 Task: Shop for home appliances on Flipkart, add them to your cart, and proceed to checkout.
Action: Mouse moved to (447, 70)
Screenshot: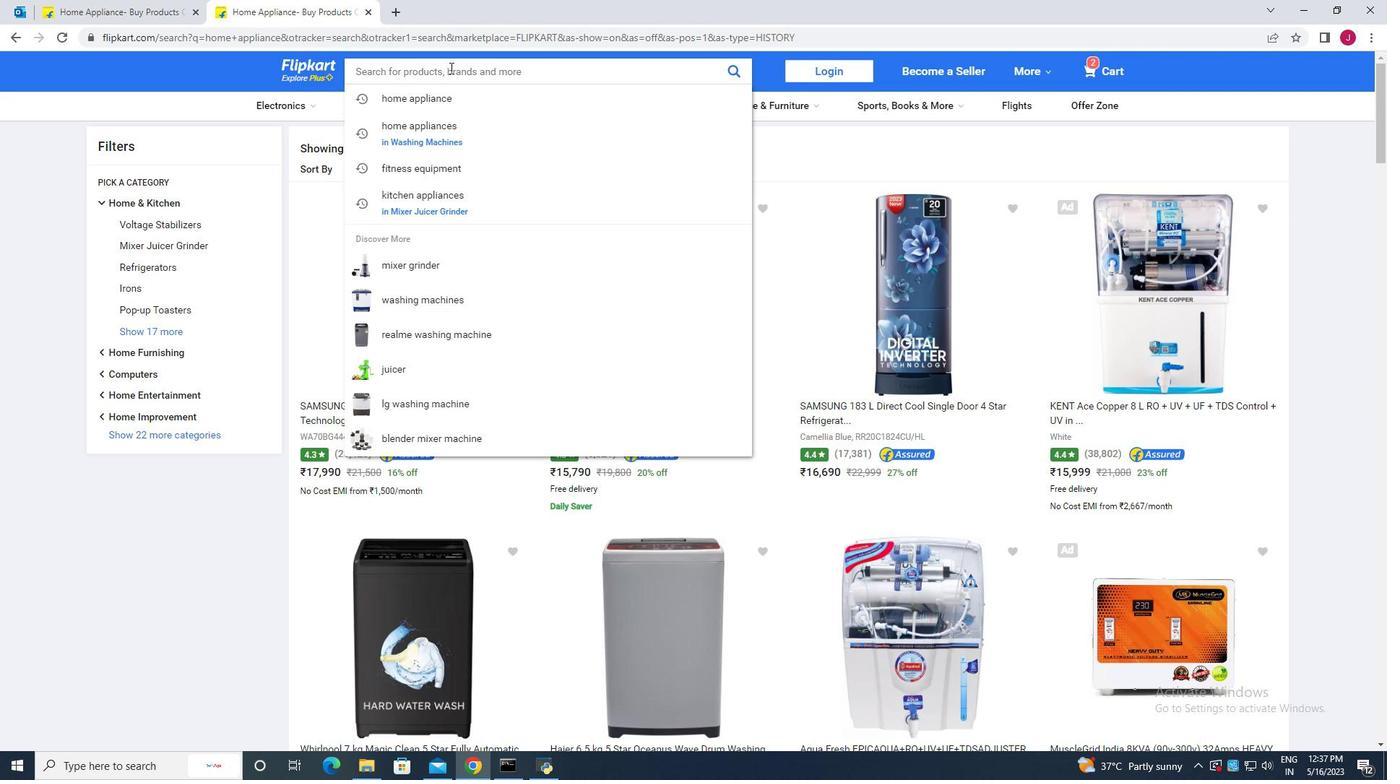 
Action: Key pressed ho
Screenshot: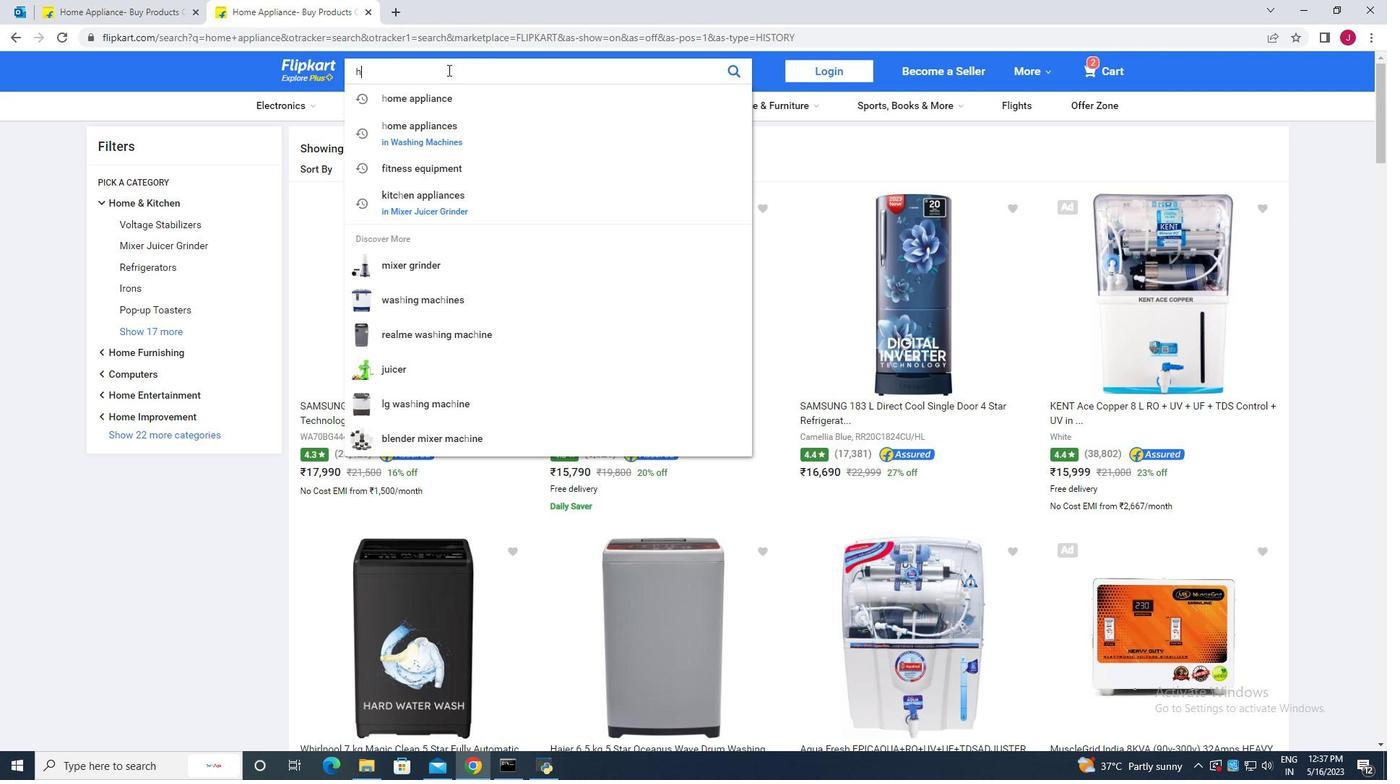 
Action: Mouse moved to (447, 70)
Screenshot: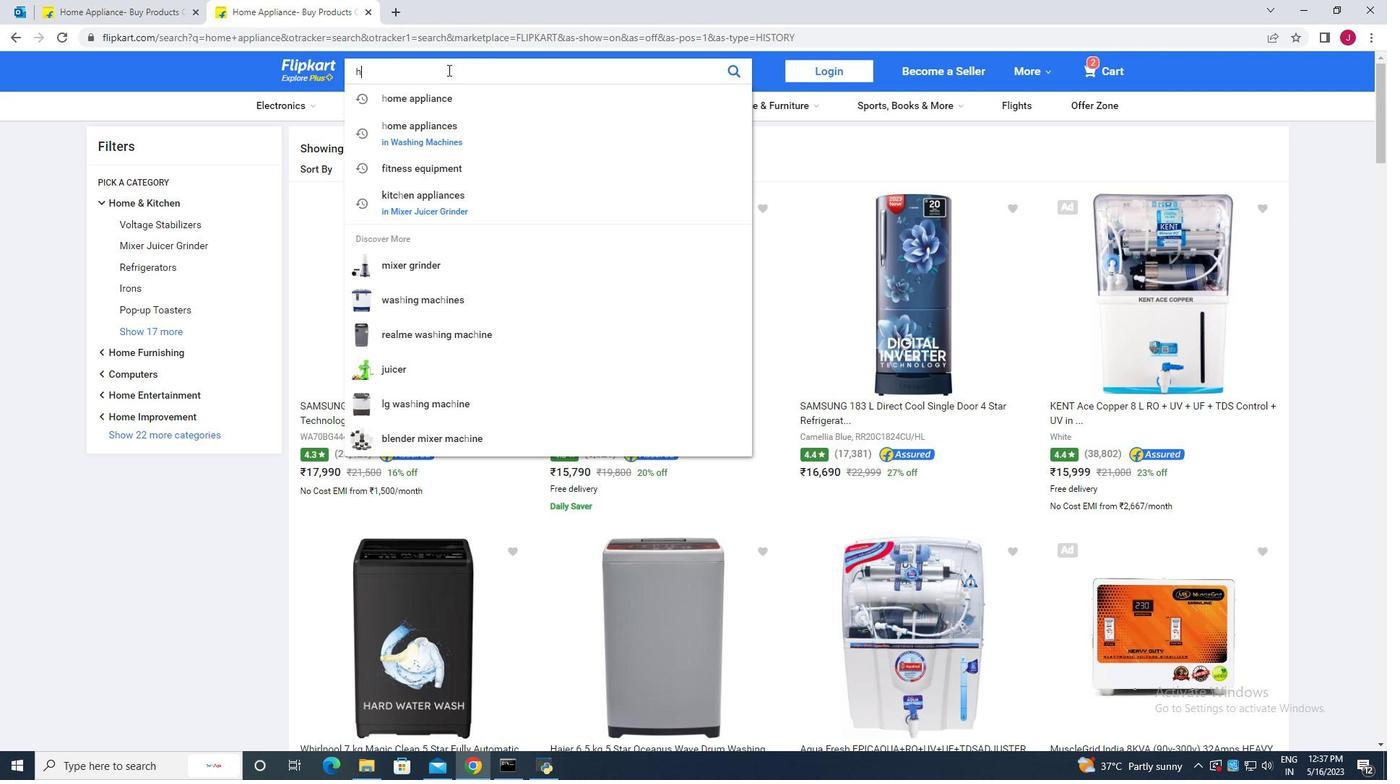 
Action: Key pressed me<Key.space>
Screenshot: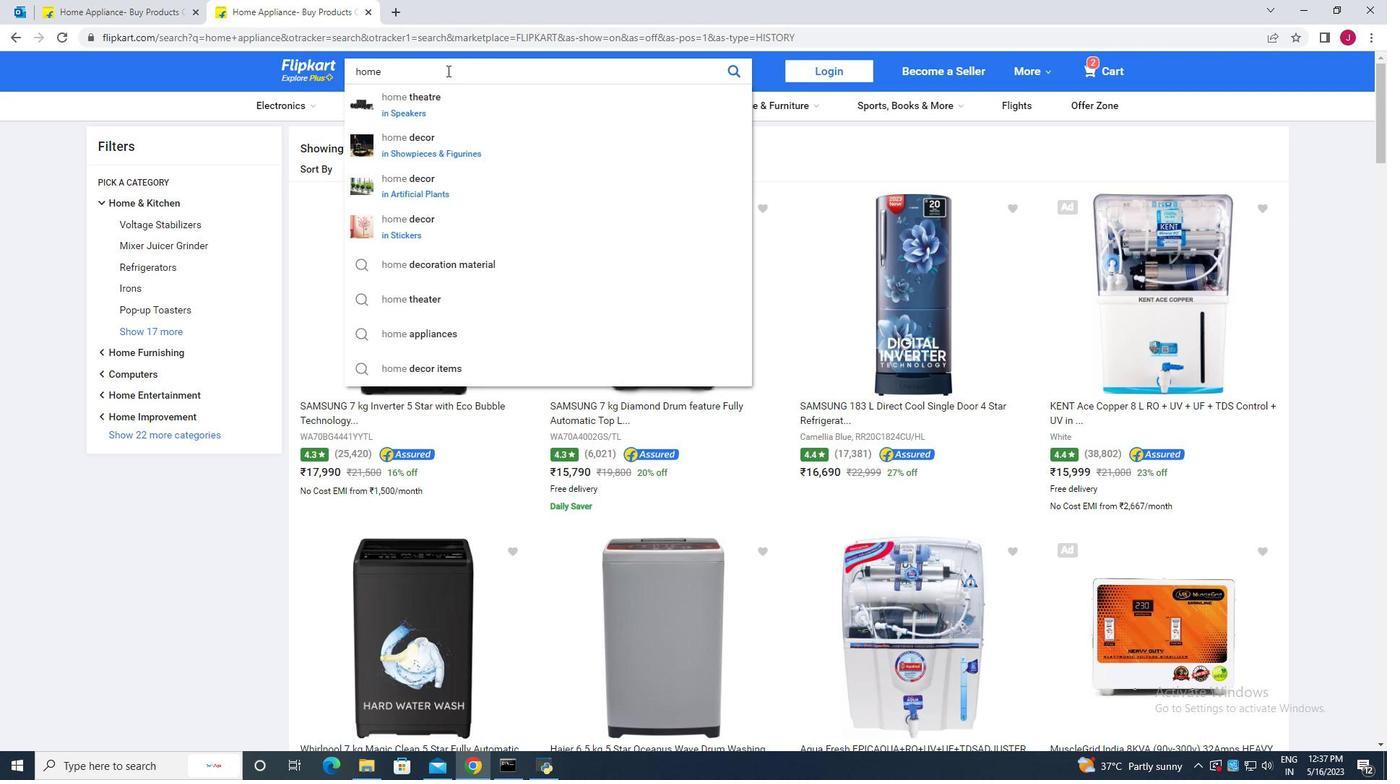 
Action: Mouse moved to (445, 73)
Screenshot: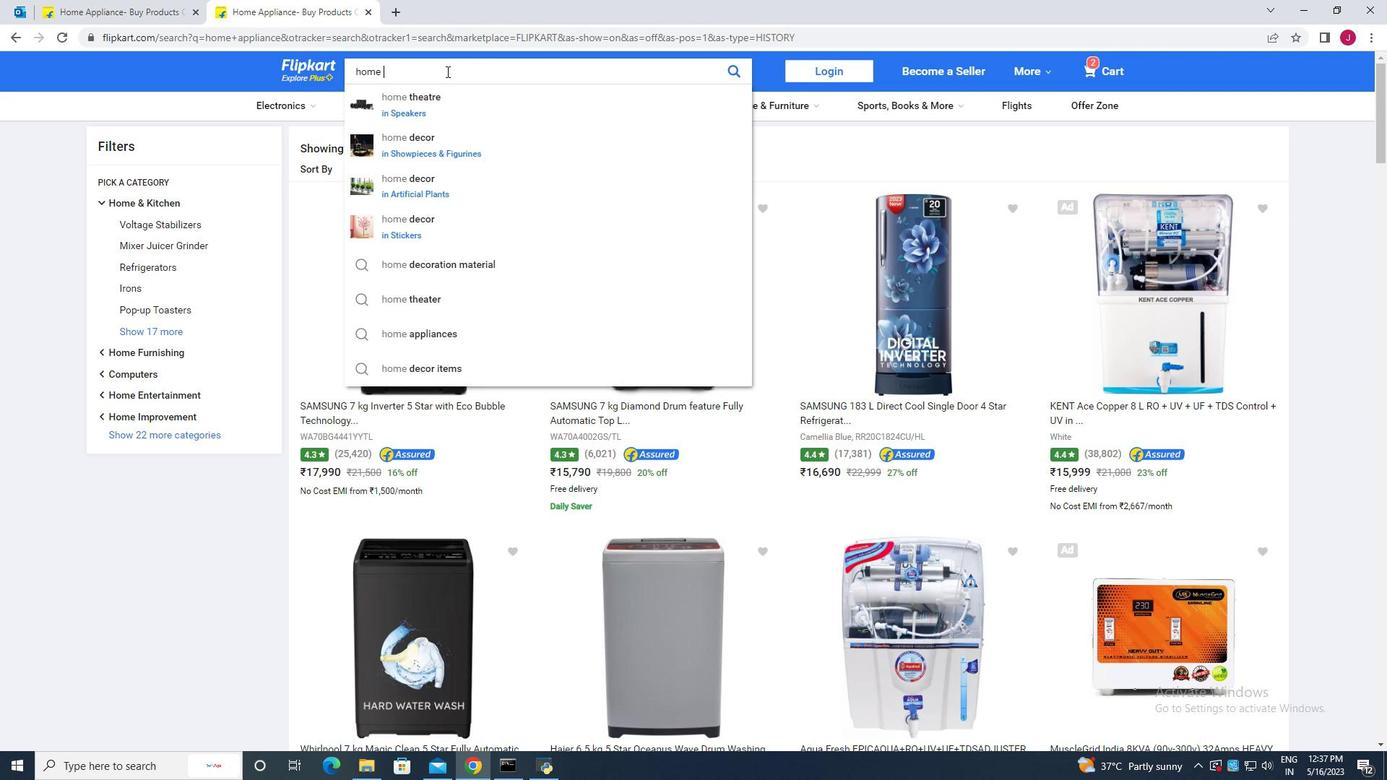 
Action: Key pressed app
Screenshot: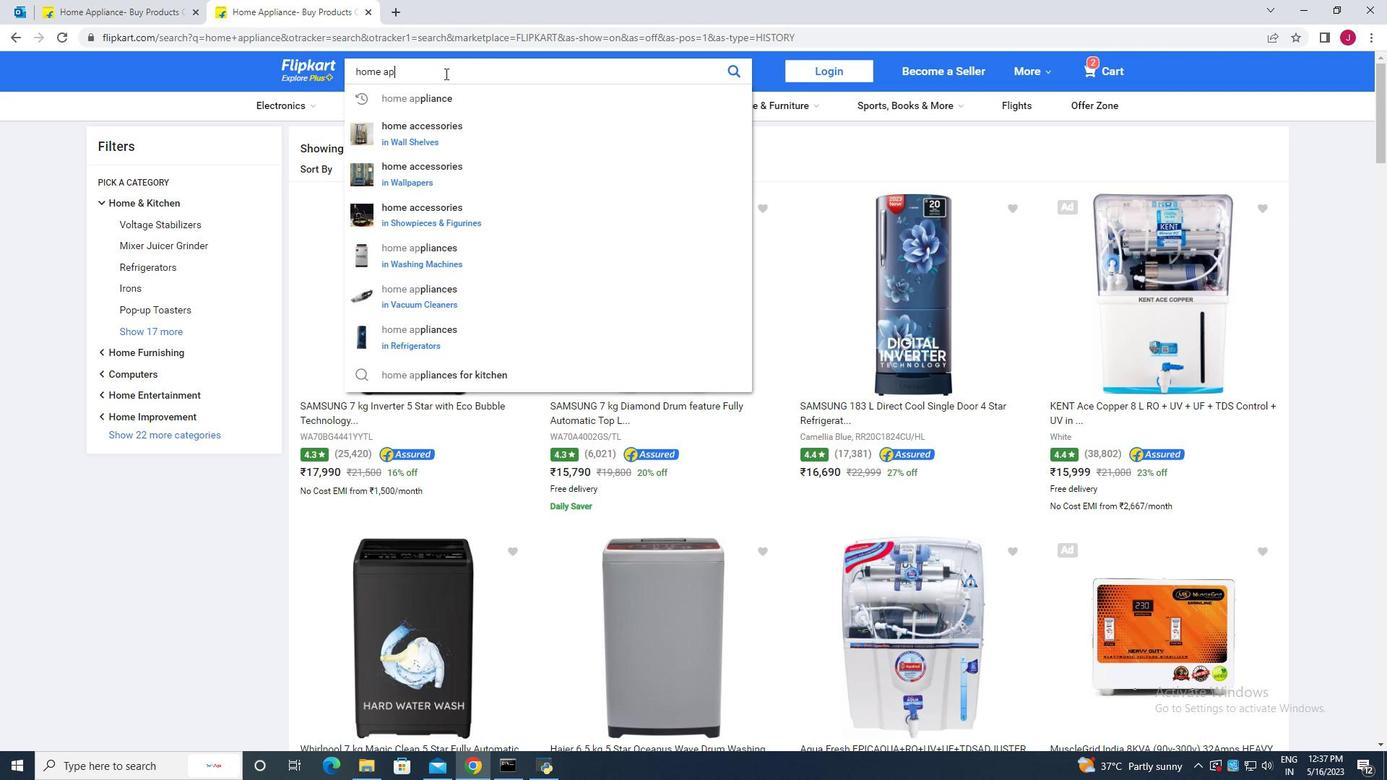 
Action: Mouse moved to (454, 102)
Screenshot: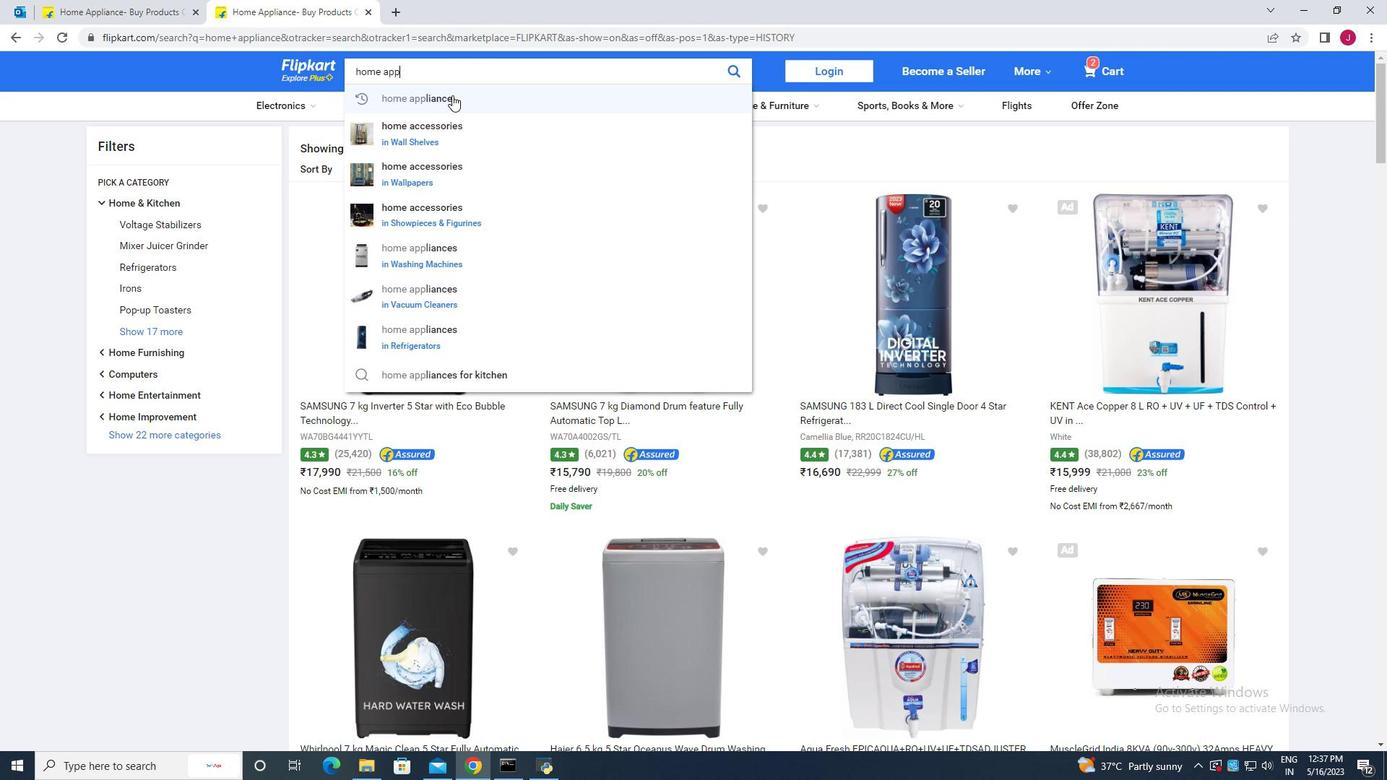 
Action: Mouse pressed left at (454, 102)
Screenshot: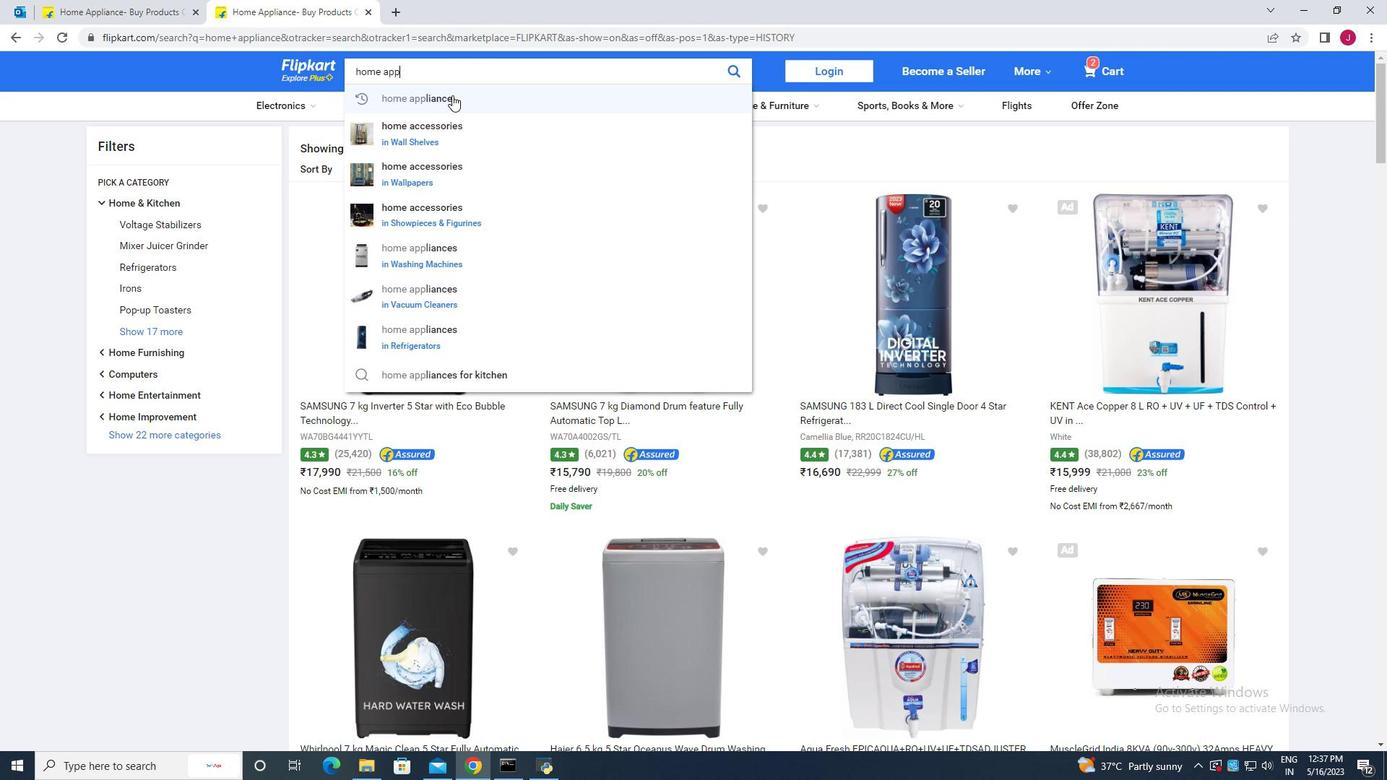 
Action: Mouse moved to (436, 316)
Screenshot: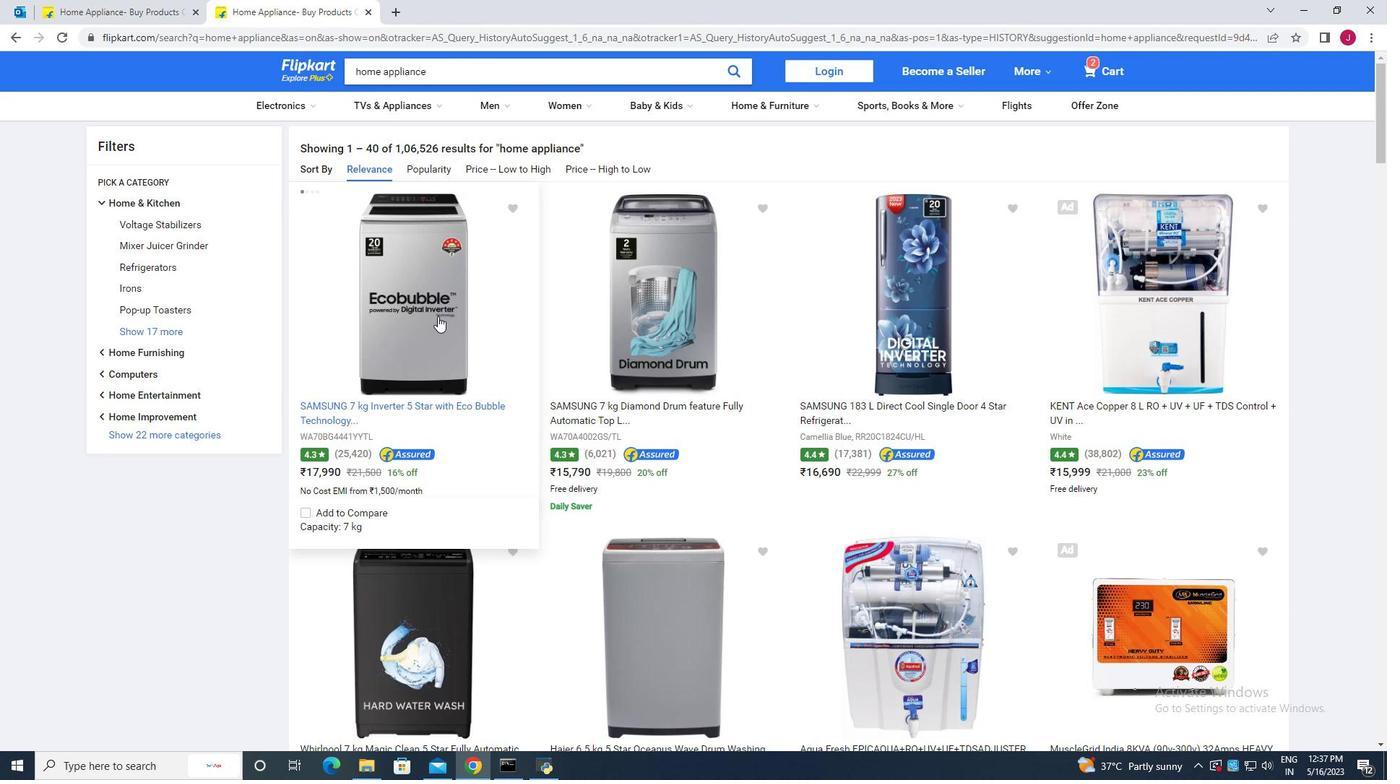 
Action: Mouse pressed left at (436, 316)
Screenshot: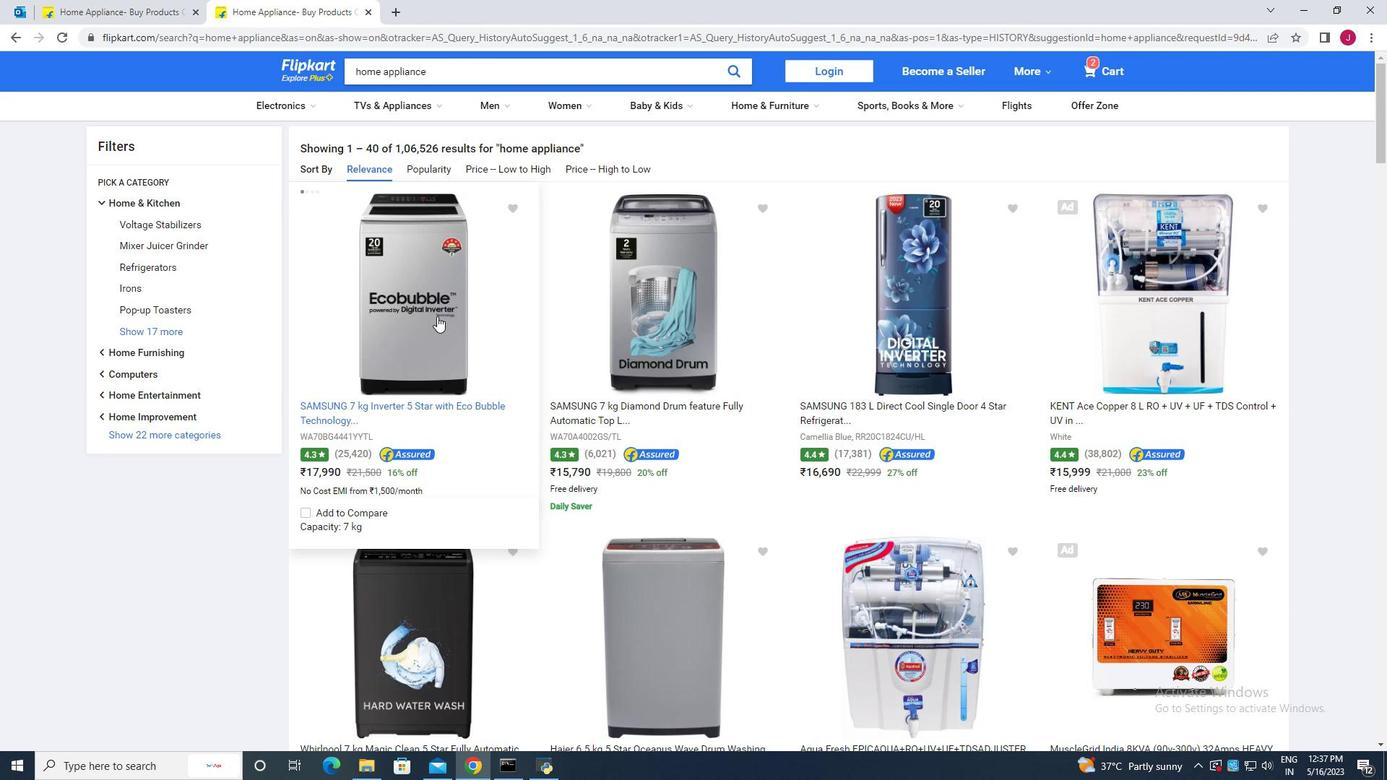 
Action: Mouse moved to (351, 487)
Screenshot: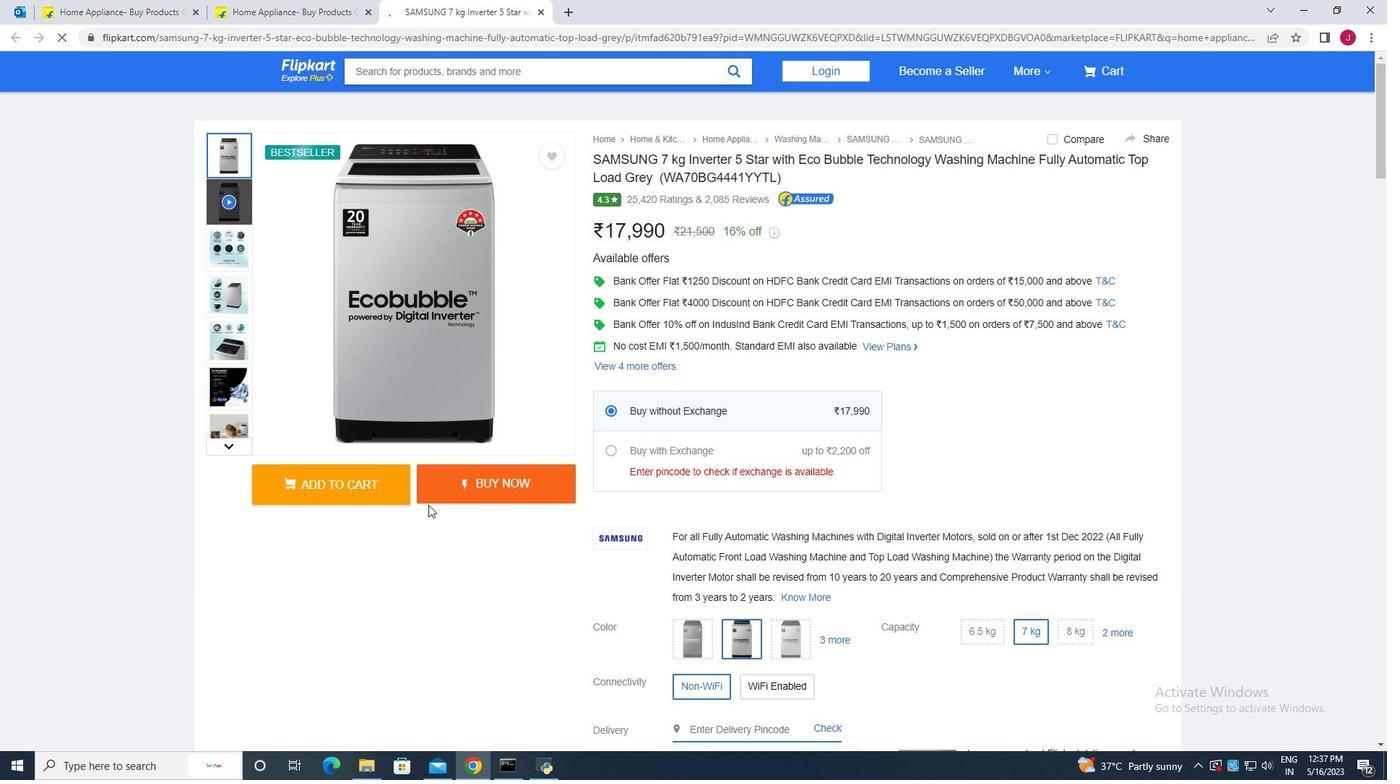 
Action: Mouse pressed left at (351, 487)
Screenshot: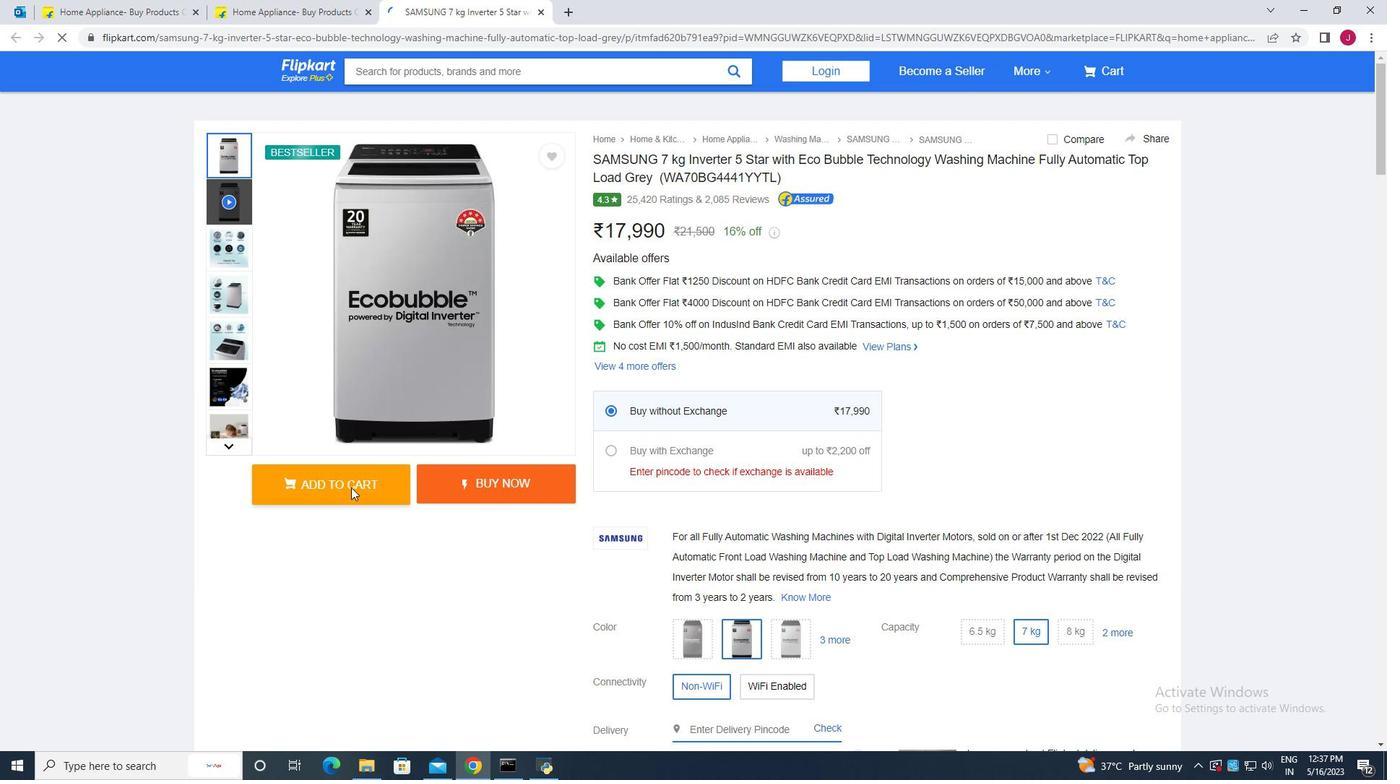 
Action: Mouse moved to (571, 463)
Screenshot: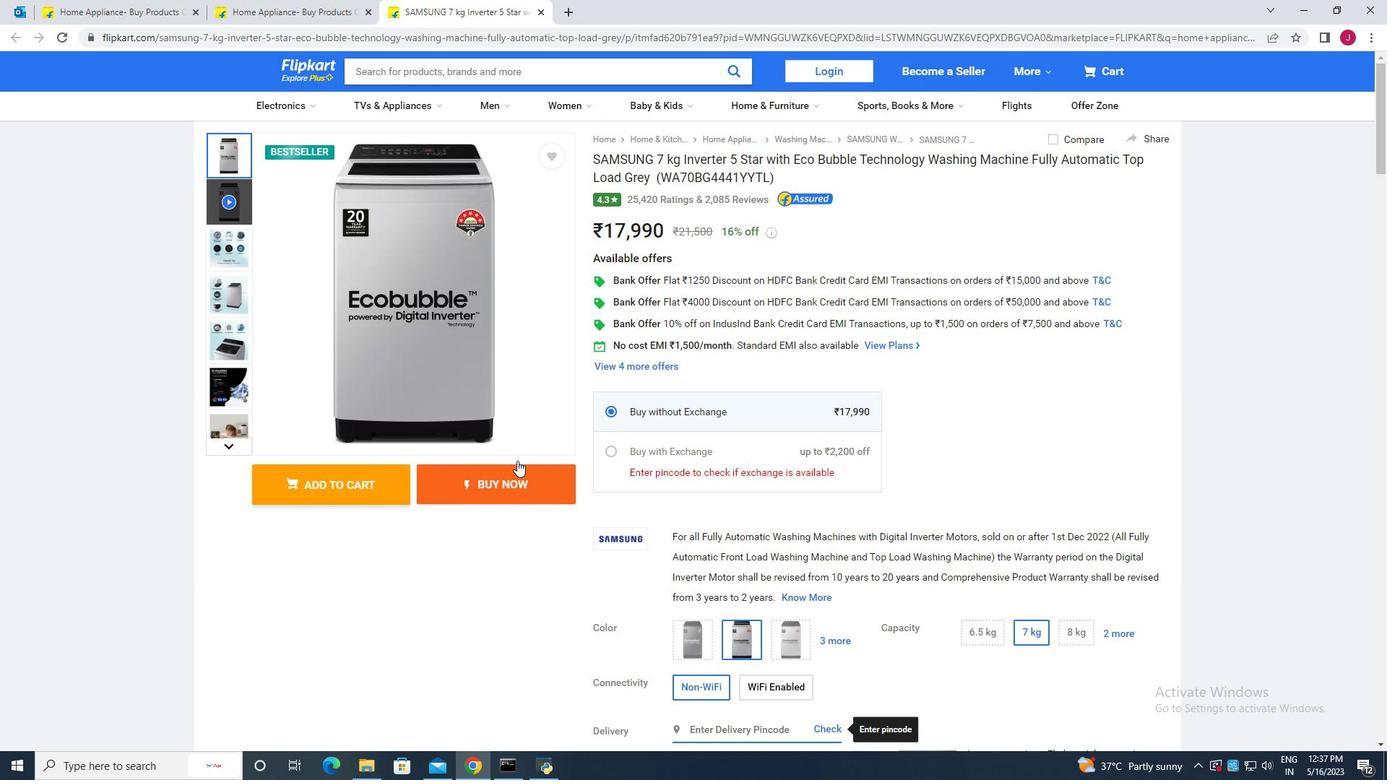 
Action: Mouse scrolled (571, 462) with delta (0, 0)
Screenshot: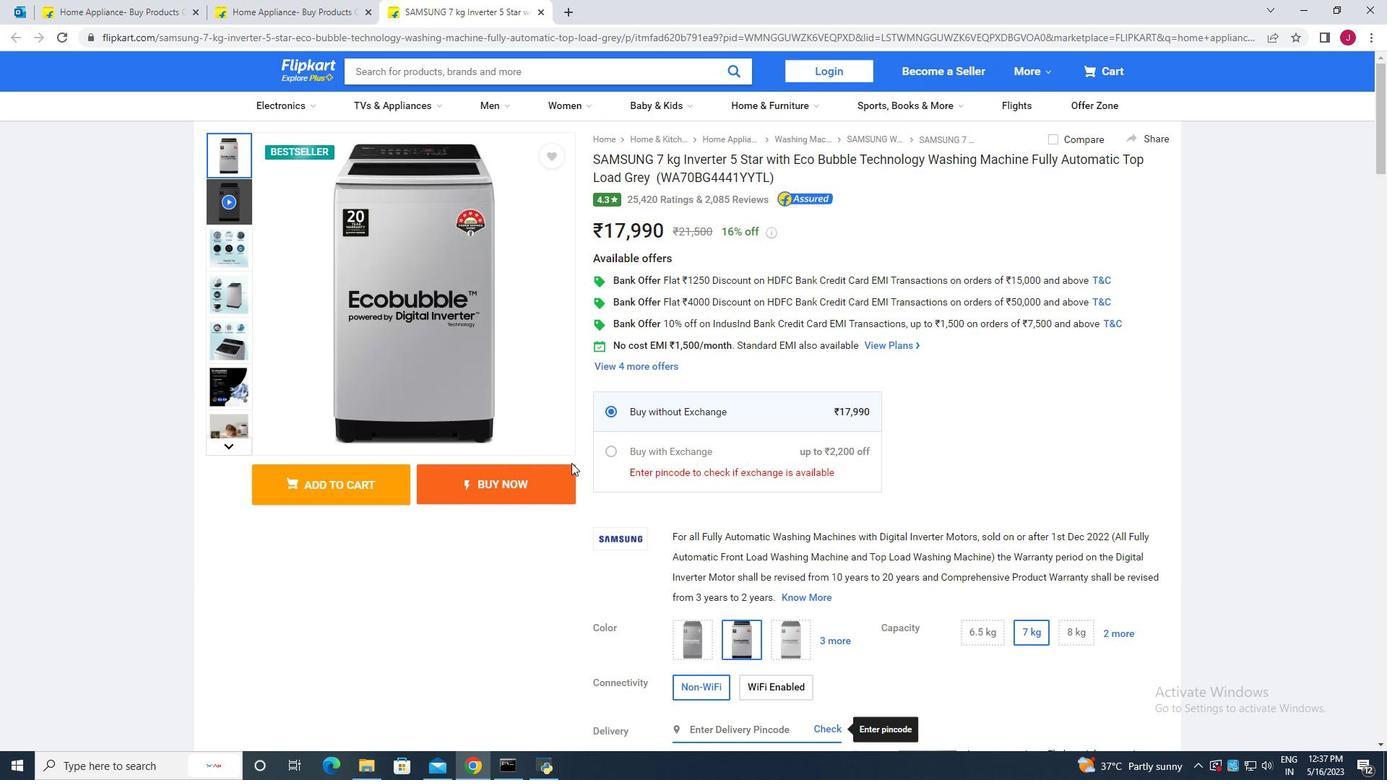 
Action: Mouse scrolled (571, 462) with delta (0, 0)
Screenshot: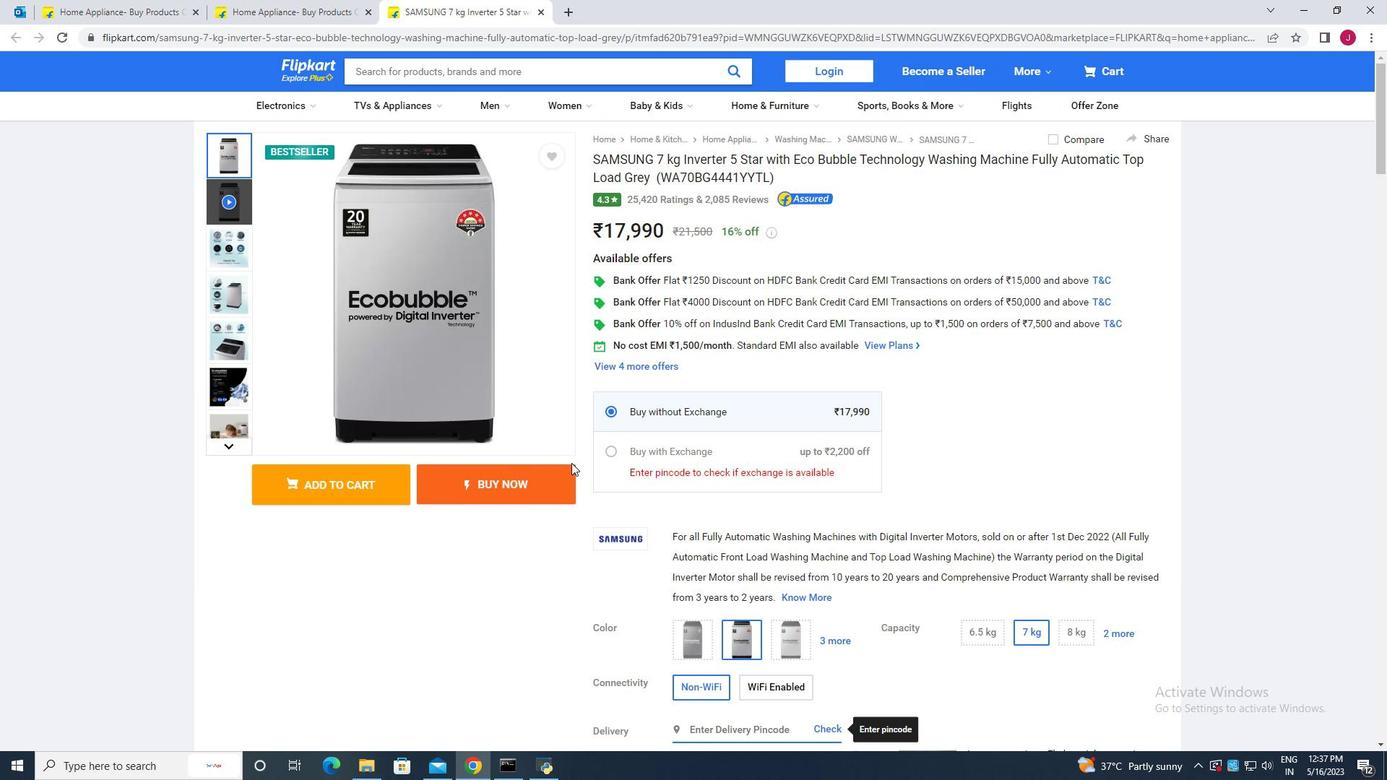 
Action: Mouse scrolled (571, 462) with delta (0, 0)
Screenshot: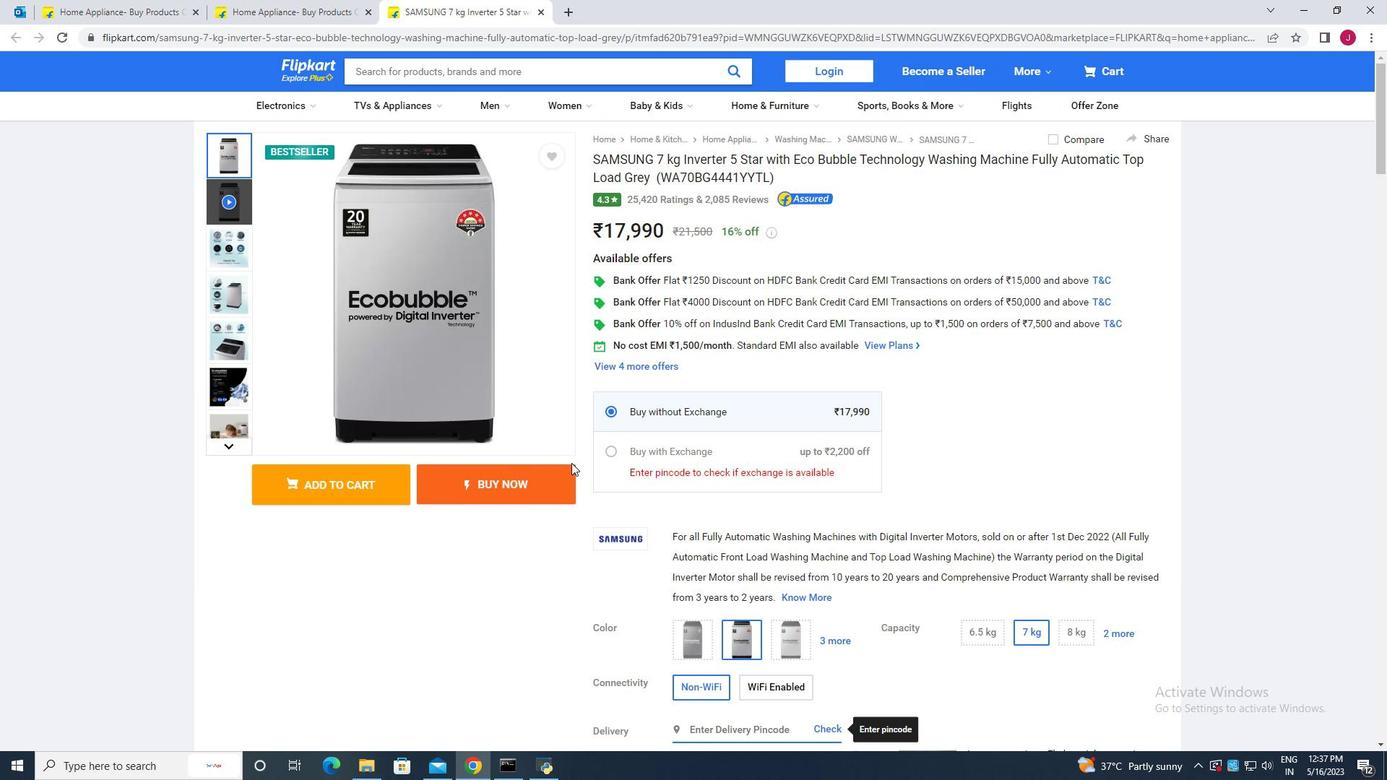 
Action: Mouse scrolled (571, 462) with delta (0, 0)
Screenshot: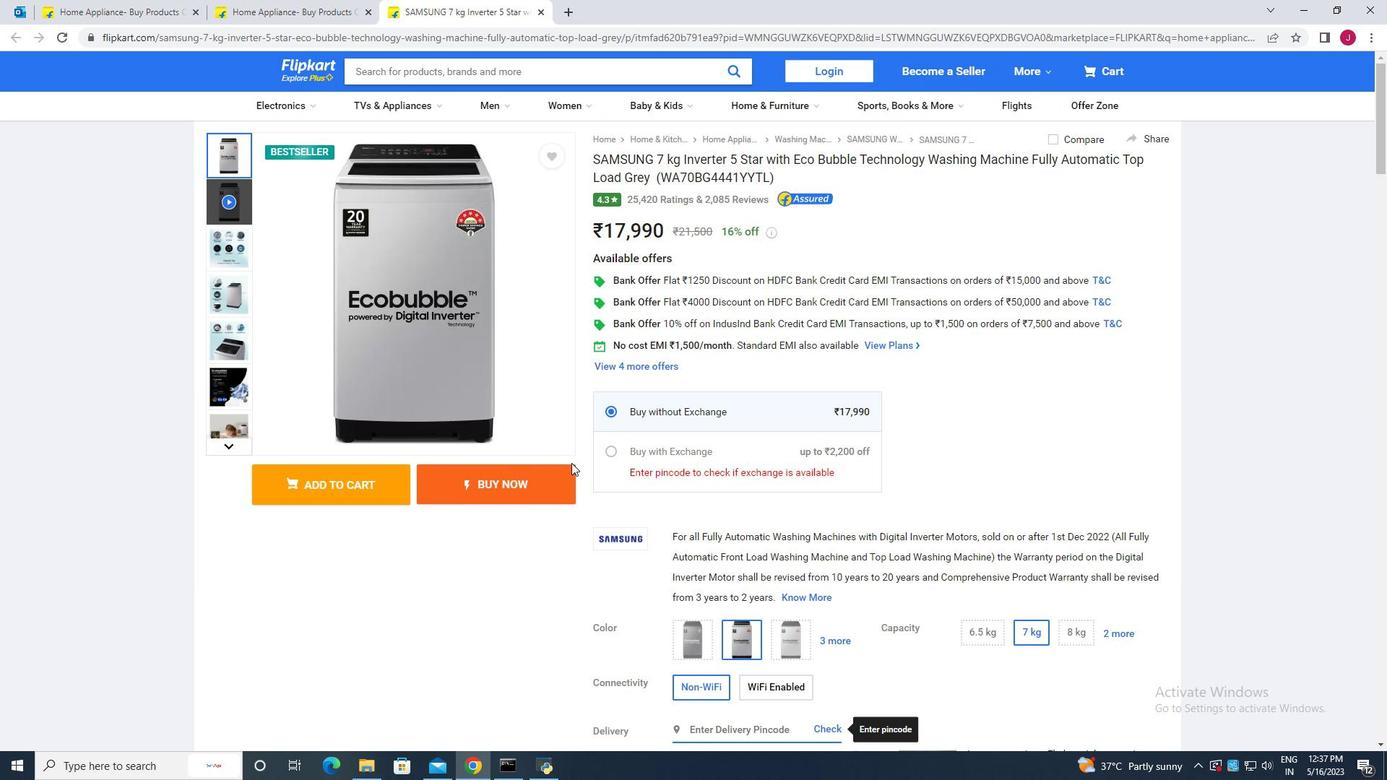 
Action: Mouse scrolled (571, 462) with delta (0, 0)
Screenshot: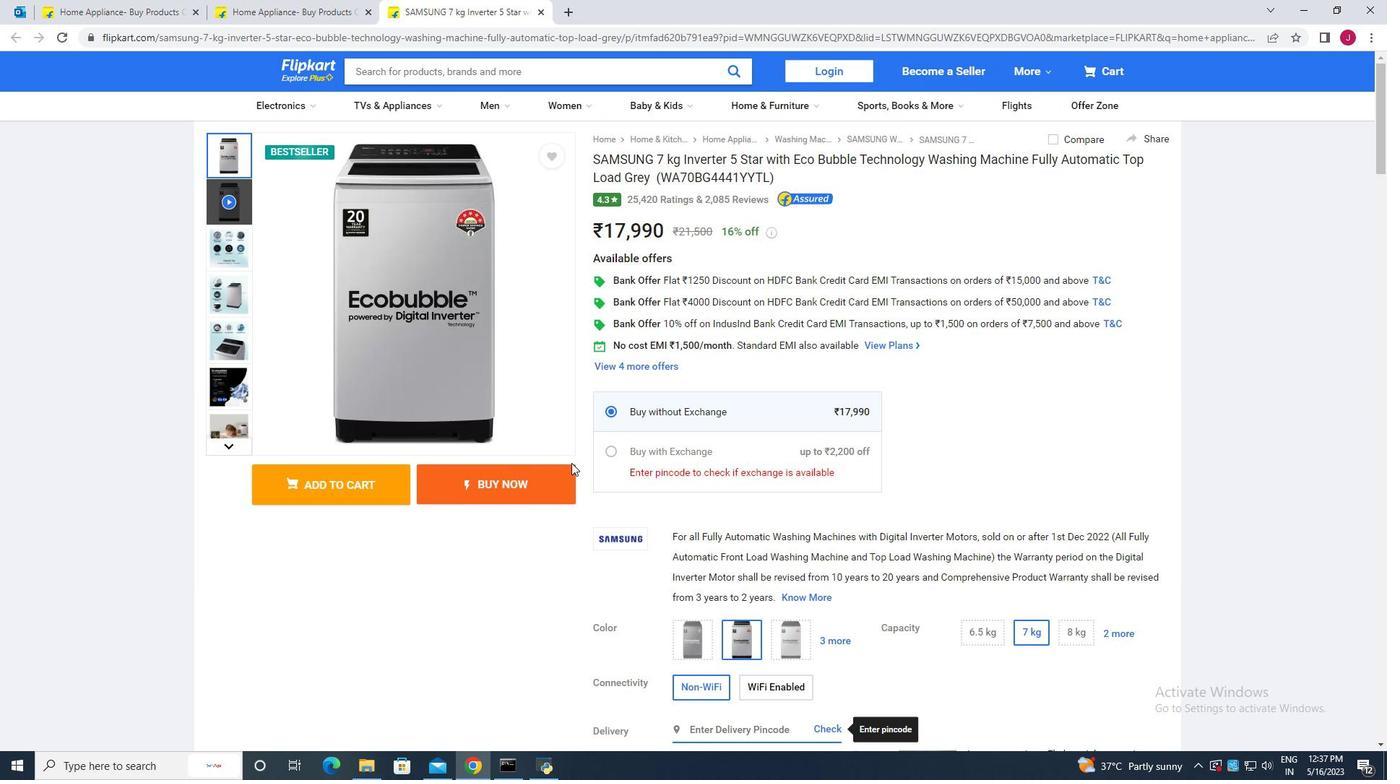 
Action: Mouse scrolled (571, 462) with delta (0, 0)
Screenshot: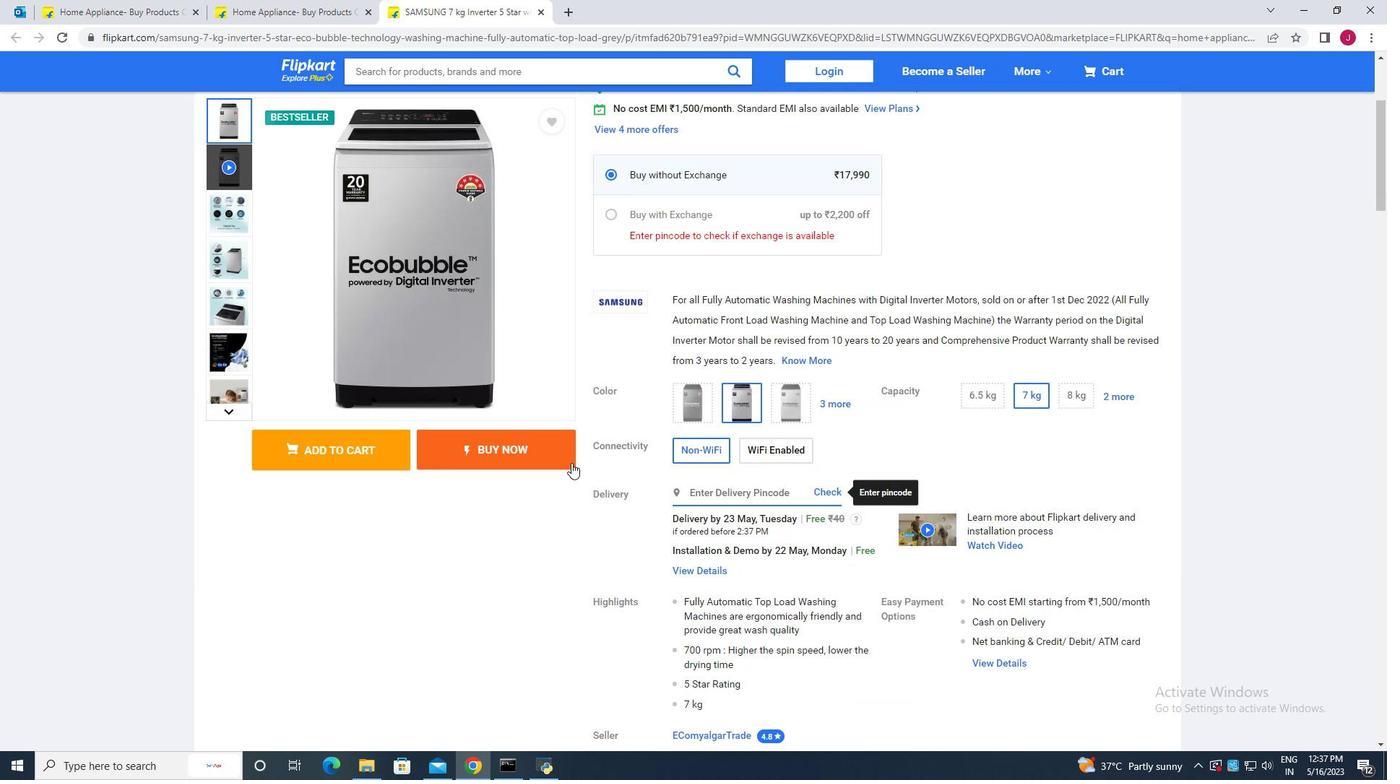 
Action: Mouse scrolled (571, 462) with delta (0, 0)
Screenshot: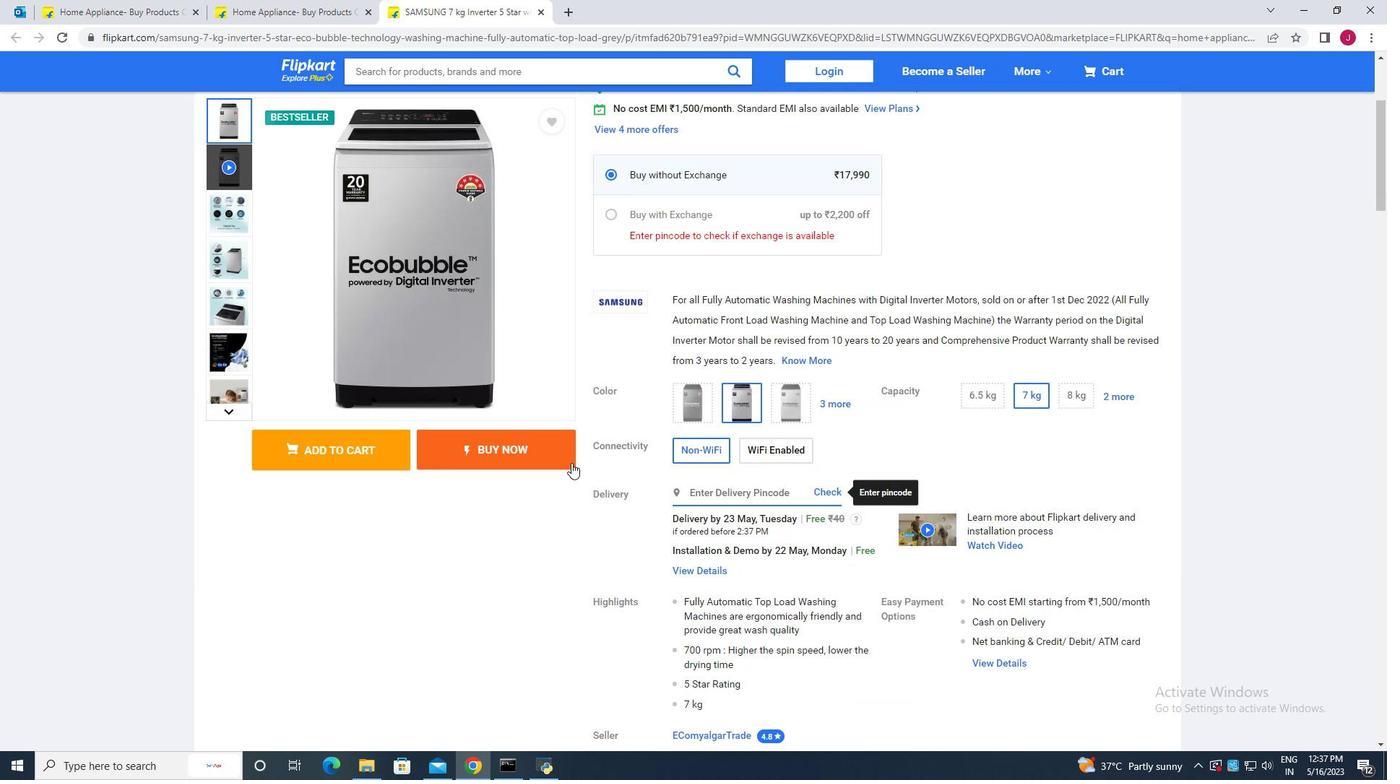 
Action: Mouse scrolled (571, 462) with delta (0, 0)
Screenshot: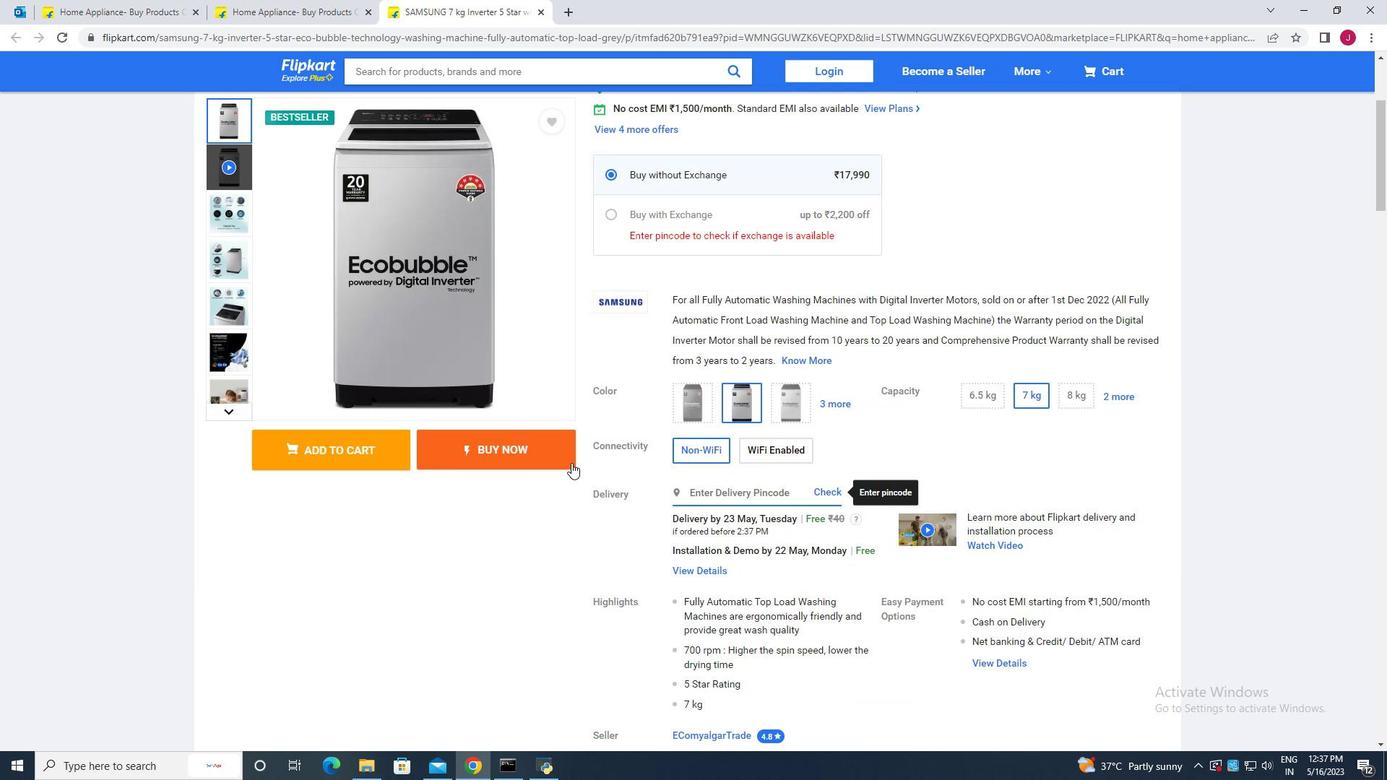
Action: Mouse scrolled (571, 462) with delta (0, 0)
Screenshot: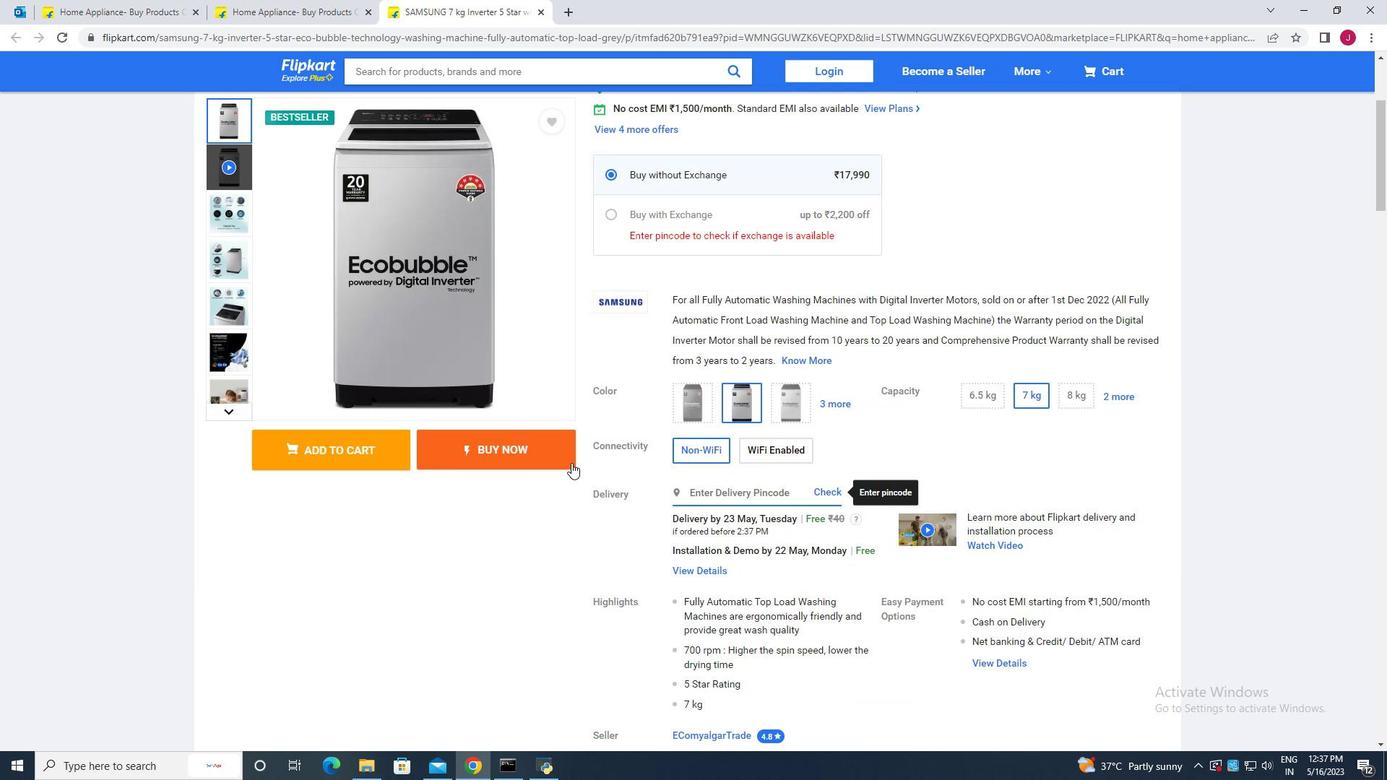 
Action: Mouse scrolled (571, 462) with delta (0, 0)
Screenshot: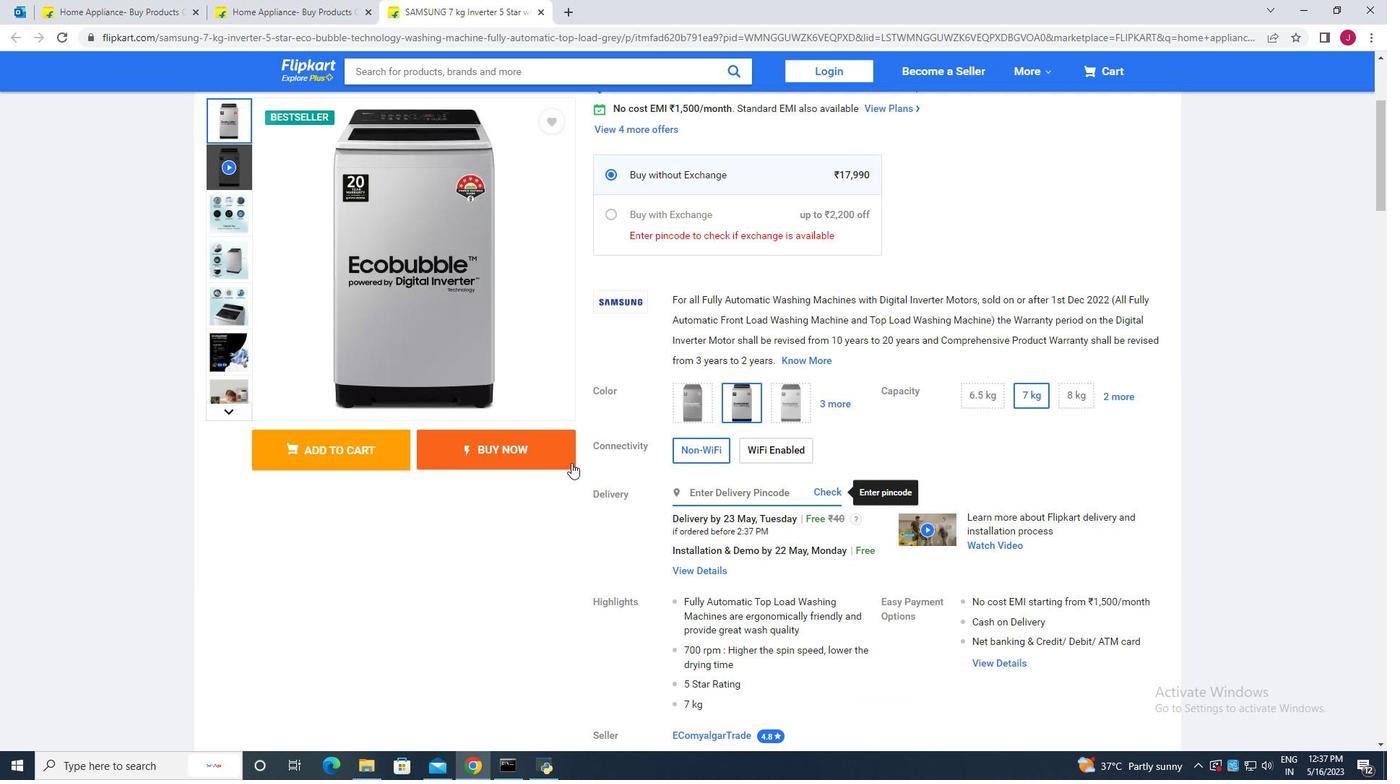 
Action: Mouse scrolled (571, 462) with delta (0, 0)
Screenshot: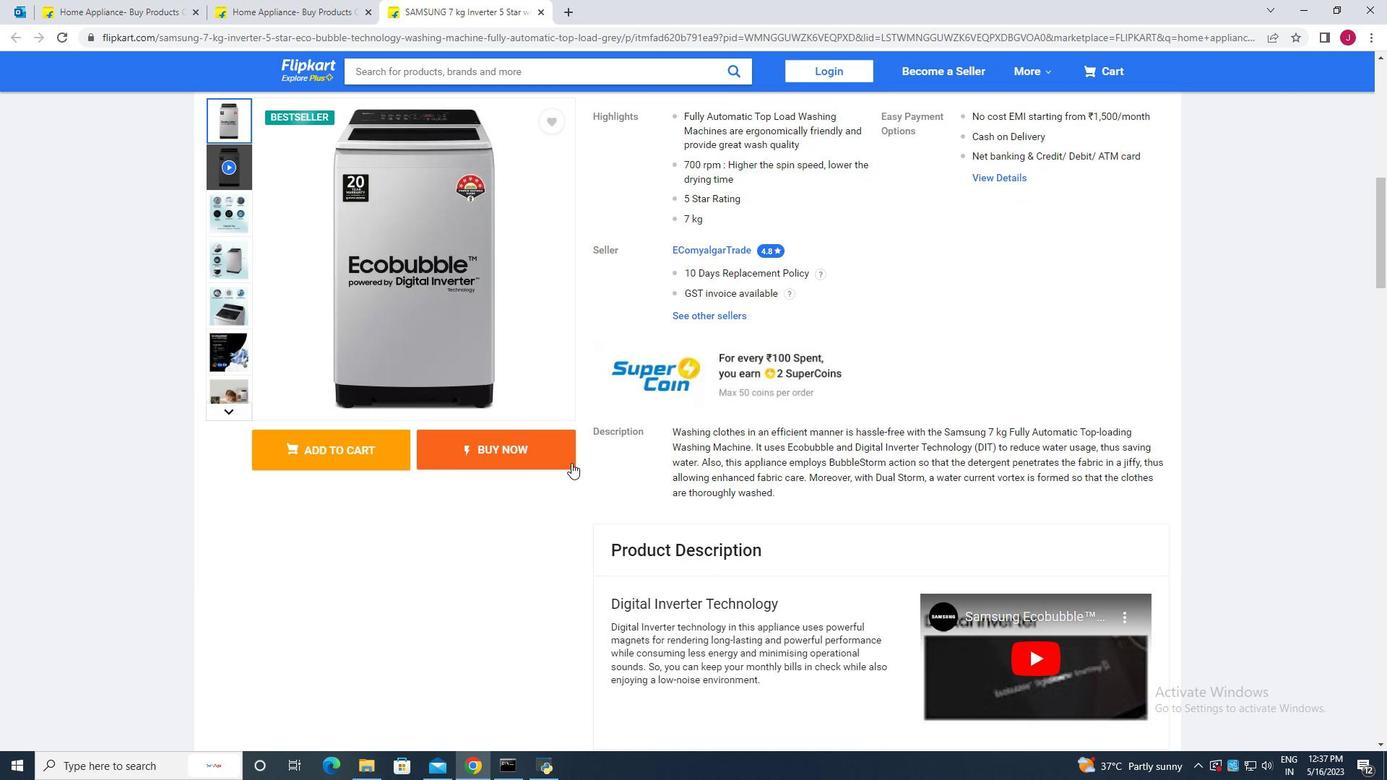 
Action: Mouse moved to (336, 452)
Screenshot: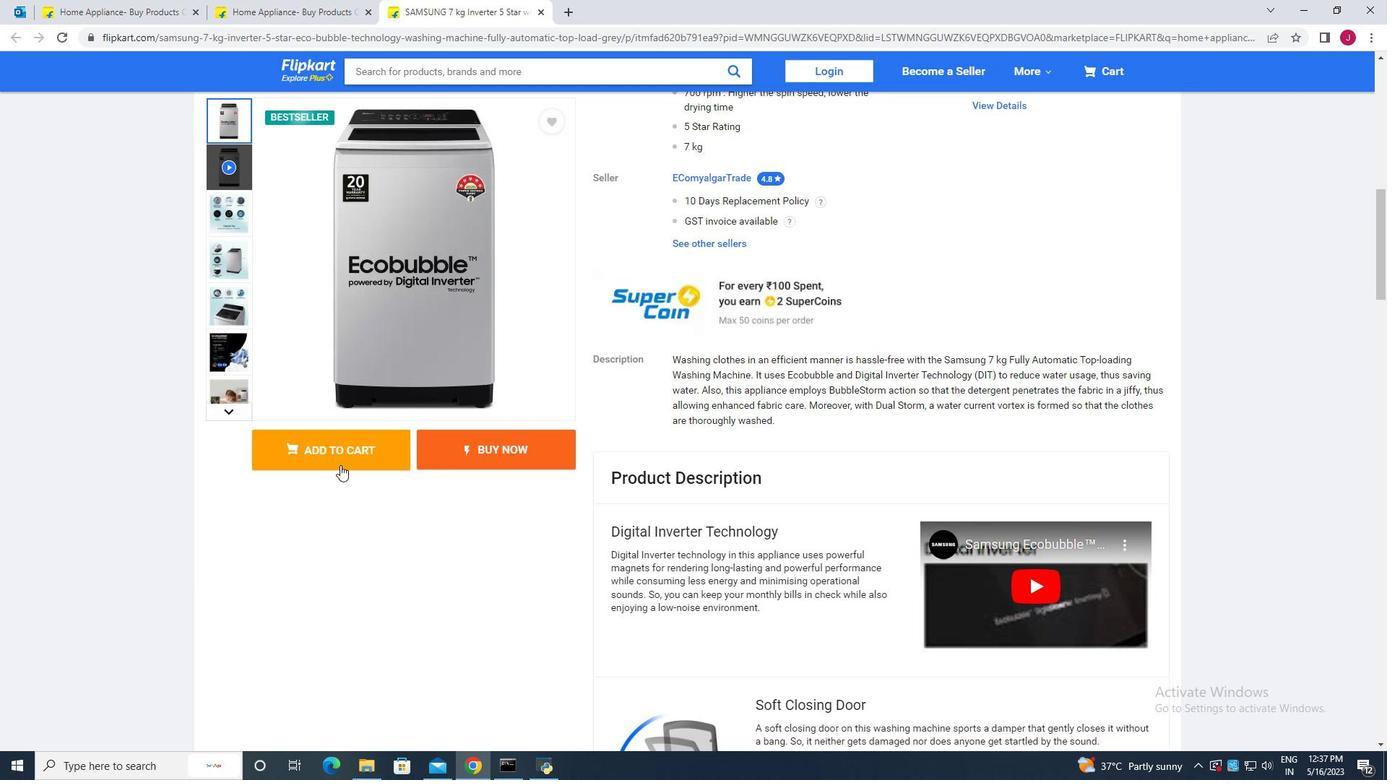 
Action: Mouse pressed left at (336, 452)
Screenshot: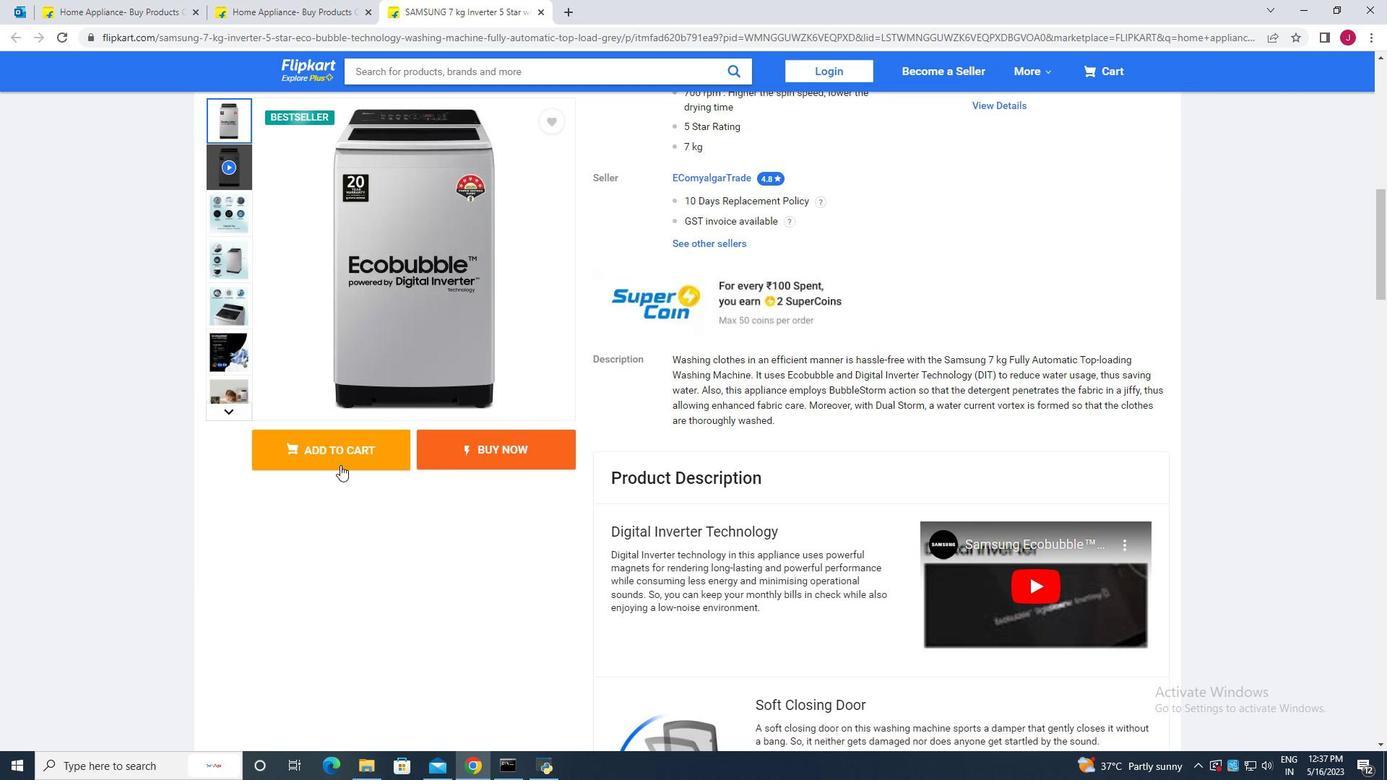 
Action: Mouse moved to (624, 462)
Screenshot: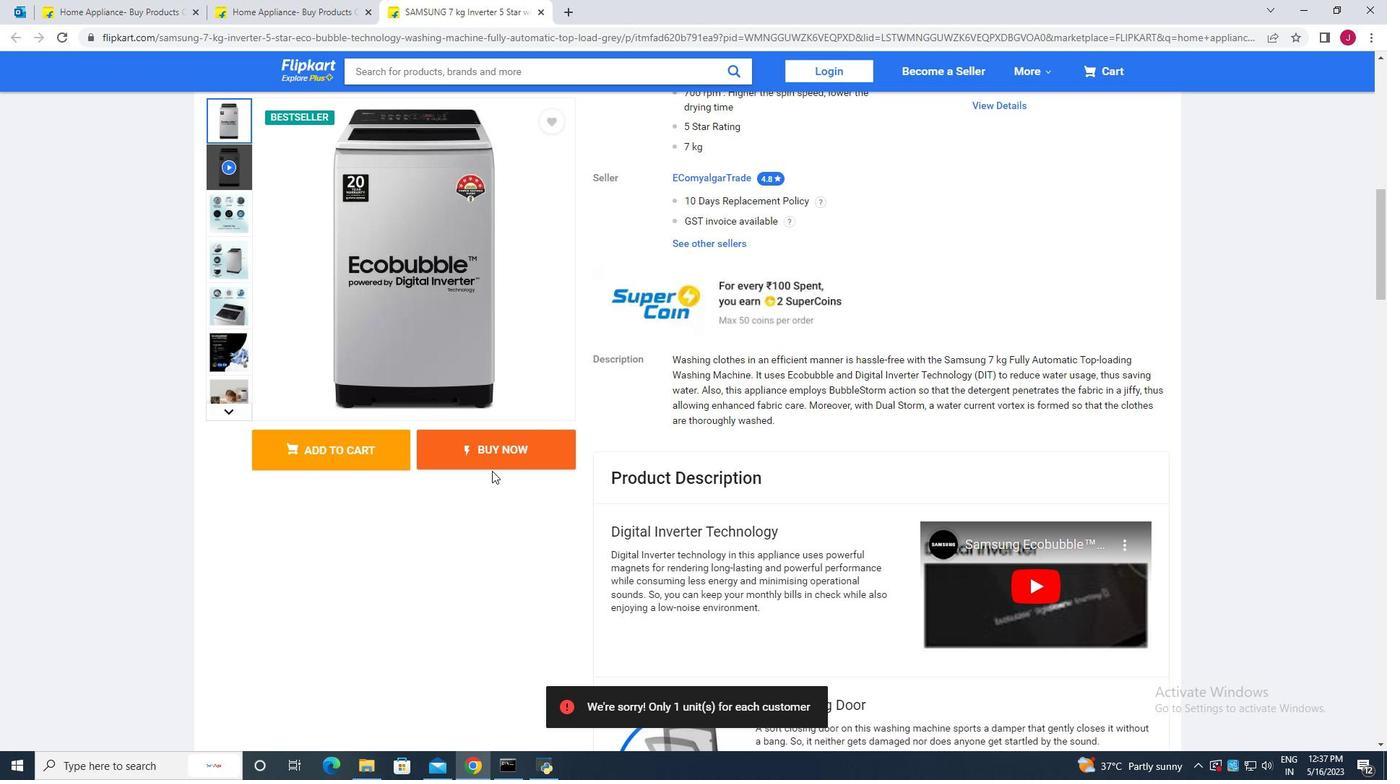 
Action: Mouse scrolled (624, 461) with delta (0, 0)
Screenshot: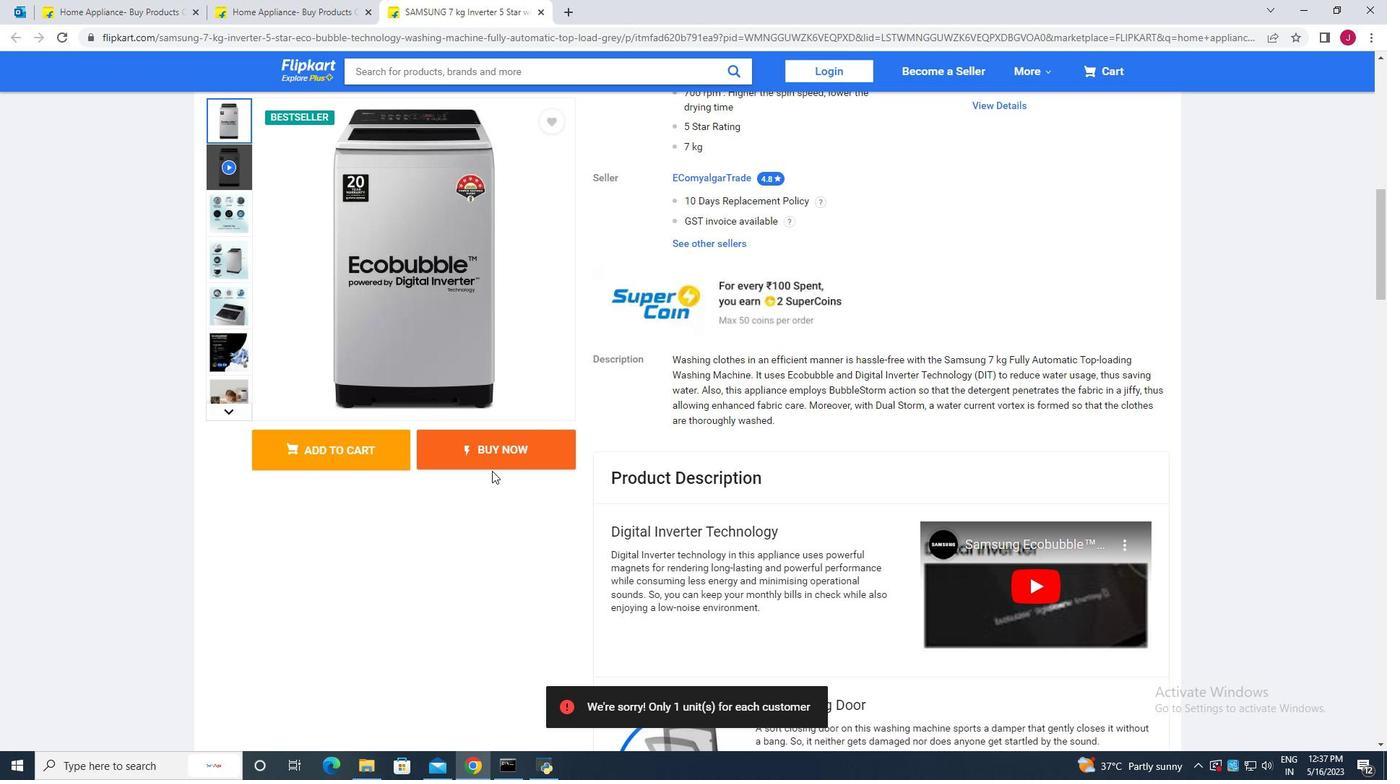
Action: Mouse moved to (638, 462)
Screenshot: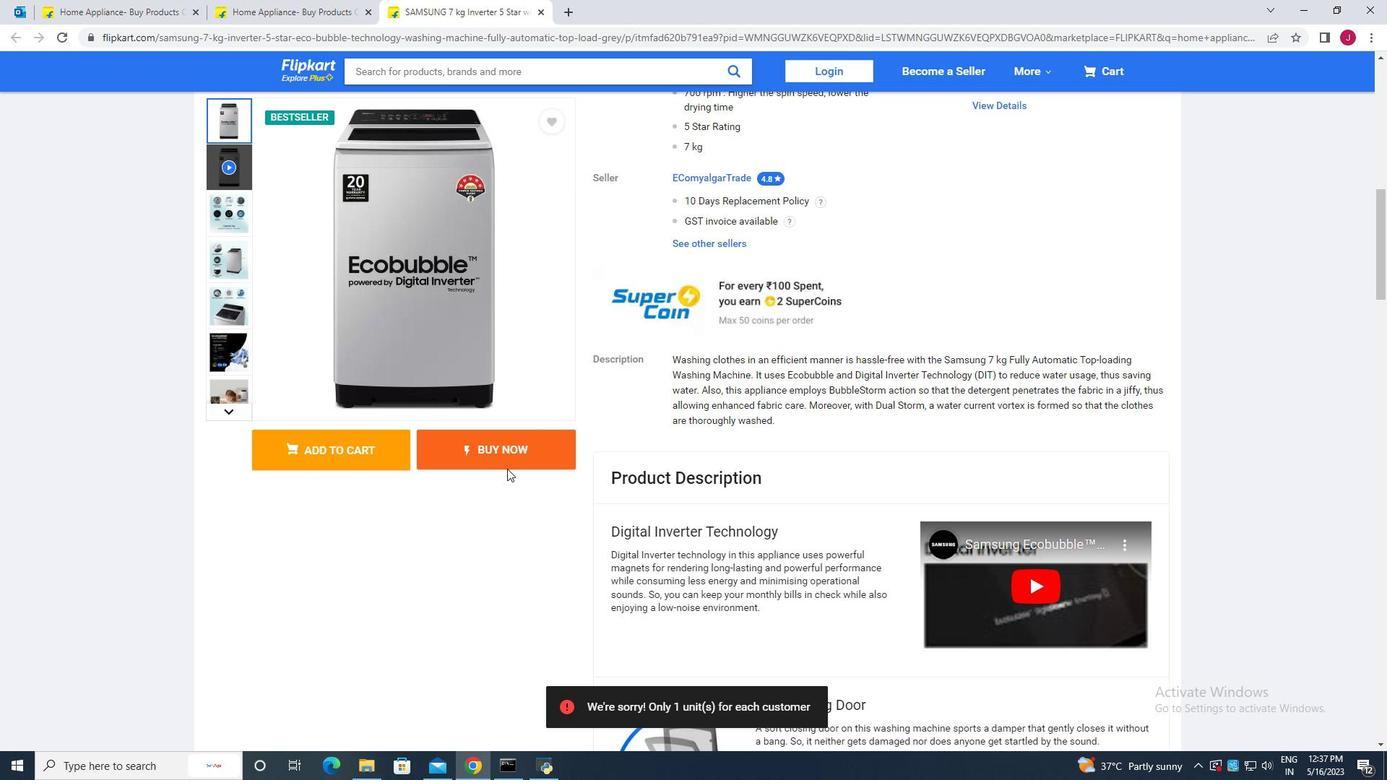 
Action: Mouse scrolled (638, 461) with delta (0, 0)
Screenshot: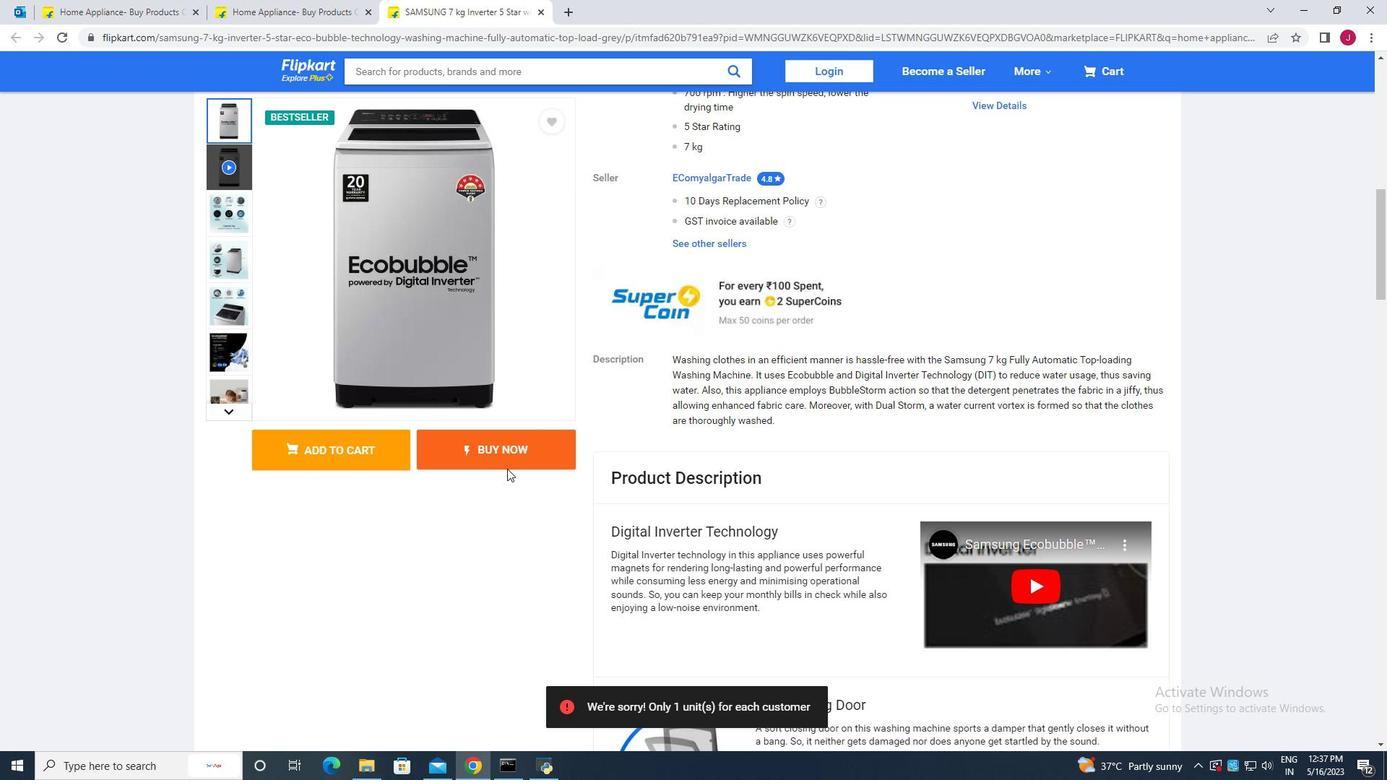 
Action: Mouse scrolled (638, 461) with delta (0, 0)
Screenshot: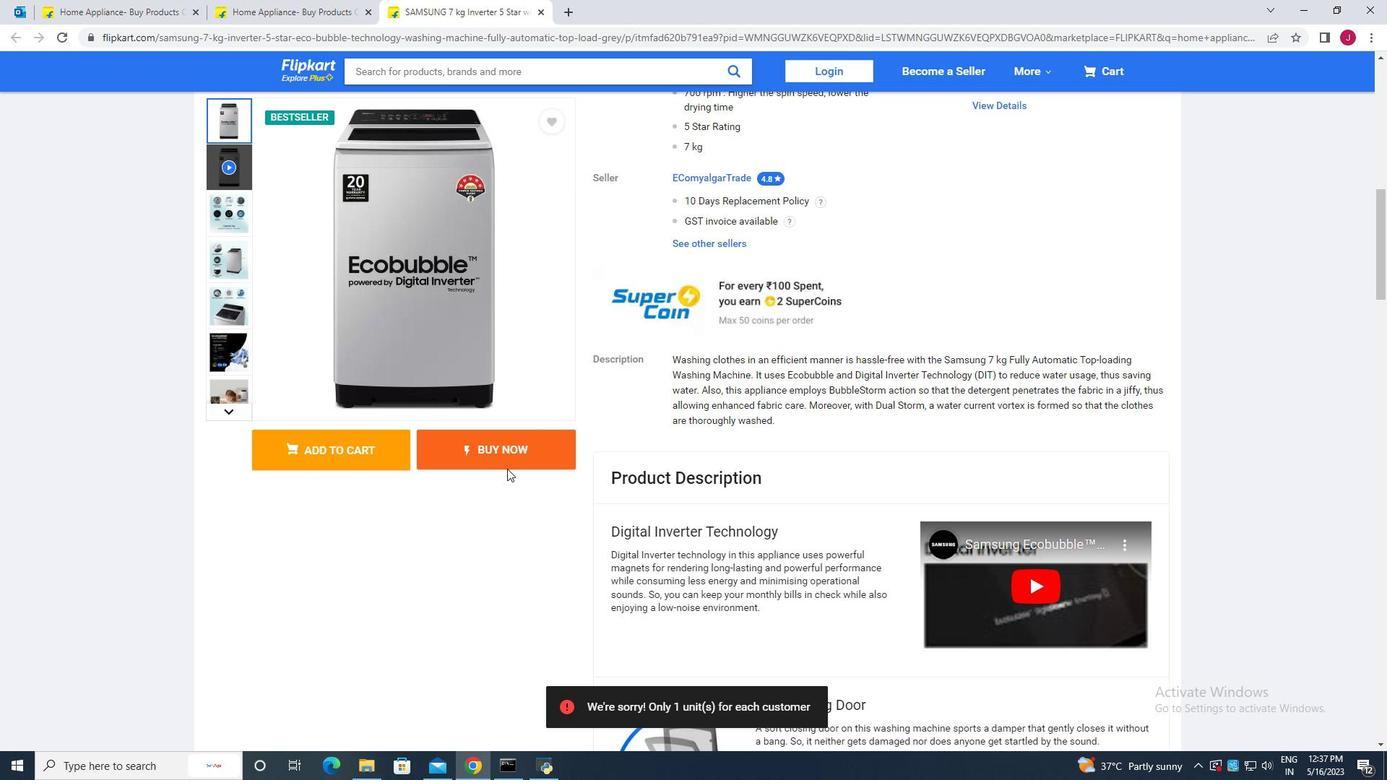 
Action: Mouse moved to (638, 463)
Screenshot: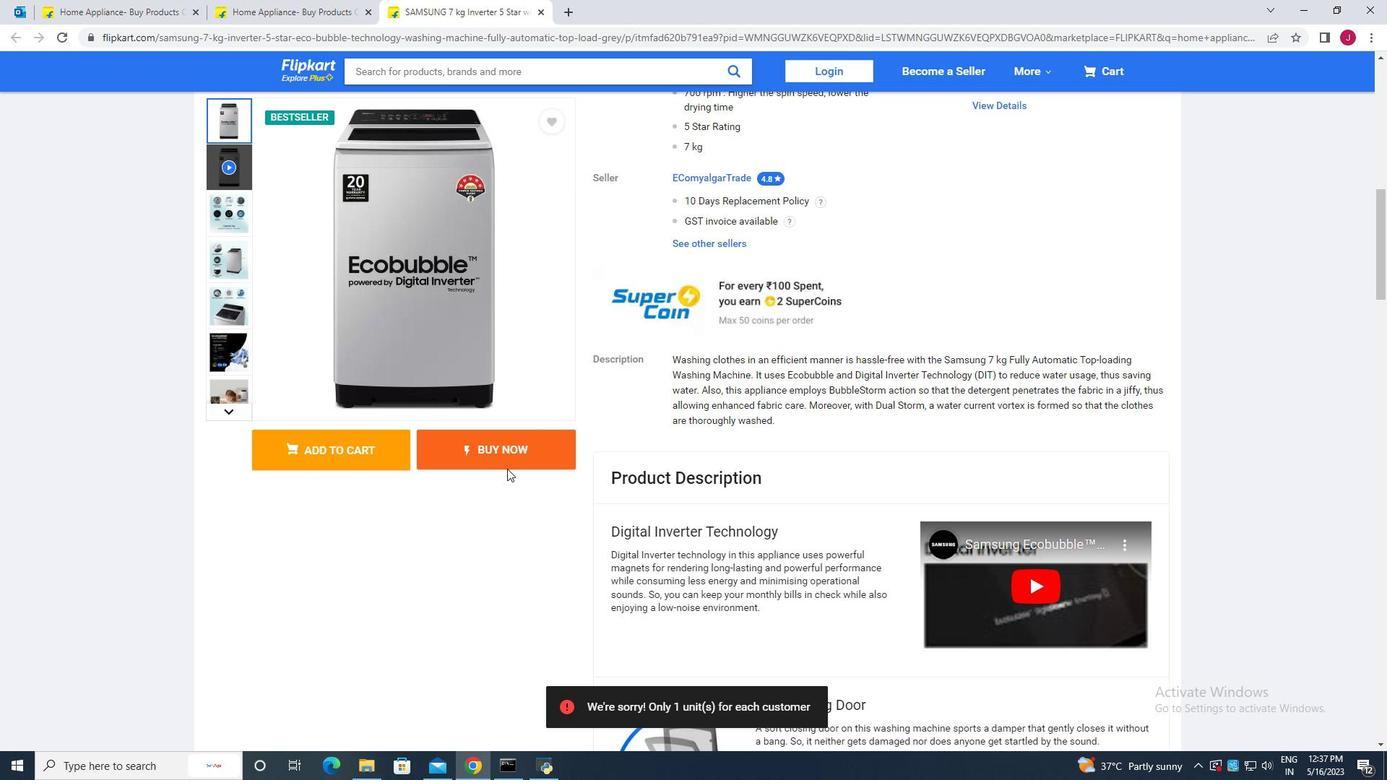 
Action: Mouse scrolled (638, 462) with delta (0, 0)
Screenshot: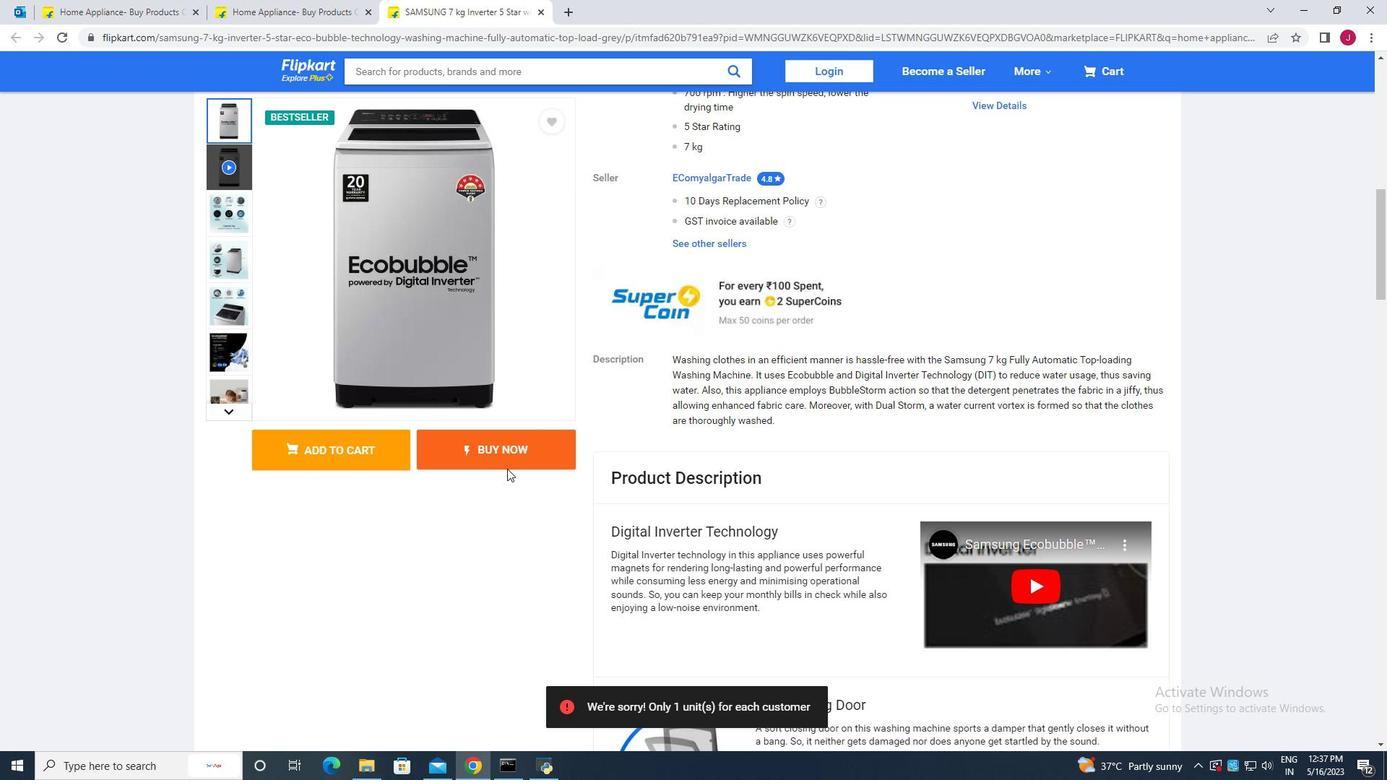 
Action: Mouse scrolled (638, 462) with delta (0, 0)
Screenshot: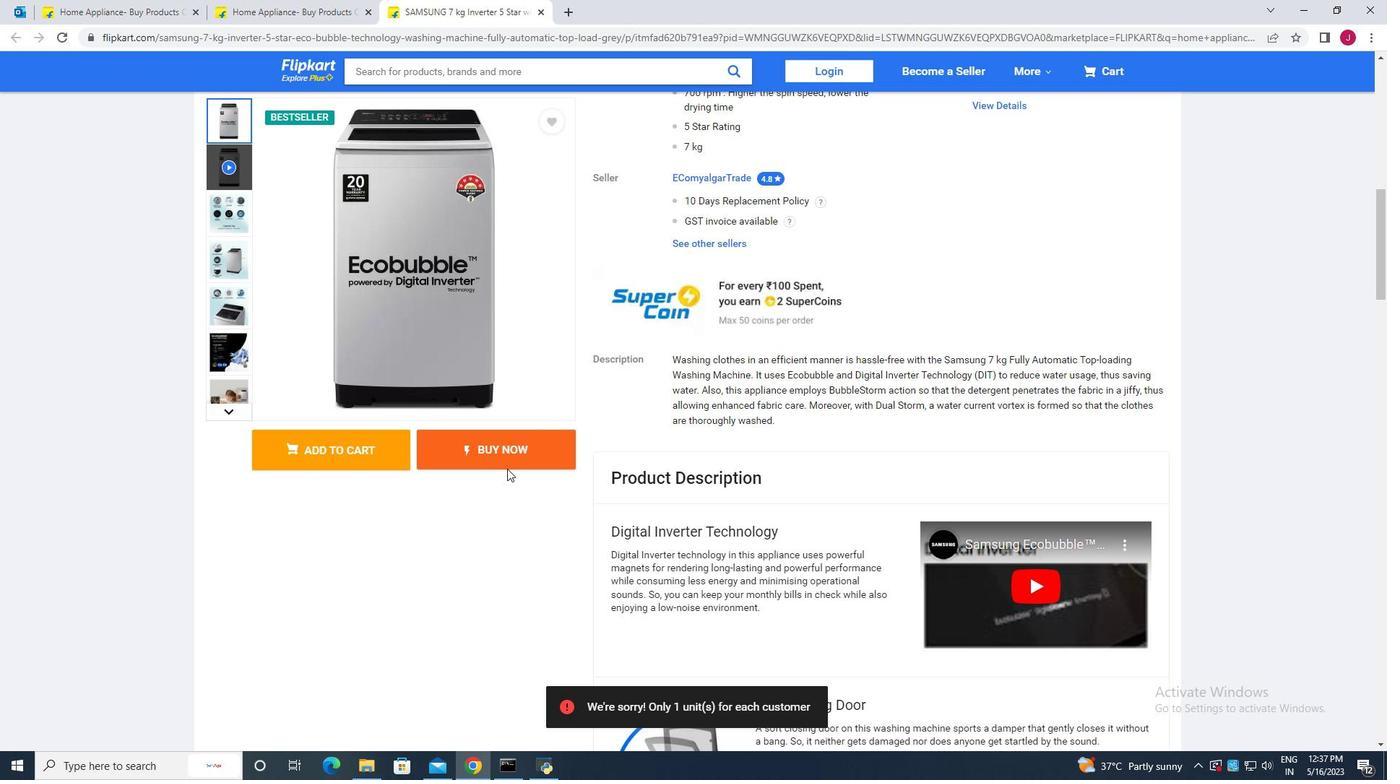 
Action: Mouse moved to (643, 463)
Screenshot: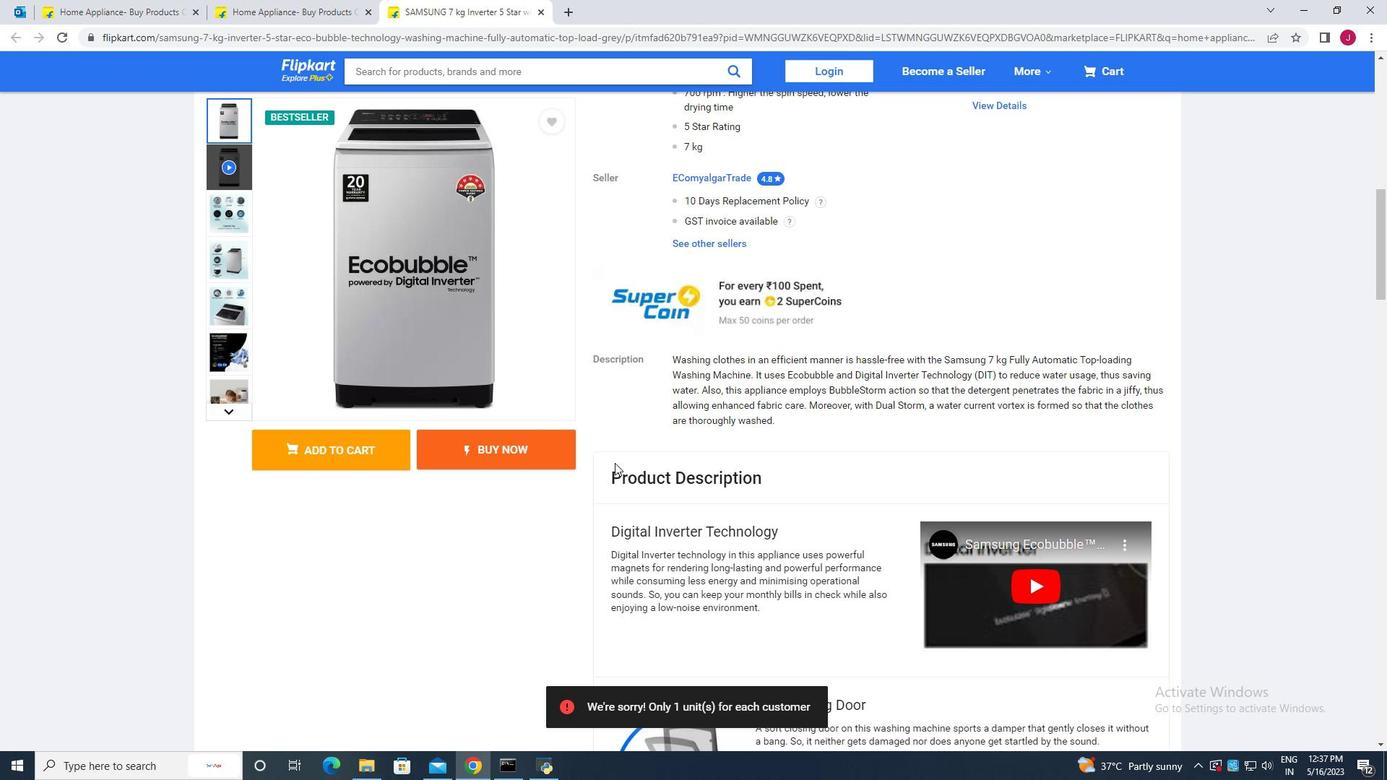 
Action: Mouse scrolled (643, 462) with delta (0, 0)
Screenshot: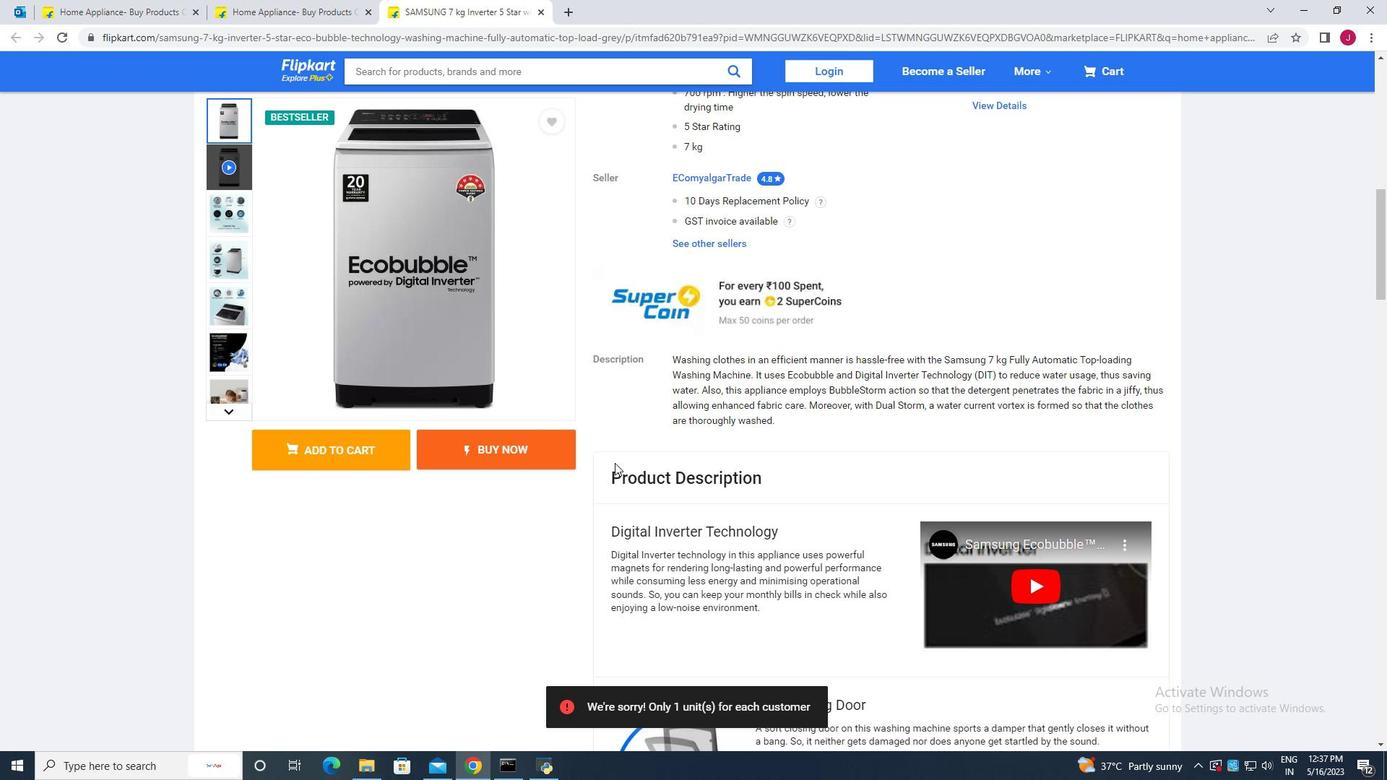 
Action: Mouse moved to (666, 461)
Screenshot: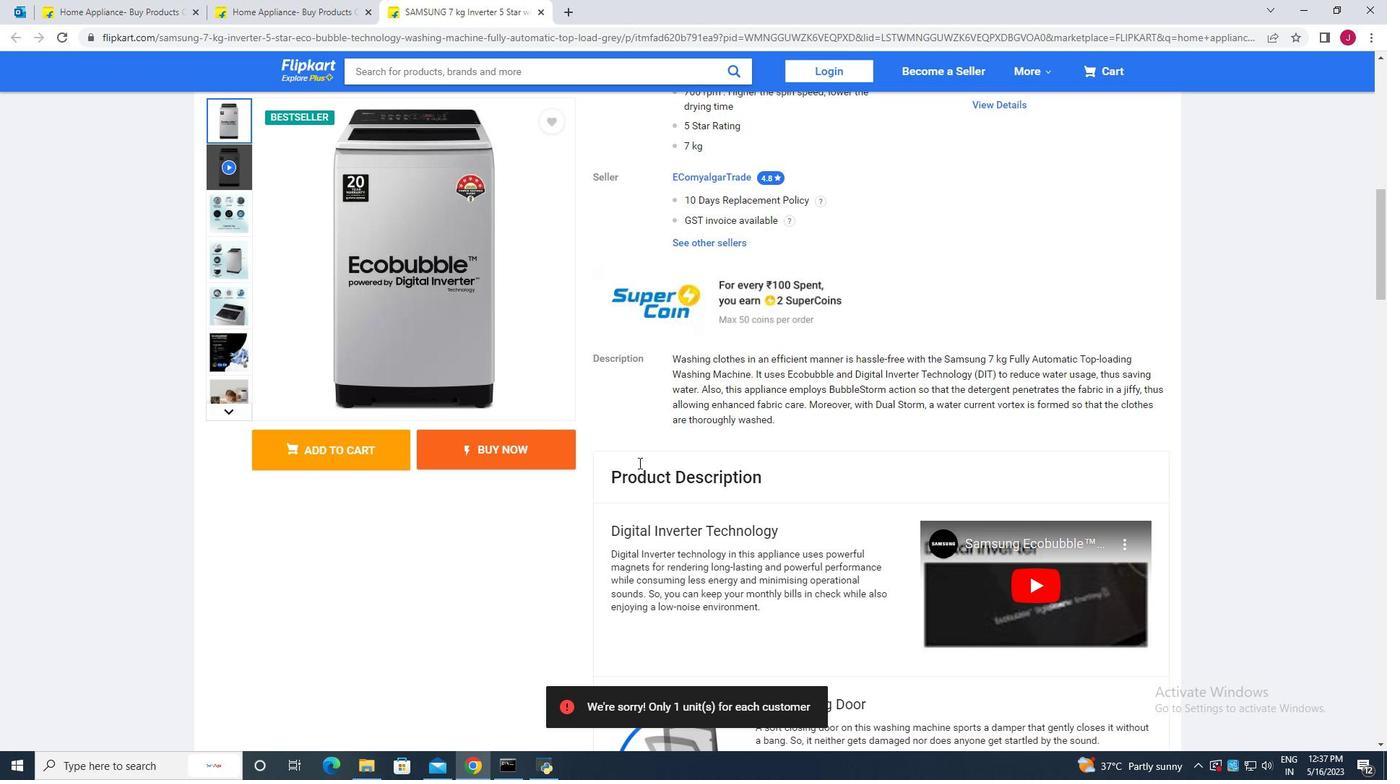 
Action: Mouse scrolled (666, 460) with delta (0, 0)
Screenshot: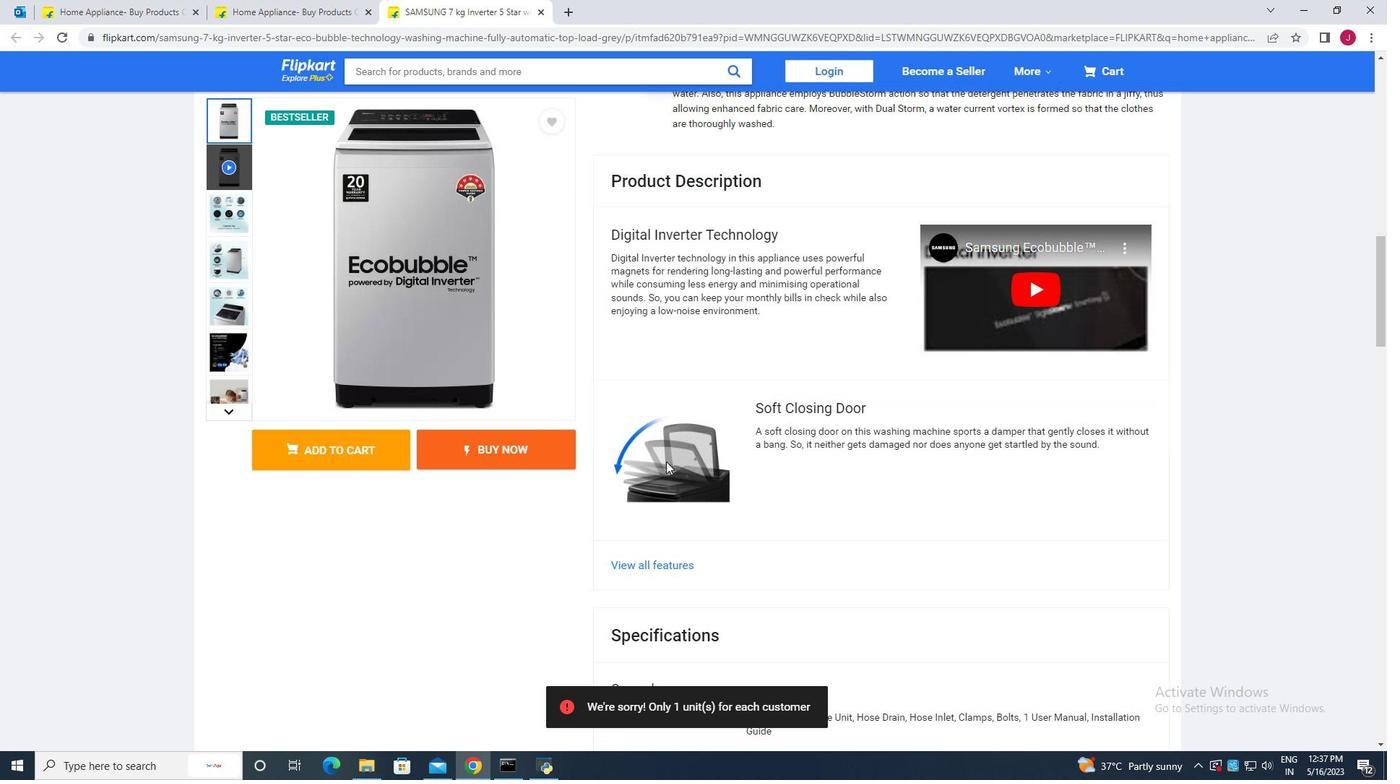 
Action: Mouse scrolled (666, 460) with delta (0, 0)
Screenshot: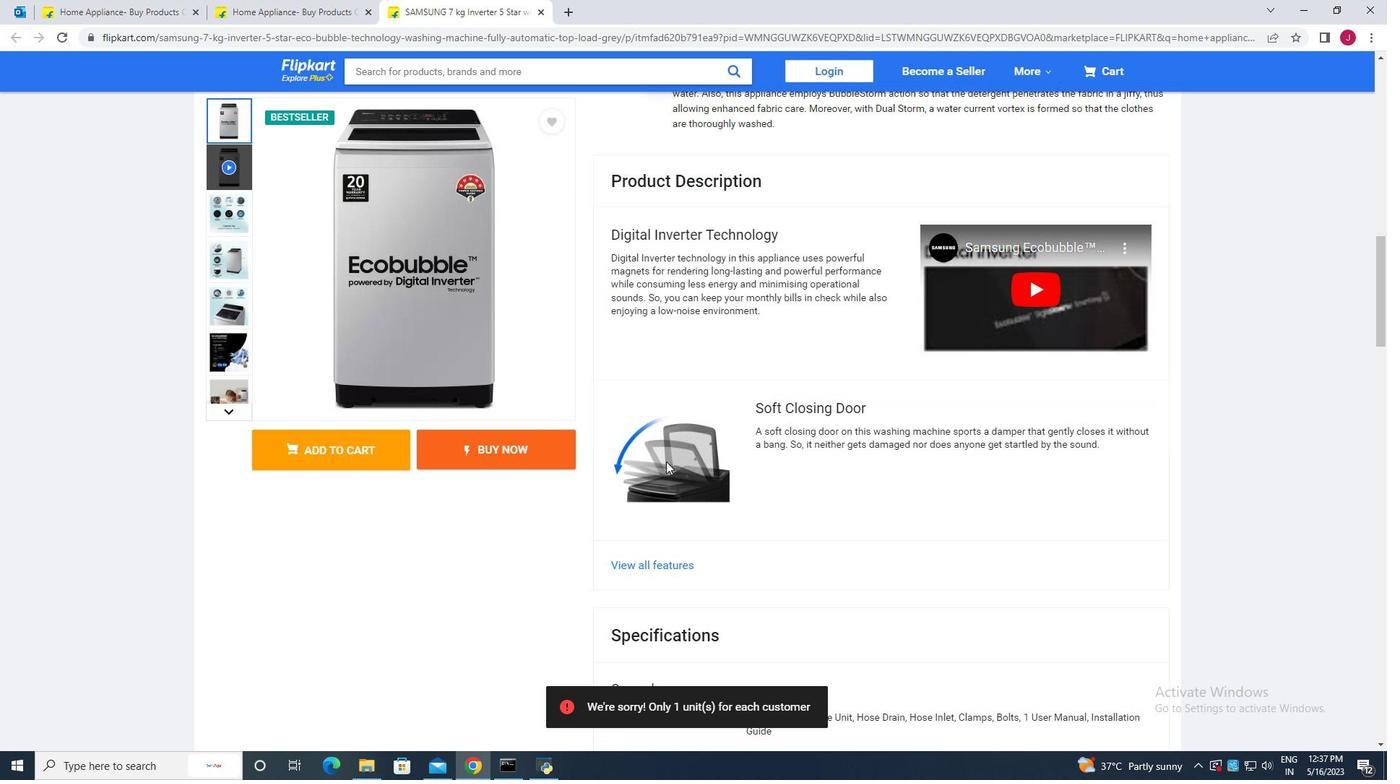 
Action: Mouse scrolled (666, 460) with delta (0, 0)
Screenshot: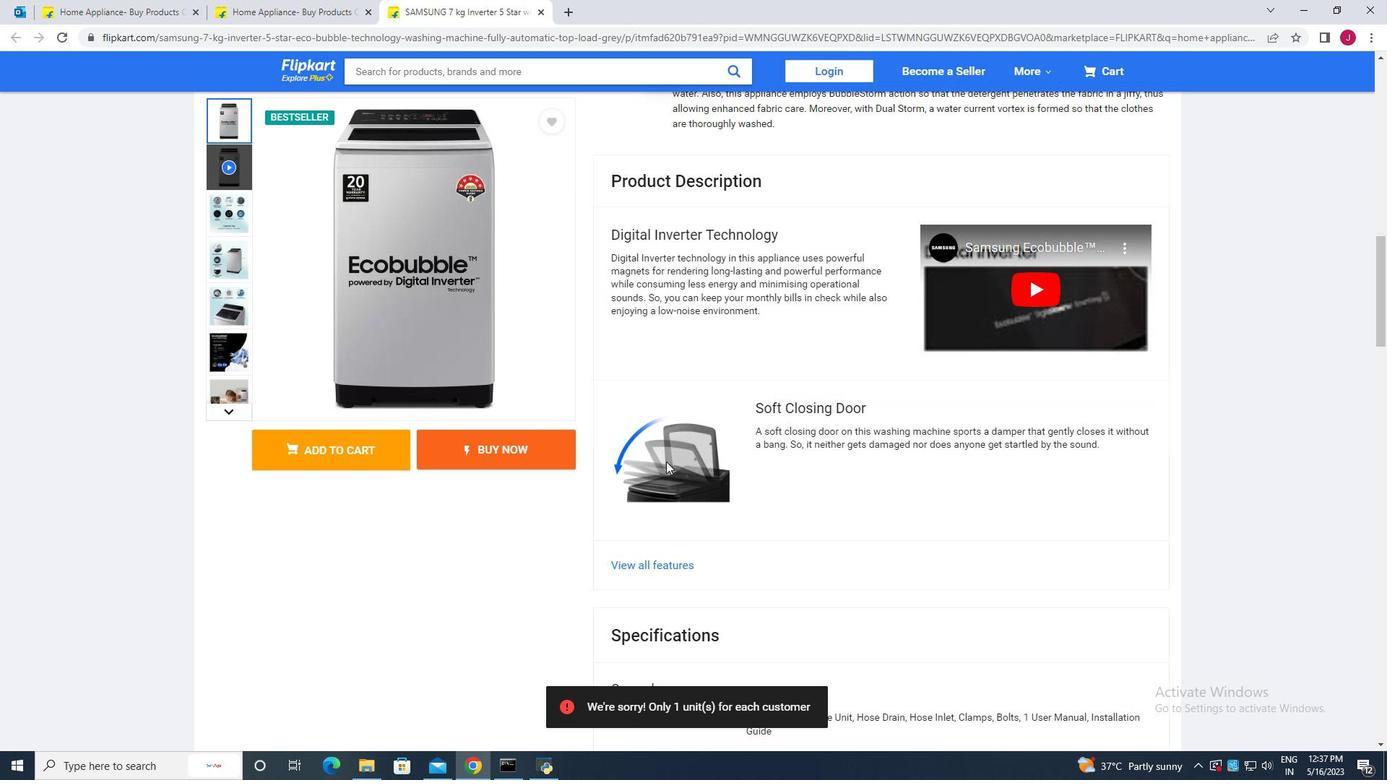 
Action: Mouse scrolled (666, 460) with delta (0, 0)
Screenshot: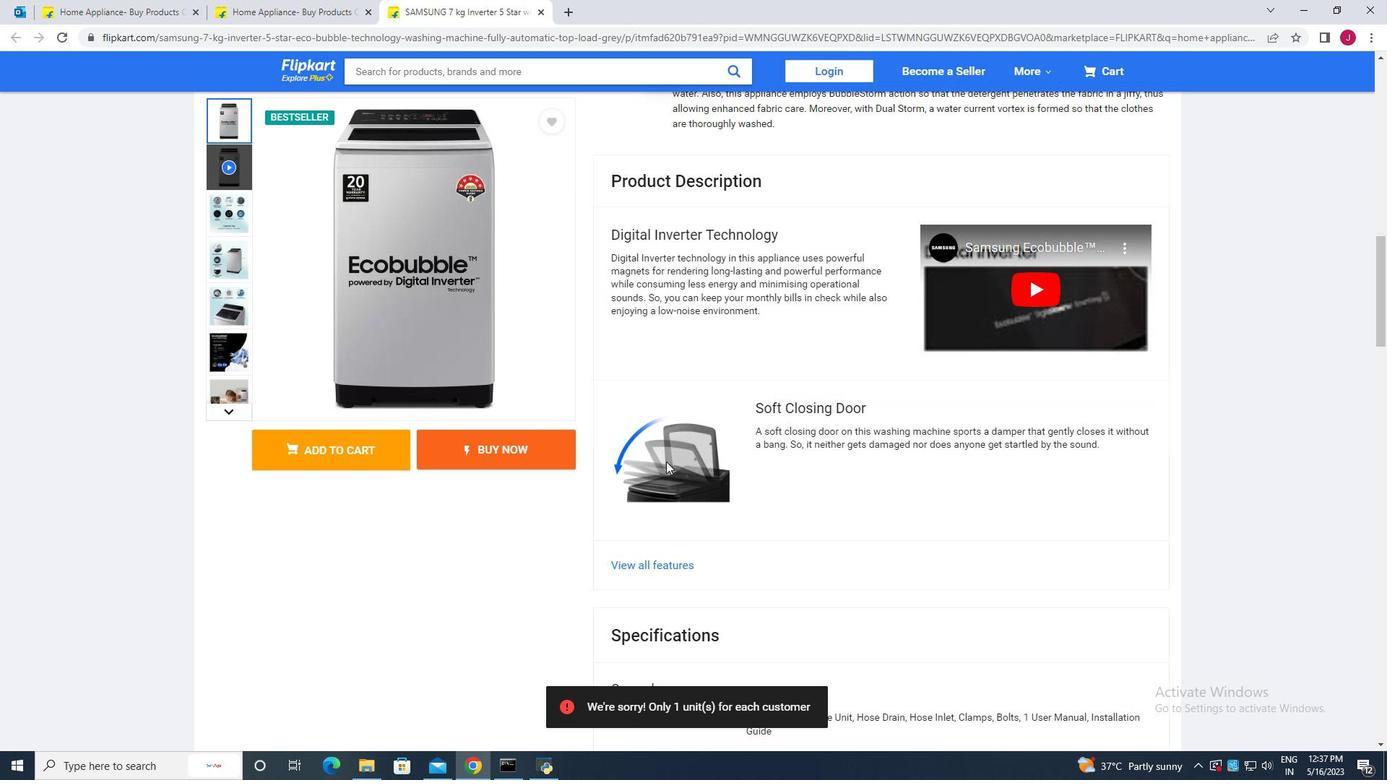 
Action: Mouse scrolled (666, 460) with delta (0, 0)
Screenshot: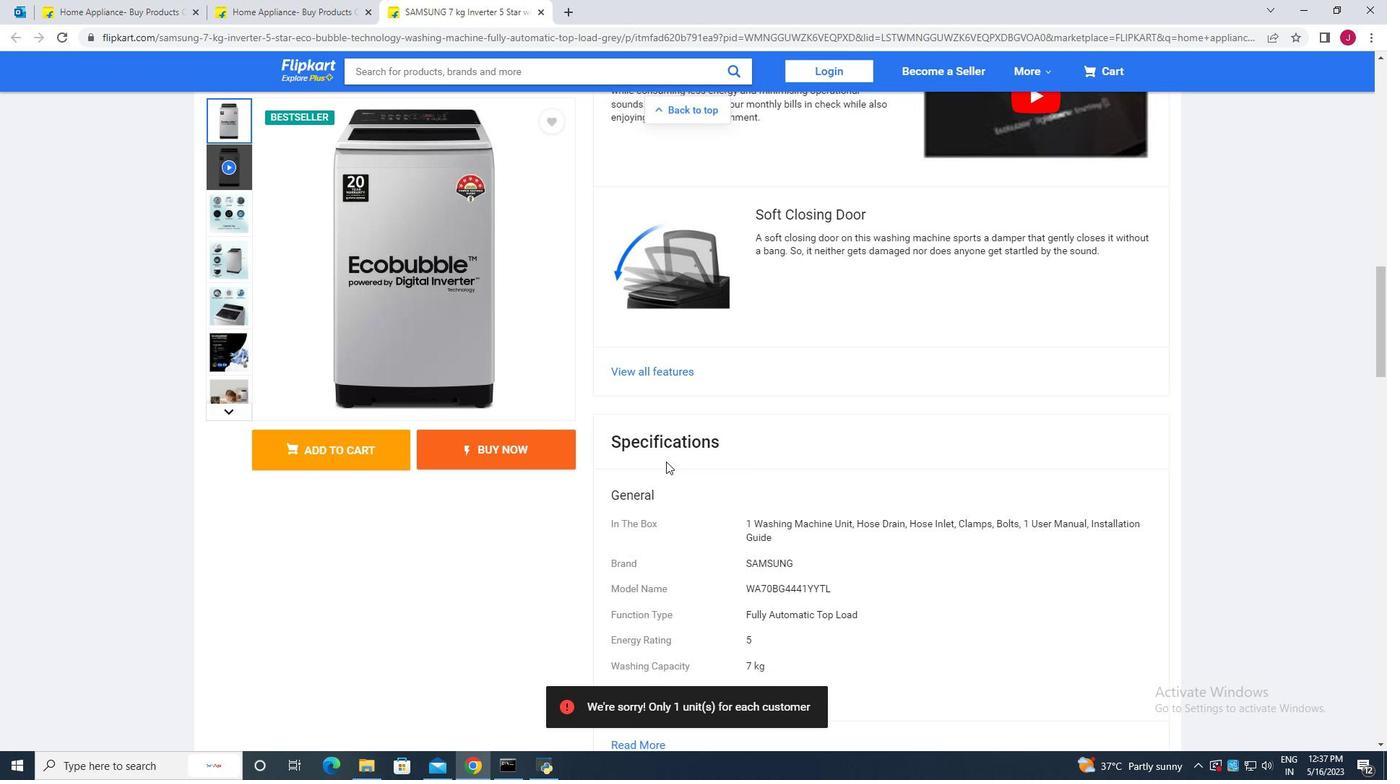 
Action: Mouse scrolled (666, 460) with delta (0, 0)
Screenshot: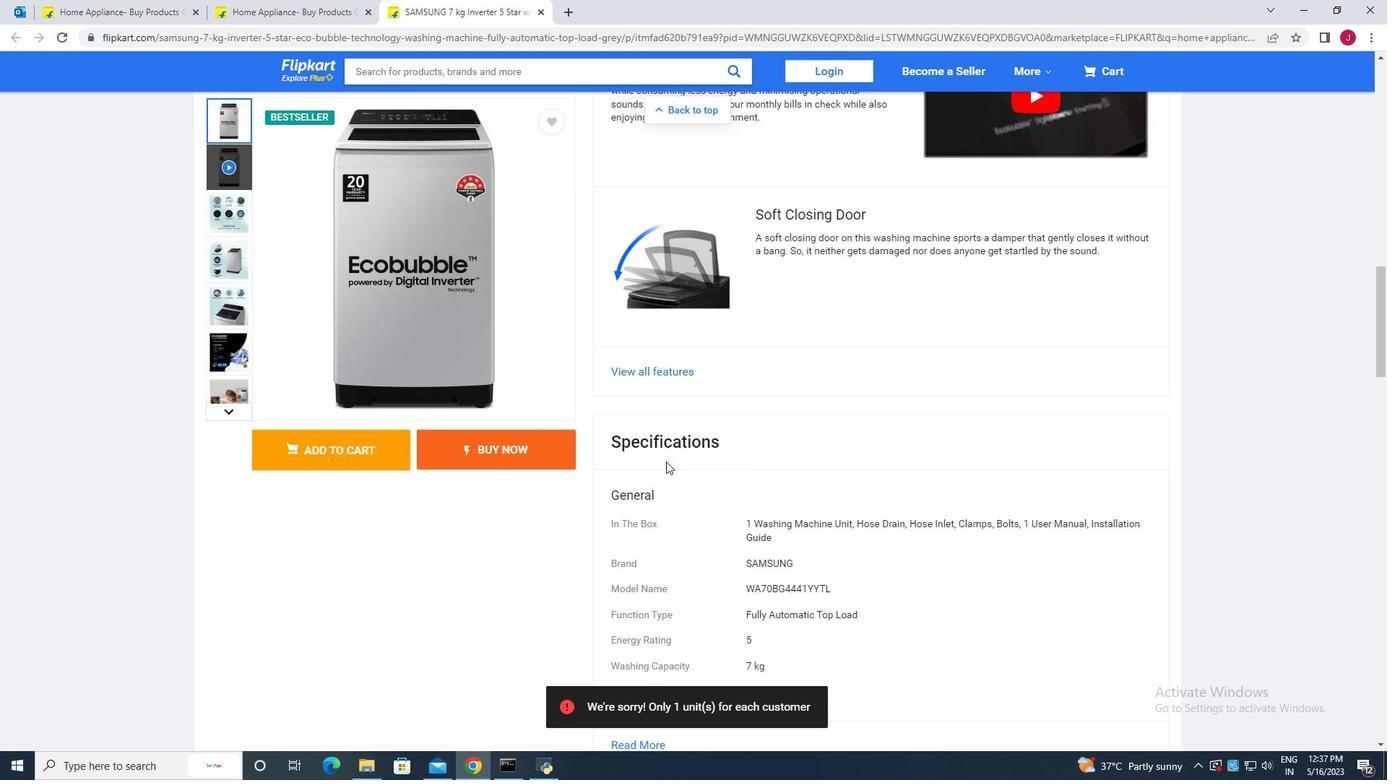 
Action: Mouse scrolled (666, 460) with delta (0, 0)
Screenshot: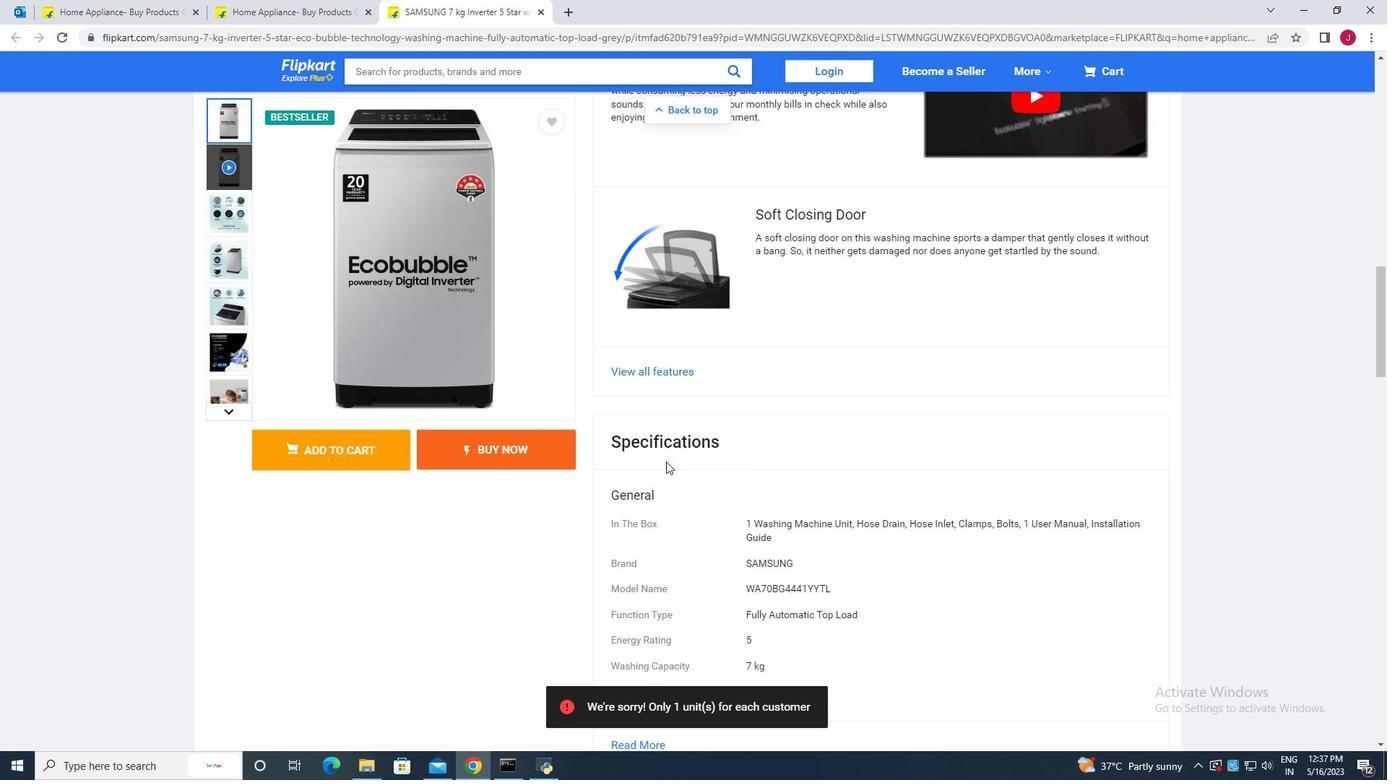 
Action: Mouse scrolled (666, 460) with delta (0, 0)
Screenshot: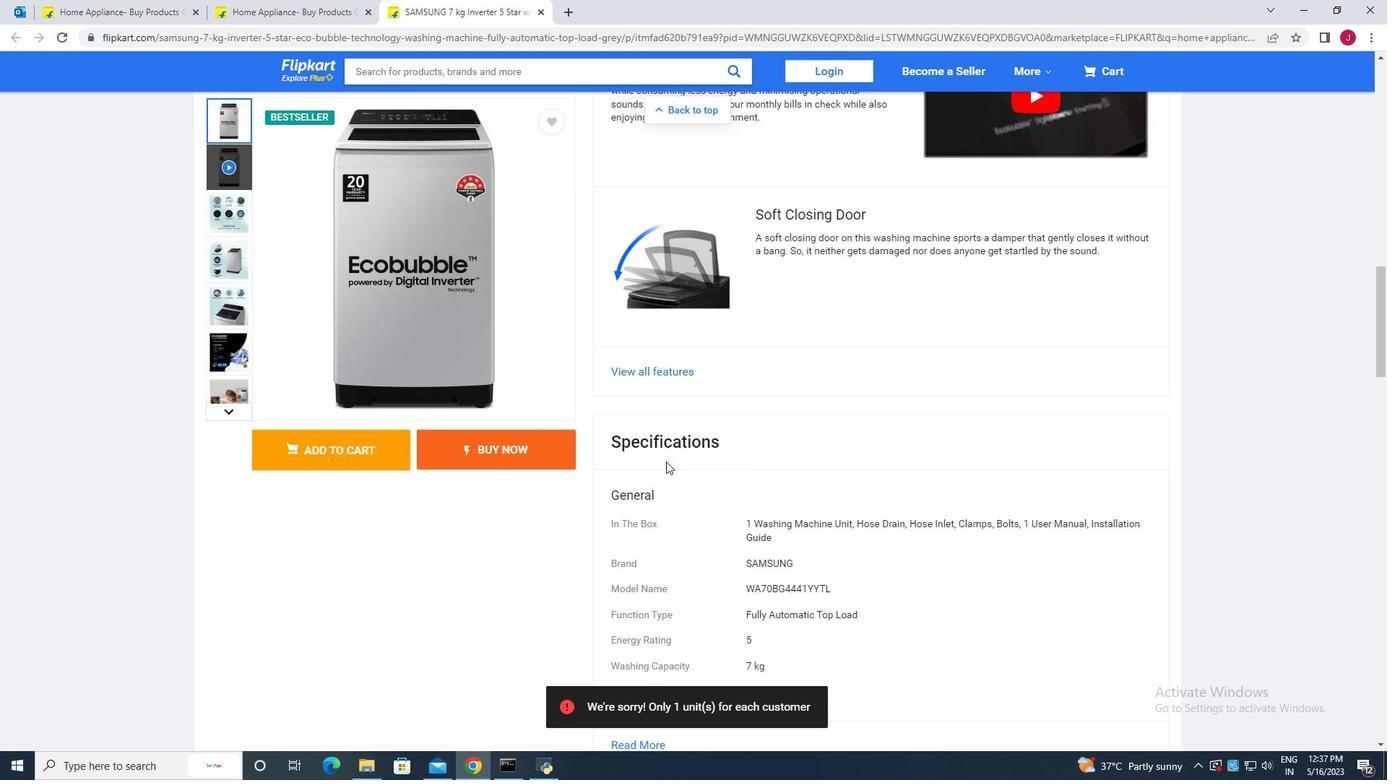 
Action: Mouse scrolled (666, 460) with delta (0, 0)
Screenshot: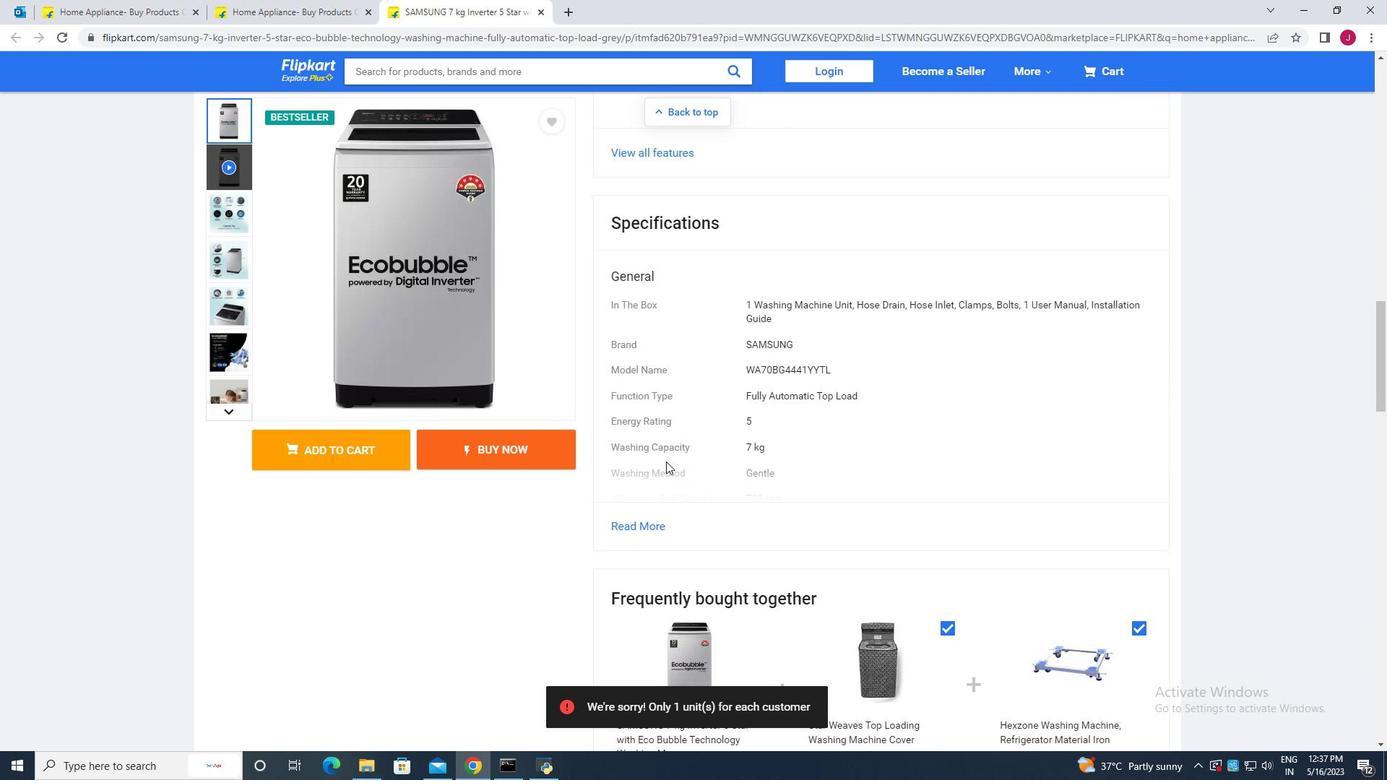 
Action: Mouse scrolled (666, 460) with delta (0, 0)
Screenshot: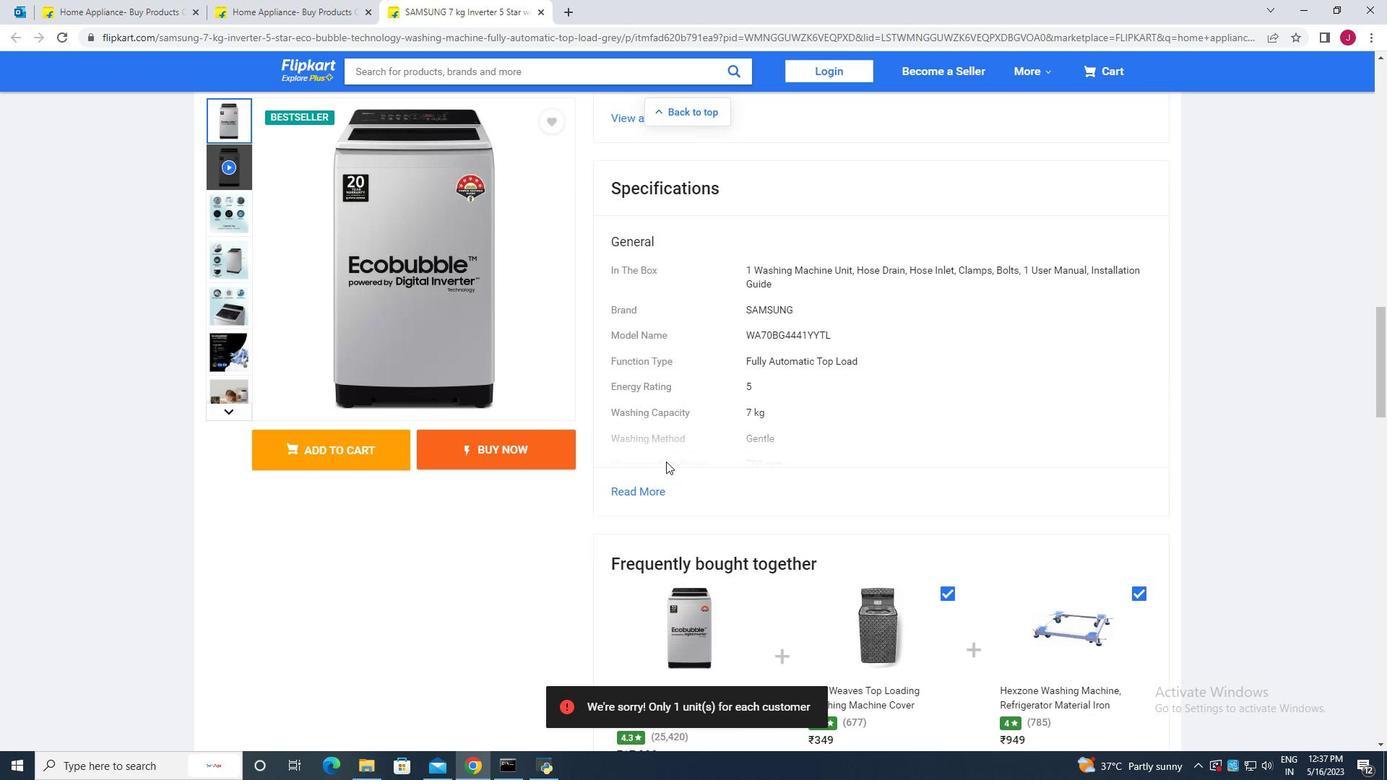 
Action: Mouse scrolled (666, 460) with delta (0, 0)
Screenshot: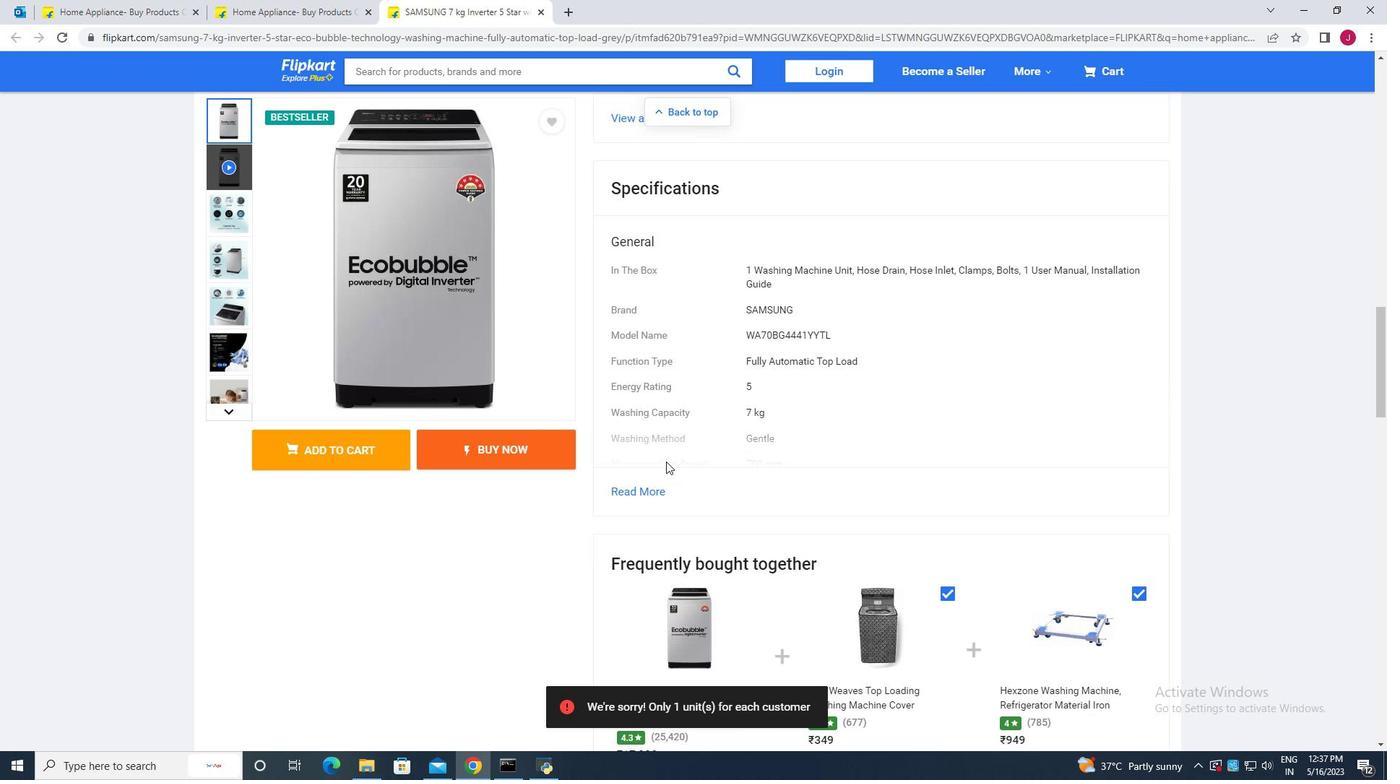 
Action: Mouse scrolled (666, 460) with delta (0, 0)
Screenshot: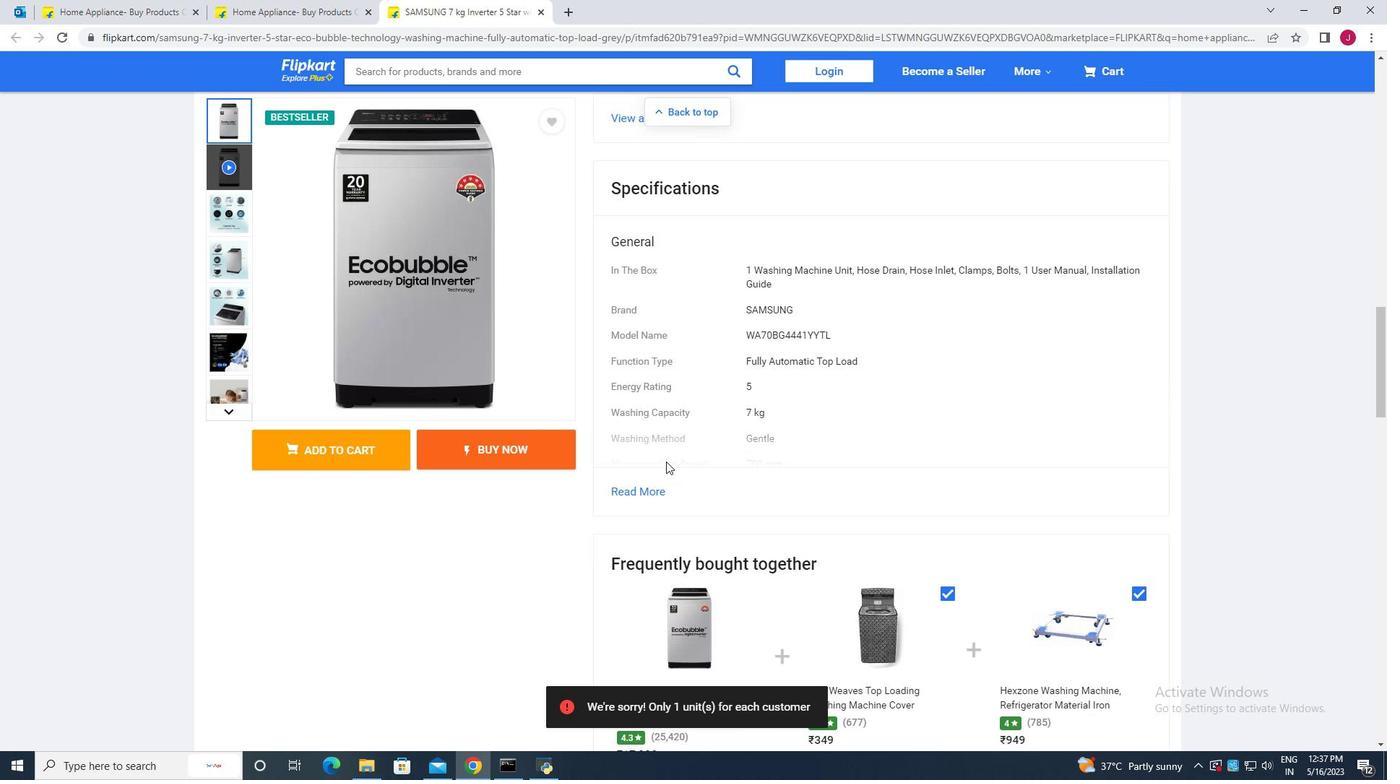 
Action: Mouse scrolled (666, 460) with delta (0, 0)
Screenshot: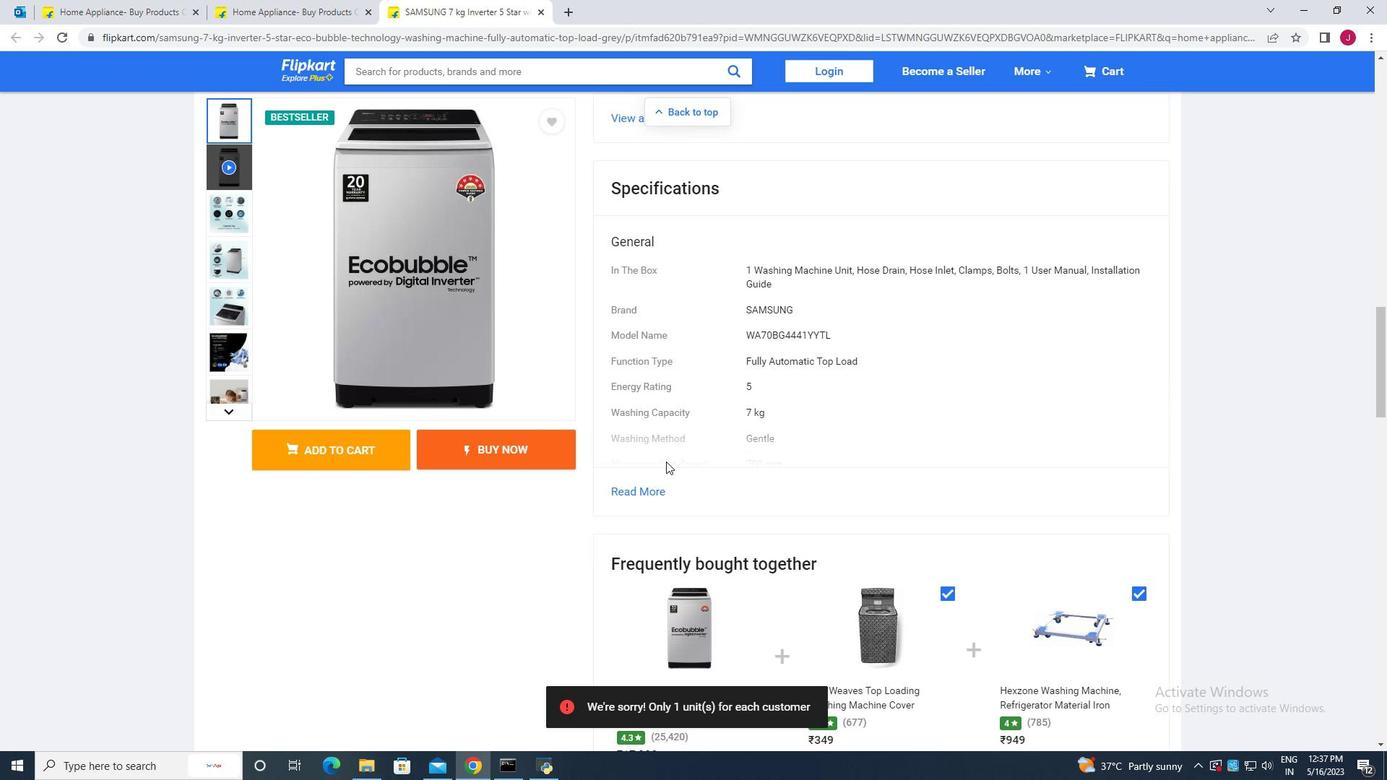 
Action: Mouse scrolled (666, 460) with delta (0, 0)
Screenshot: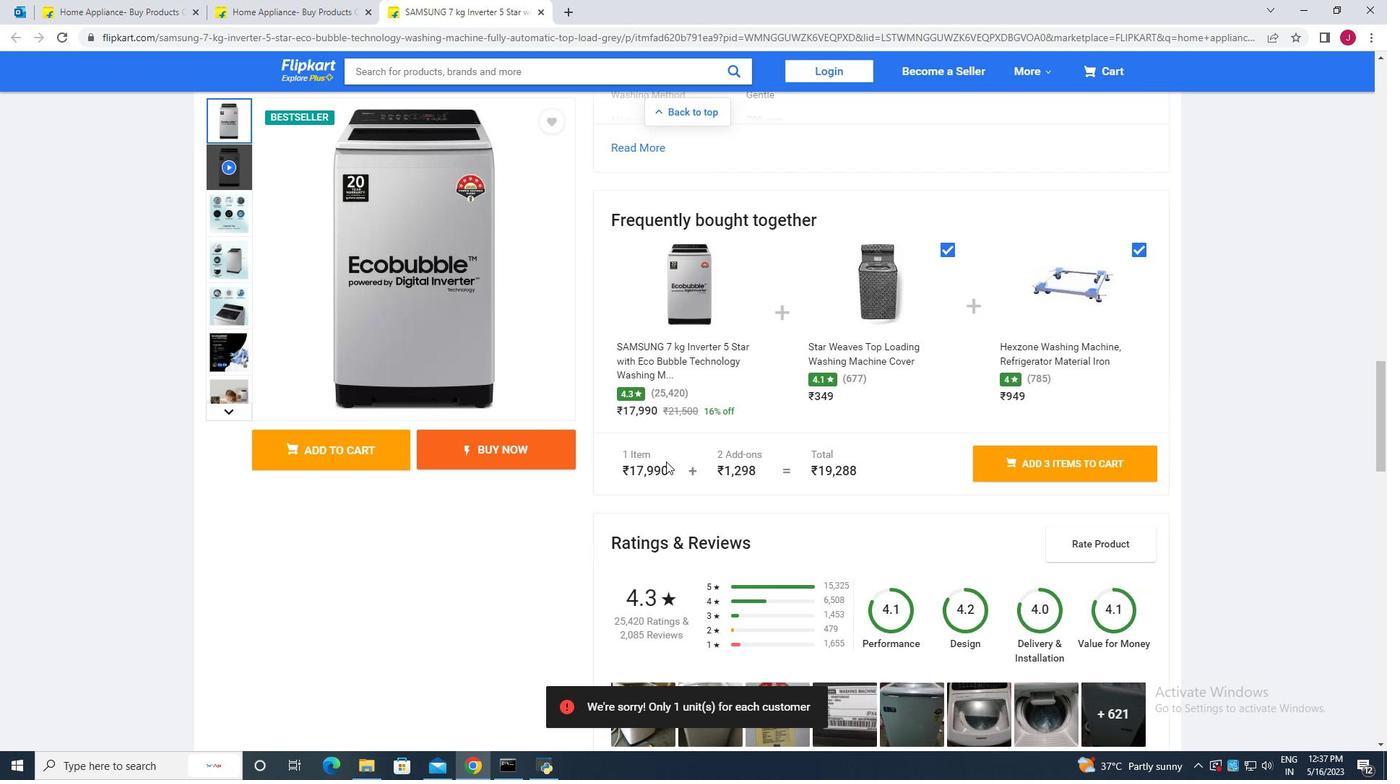 
Action: Mouse scrolled (666, 460) with delta (0, 0)
Screenshot: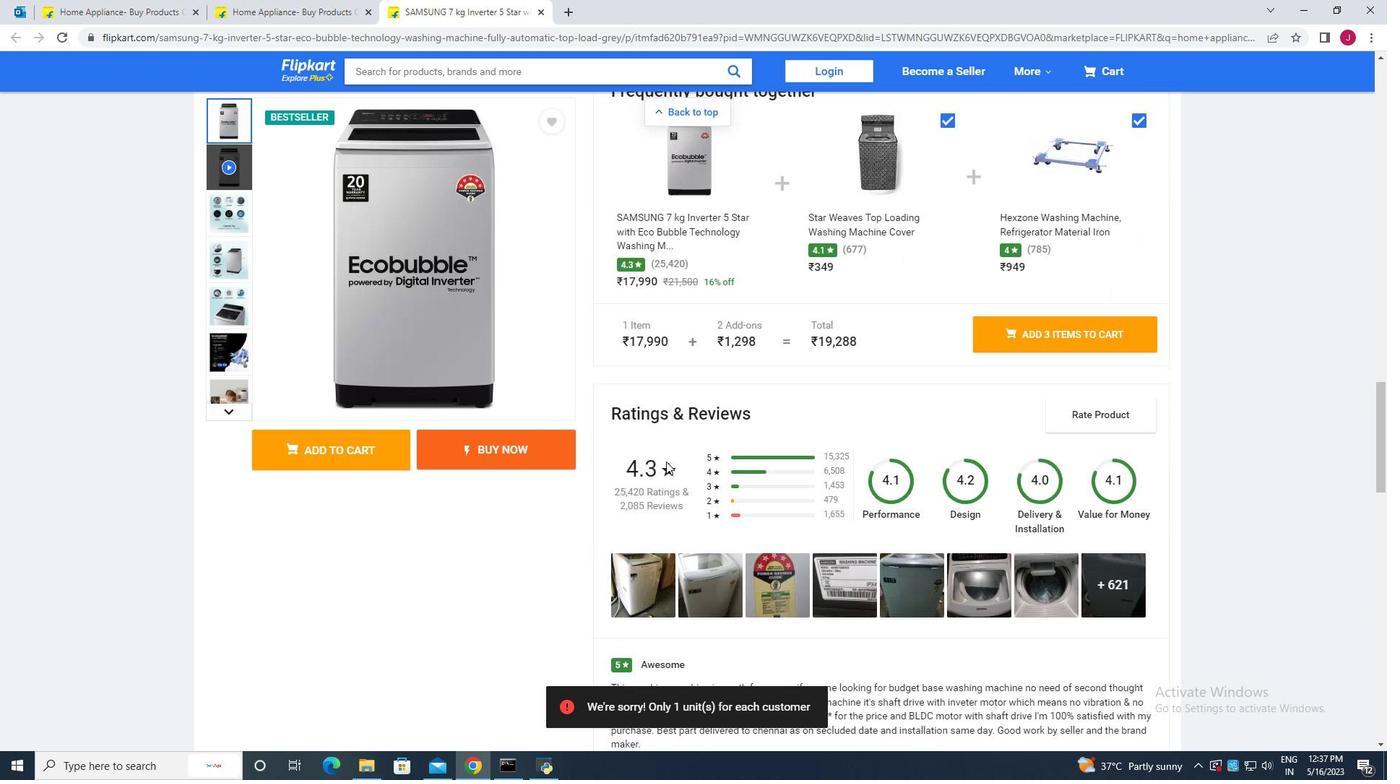 
Action: Mouse scrolled (666, 460) with delta (0, 0)
Screenshot: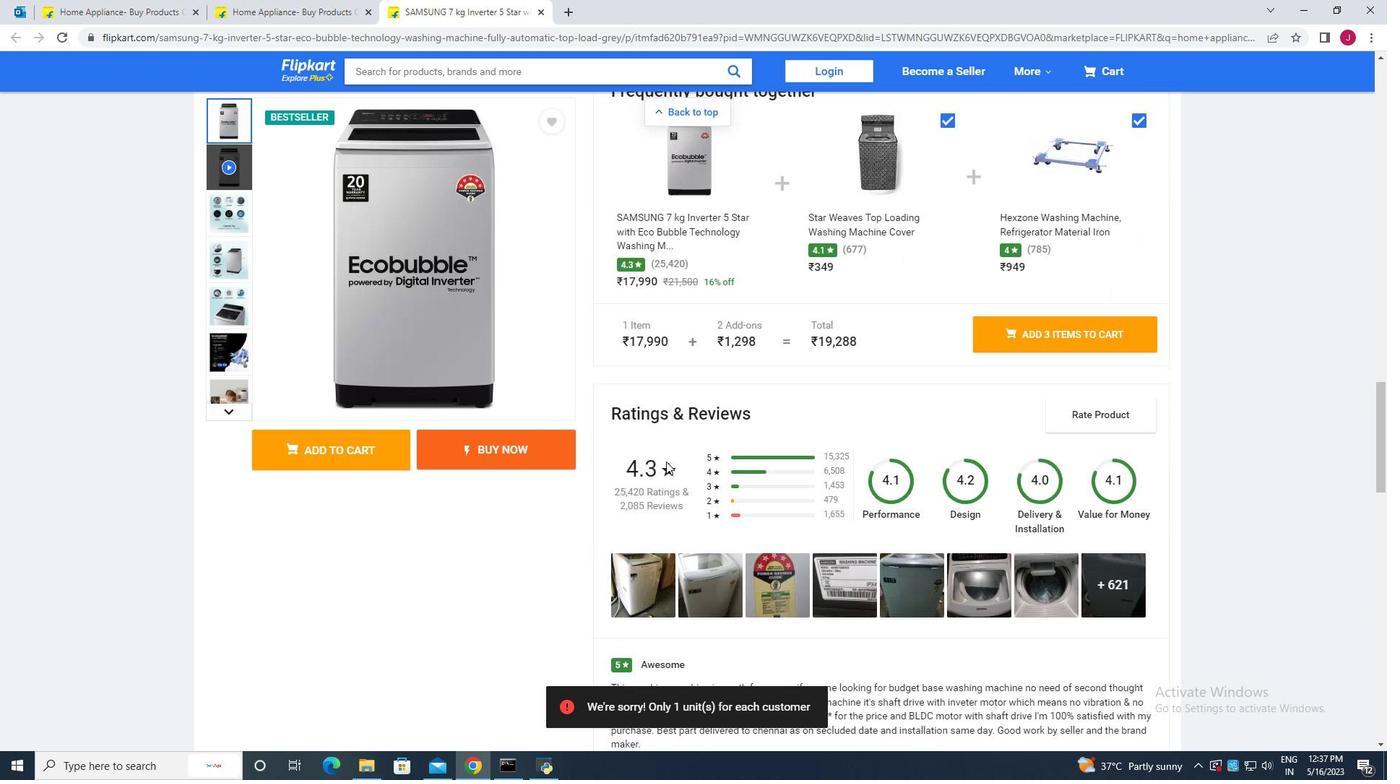 
Action: Mouse scrolled (666, 460) with delta (0, 0)
Screenshot: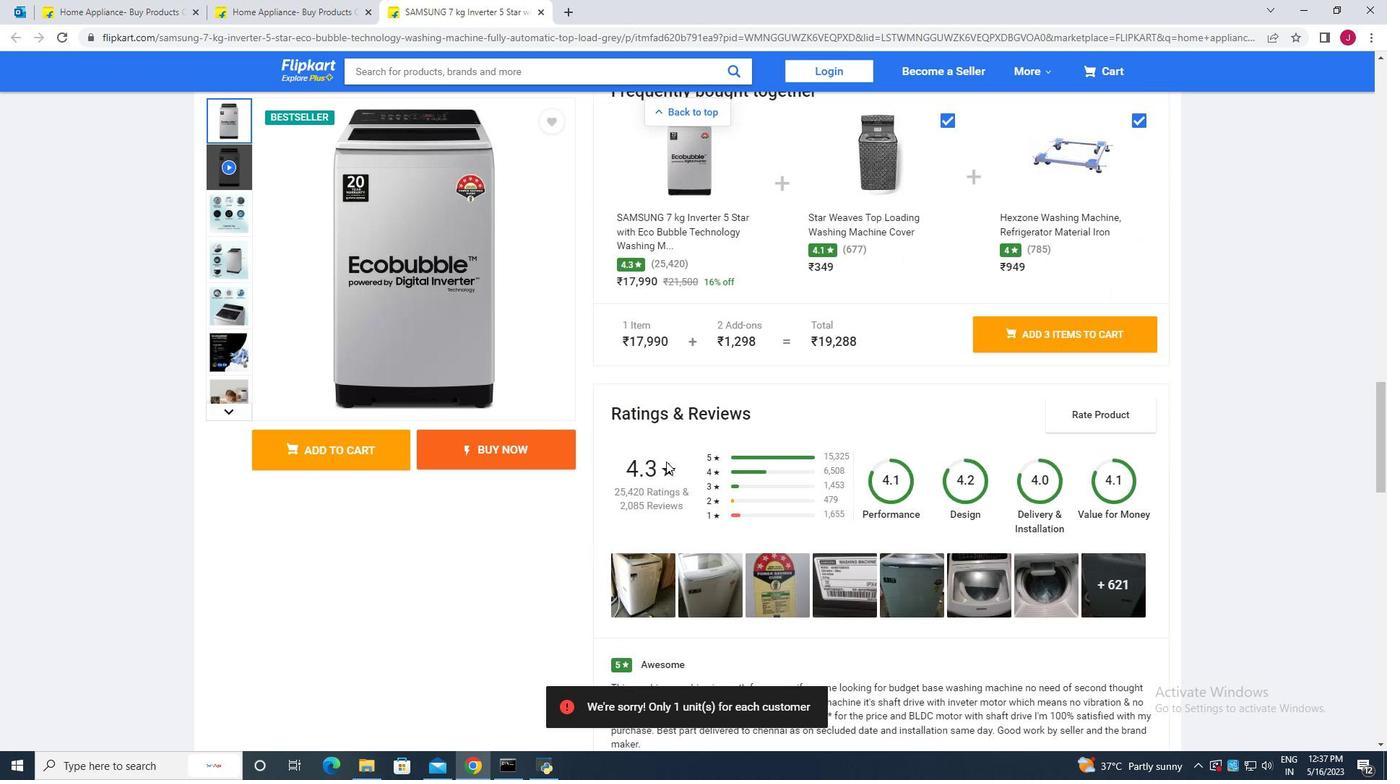 
Action: Mouse scrolled (666, 460) with delta (0, 0)
Screenshot: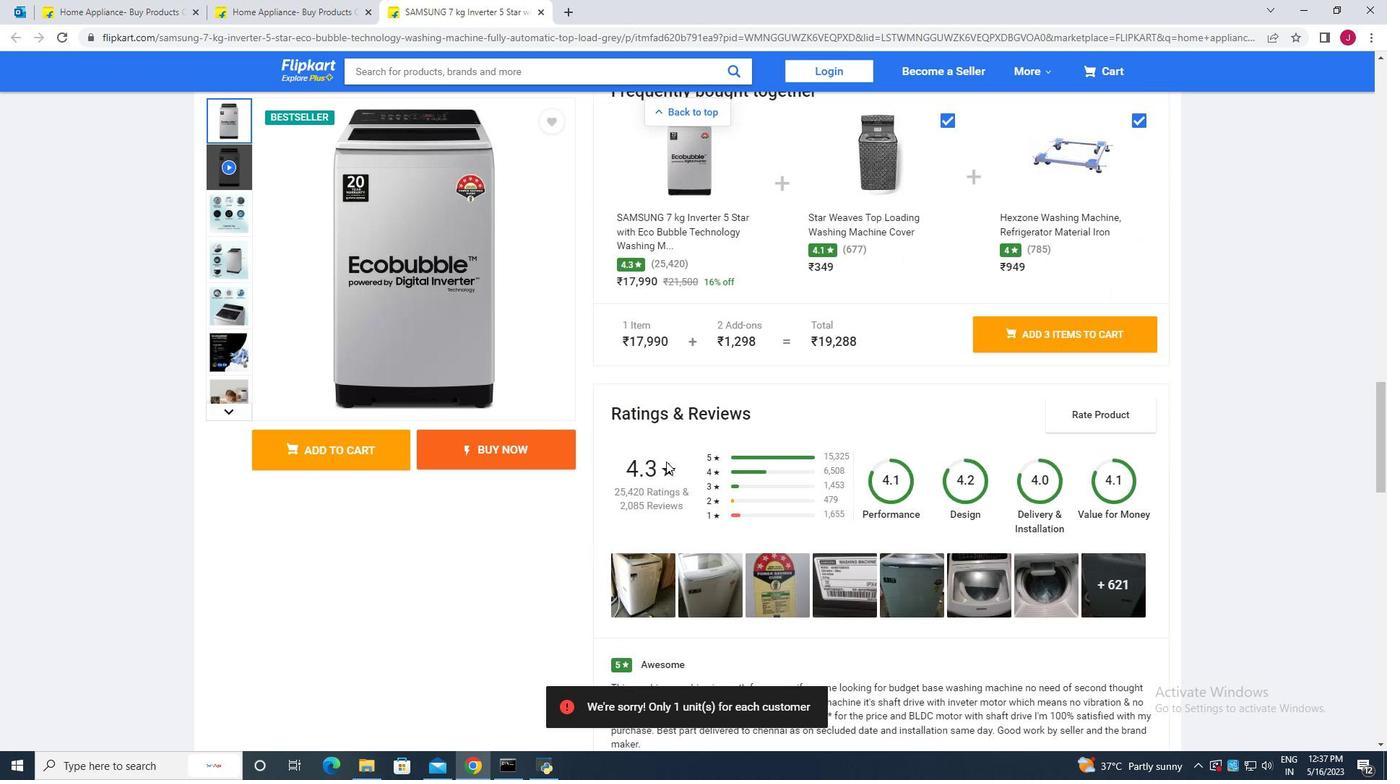 
Action: Mouse scrolled (666, 460) with delta (0, 0)
Screenshot: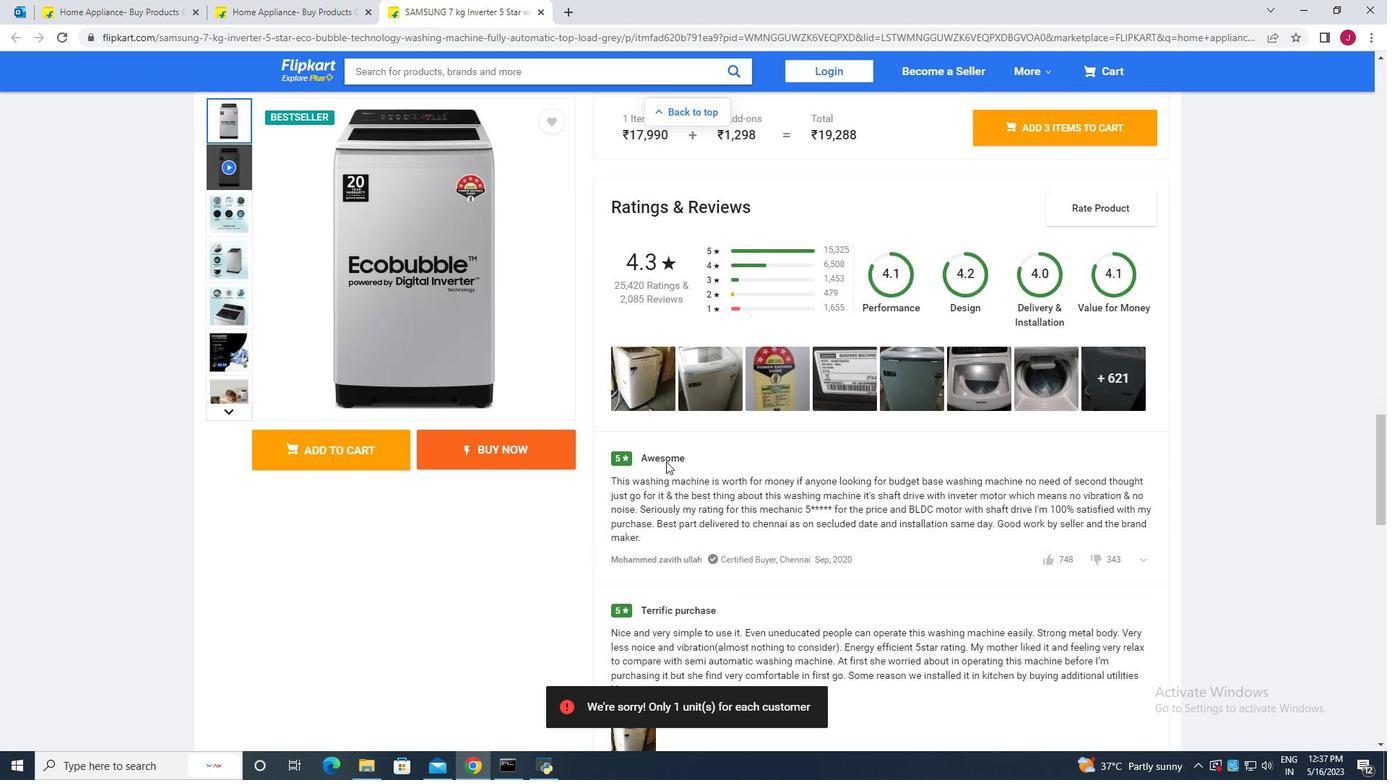 
Action: Mouse scrolled (666, 460) with delta (0, 0)
Screenshot: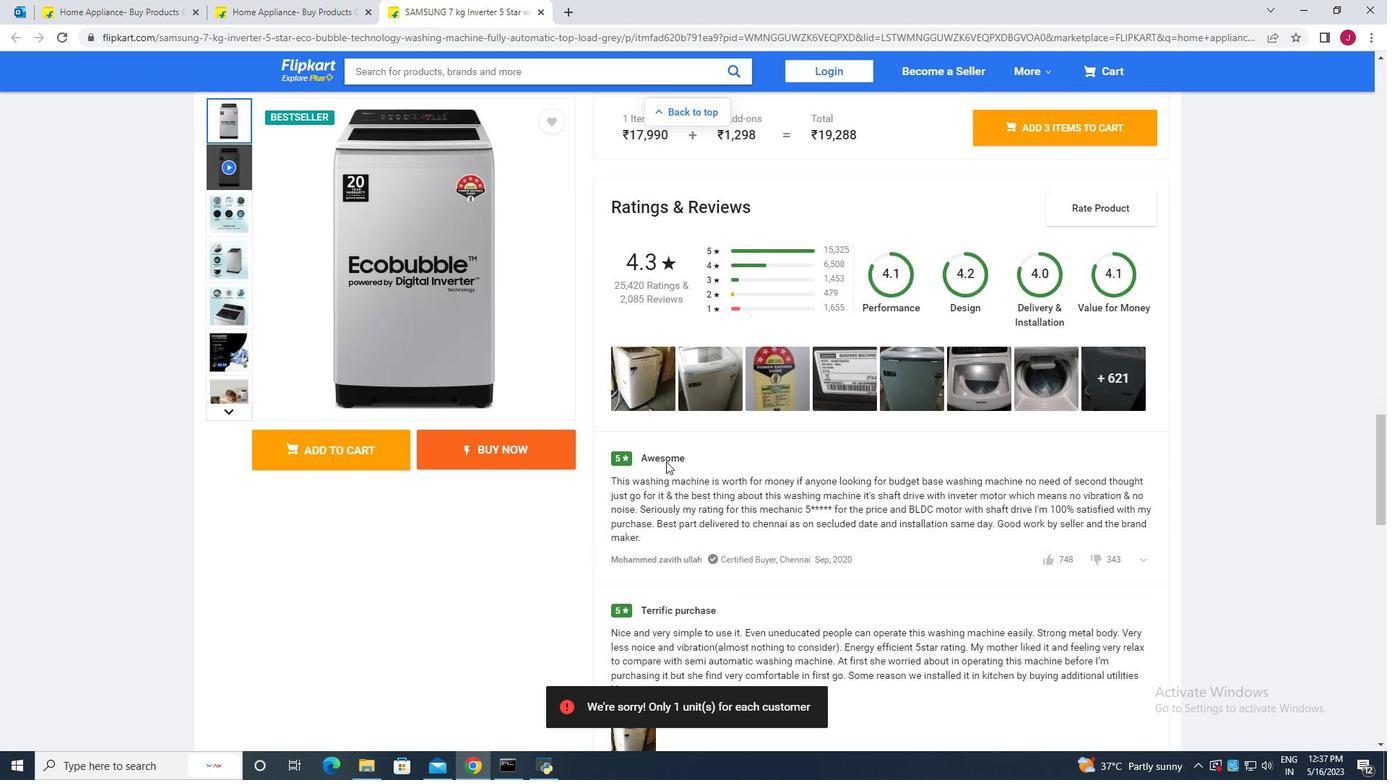
Action: Mouse scrolled (666, 460) with delta (0, 0)
Screenshot: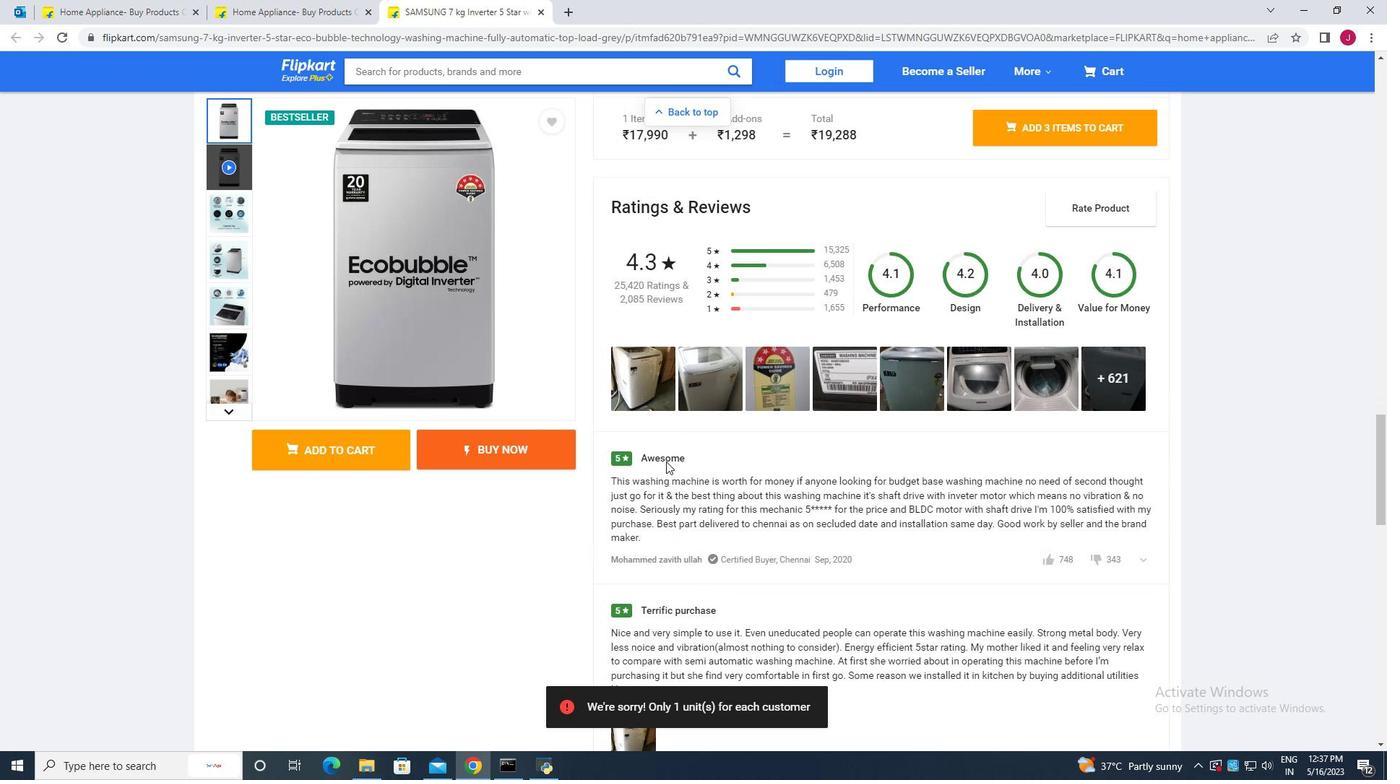 
Action: Mouse scrolled (666, 460) with delta (0, 0)
Screenshot: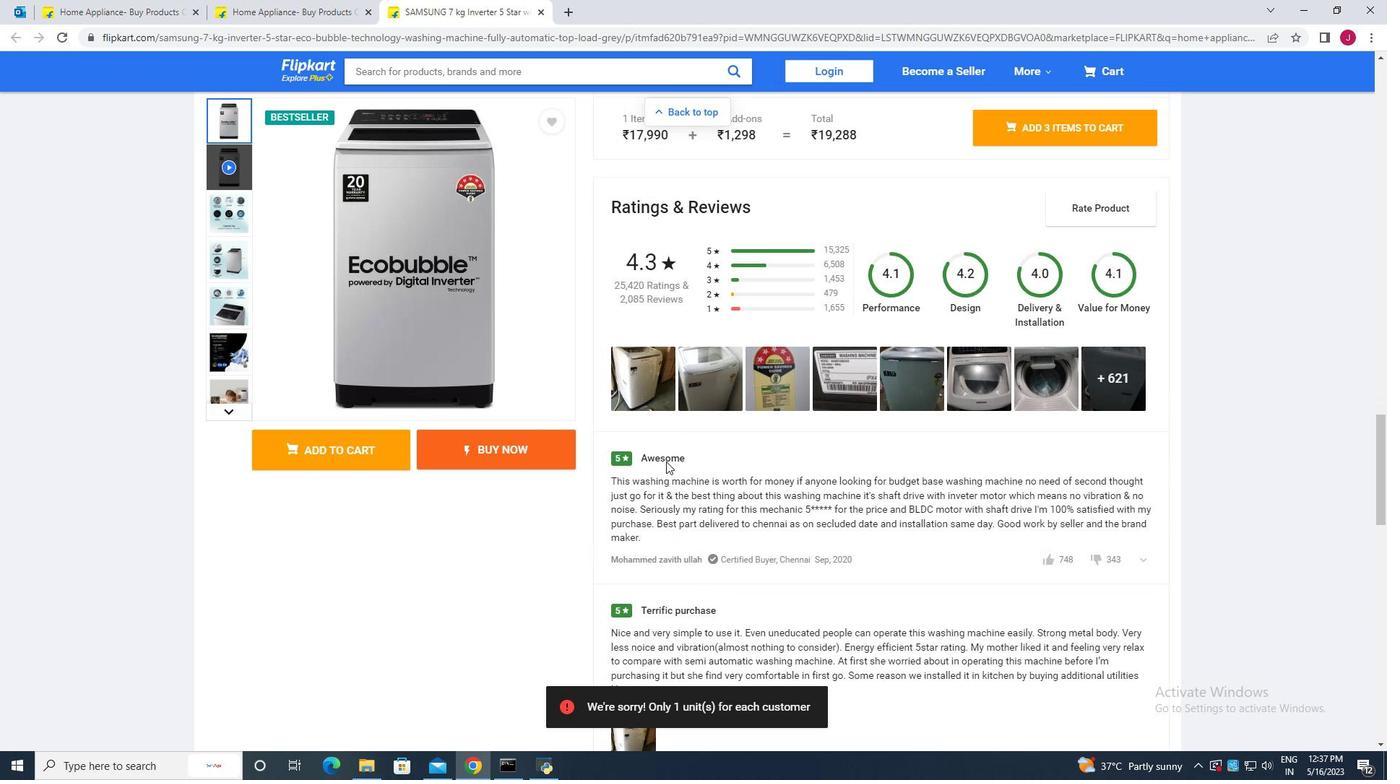 
Action: Mouse scrolled (666, 460) with delta (0, 0)
Screenshot: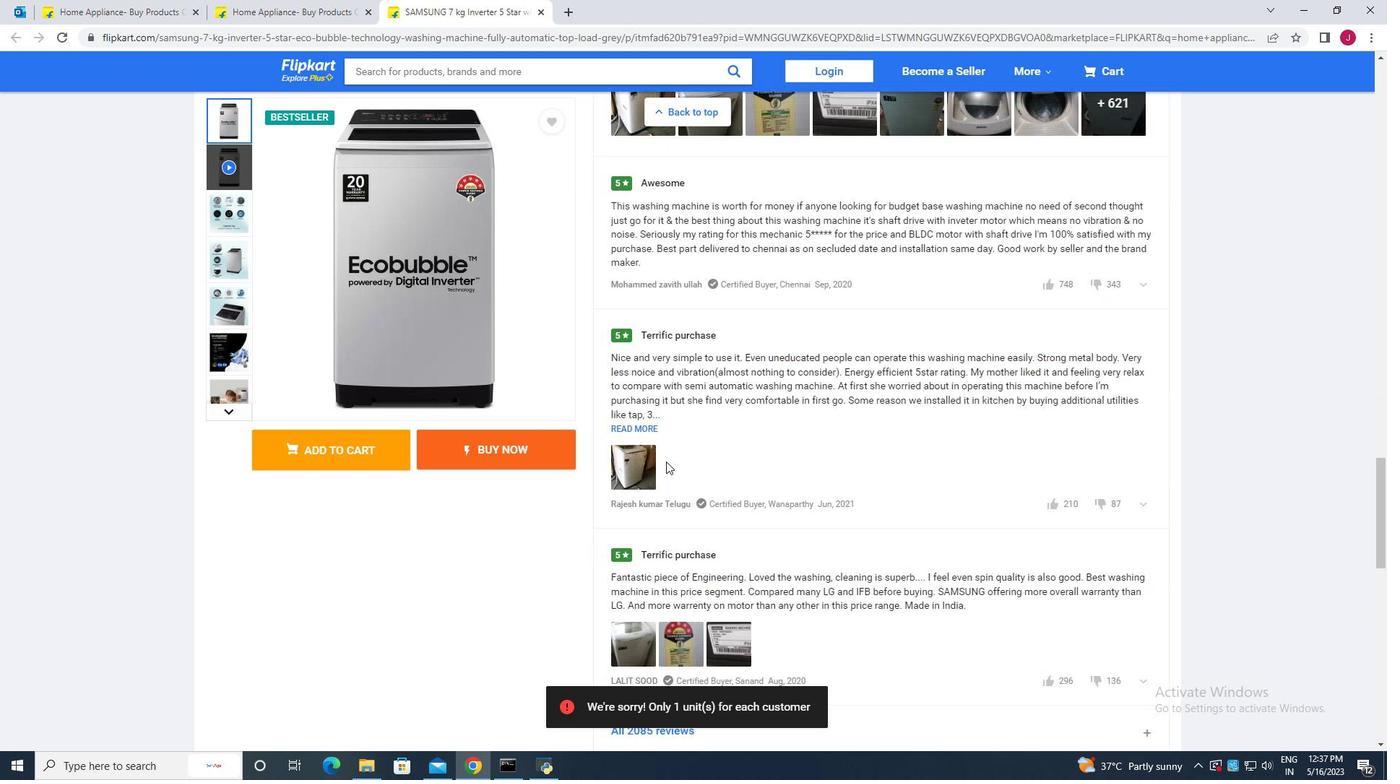 
Action: Mouse scrolled (666, 460) with delta (0, 0)
Screenshot: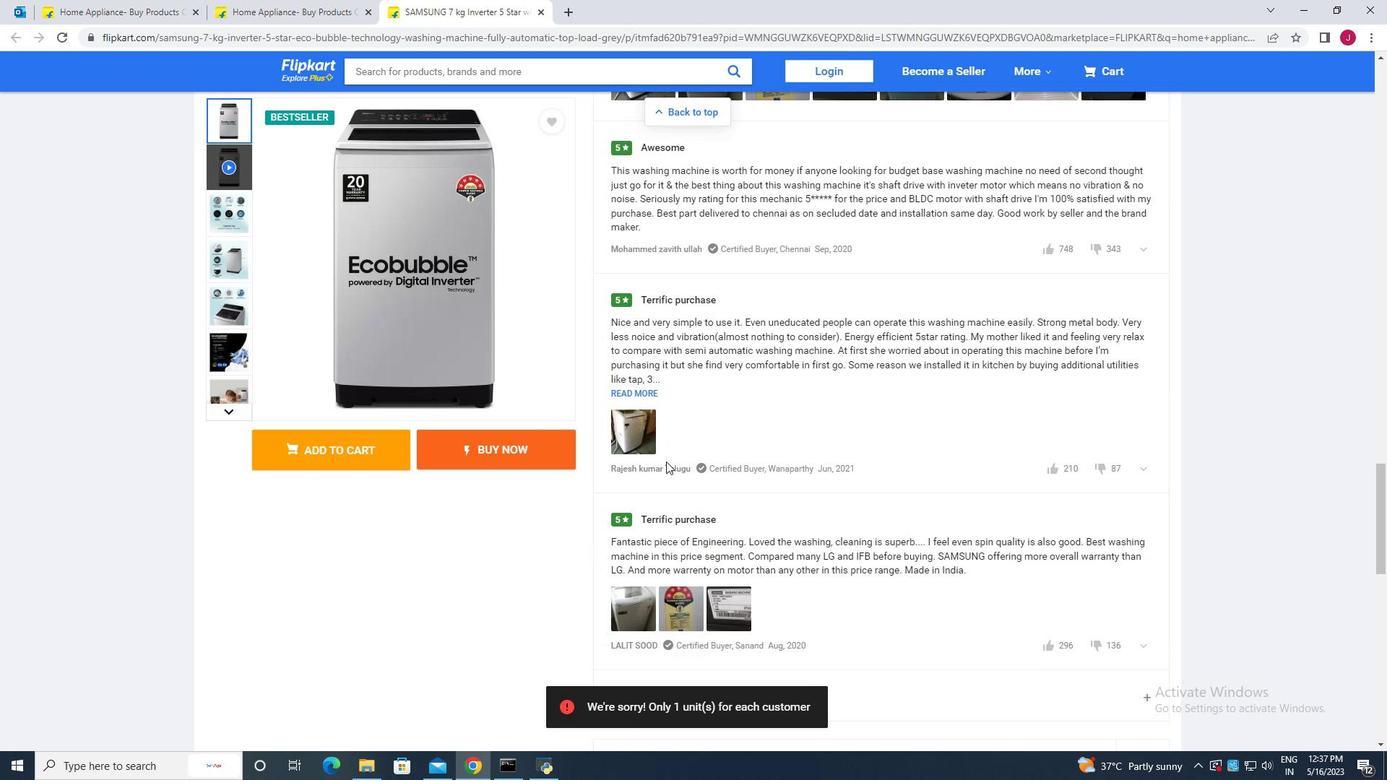 
Action: Mouse scrolled (666, 460) with delta (0, 0)
Screenshot: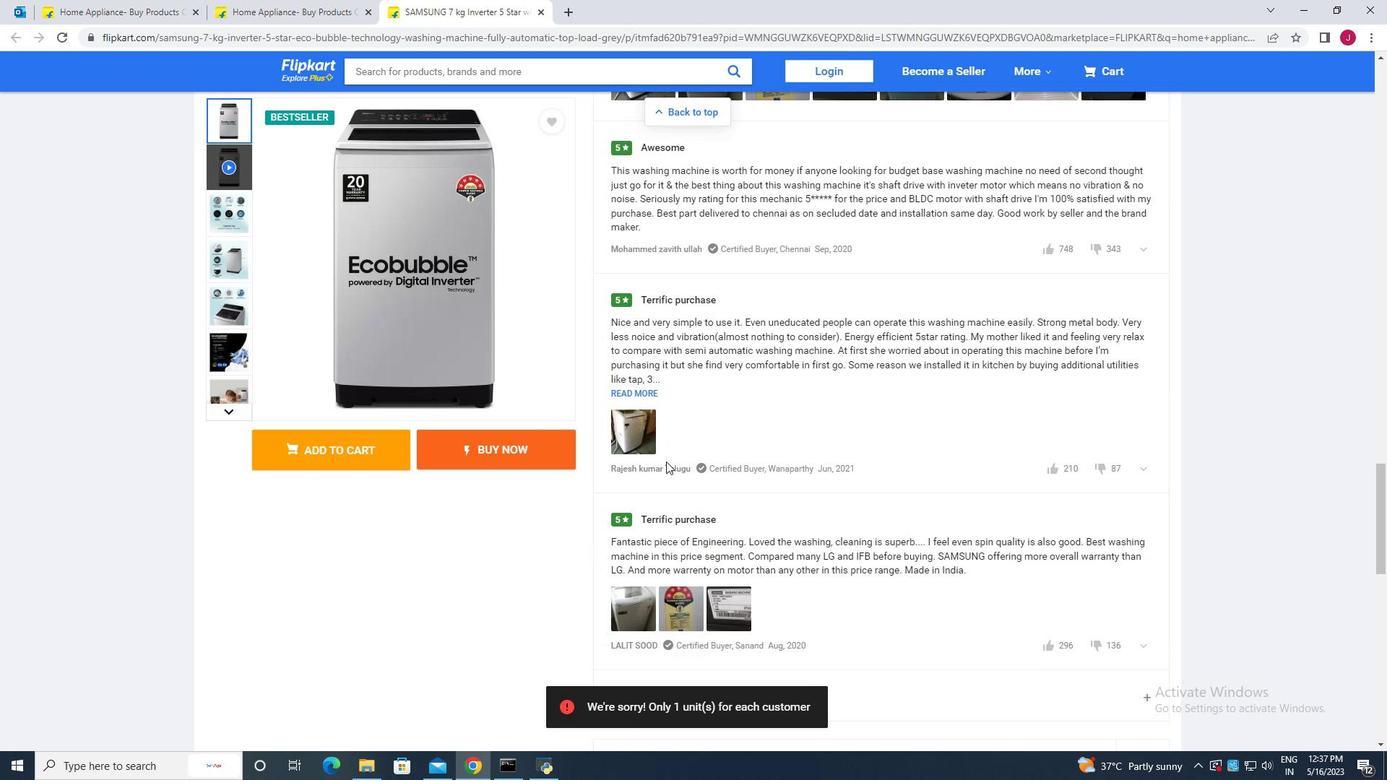 
Action: Mouse scrolled (666, 460) with delta (0, 0)
Screenshot: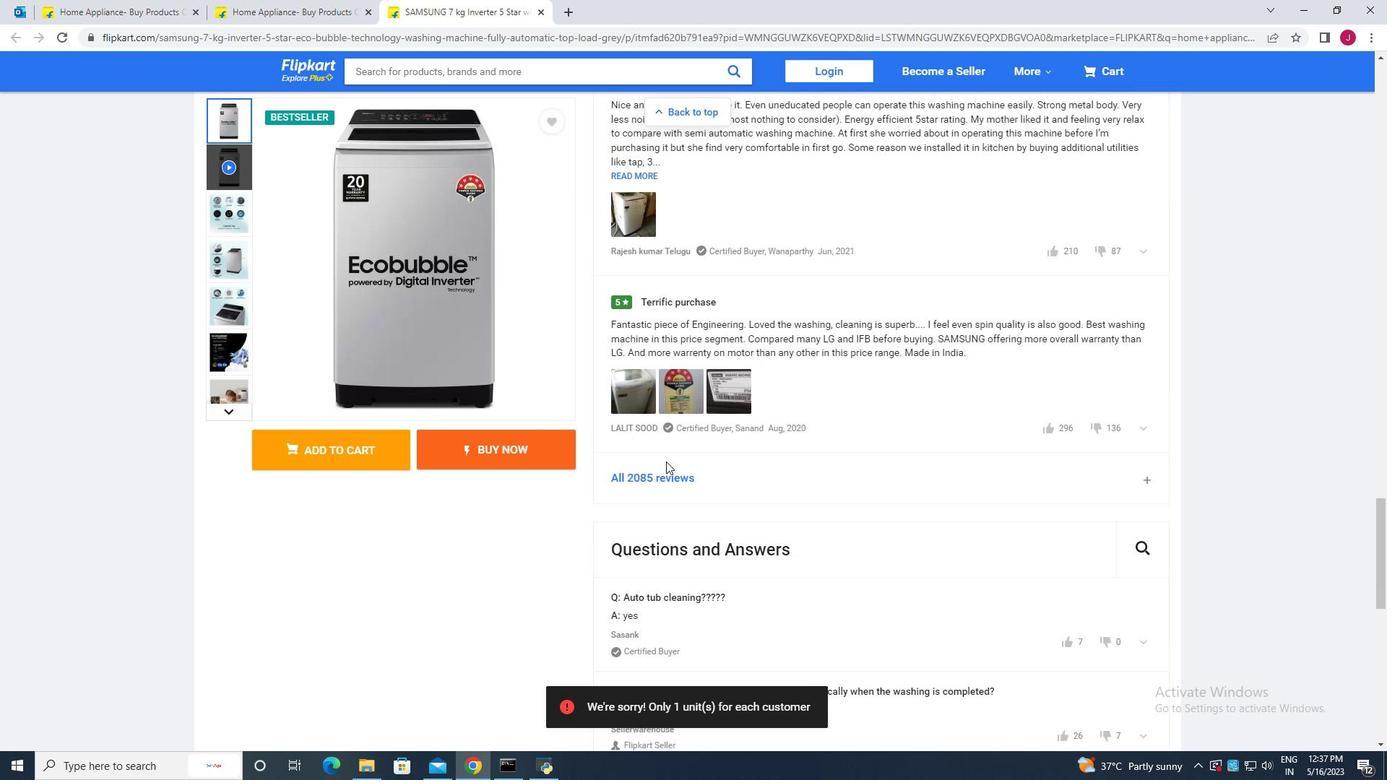 
Action: Mouse scrolled (666, 460) with delta (0, 0)
Screenshot: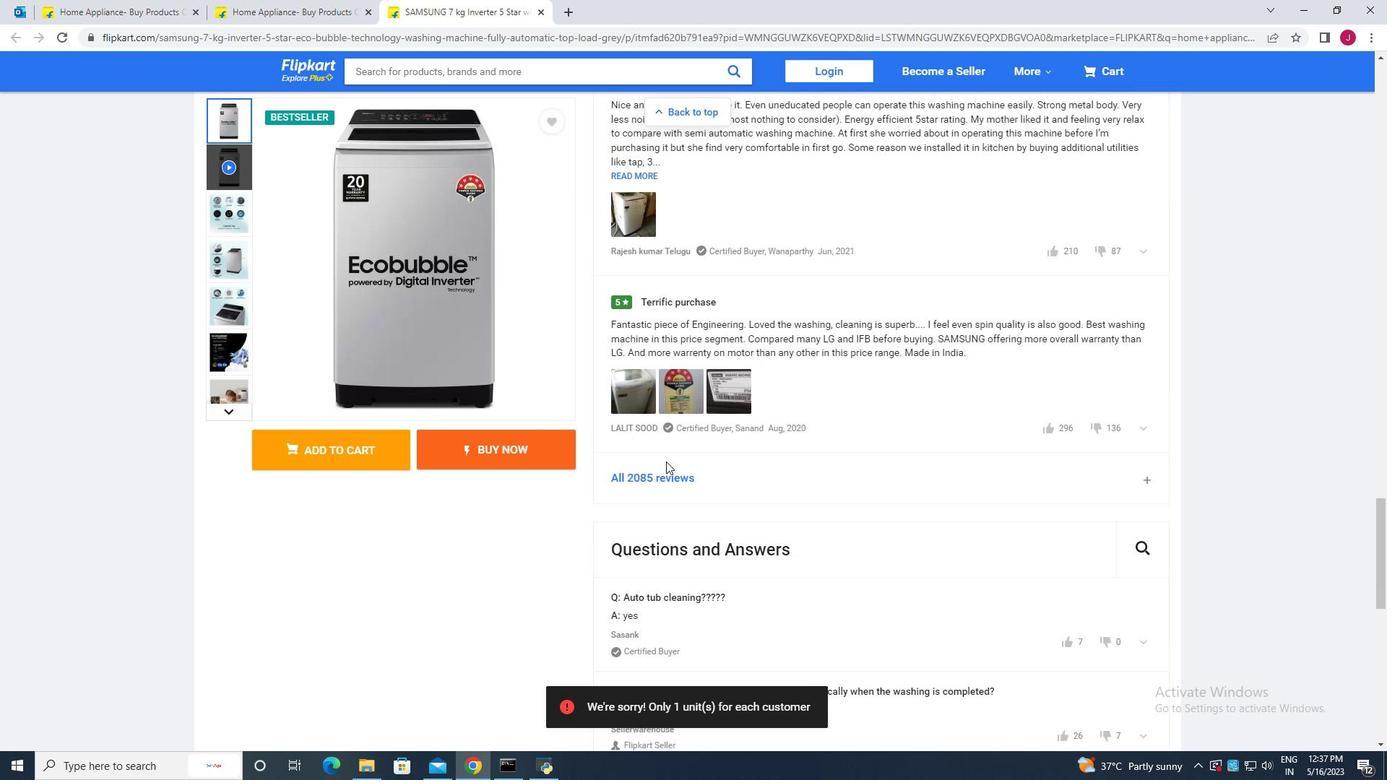 
Action: Mouse moved to (666, 461)
Screenshot: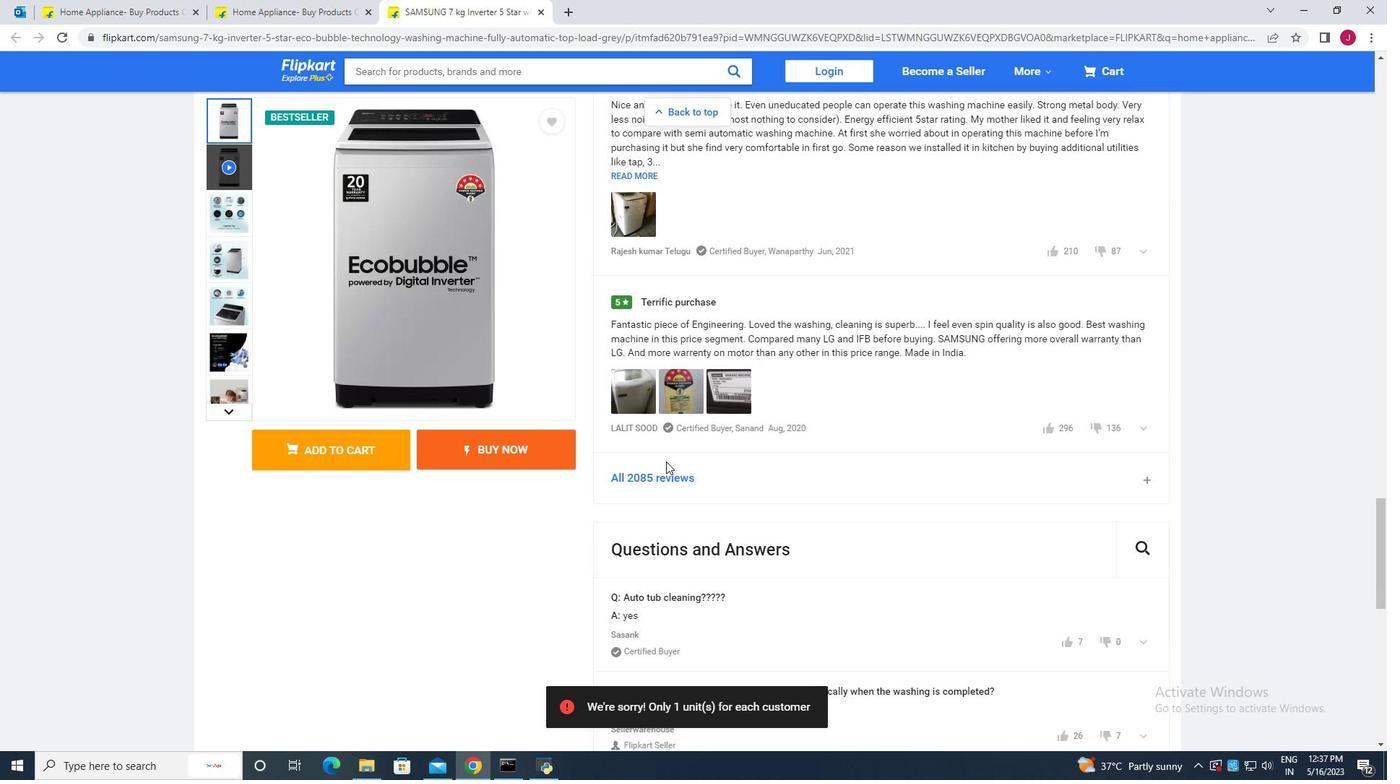 
Action: Mouse scrolled (666, 460) with delta (0, 0)
Screenshot: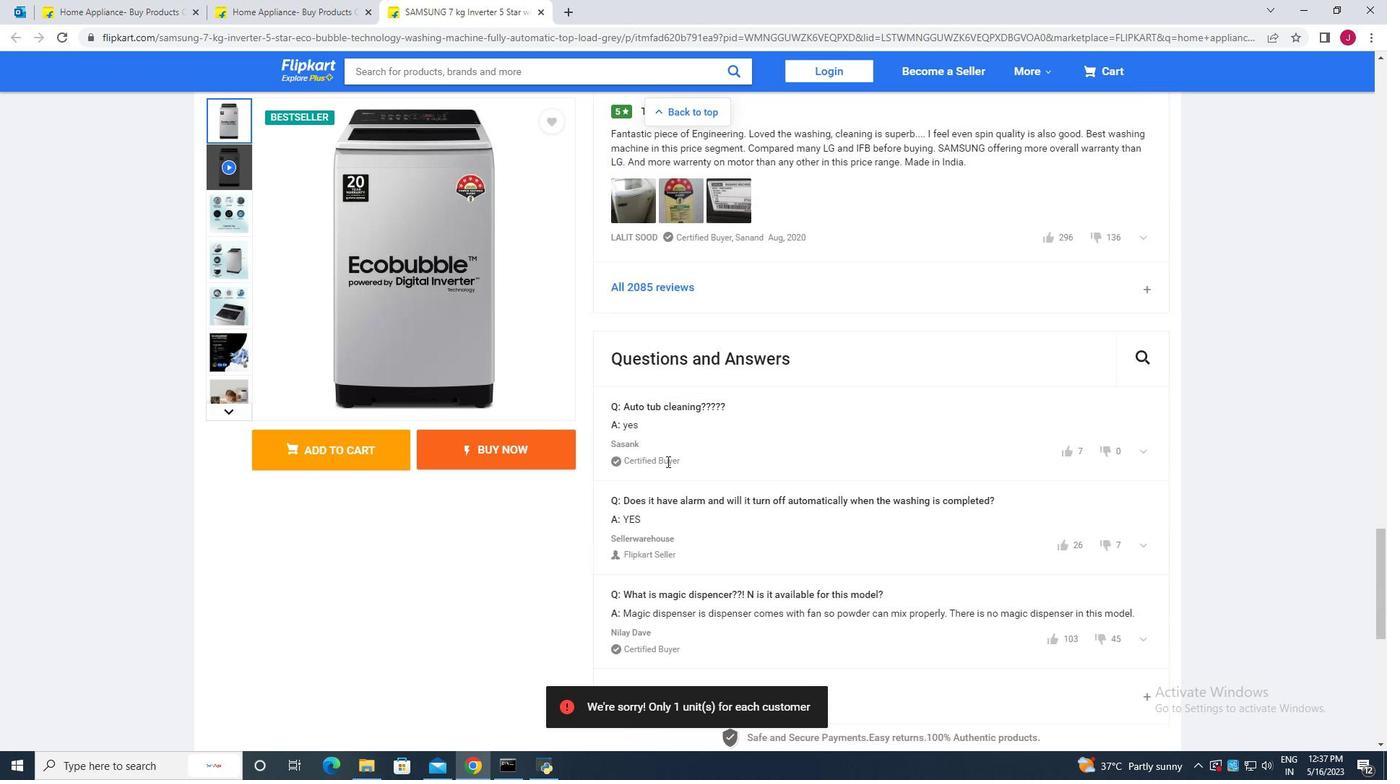 
Action: Mouse scrolled (666, 460) with delta (0, 0)
Screenshot: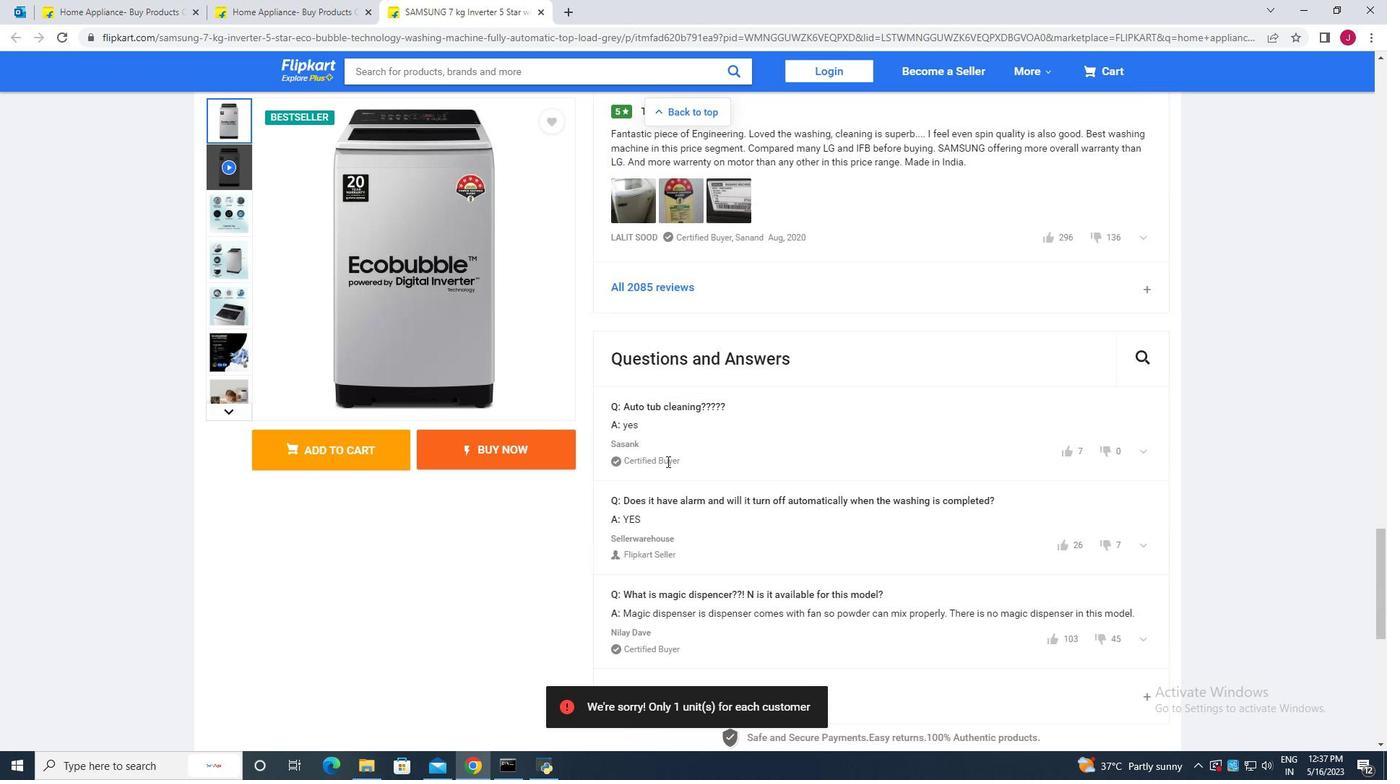 
Action: Mouse scrolled (666, 460) with delta (0, 0)
Screenshot: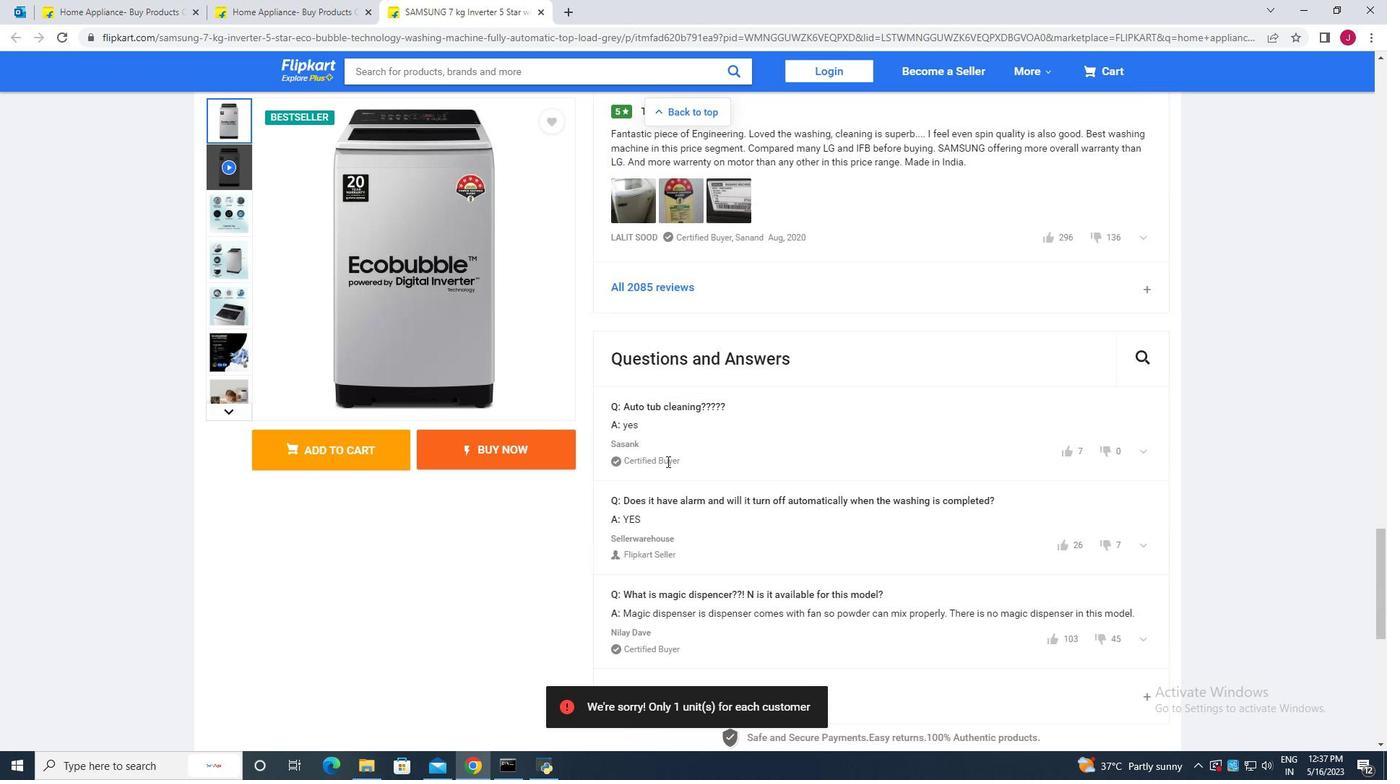 
Action: Mouse scrolled (666, 460) with delta (0, 0)
Screenshot: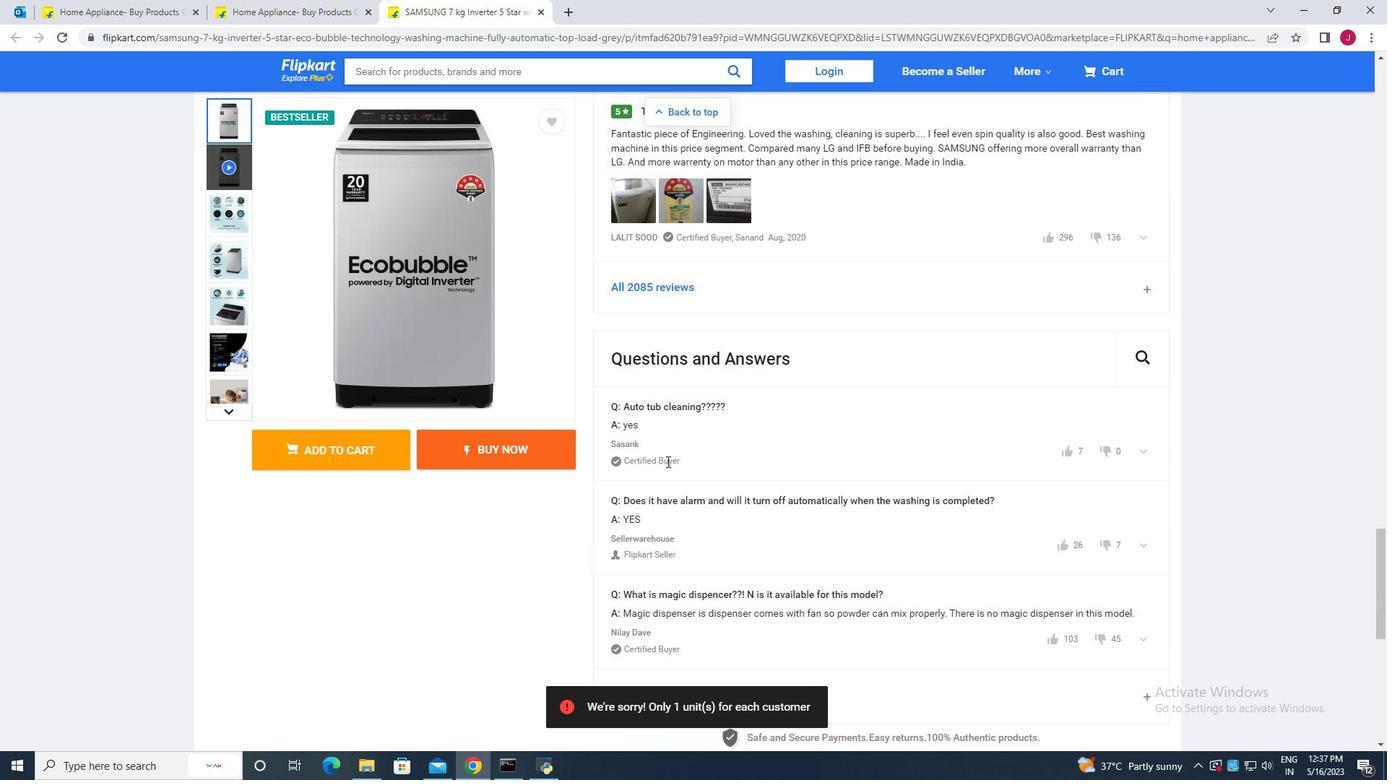 
Action: Mouse scrolled (666, 460) with delta (0, 0)
Screenshot: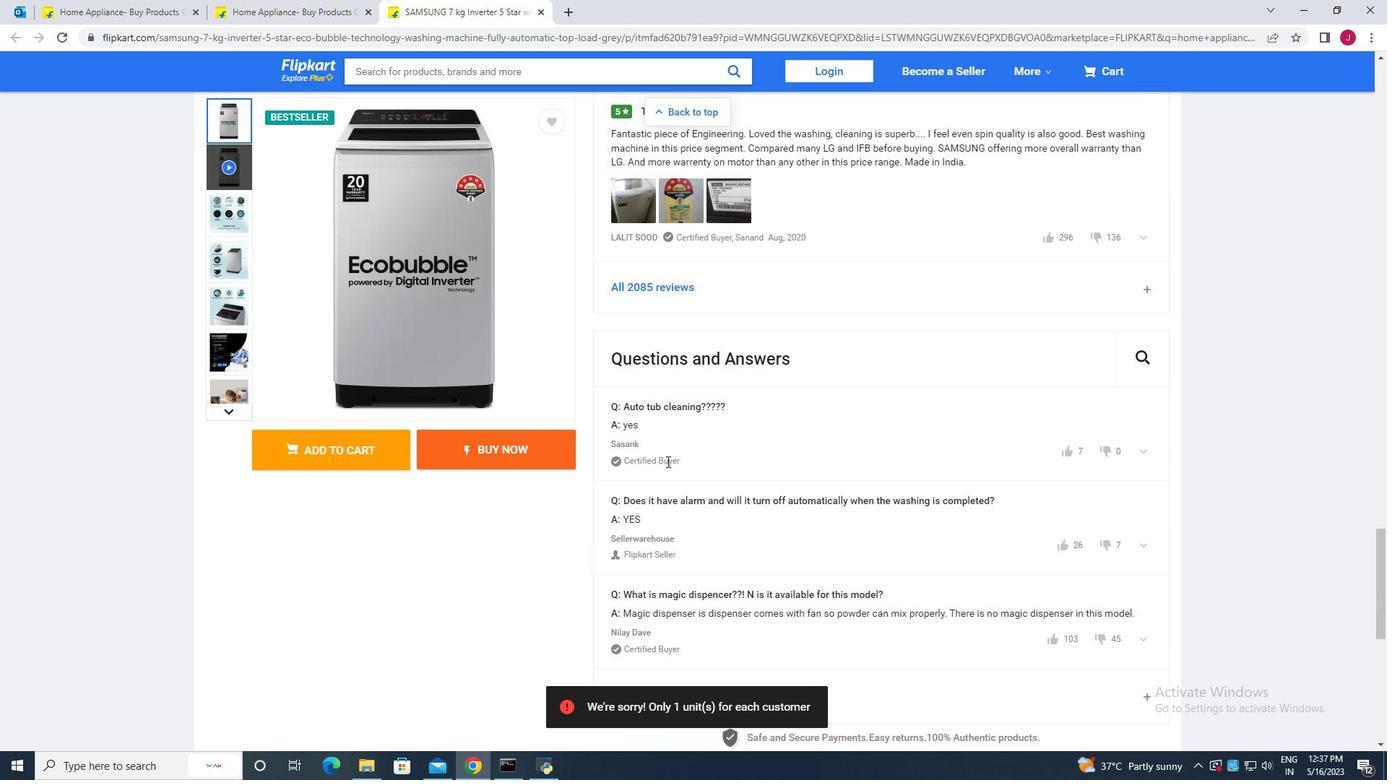 
Action: Mouse moved to (428, 505)
Screenshot: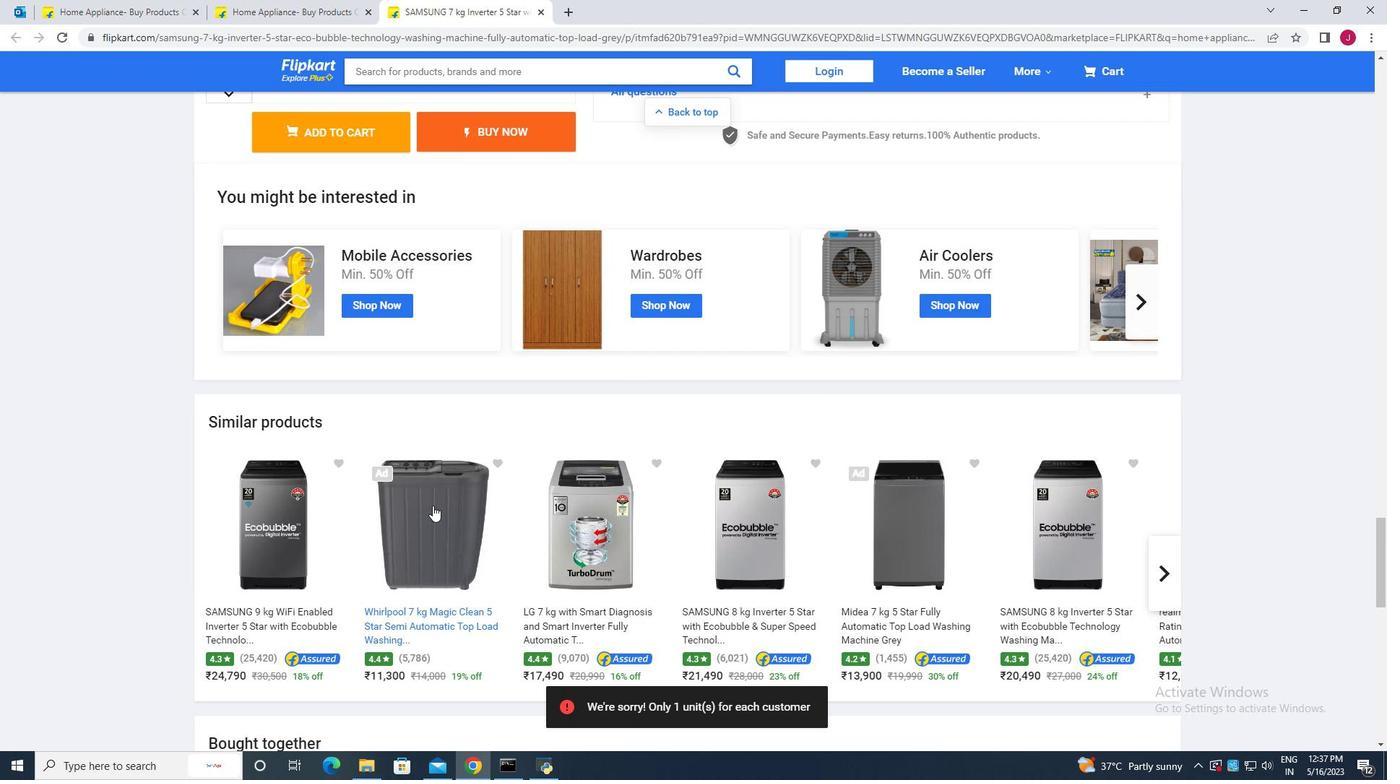 
Action: Mouse scrolled (428, 505) with delta (0, 0)
Screenshot: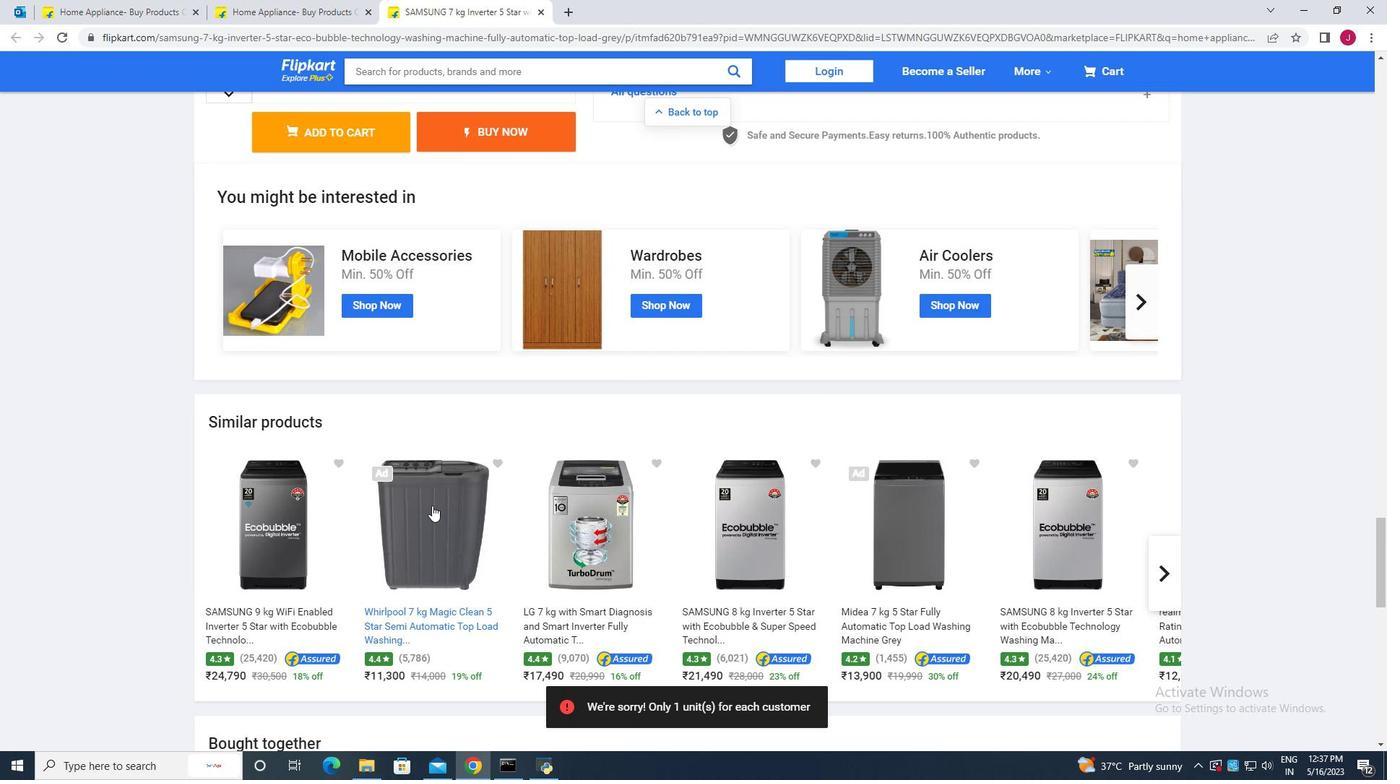 
Action: Mouse moved to (908, 192)
Screenshot: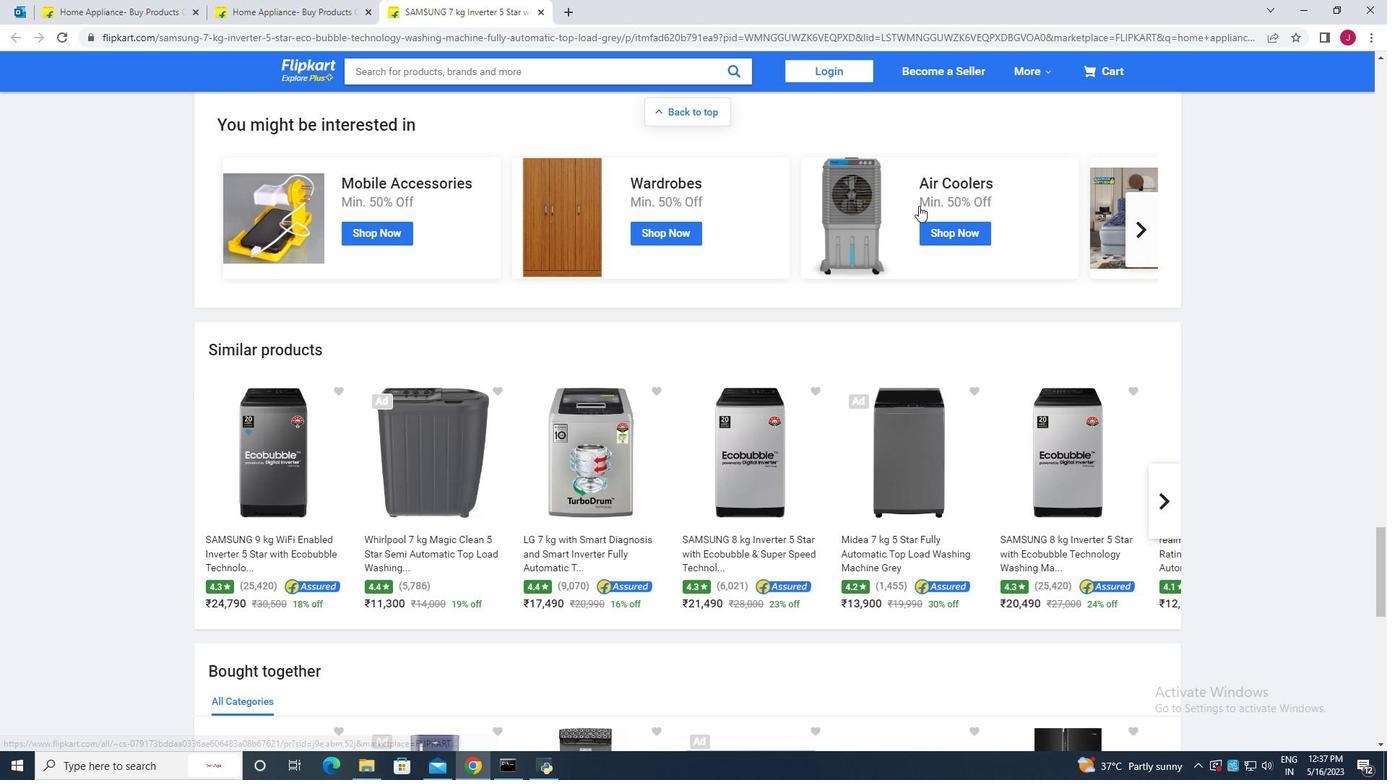 
Action: Mouse pressed left at (908, 192)
Screenshot: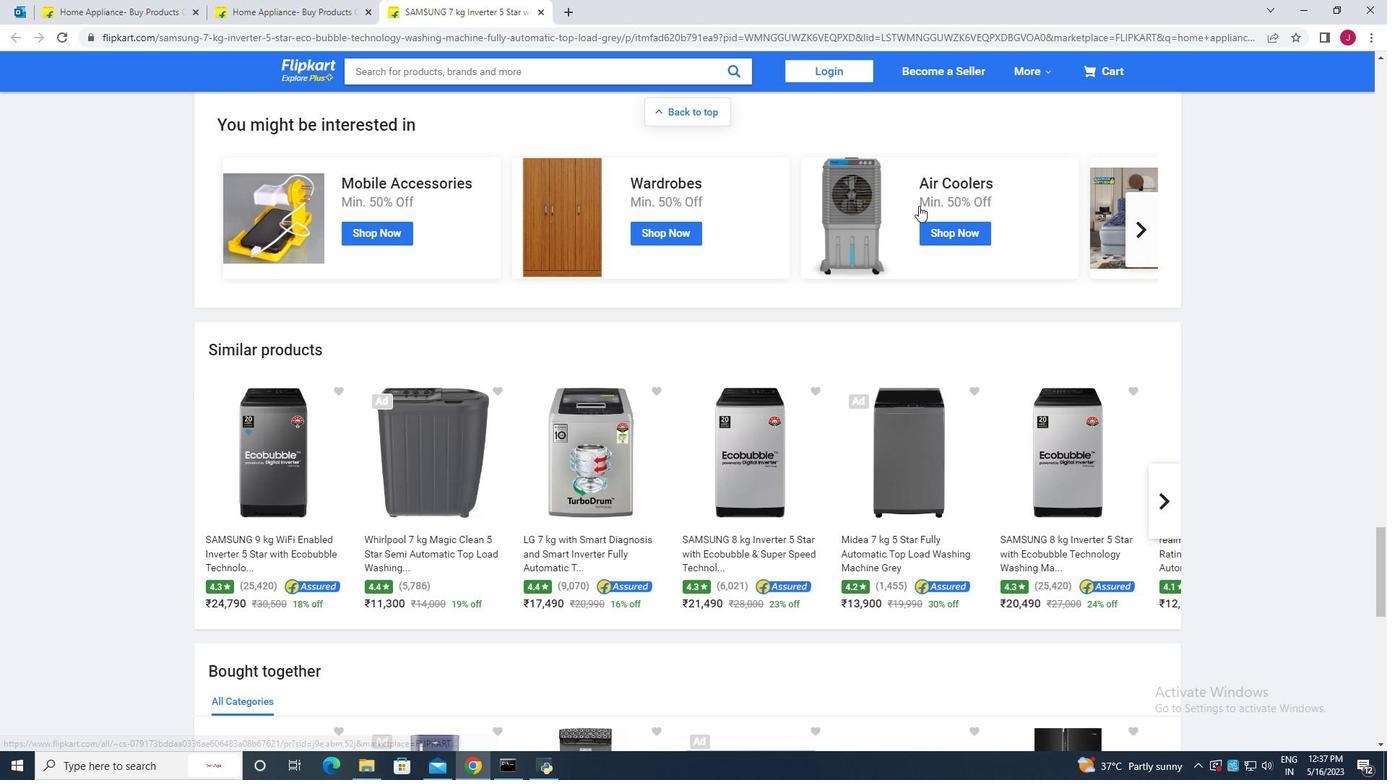 
Action: Mouse moved to (451, 377)
Screenshot: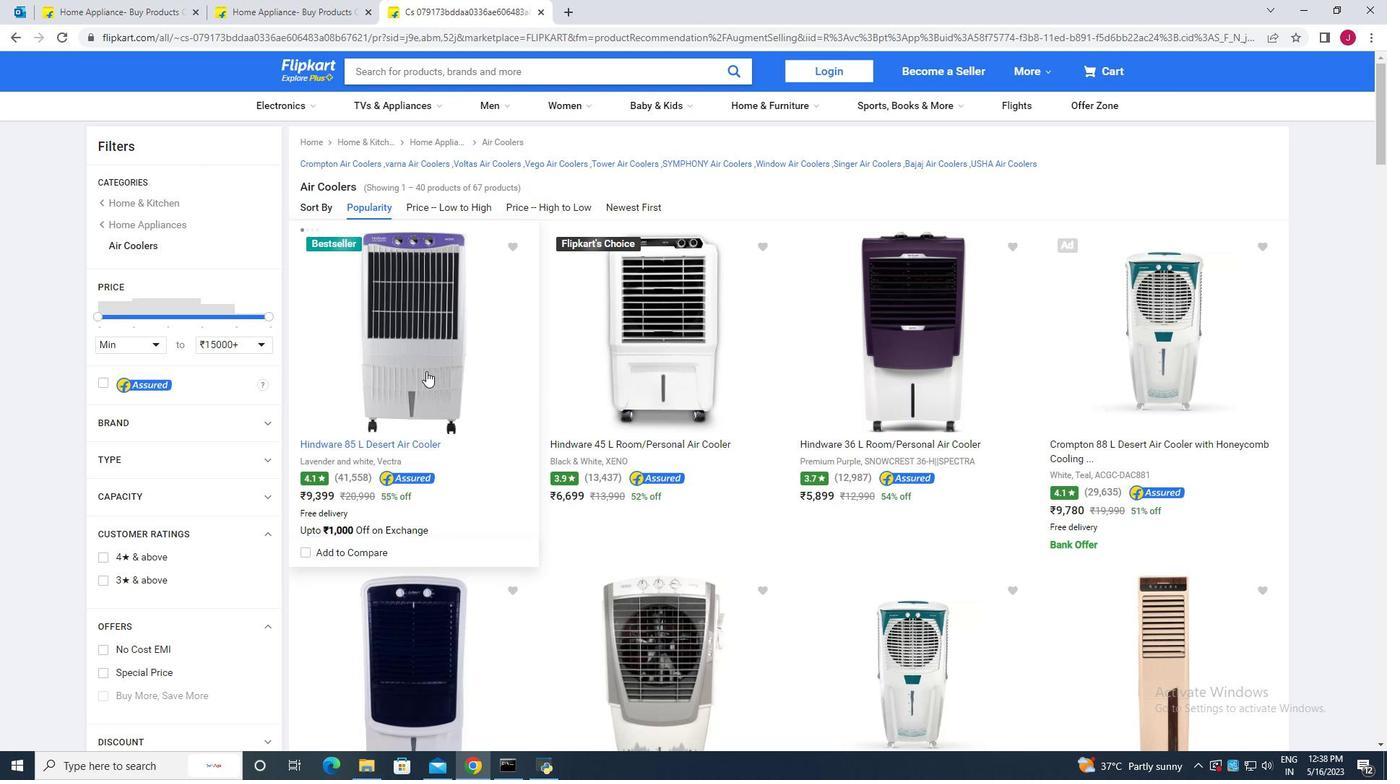 
Action: Mouse scrolled (451, 377) with delta (0, 0)
Screenshot: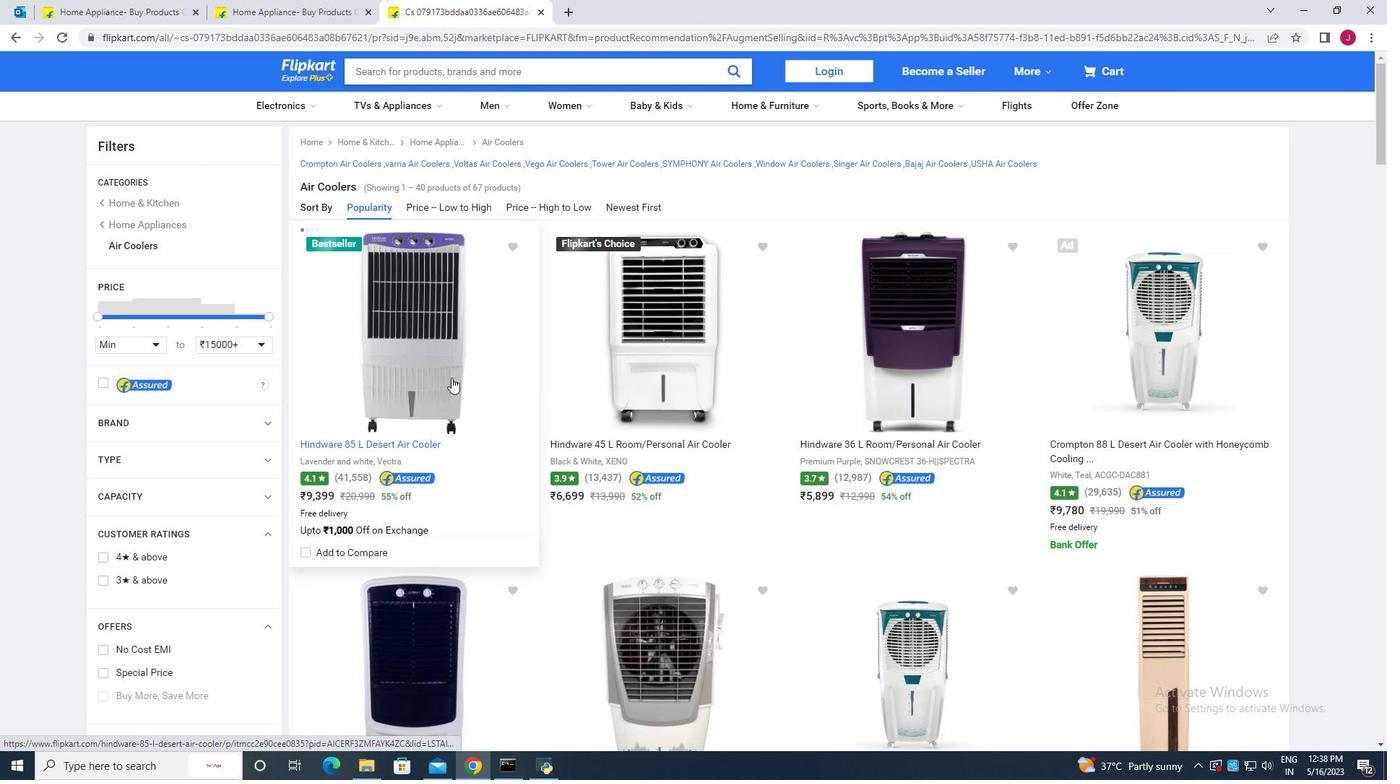 
Action: Mouse scrolled (451, 377) with delta (0, 0)
Screenshot: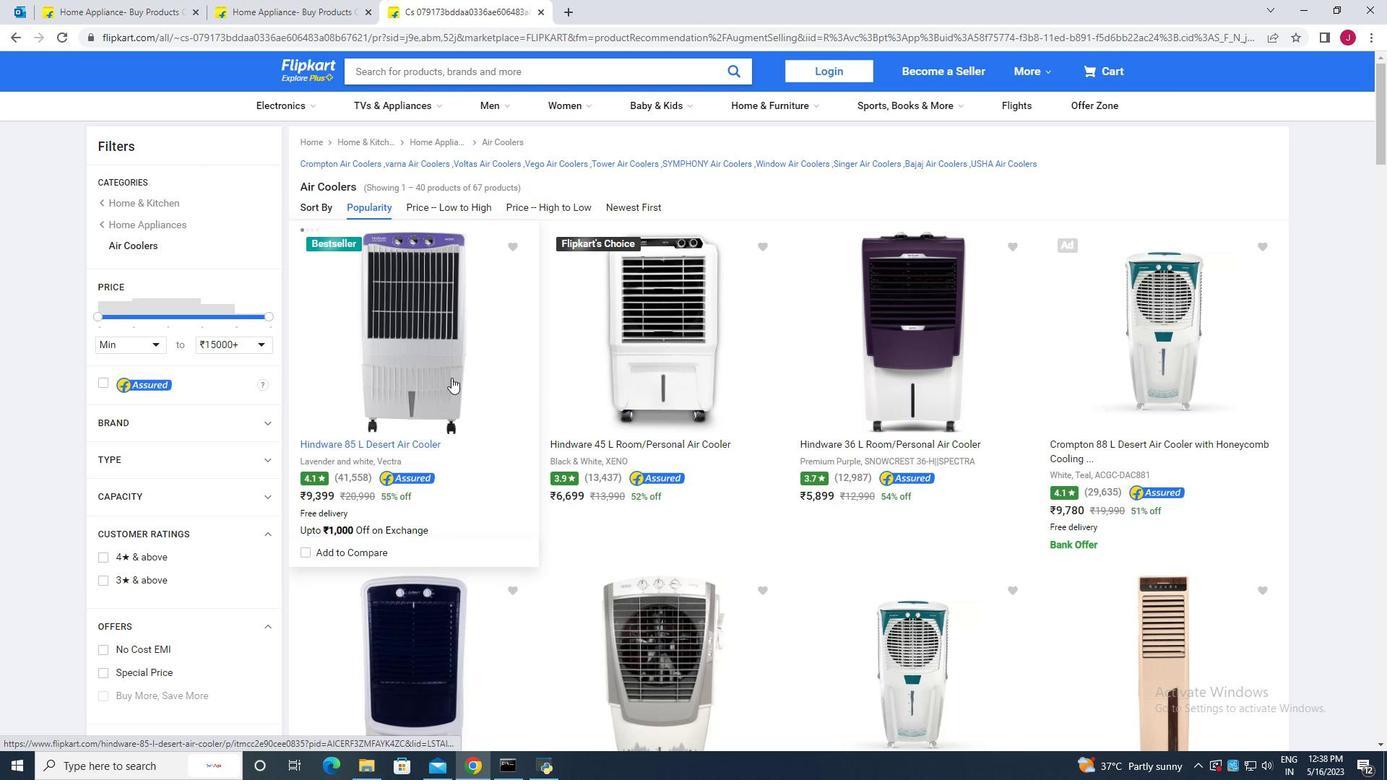
Action: Mouse moved to (401, 224)
Screenshot: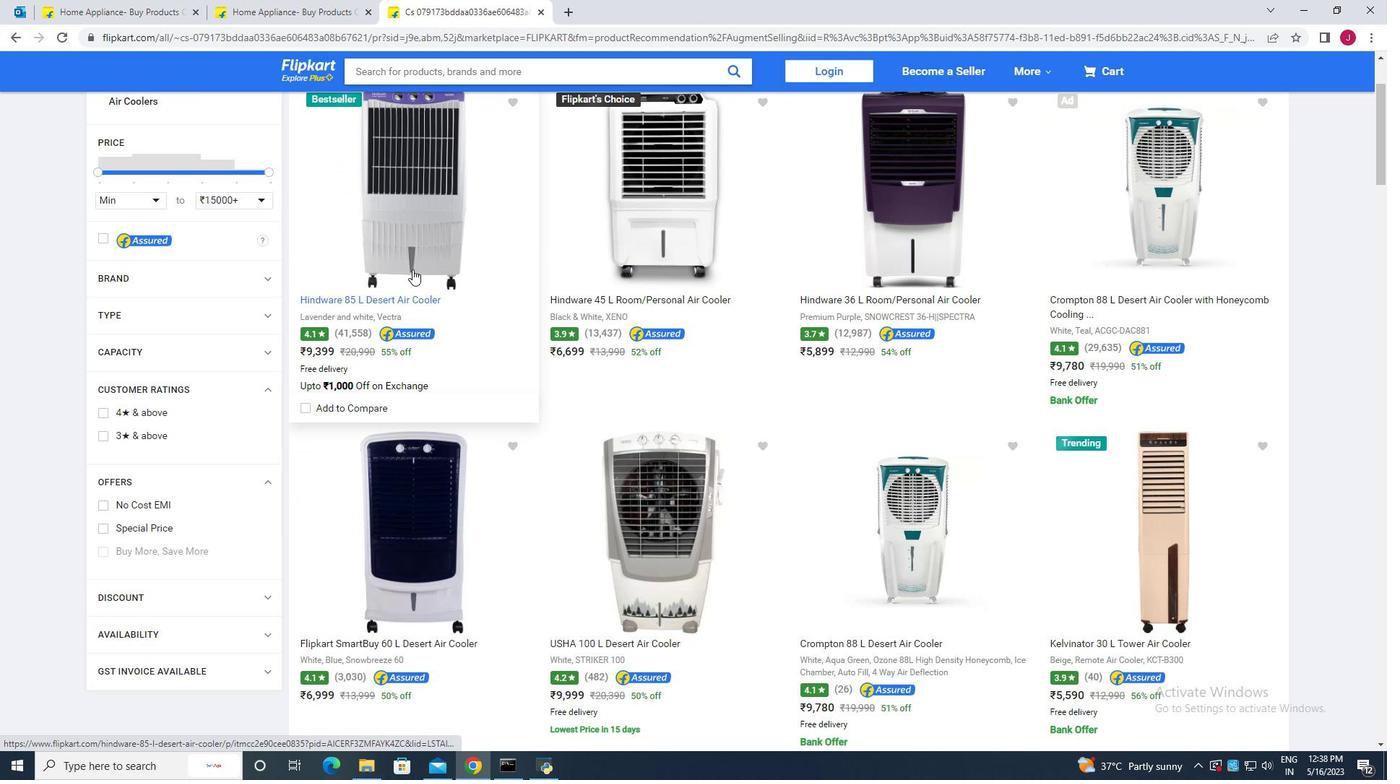 
Action: Mouse pressed left at (401, 224)
Screenshot: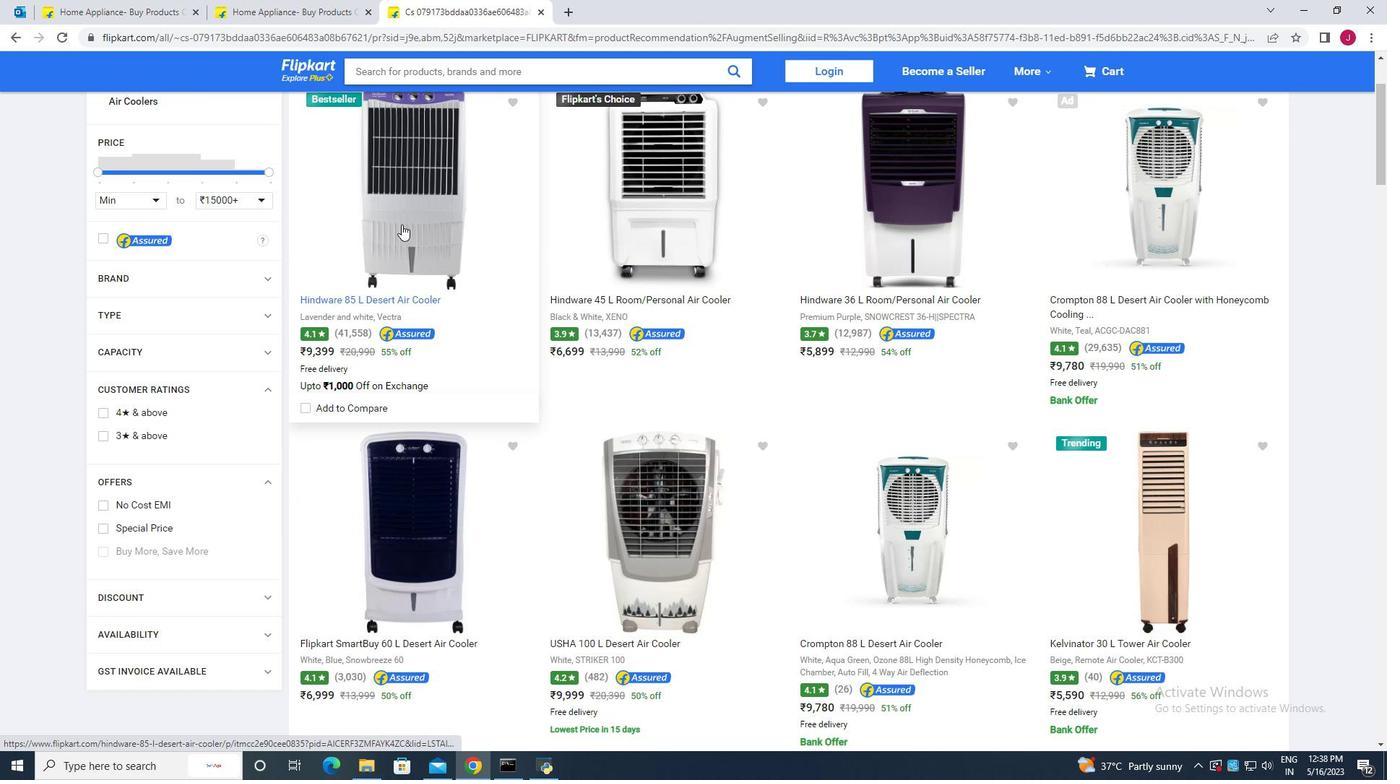 
Action: Mouse moved to (368, 492)
Screenshot: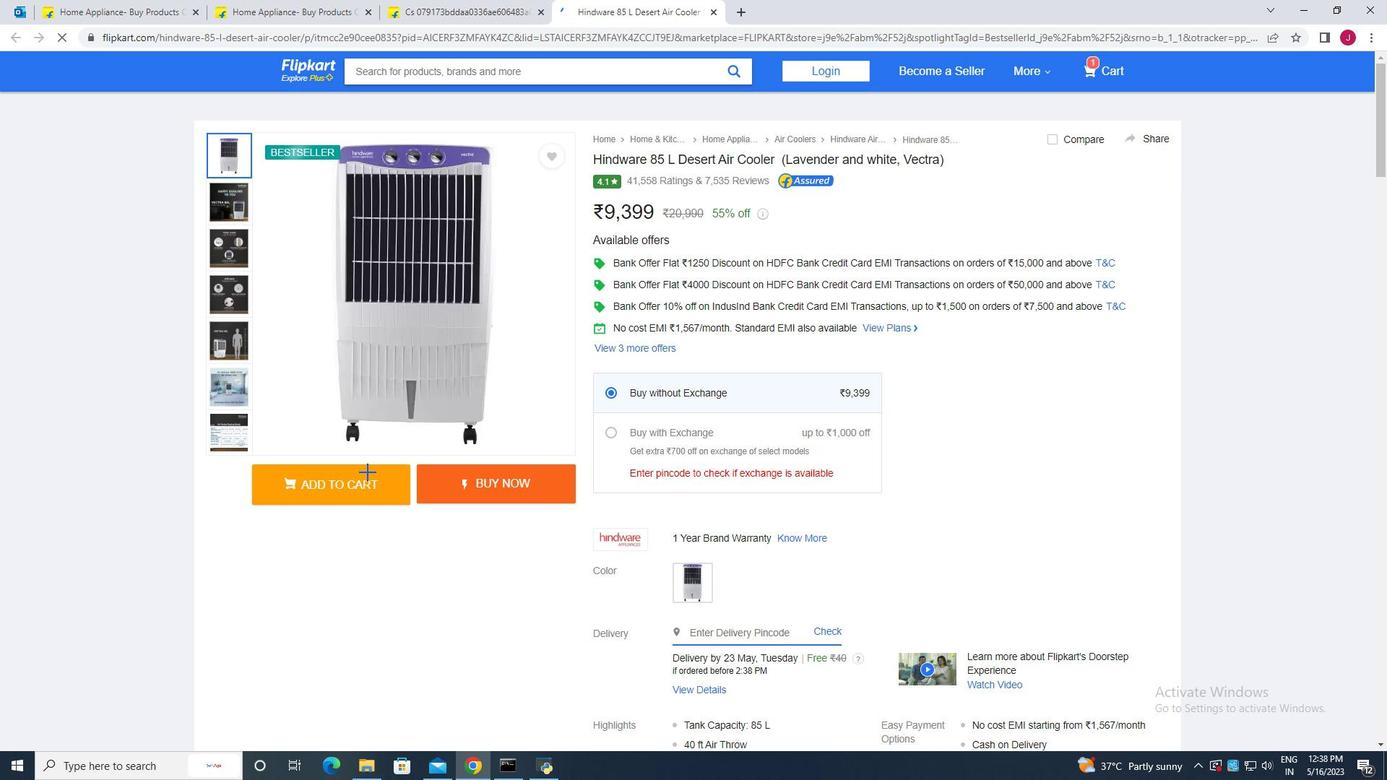 
Action: Mouse pressed left at (368, 492)
Screenshot: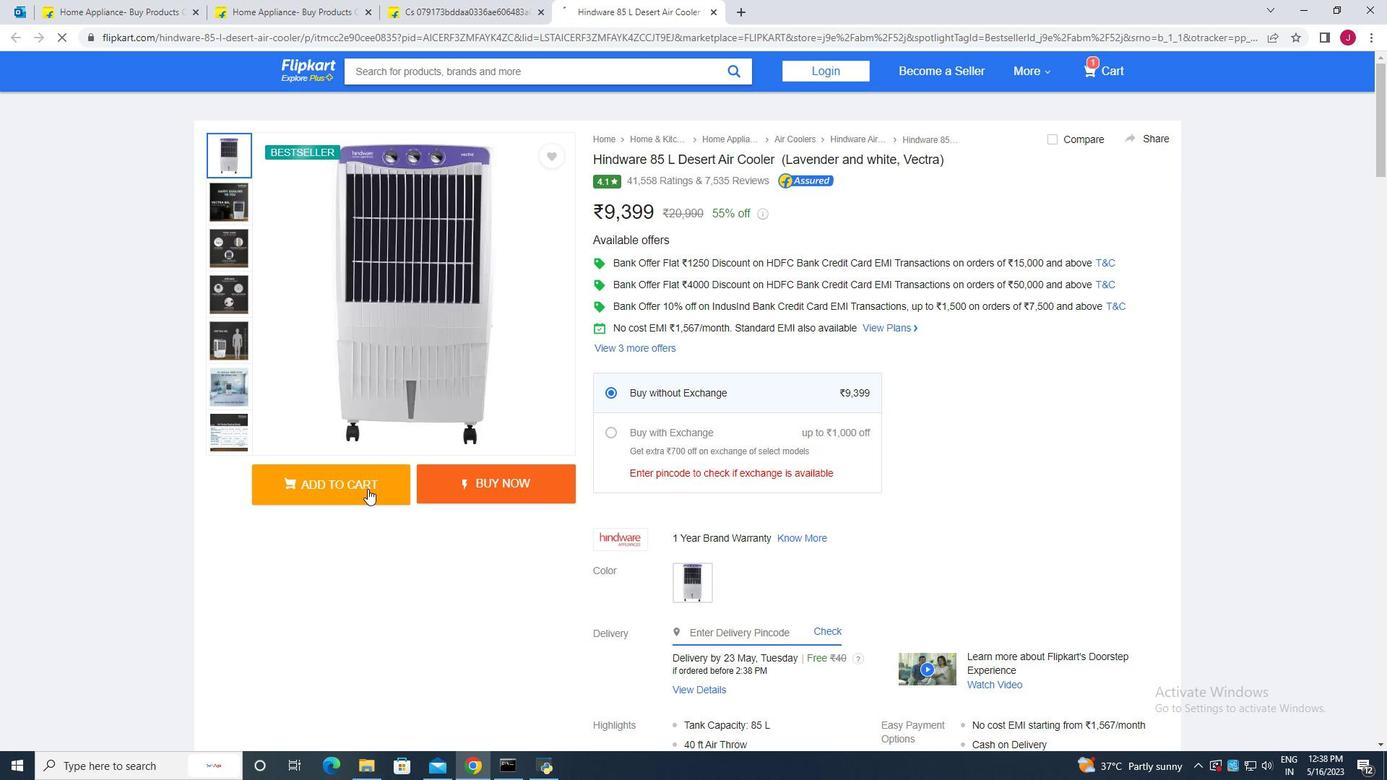 
Action: Mouse moved to (343, 484)
Screenshot: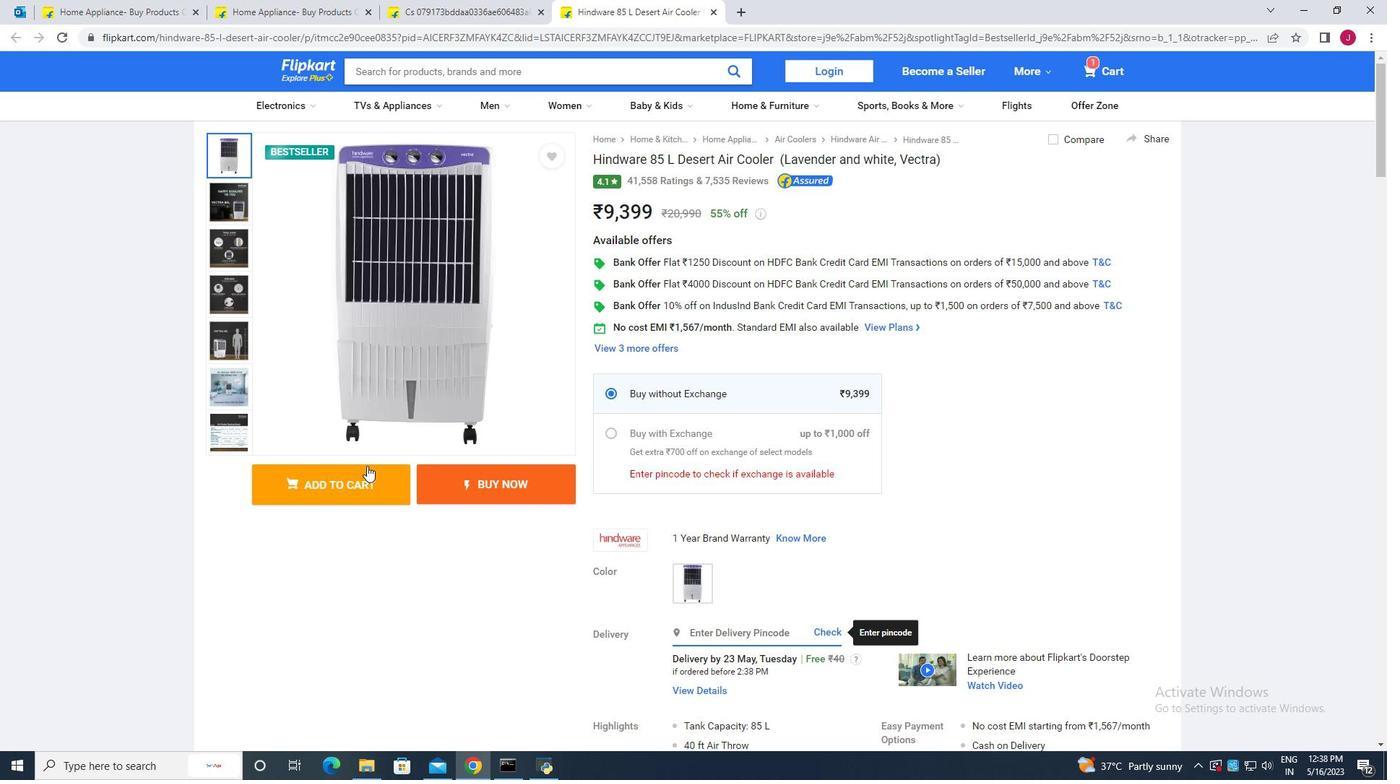 
Action: Mouse pressed left at (343, 484)
Screenshot: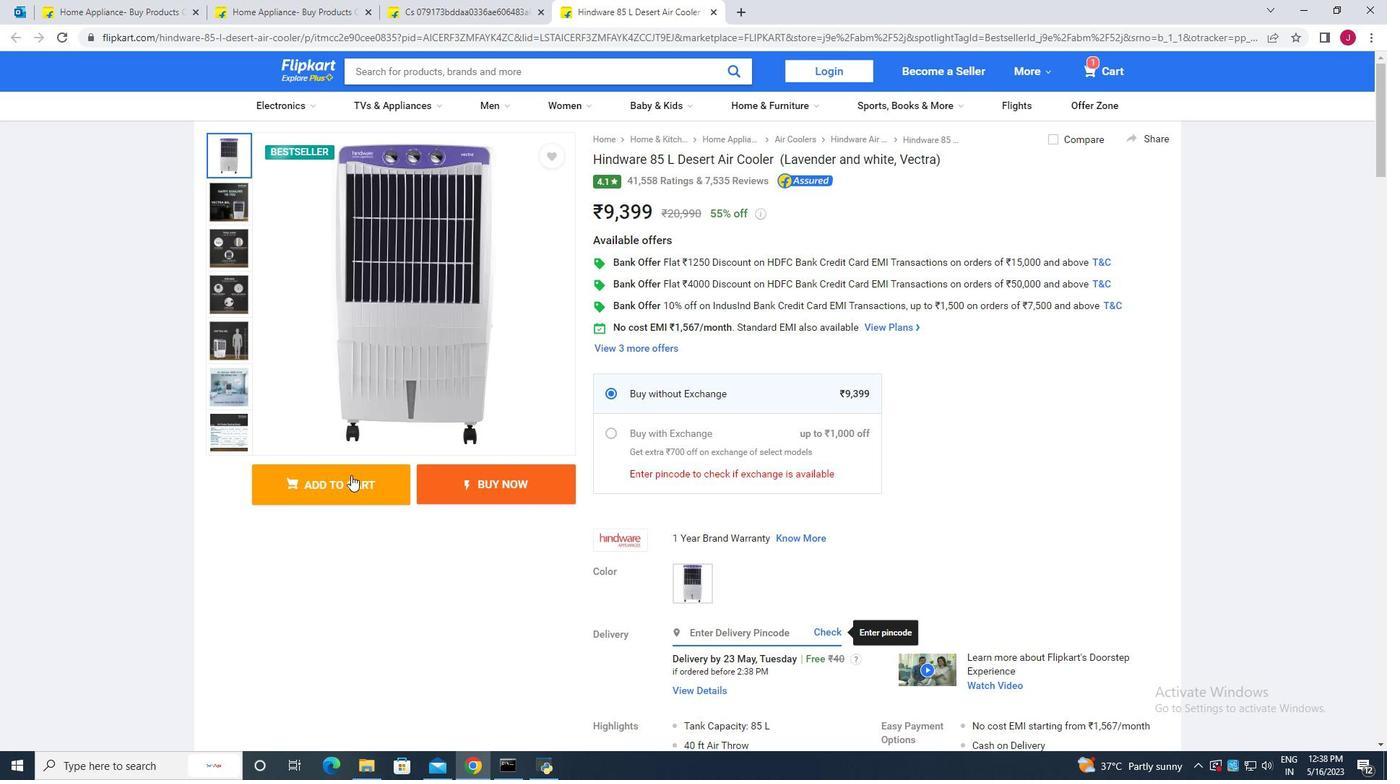 
Action: Mouse moved to (592, 645)
Screenshot: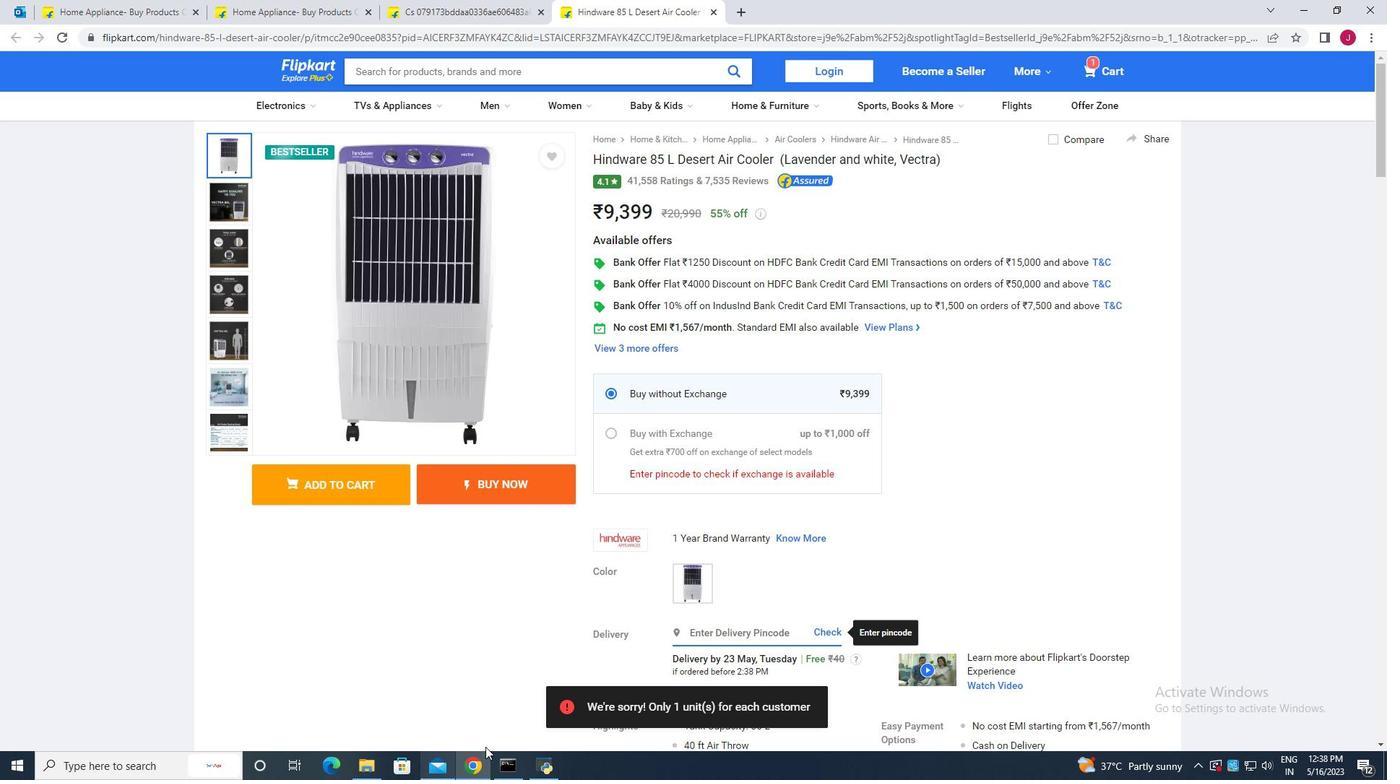 
Action: Mouse scrolled (592, 645) with delta (0, 0)
Screenshot: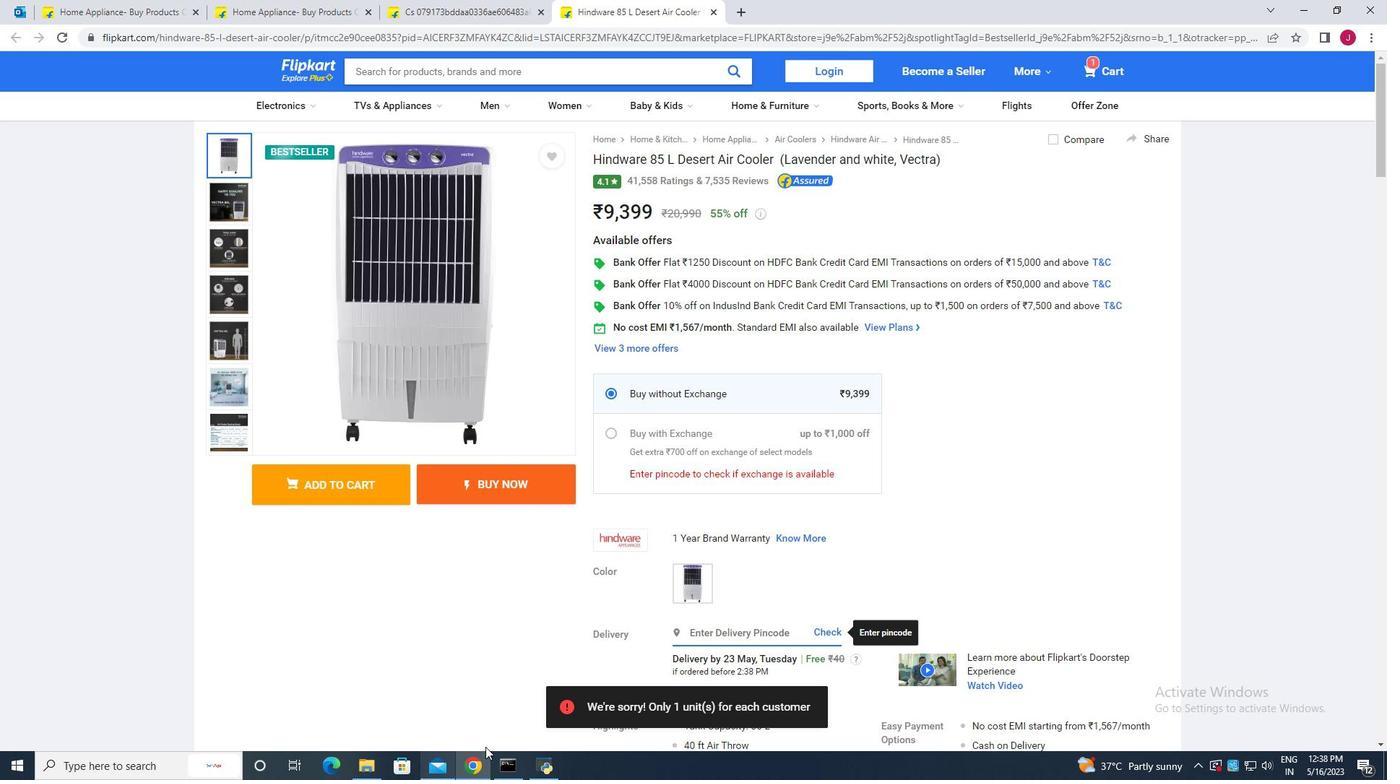 
Action: Mouse scrolled (592, 645) with delta (0, 0)
Screenshot: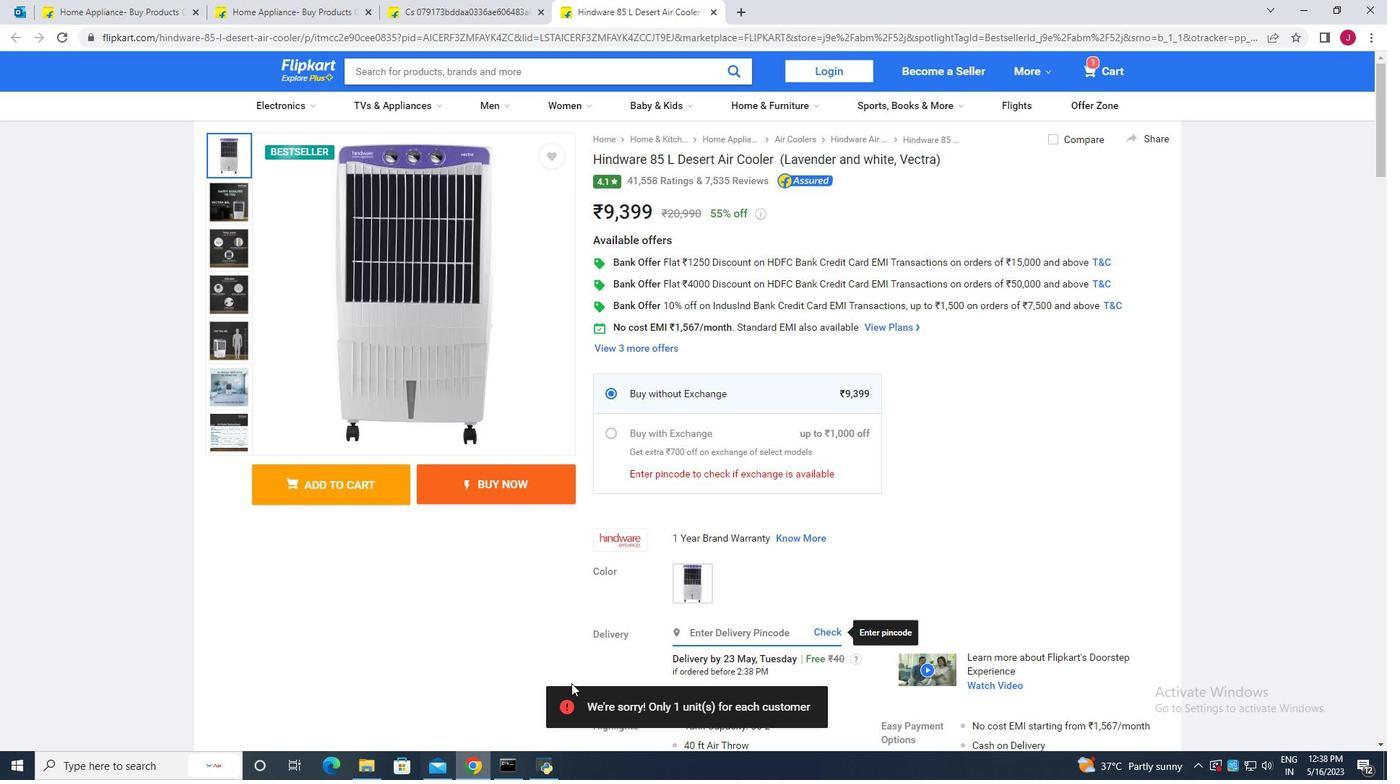 
Action: Mouse moved to (592, 645)
Screenshot: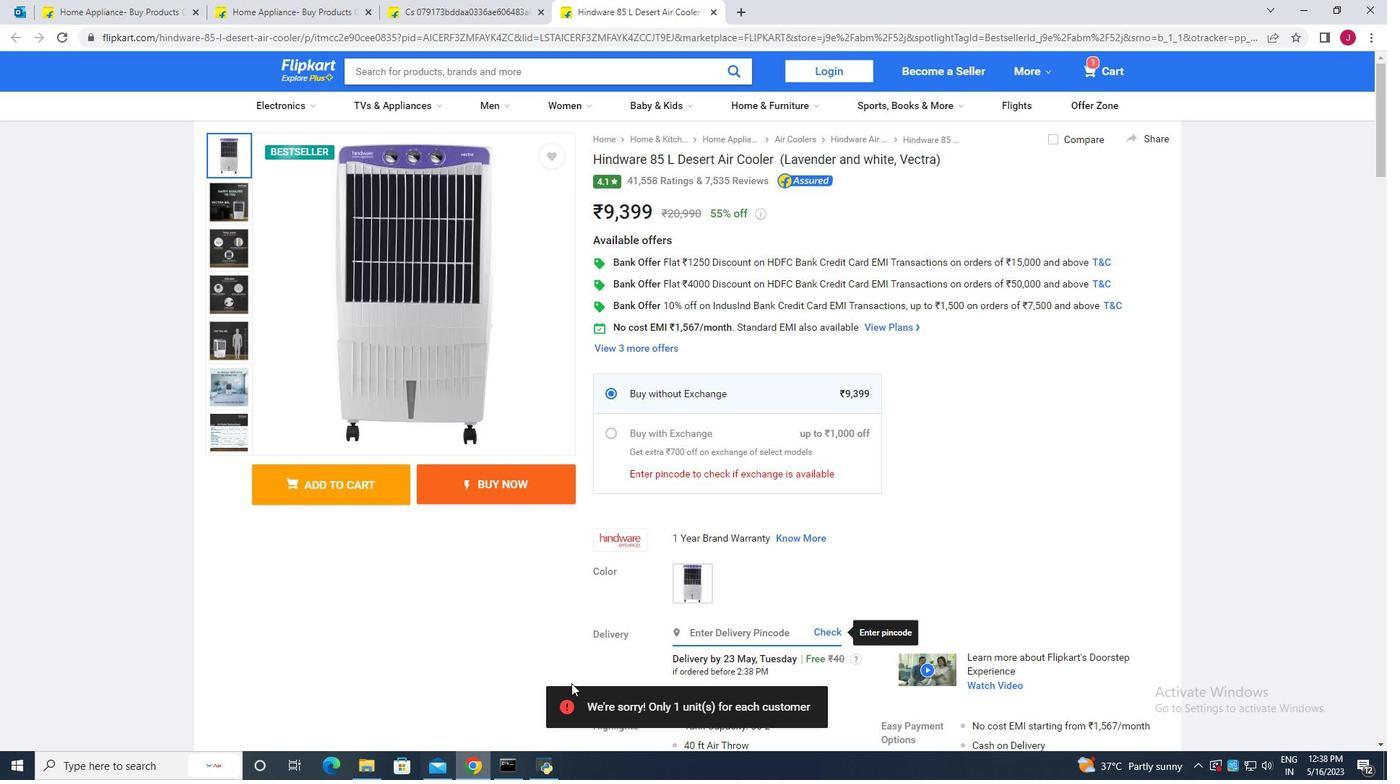 
Action: Mouse scrolled (592, 644) with delta (0, 0)
Screenshot: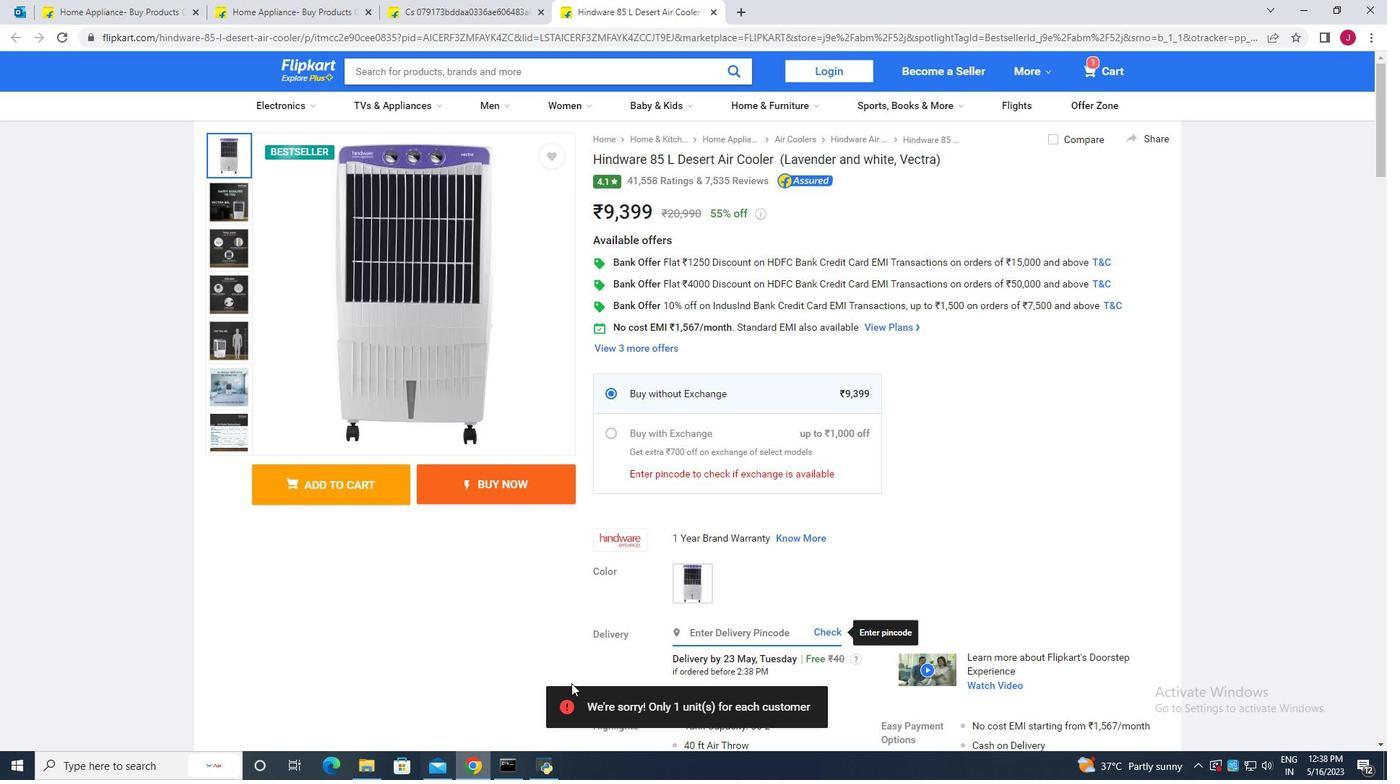 
Action: Mouse moved to (592, 640)
Screenshot: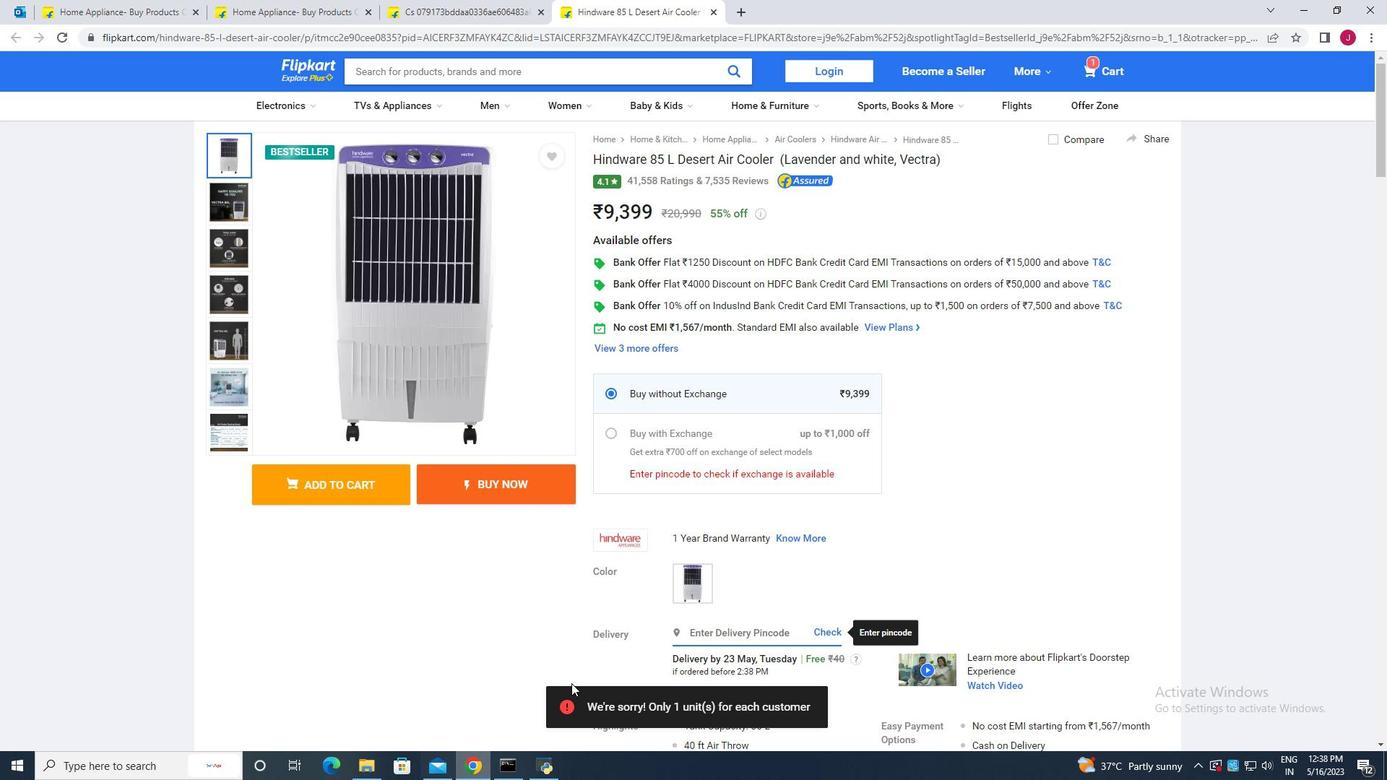 
Action: Mouse scrolled (592, 642) with delta (0, 0)
Screenshot: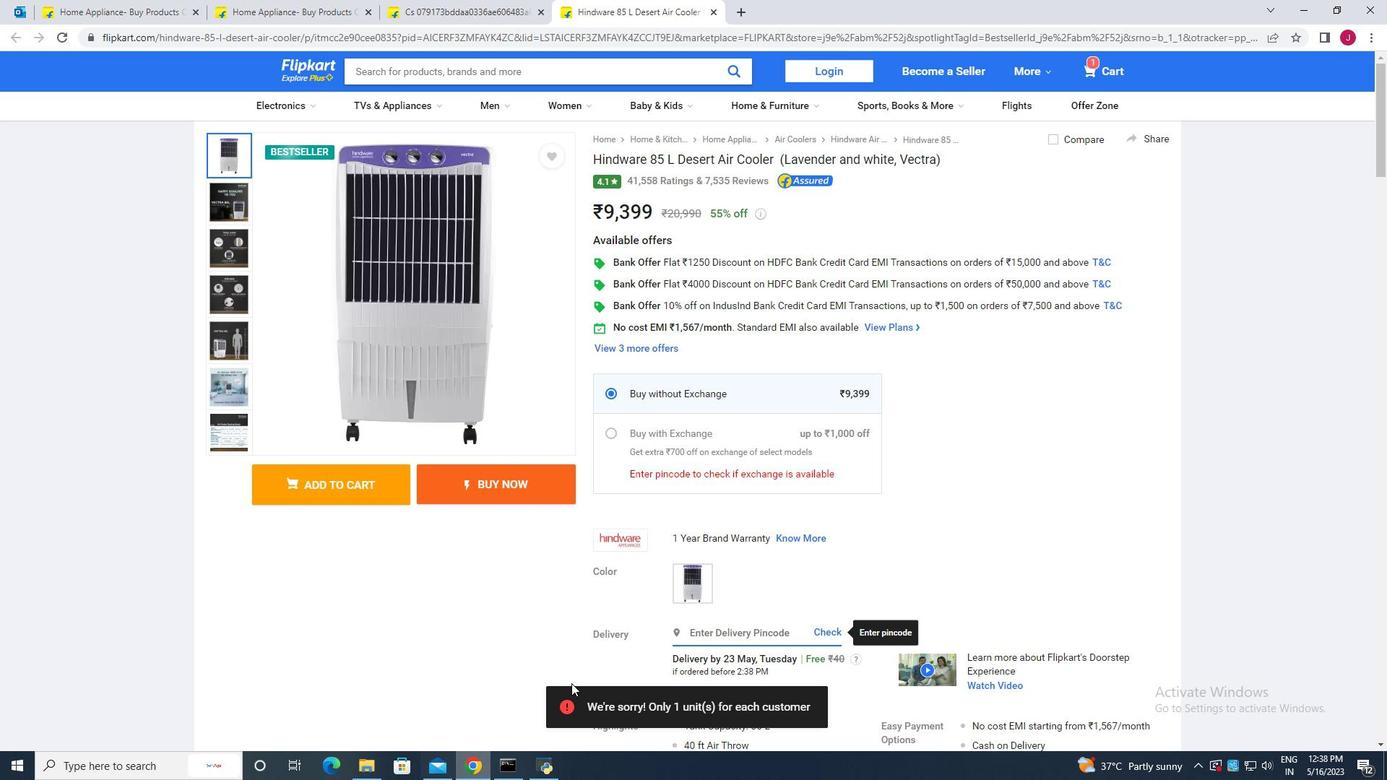 
Action: Mouse moved to (591, 635)
Screenshot: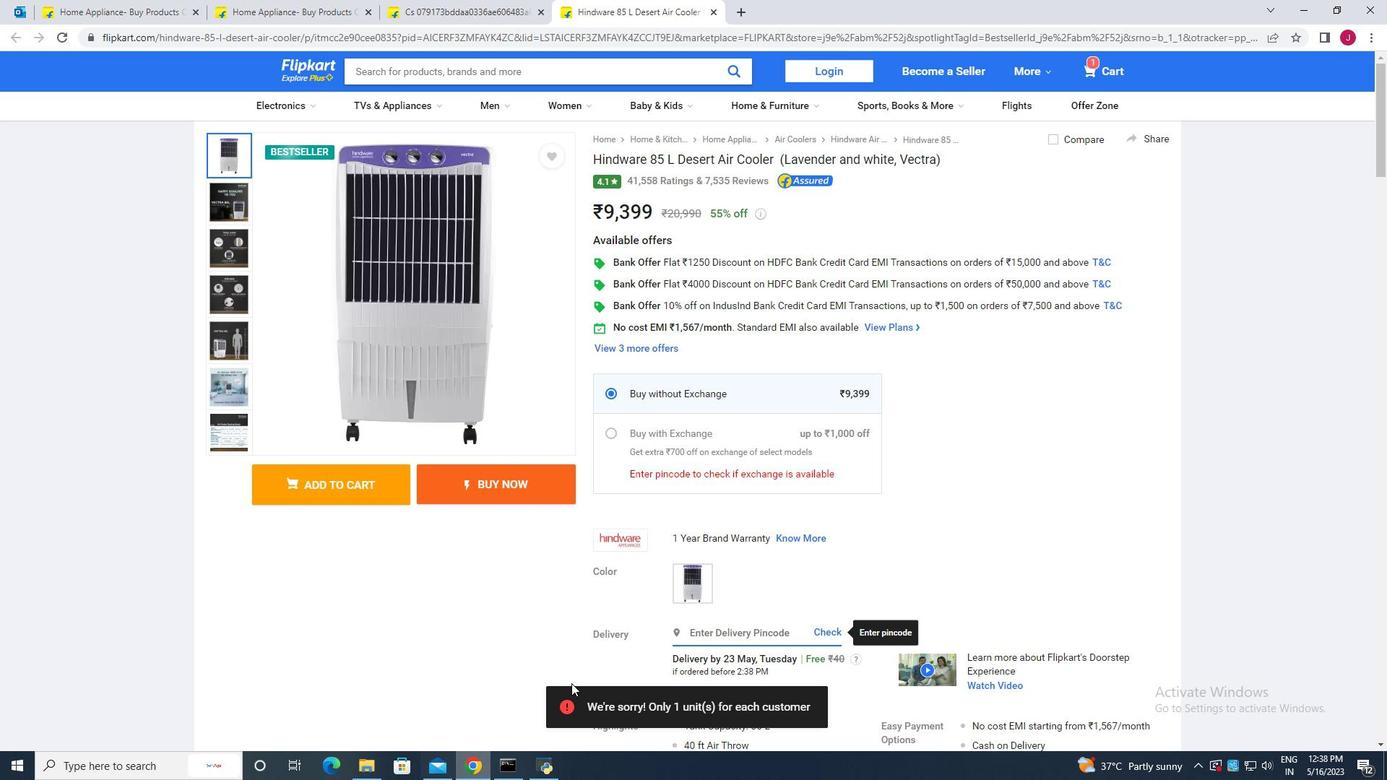 
Action: Mouse scrolled (591, 636) with delta (0, 0)
Screenshot: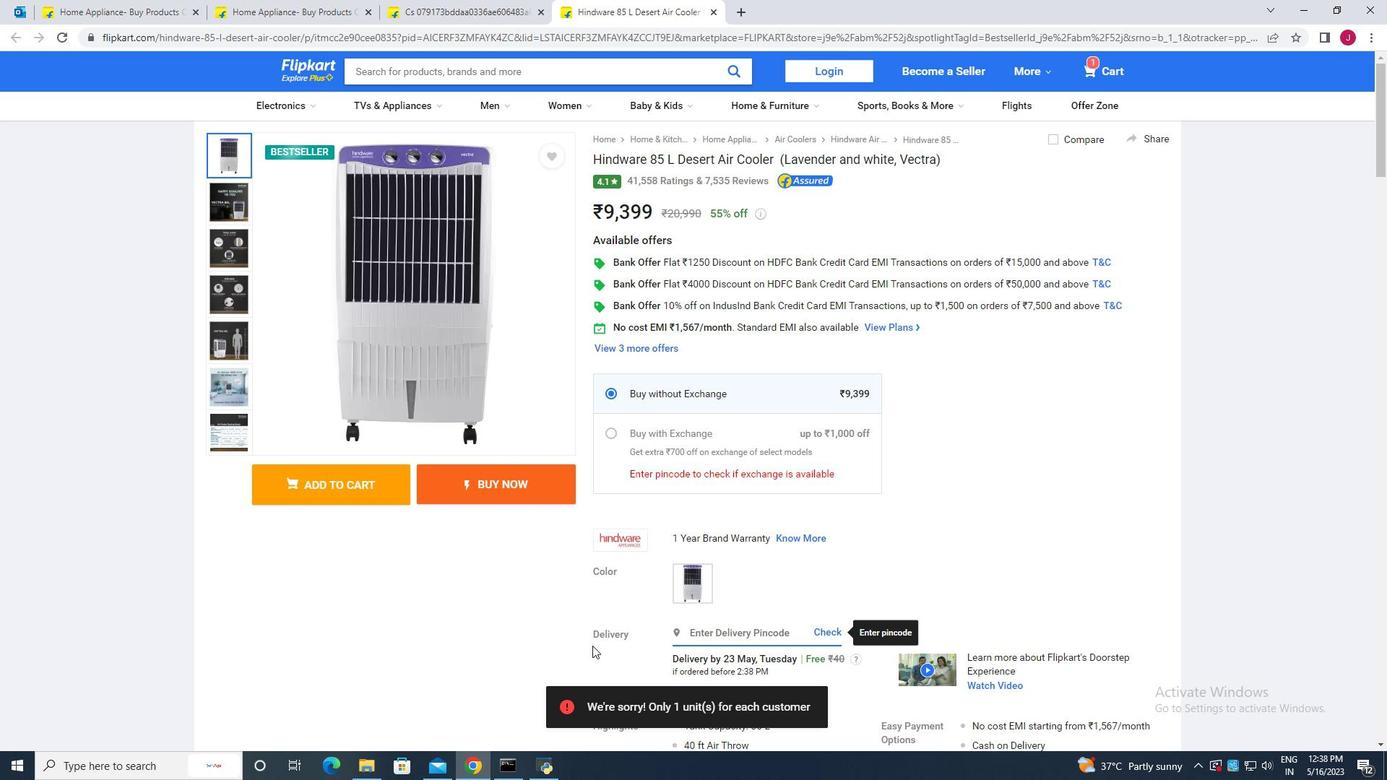 
Action: Mouse moved to (591, 633)
Screenshot: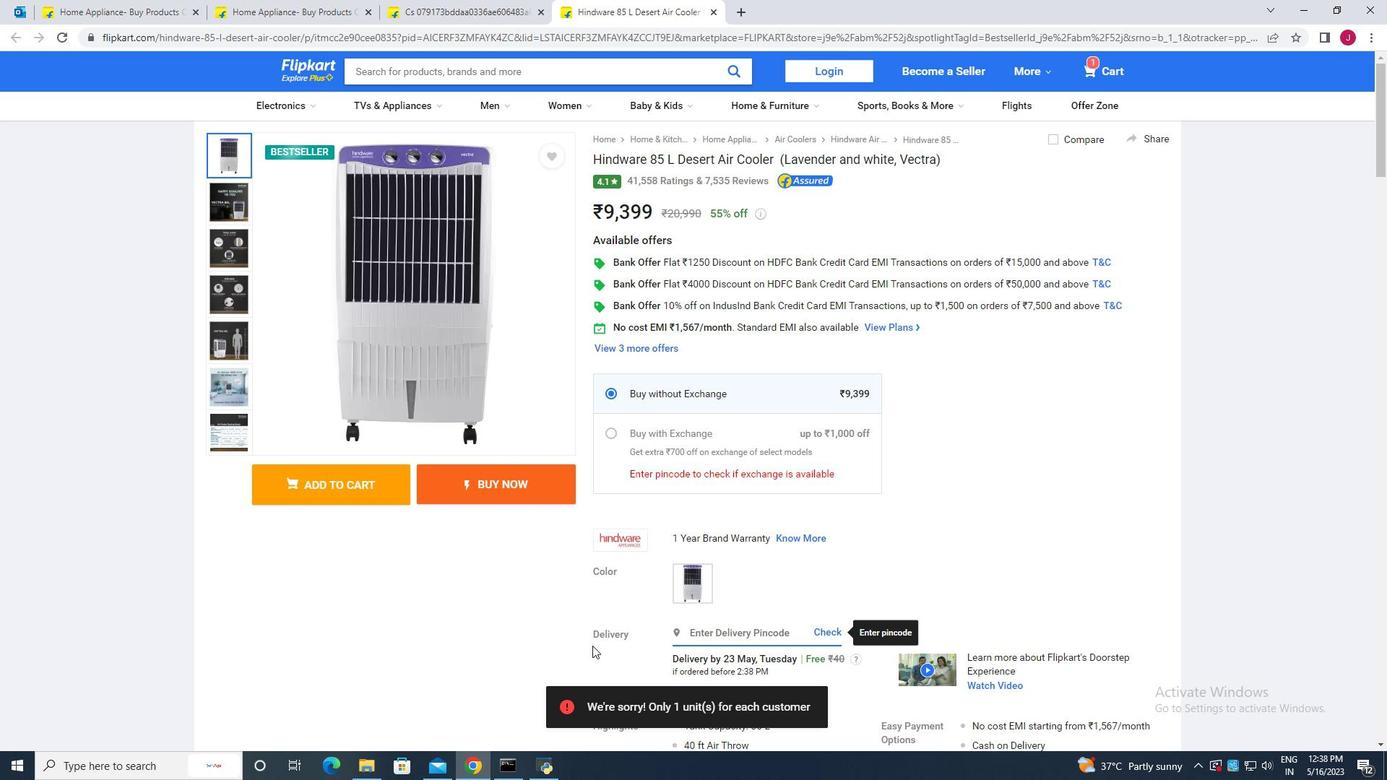 
Action: Mouse scrolled (591, 634) with delta (0, 0)
Screenshot: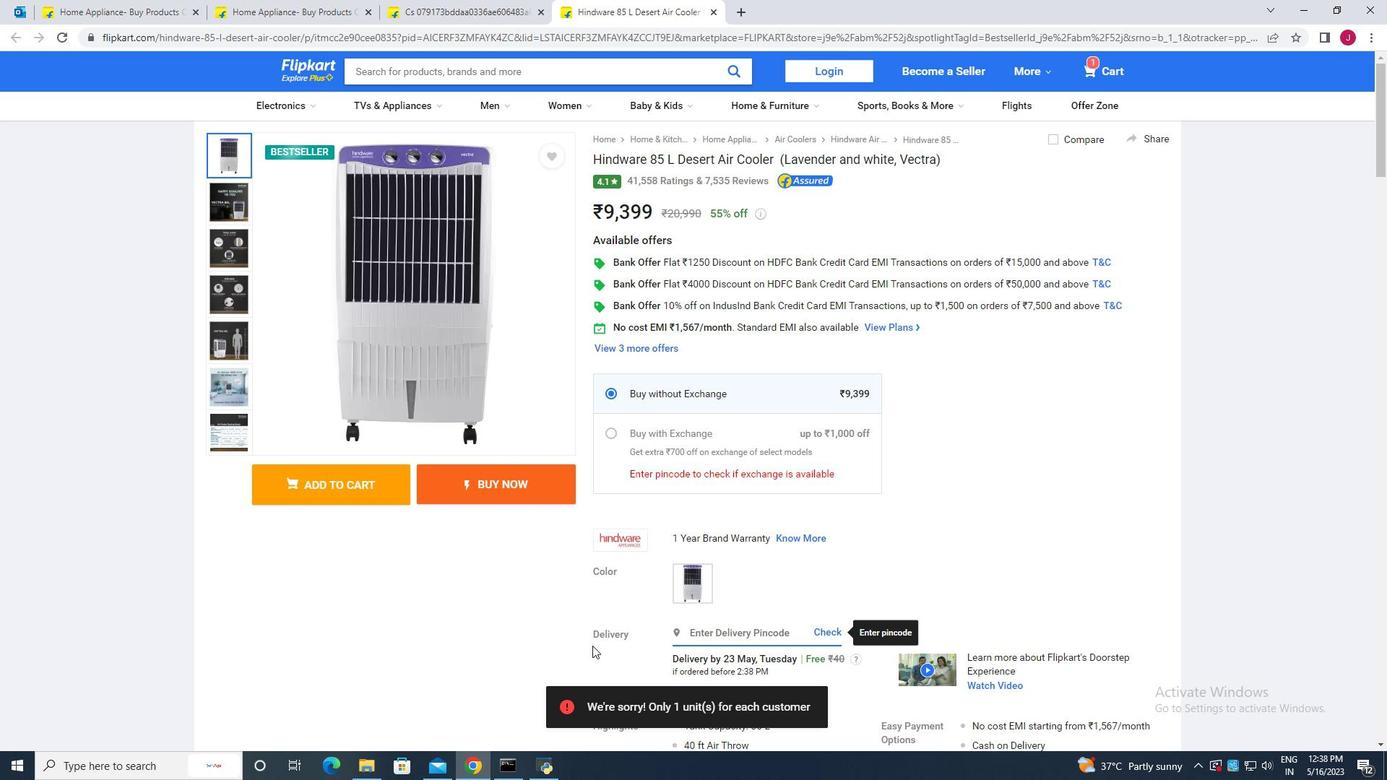 
Action: Mouse moved to (591, 624)
Screenshot: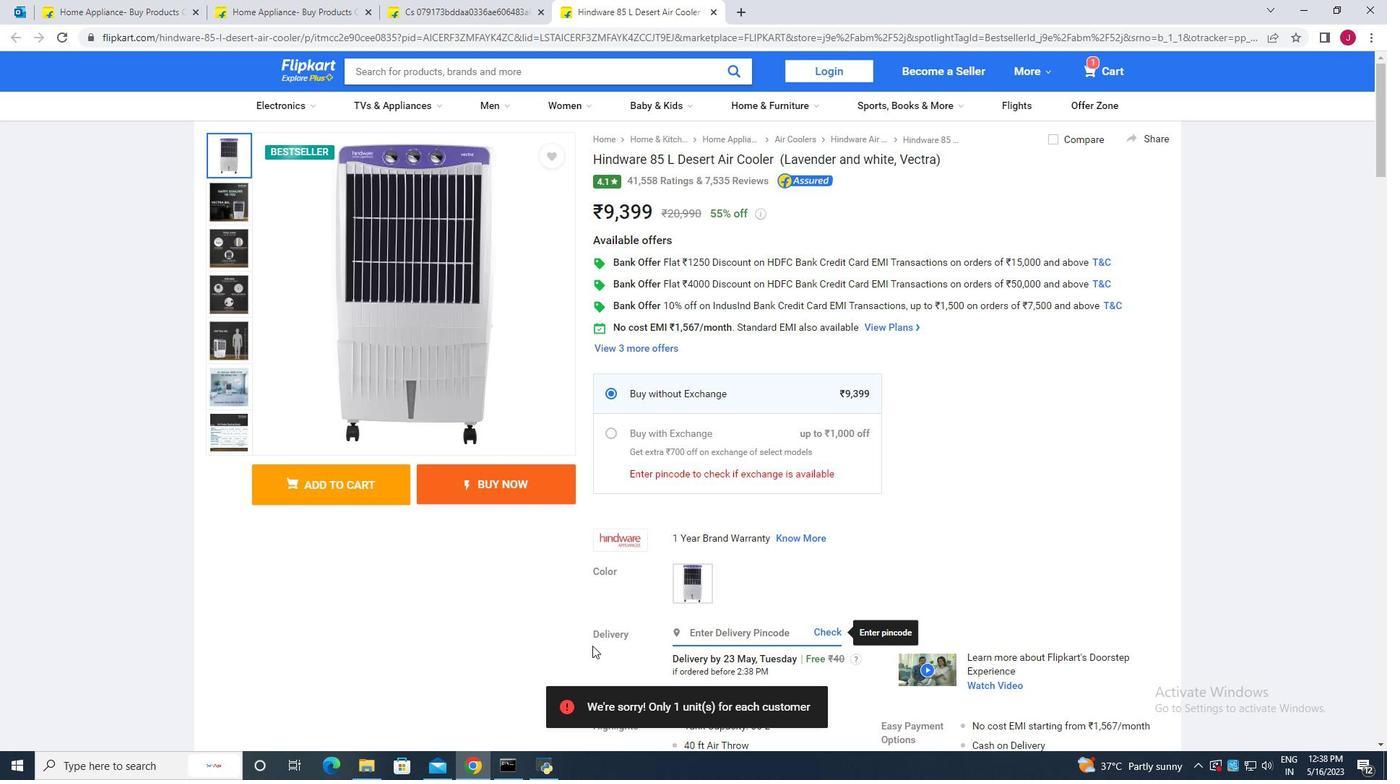 
Action: Mouse scrolled (591, 630) with delta (0, 0)
Screenshot: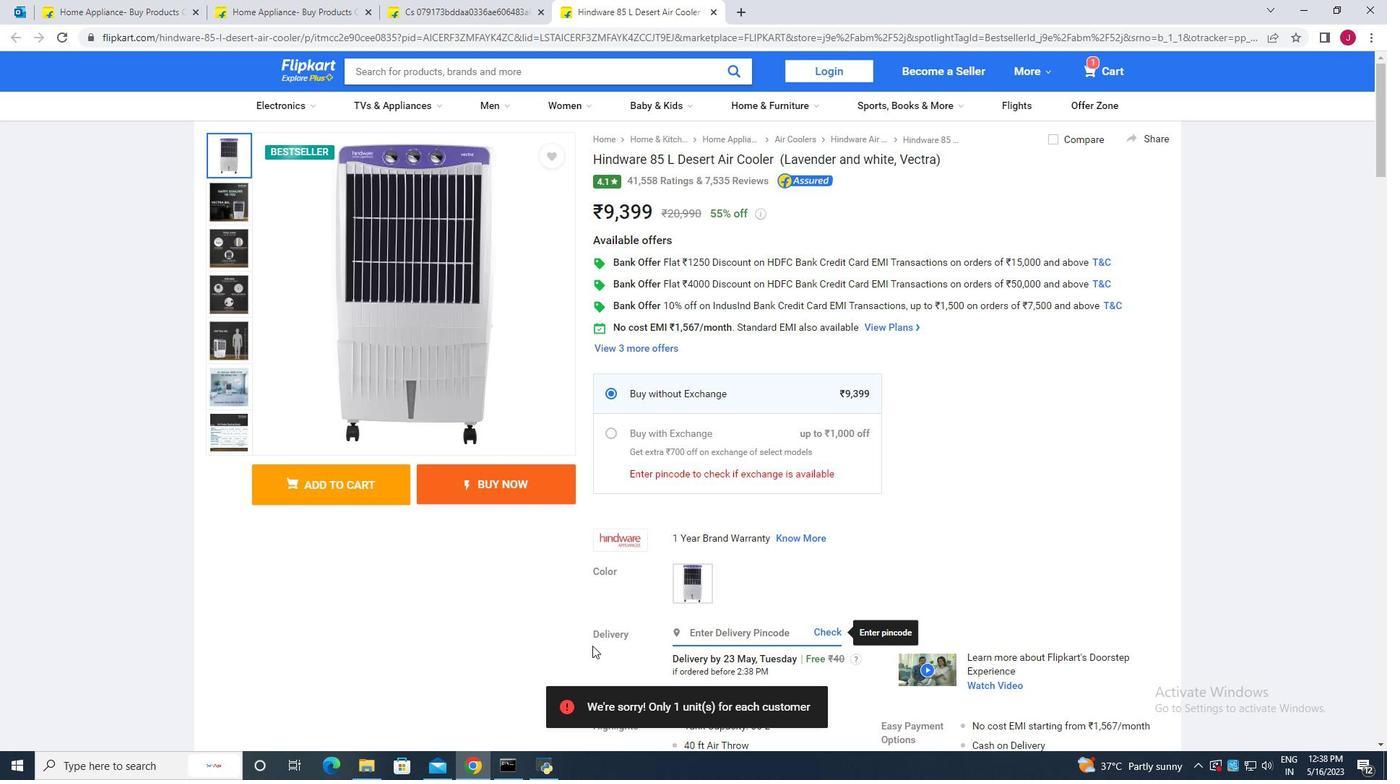 
Action: Mouse moved to (584, 579)
Screenshot: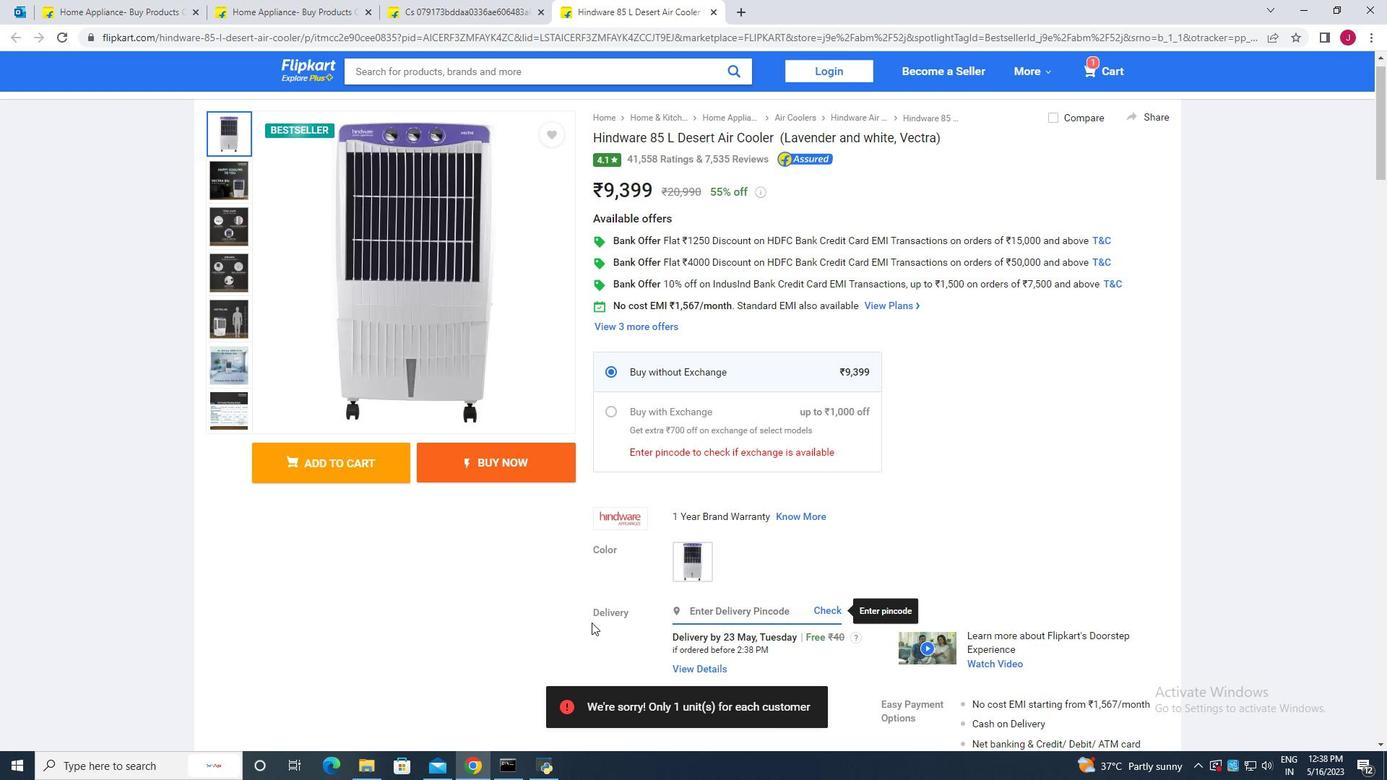 
Action: Mouse scrolled (584, 578) with delta (0, 0)
Screenshot: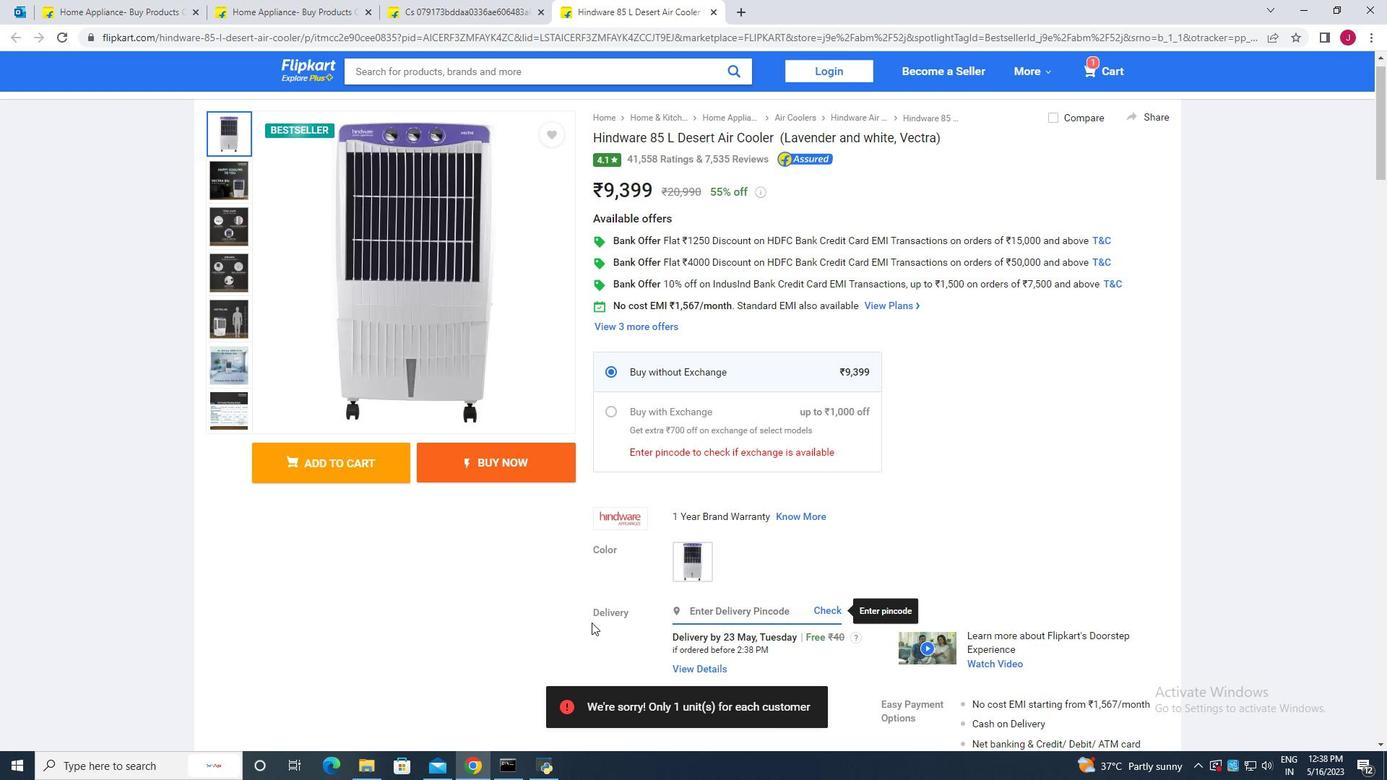 
Action: Mouse moved to (584, 578)
Screenshot: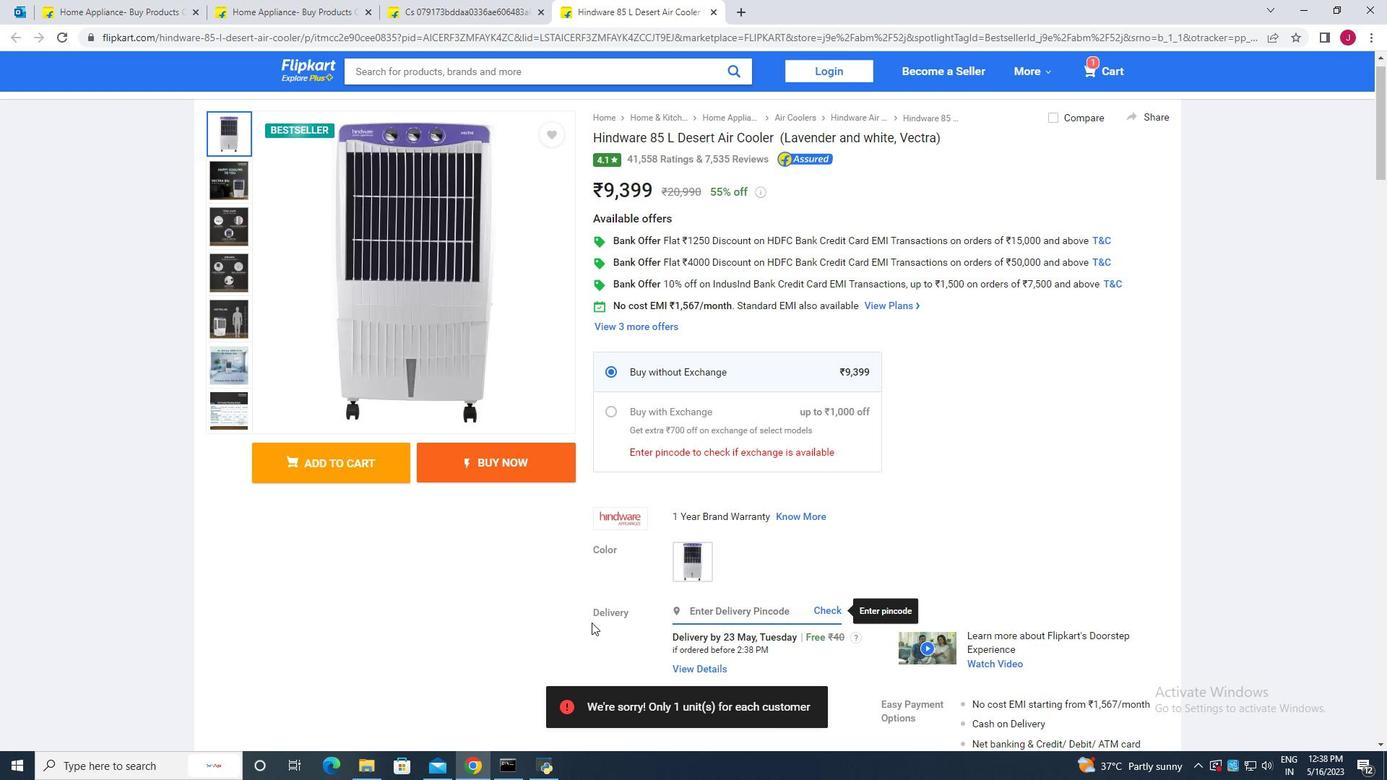 
Action: Mouse scrolled (584, 578) with delta (0, 0)
Screenshot: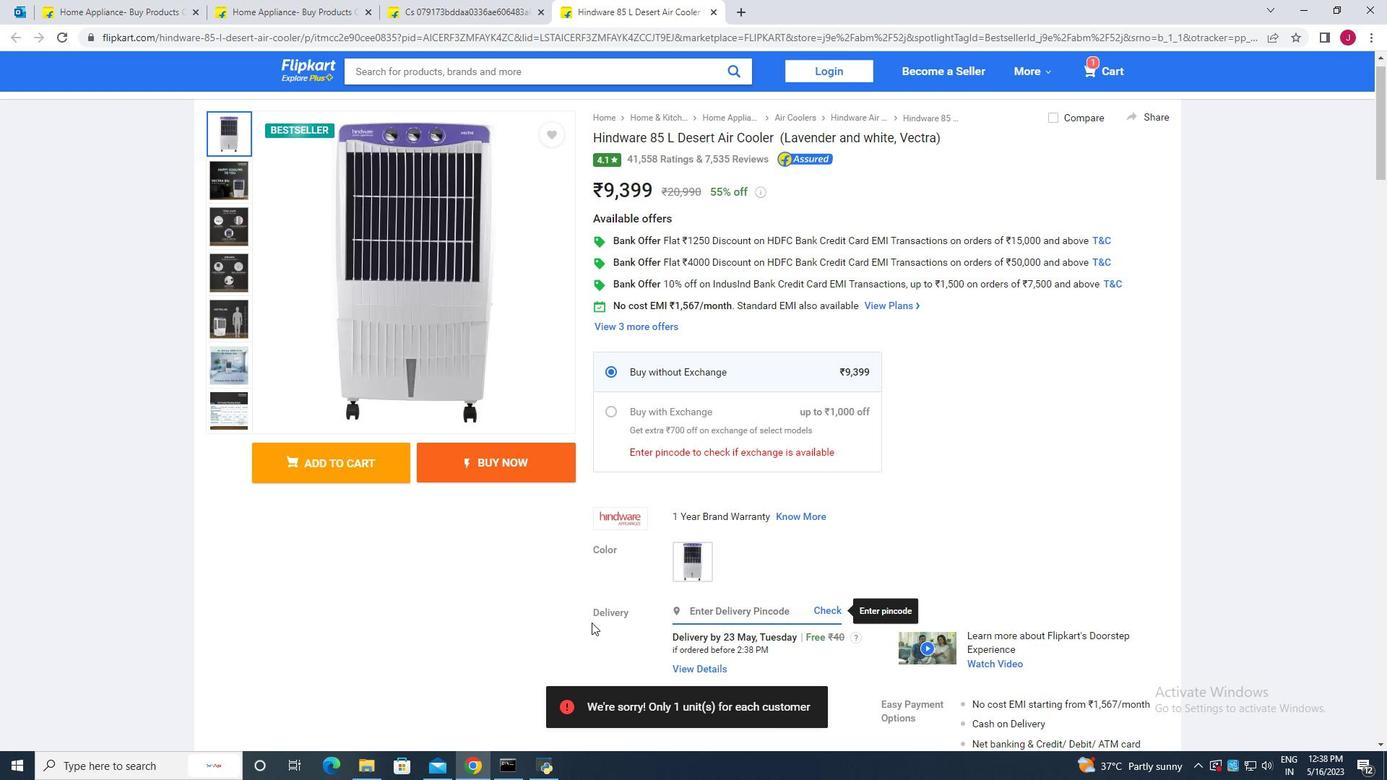 
Action: Mouse moved to (584, 576)
Screenshot: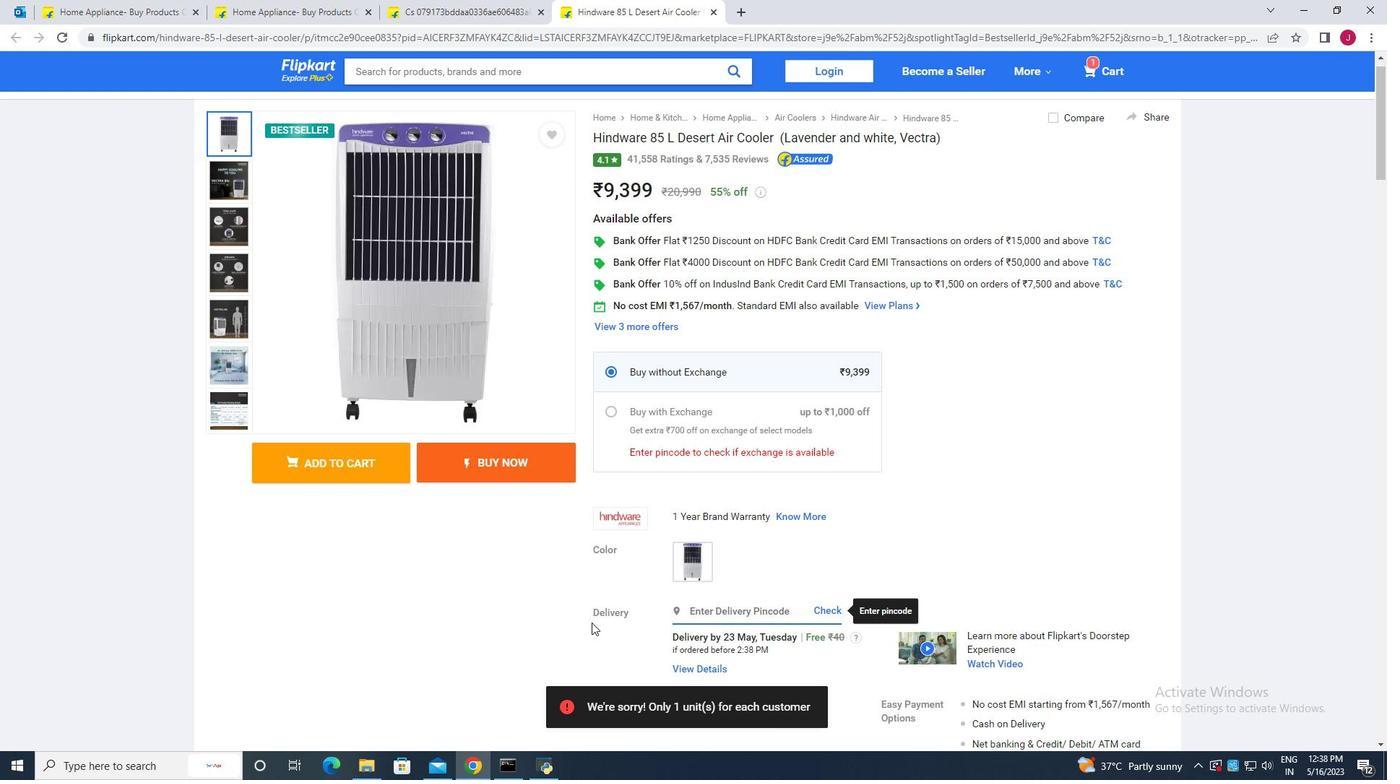 
Action: Mouse scrolled (584, 575) with delta (0, 0)
Screenshot: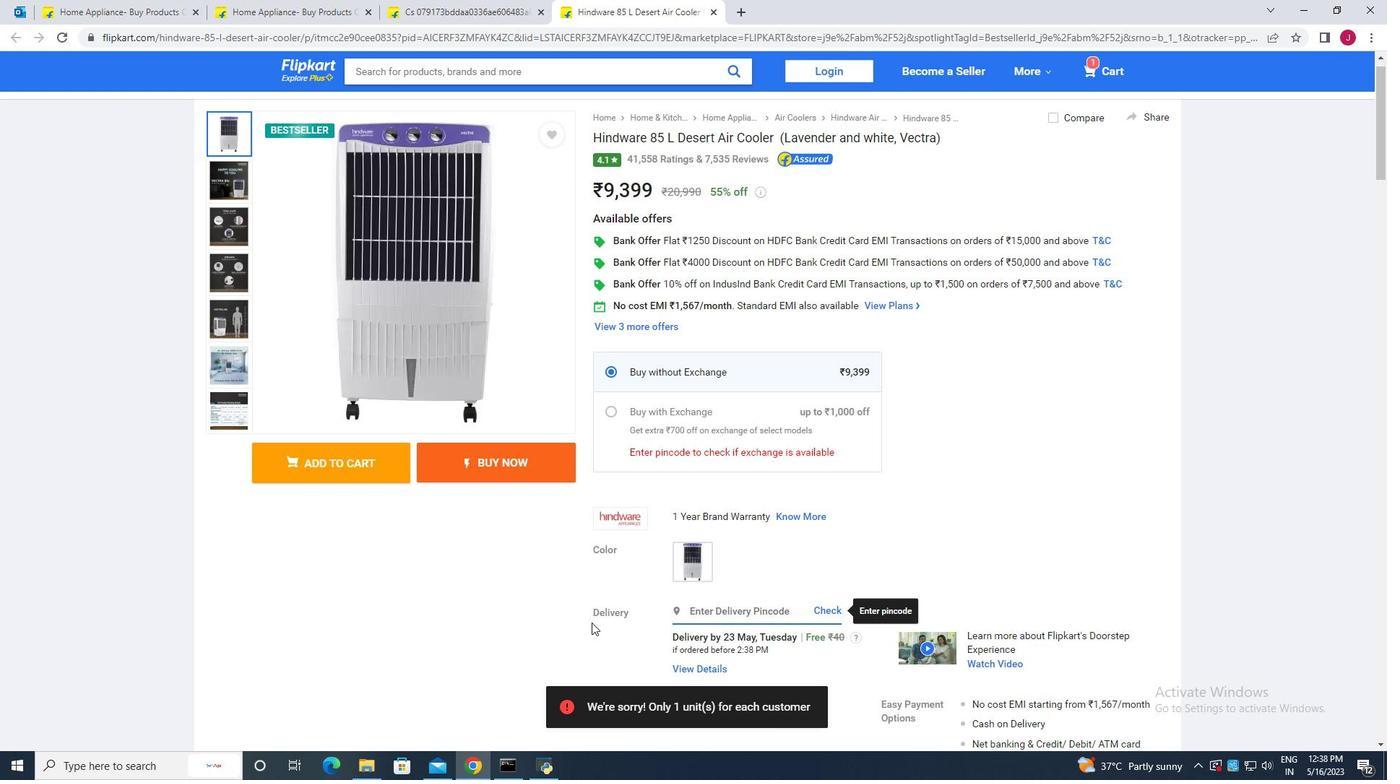 
Action: Mouse moved to (585, 571)
Screenshot: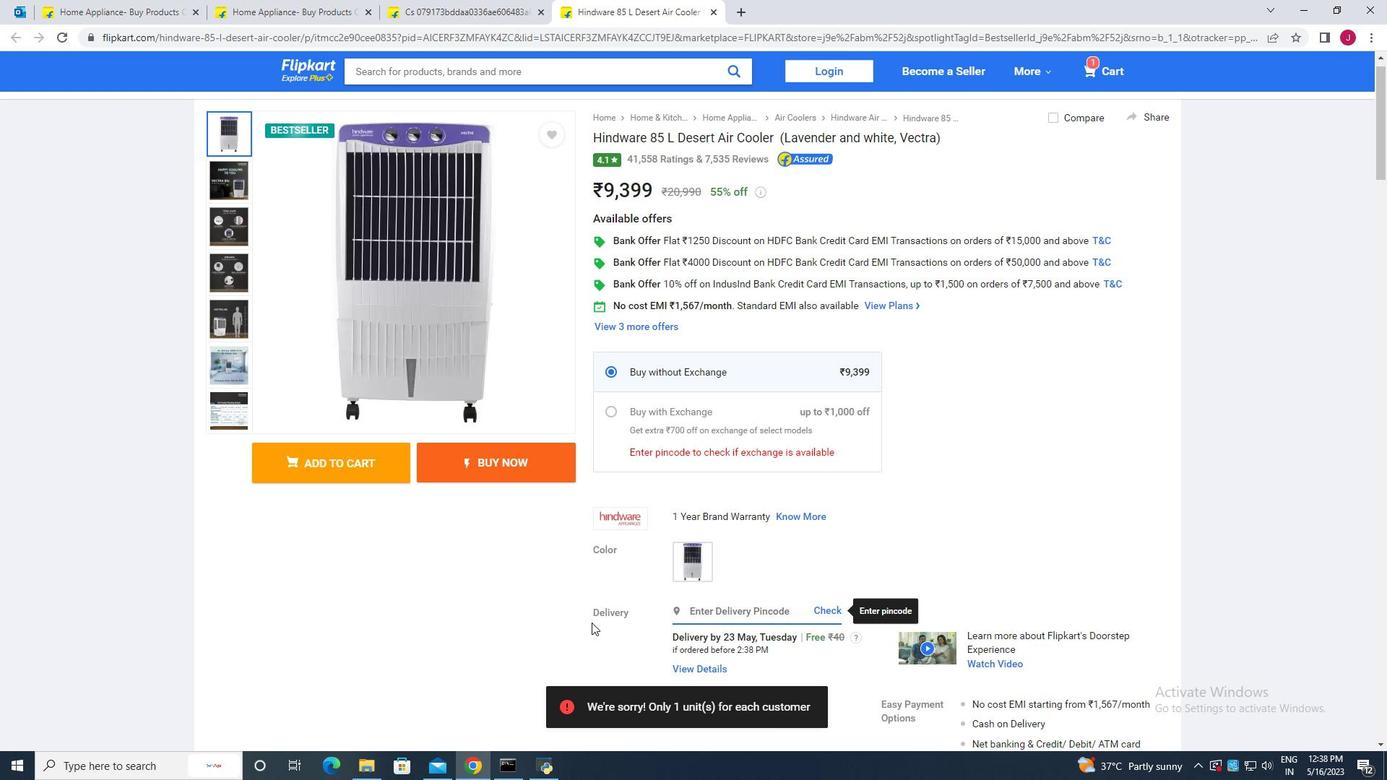 
Action: Mouse scrolled (585, 571) with delta (0, 0)
Screenshot: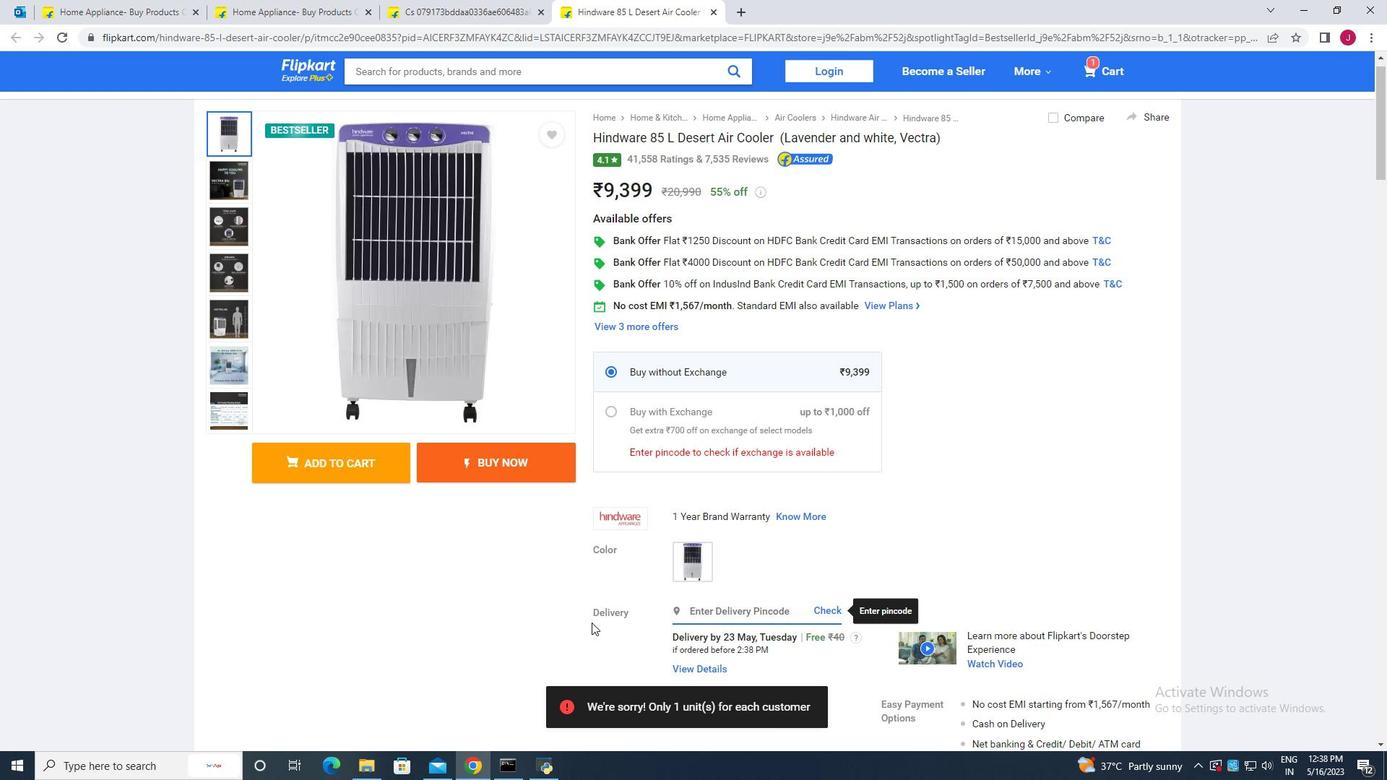
Action: Mouse moved to (611, 546)
Screenshot: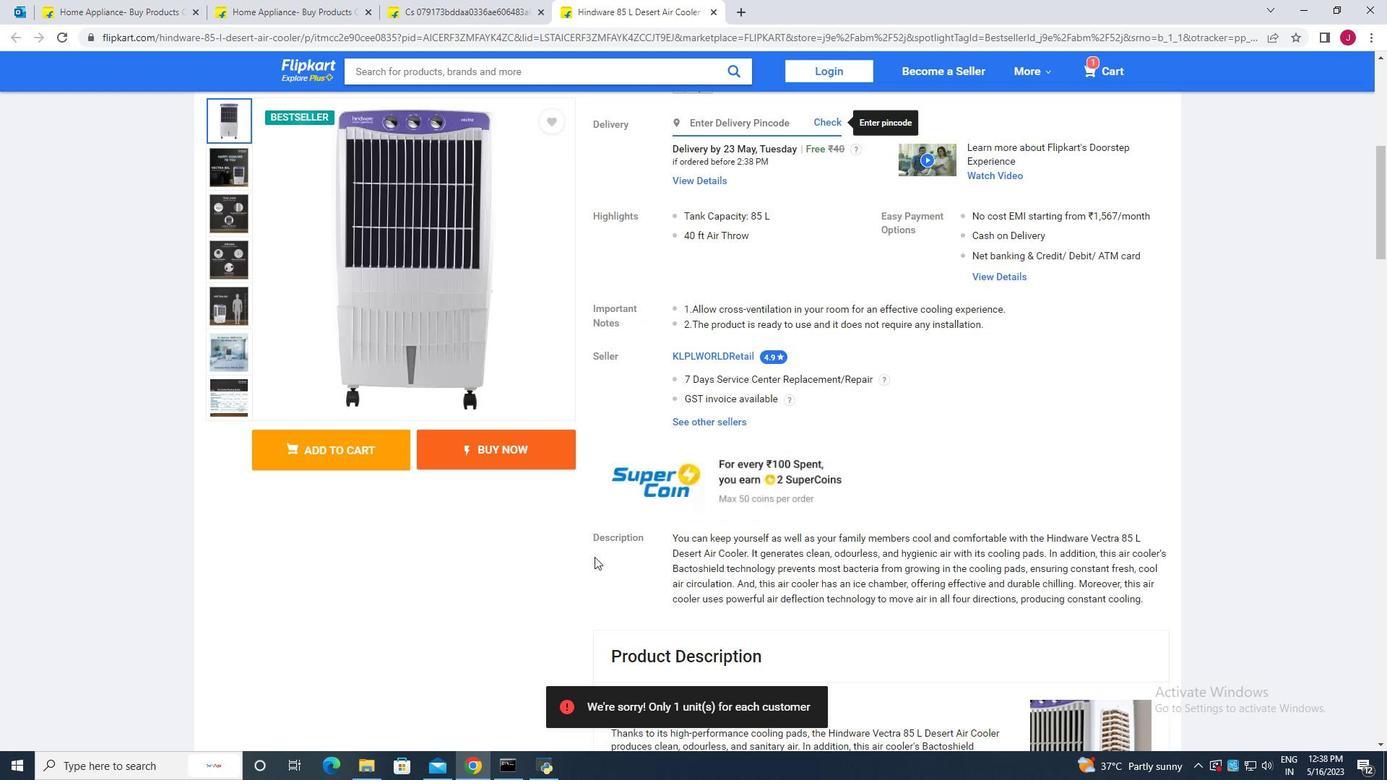 
Action: Mouse scrolled (611, 546) with delta (0, 0)
Screenshot: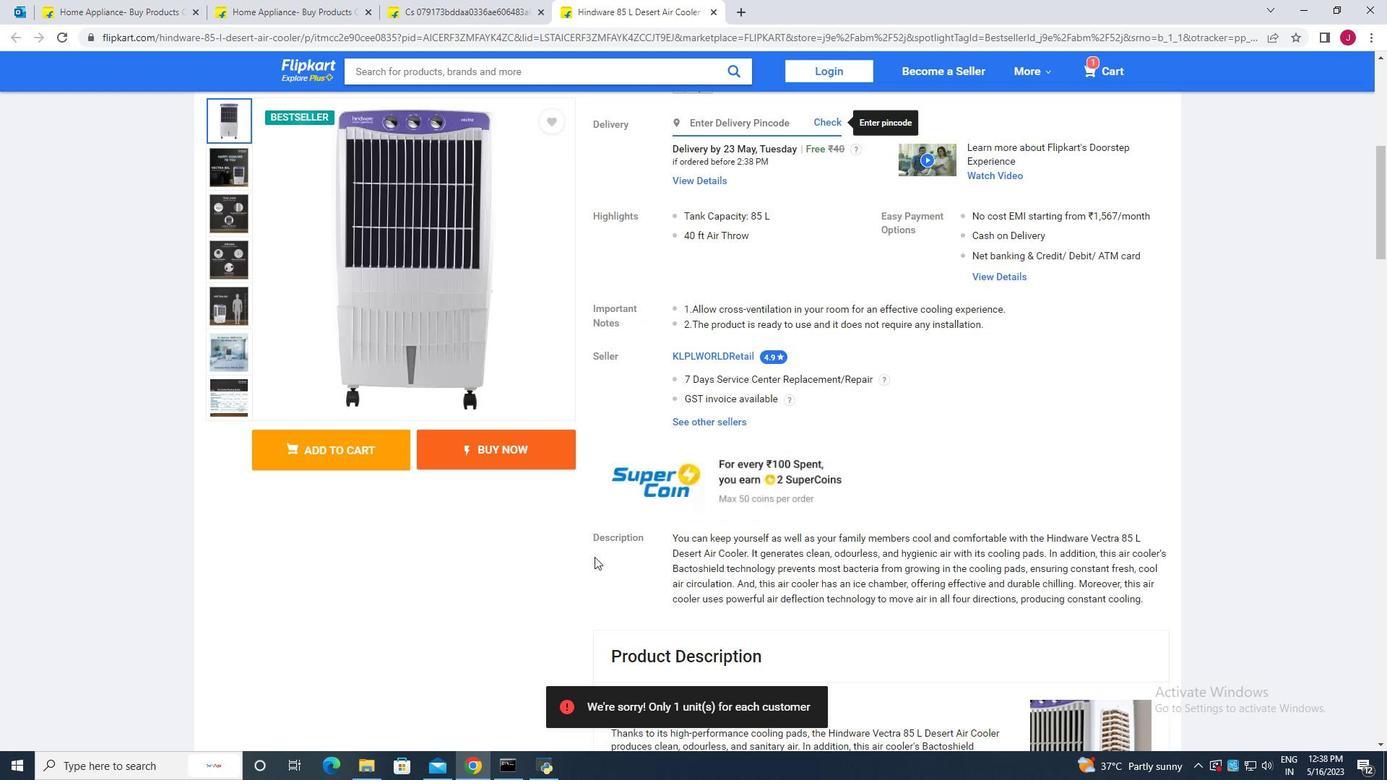 
Action: Mouse scrolled (611, 546) with delta (0, 0)
Screenshot: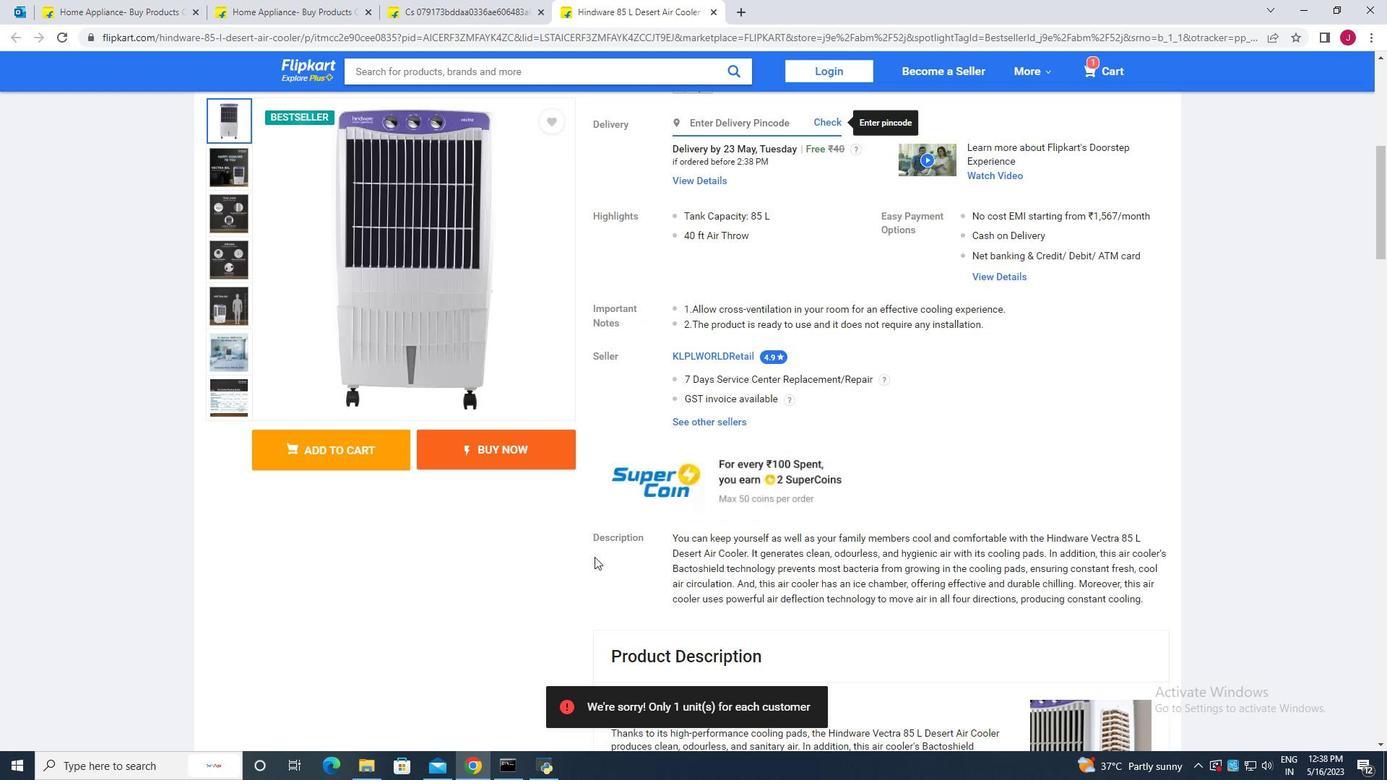 
Action: Mouse scrolled (611, 546) with delta (0, 0)
Screenshot: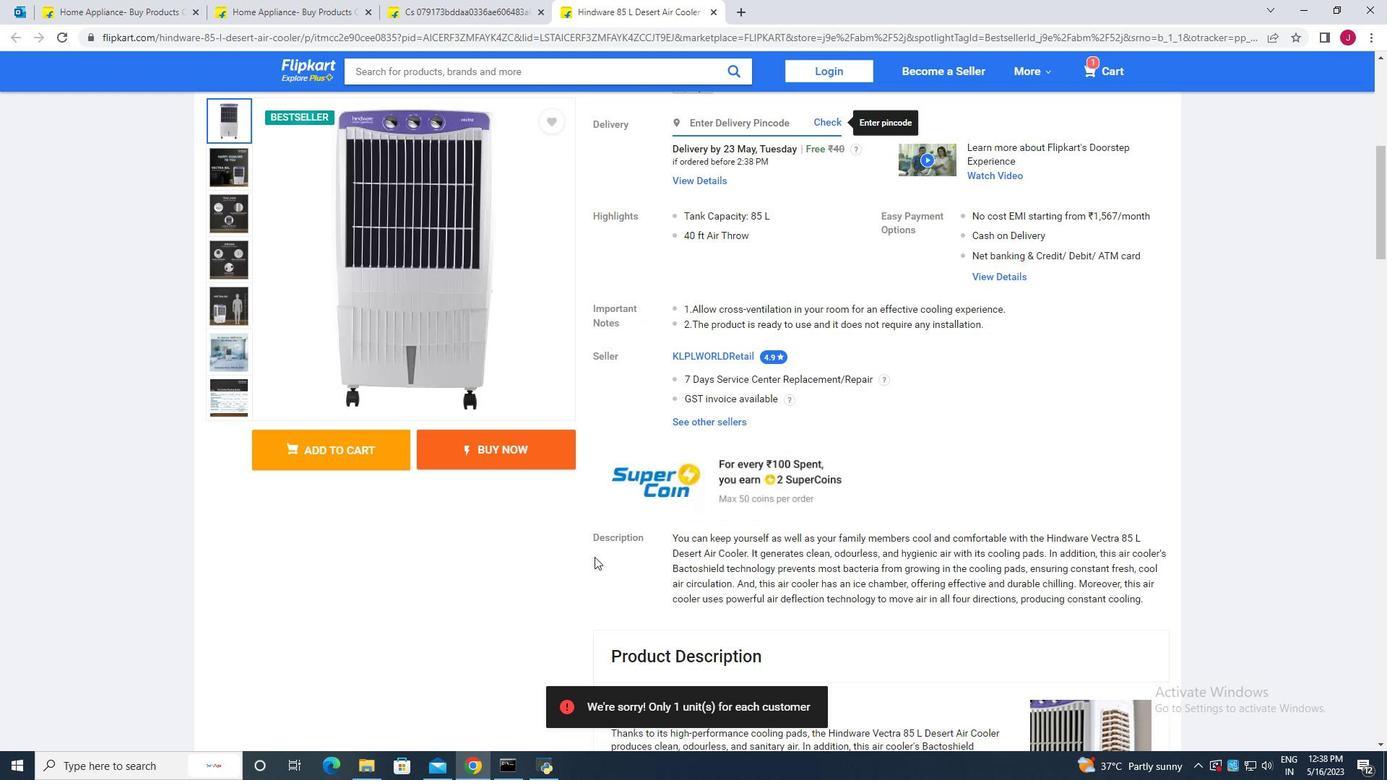 
Action: Mouse scrolled (611, 546) with delta (0, 0)
Screenshot: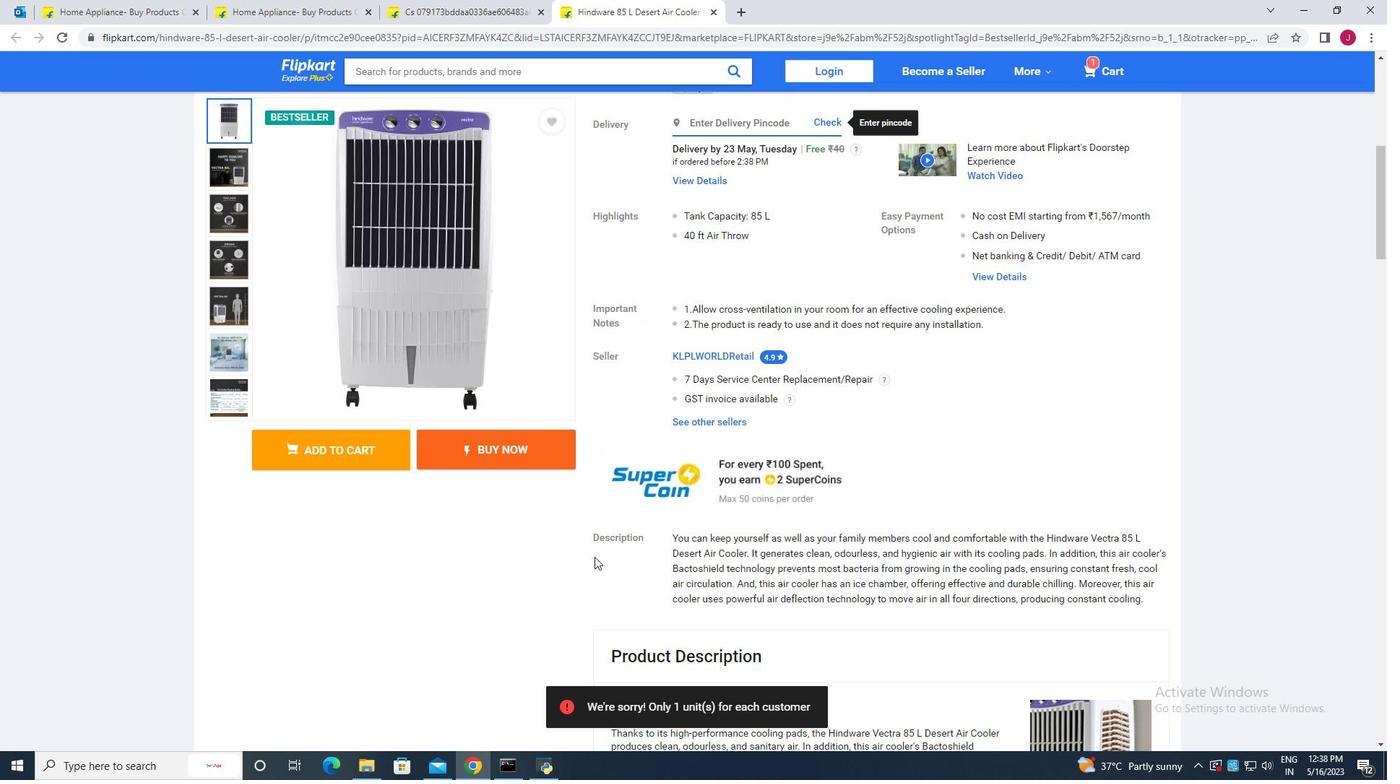 
Action: Mouse scrolled (611, 546) with delta (0, 0)
Screenshot: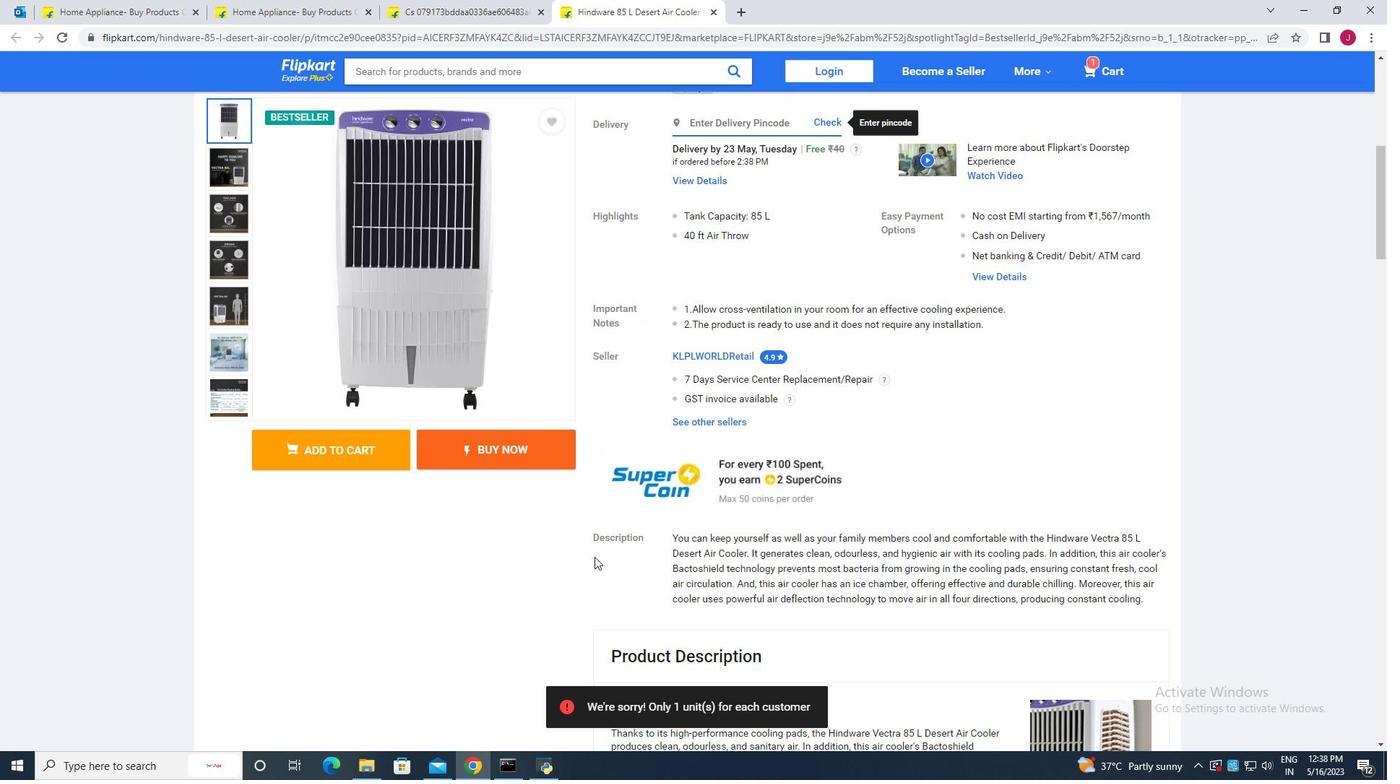 
Action: Mouse moved to (612, 546)
Screenshot: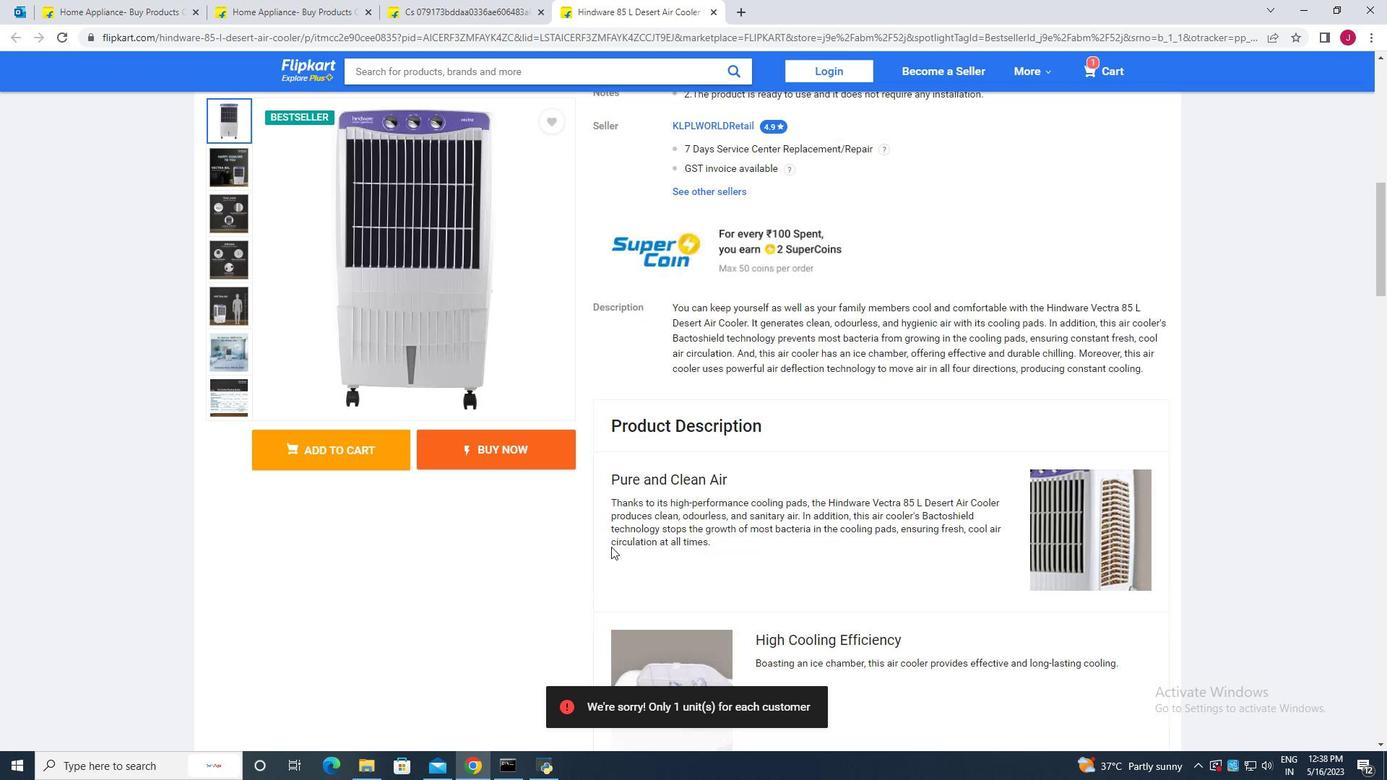 
Action: Mouse scrolled (612, 545) with delta (0, 0)
Screenshot: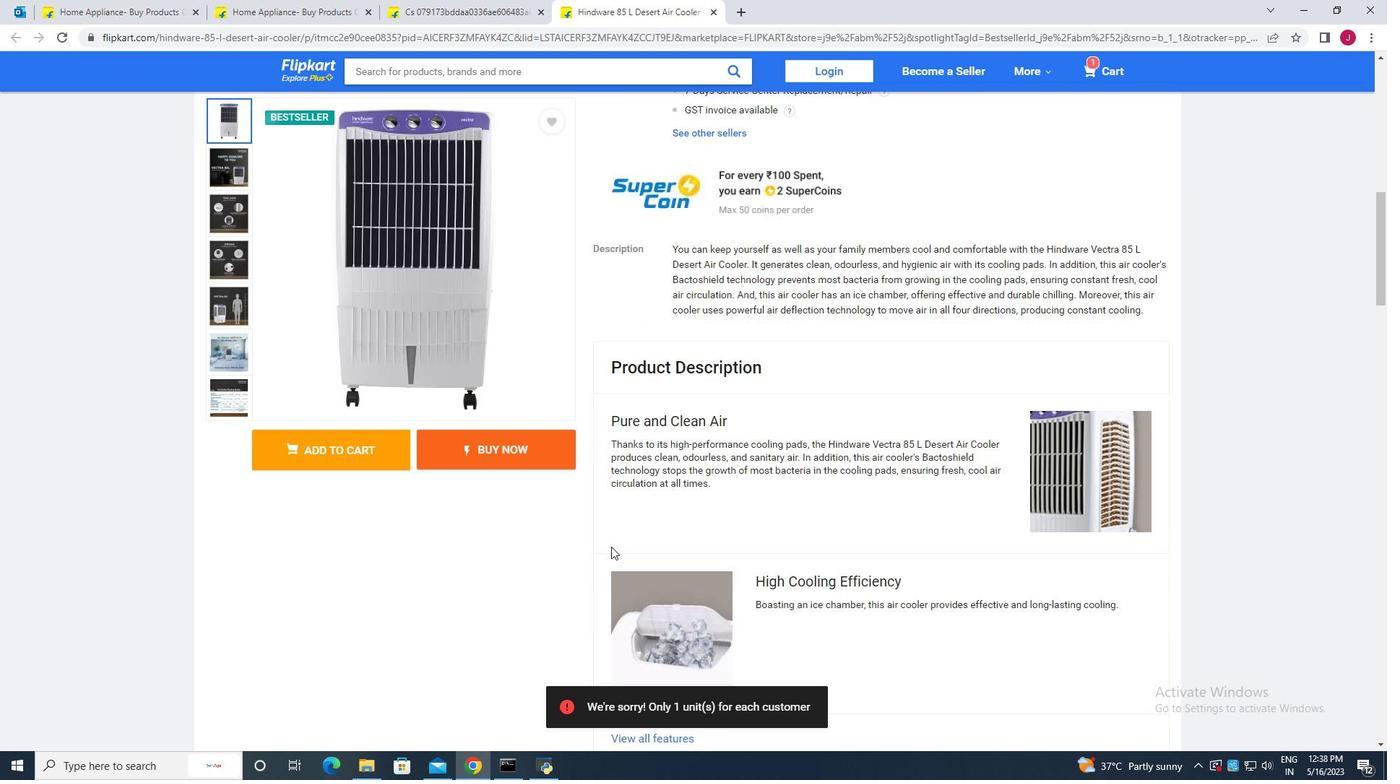 
Action: Mouse scrolled (612, 545) with delta (0, 0)
Screenshot: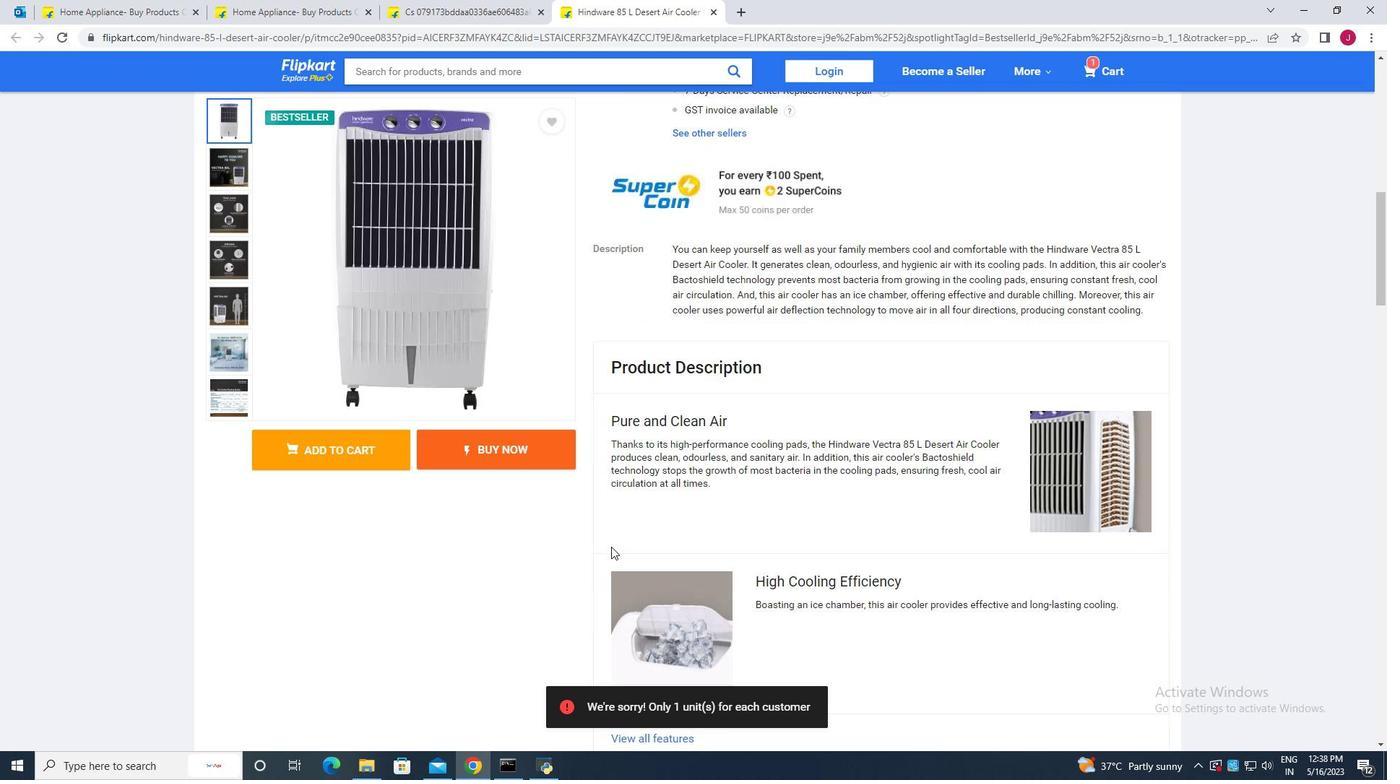 
Action: Mouse scrolled (612, 545) with delta (0, 0)
Screenshot: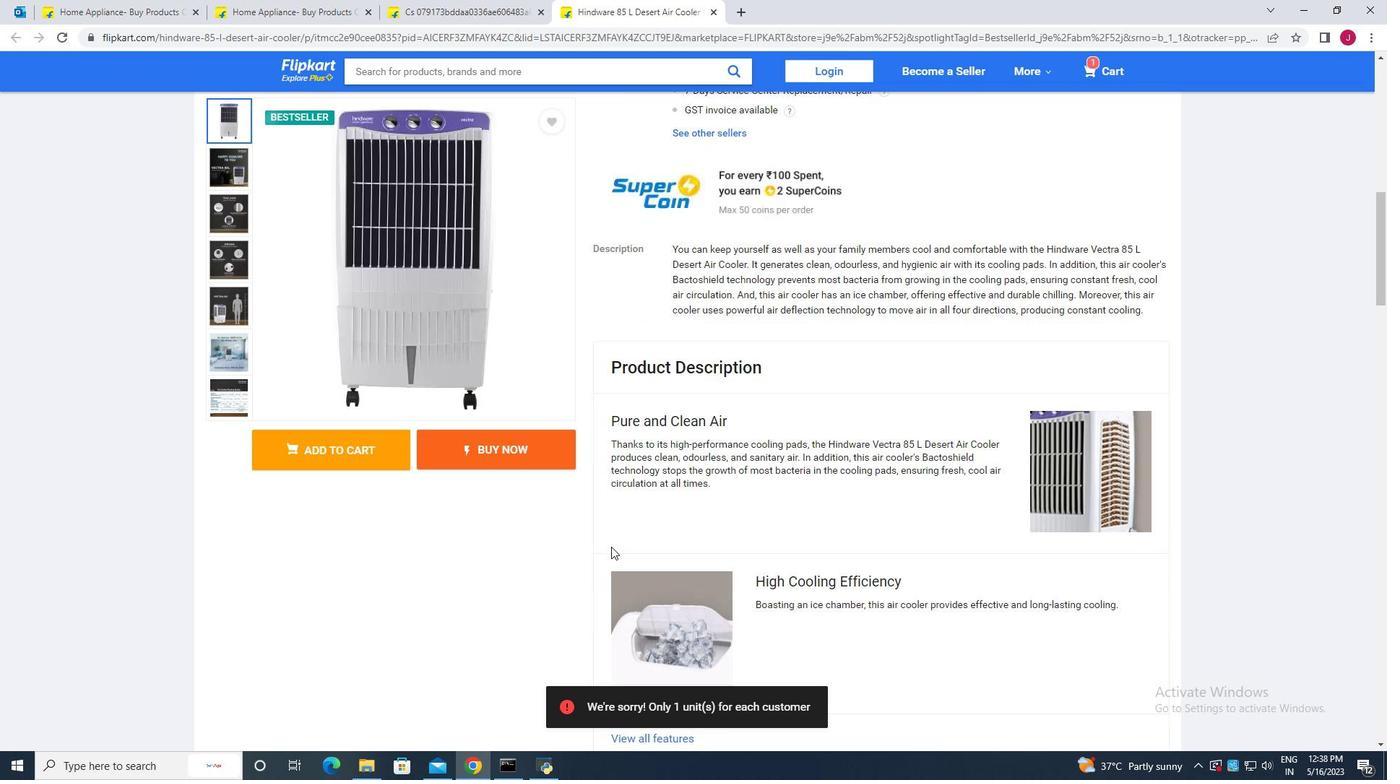 
Action: Mouse scrolled (612, 545) with delta (0, 0)
Screenshot: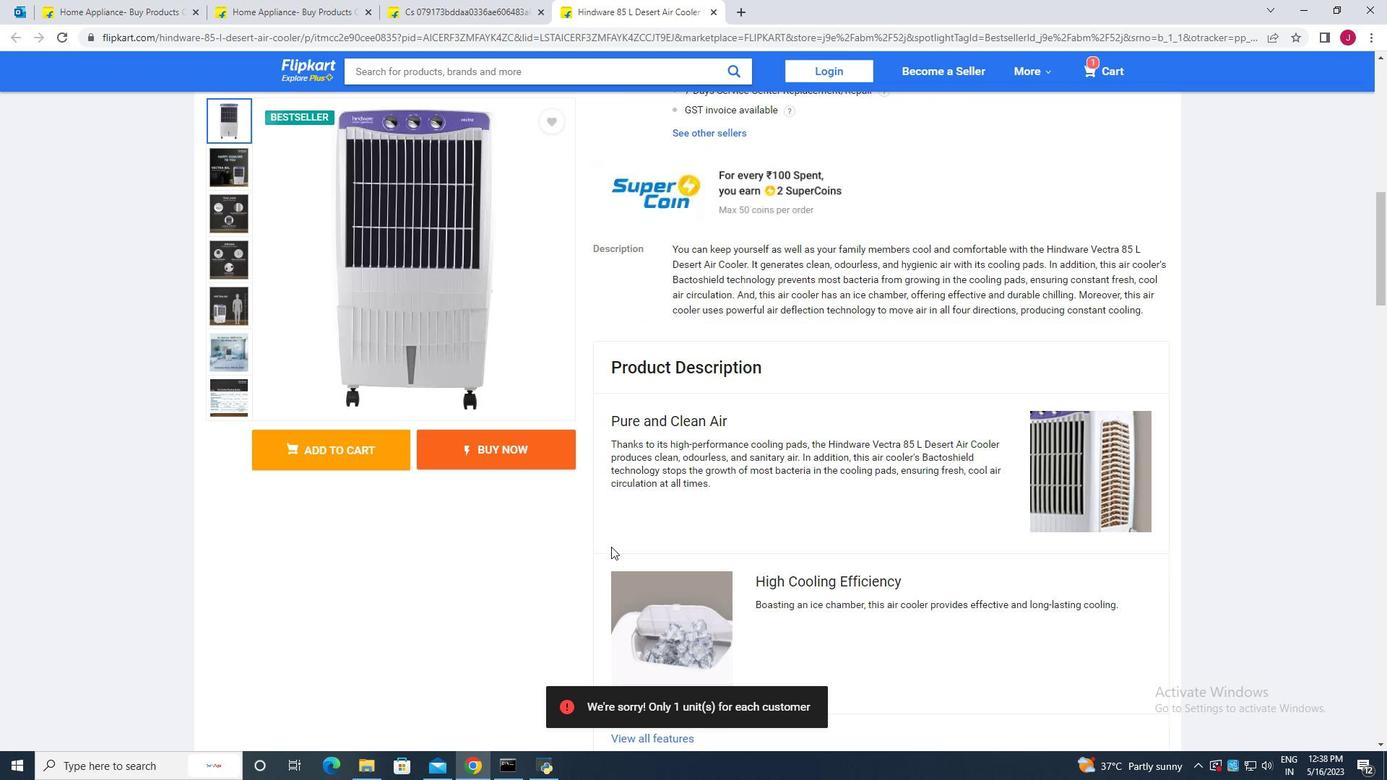 
Action: Mouse scrolled (612, 545) with delta (0, 0)
Screenshot: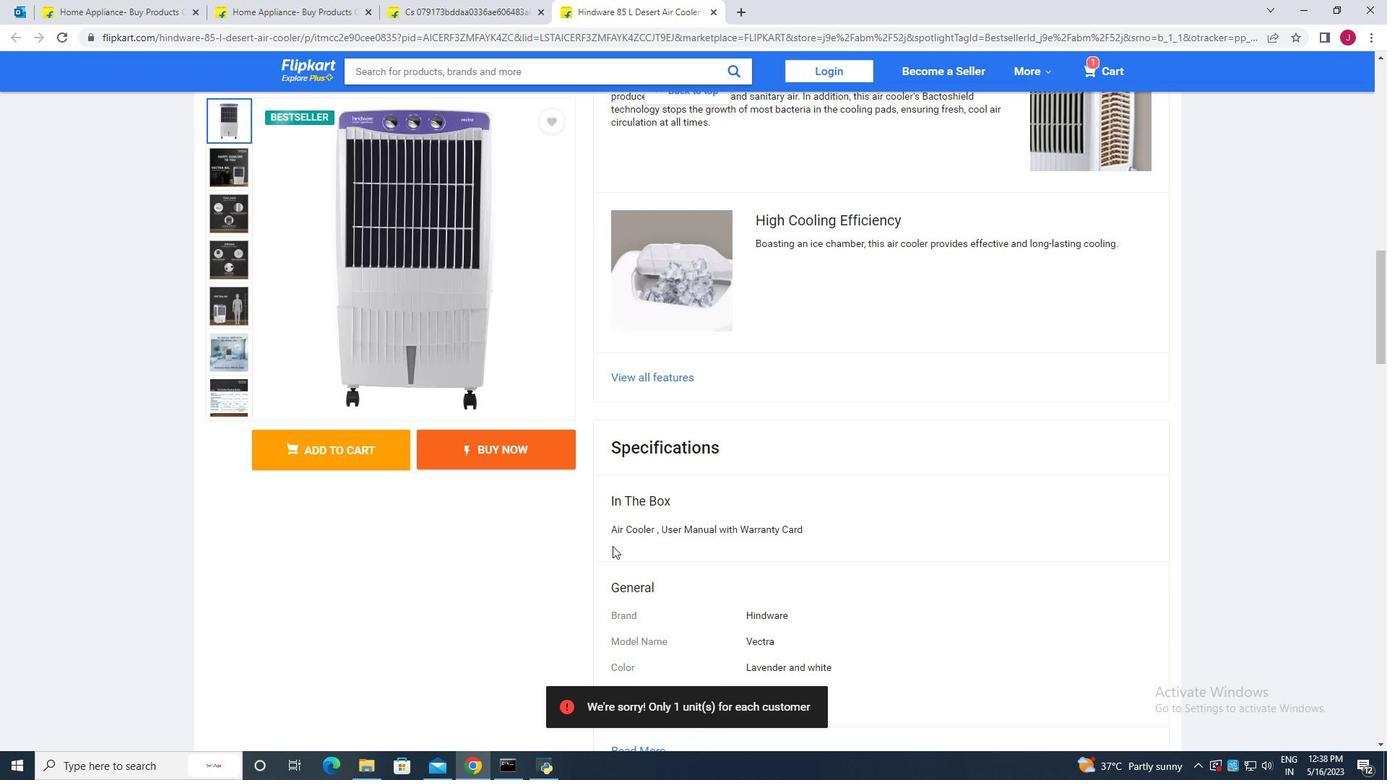 
Action: Mouse scrolled (612, 545) with delta (0, 0)
Screenshot: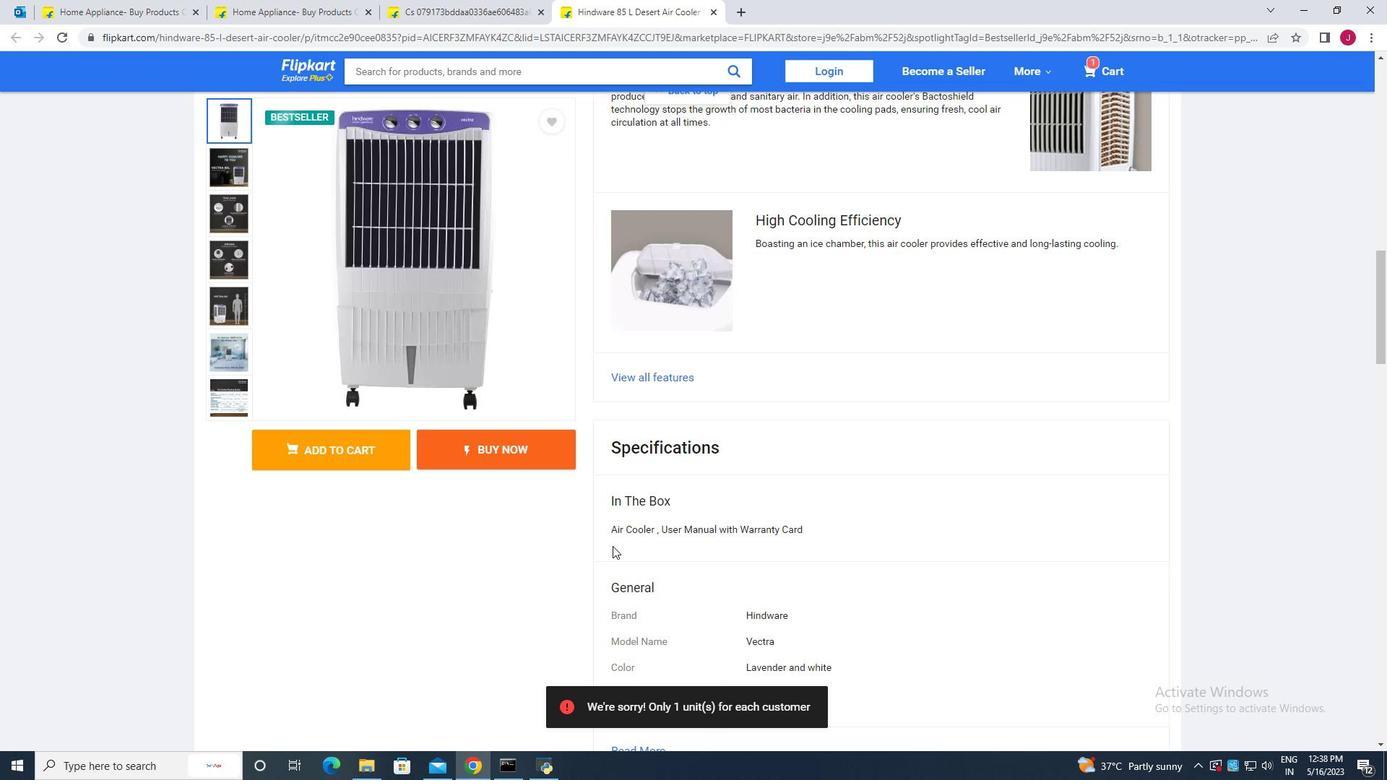 
Action: Mouse scrolled (612, 545) with delta (0, 0)
Screenshot: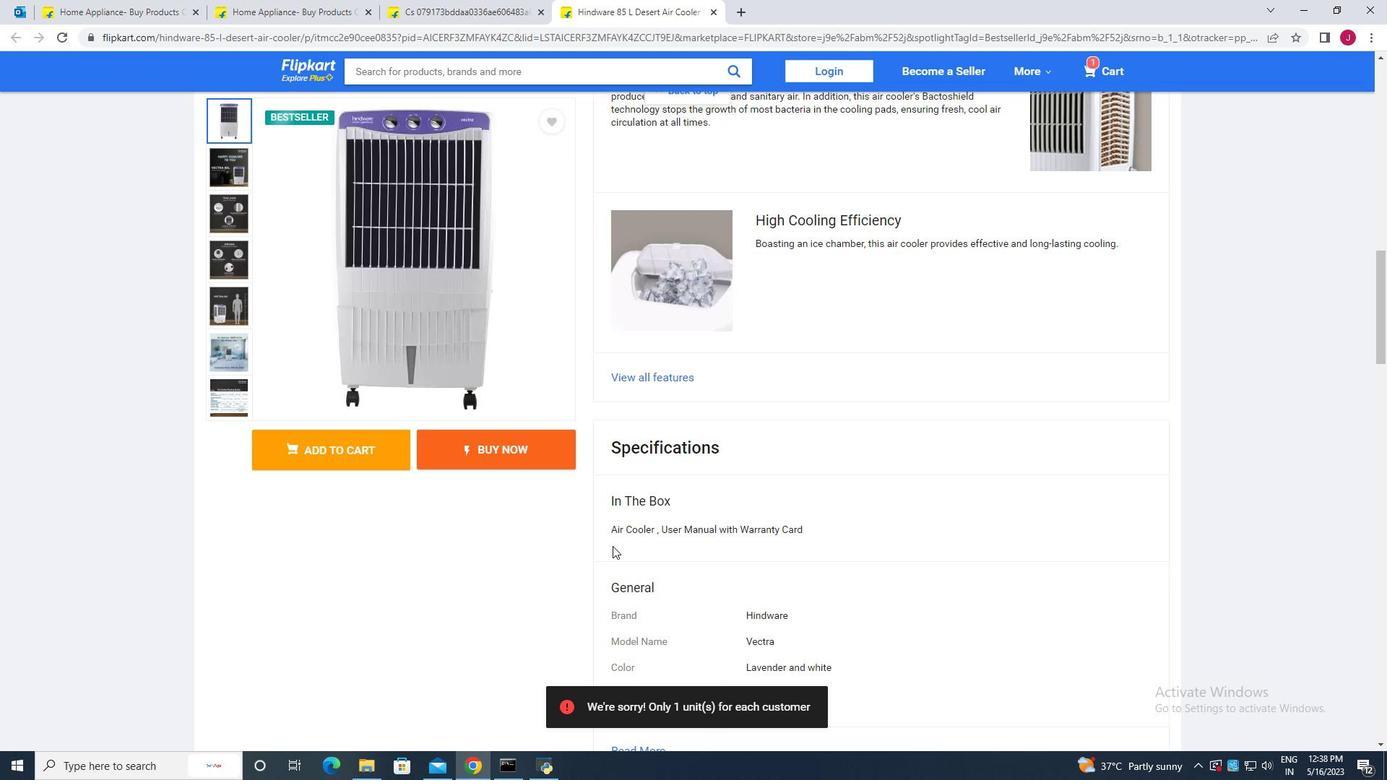 
Action: Mouse scrolled (612, 545) with delta (0, 0)
Screenshot: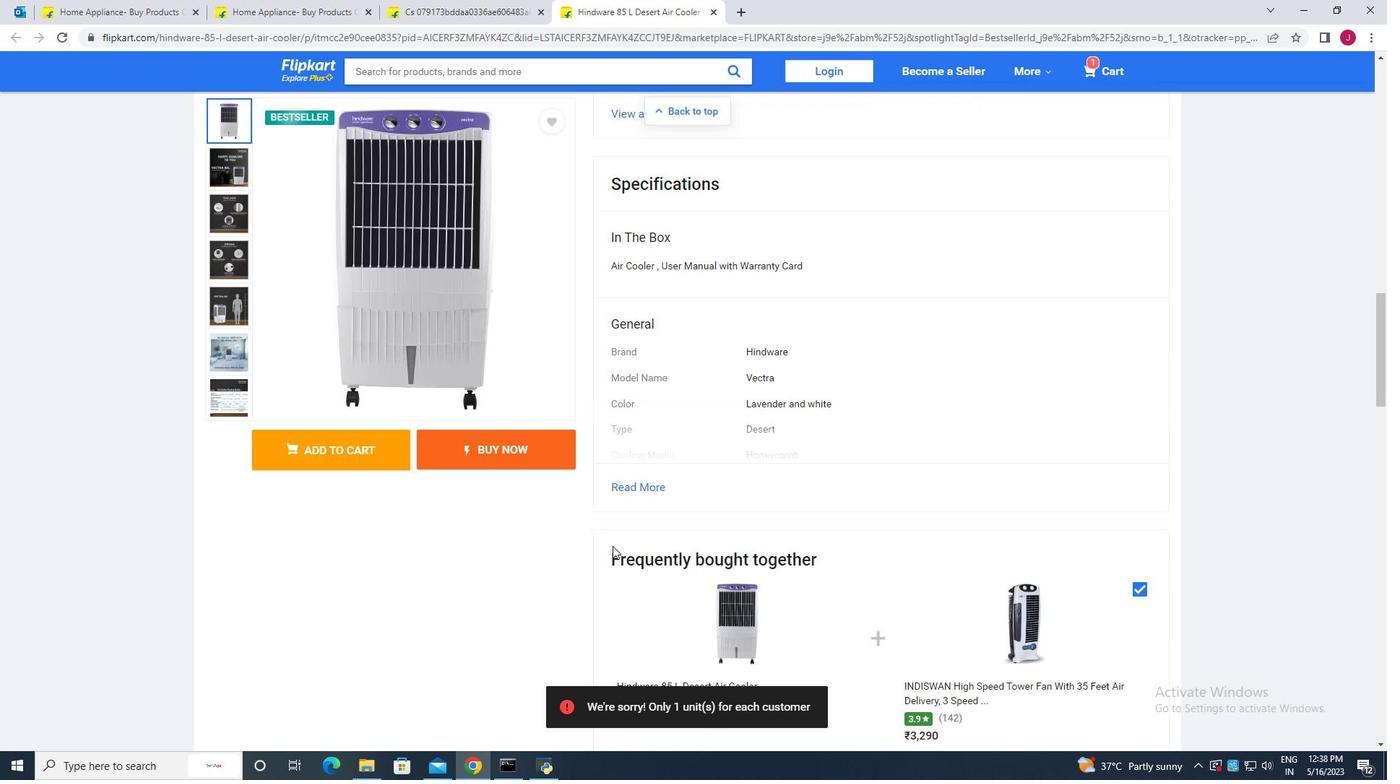 
Action: Mouse scrolled (612, 545) with delta (0, 0)
Screenshot: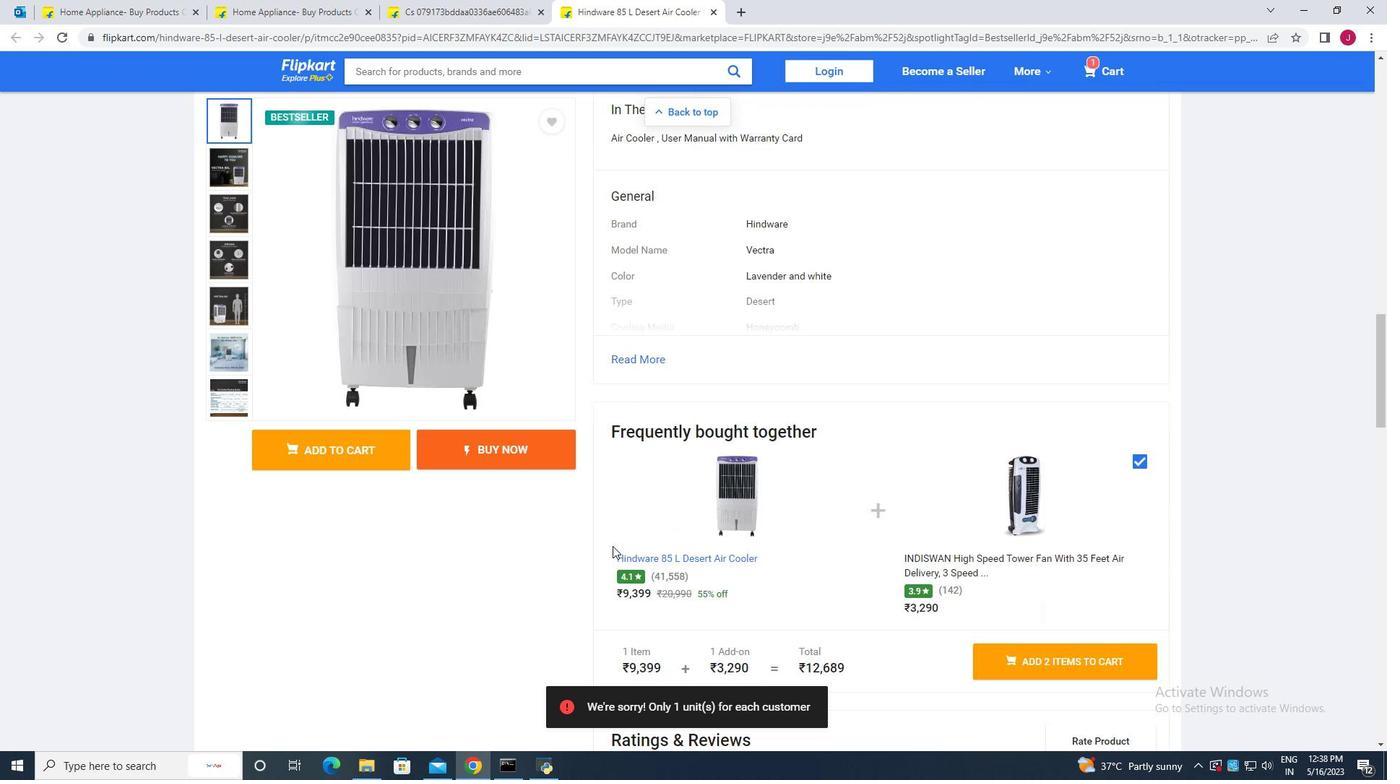 
Action: Mouse scrolled (612, 545) with delta (0, 0)
Screenshot: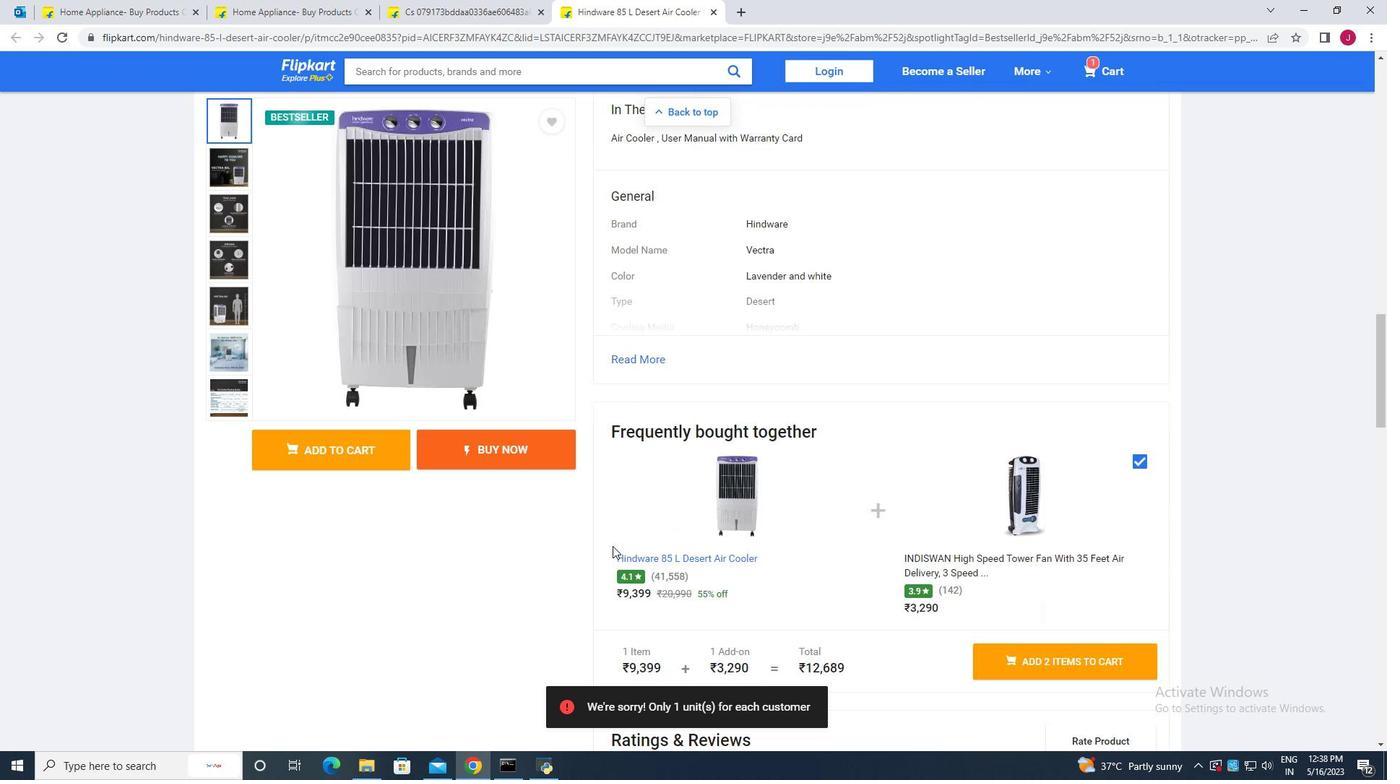 
Action: Mouse scrolled (612, 545) with delta (0, 0)
Screenshot: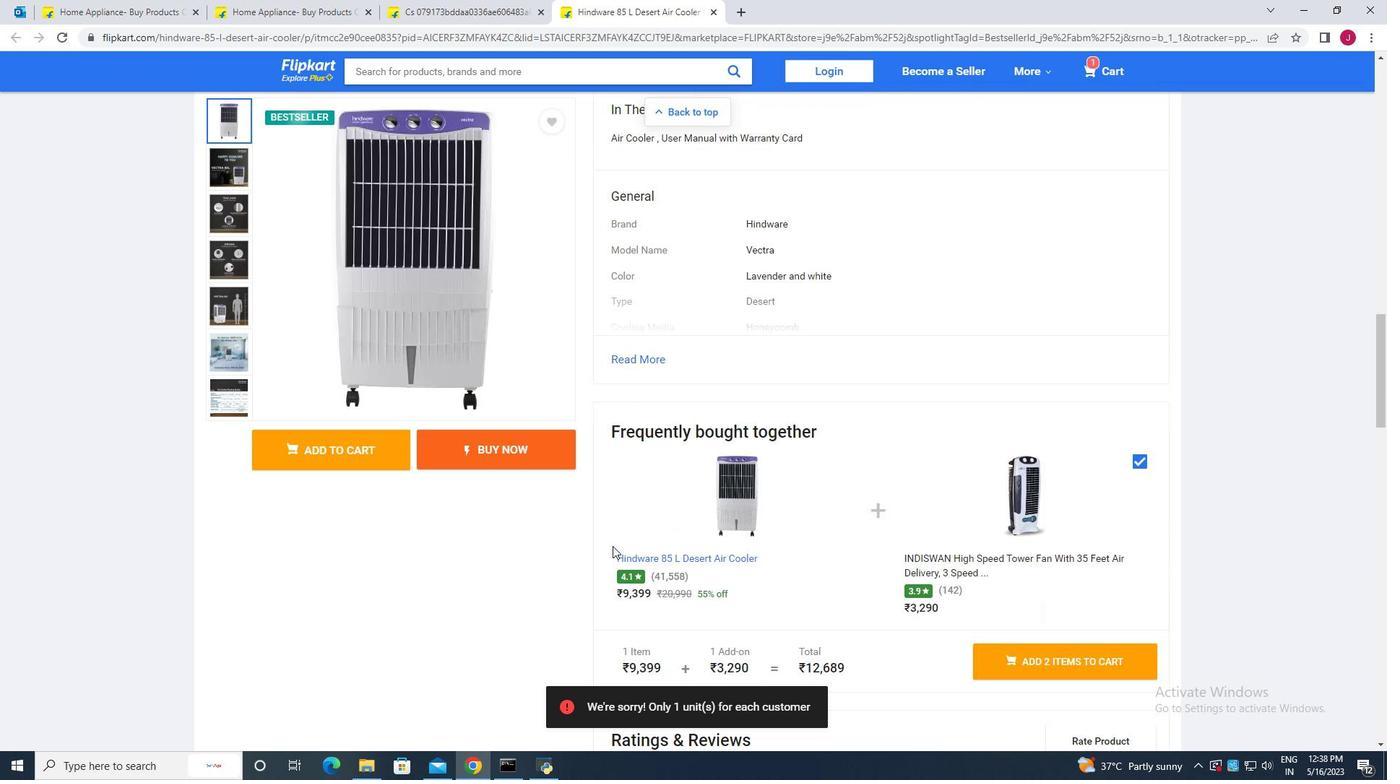
Action: Mouse scrolled (612, 545) with delta (0, 0)
Screenshot: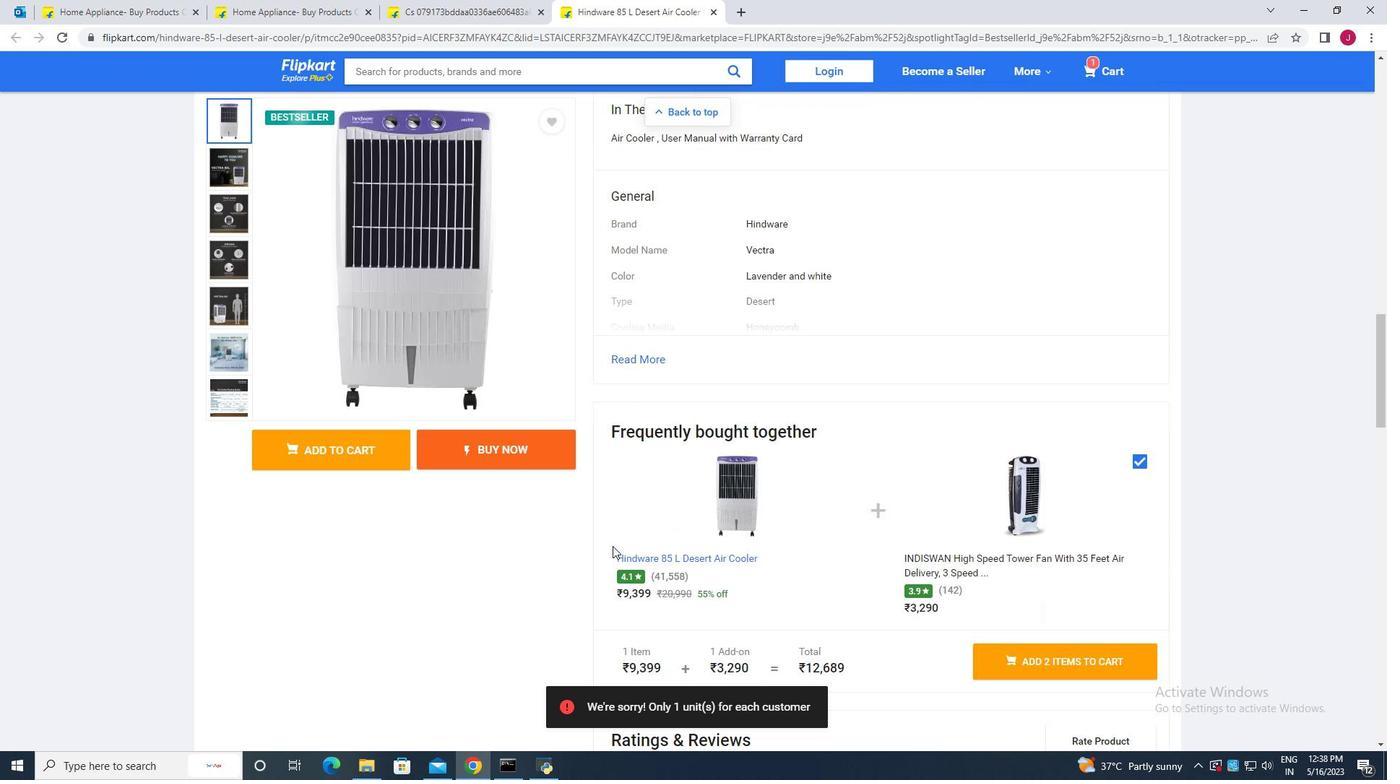 
Action: Mouse moved to (678, 514)
Screenshot: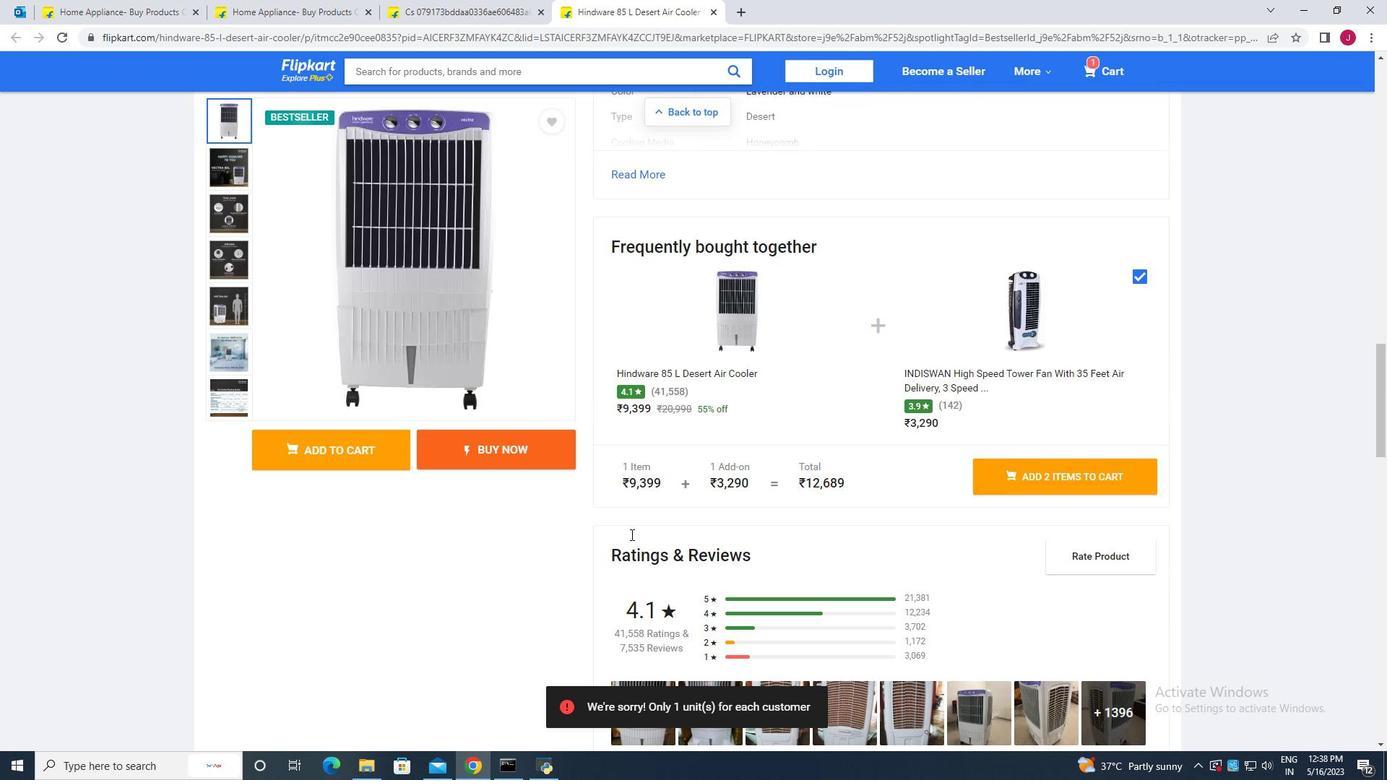 
Action: Mouse scrolled (678, 513) with delta (0, 0)
Screenshot: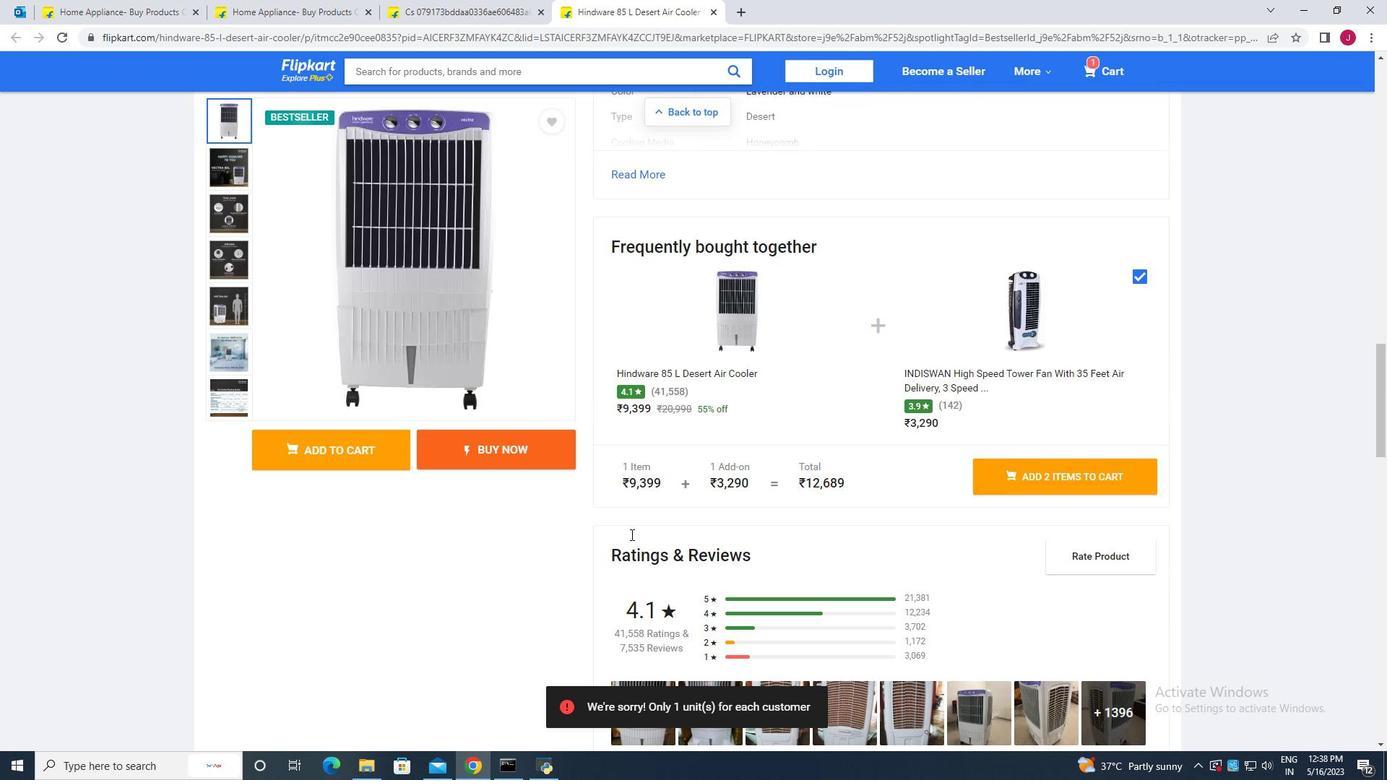 
Action: Mouse scrolled (678, 513) with delta (0, 0)
Screenshot: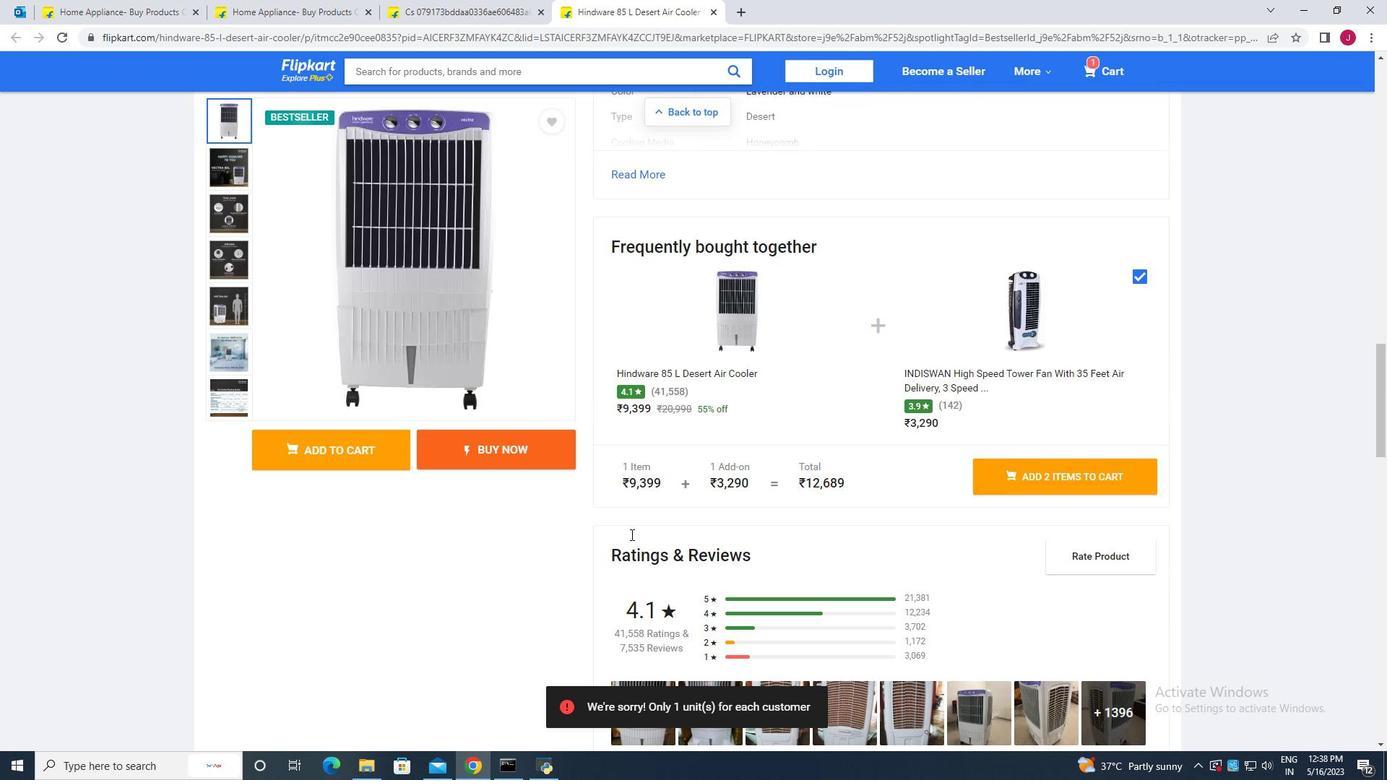 
Action: Mouse scrolled (678, 513) with delta (0, 0)
Screenshot: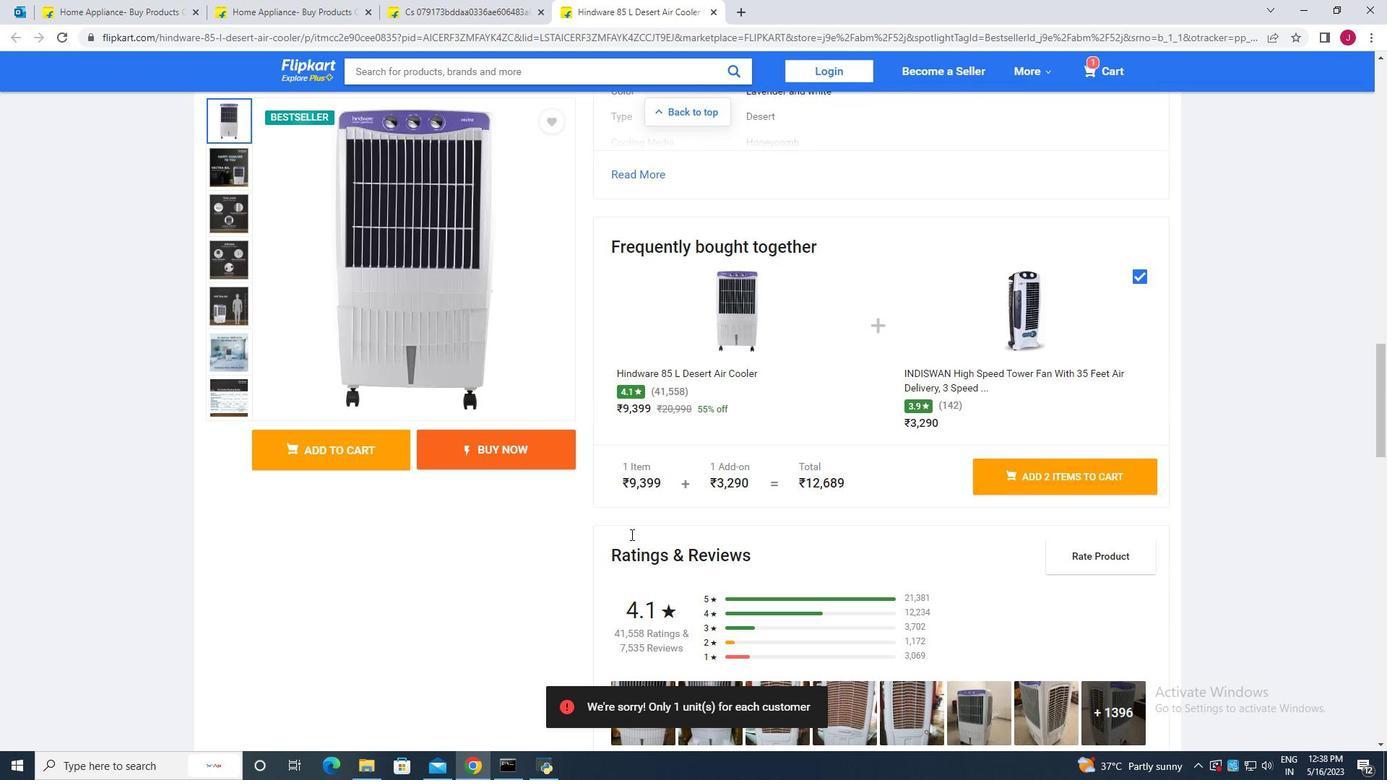 
Action: Mouse scrolled (678, 513) with delta (0, 0)
Screenshot: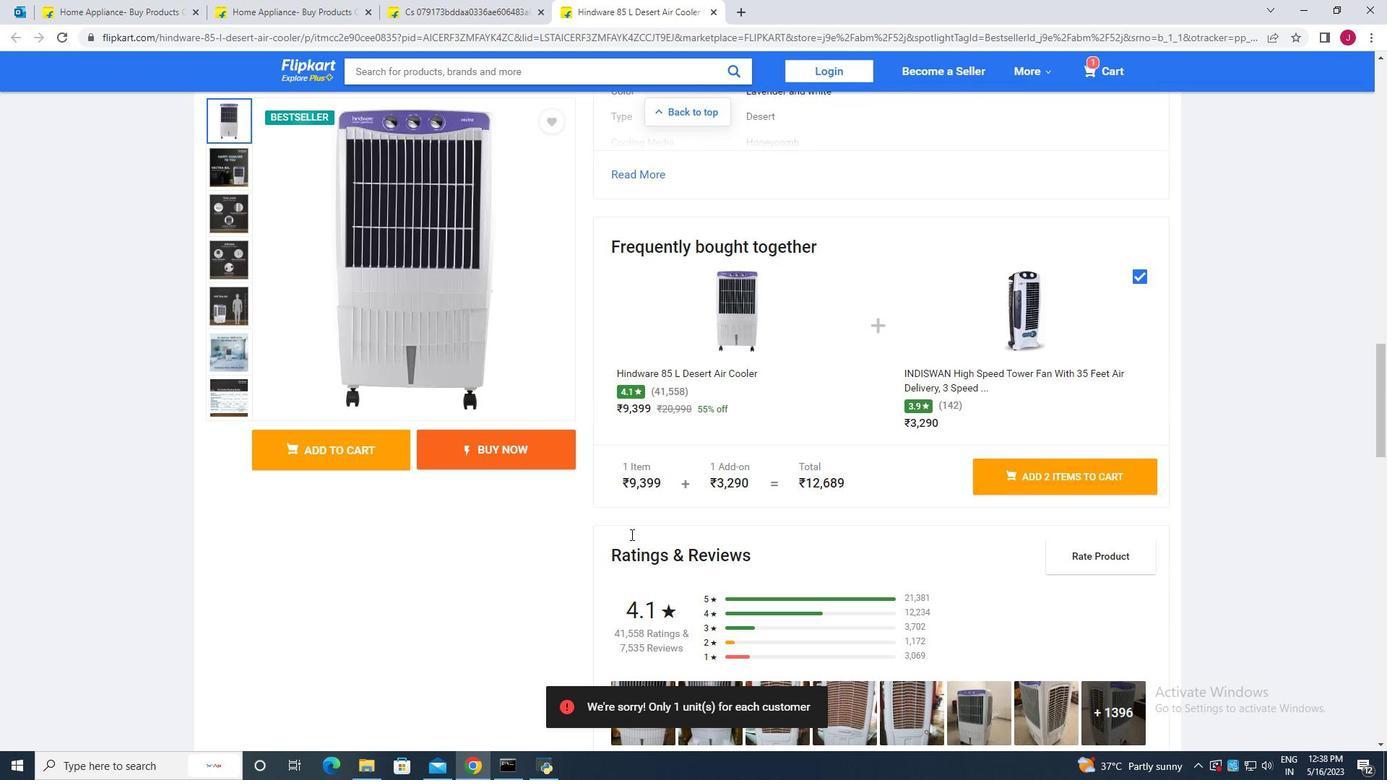
Action: Mouse scrolled (678, 513) with delta (0, 0)
Screenshot: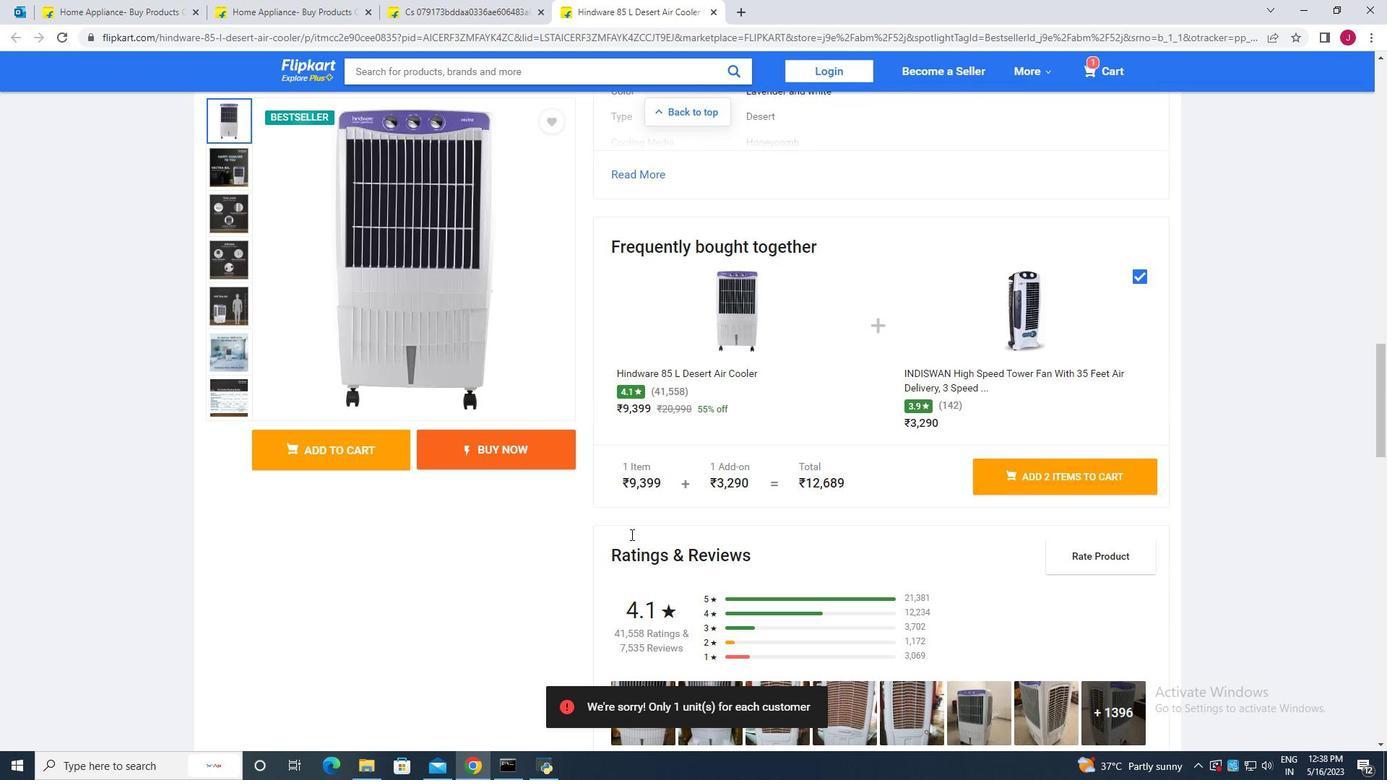 
Action: Mouse moved to (679, 514)
Screenshot: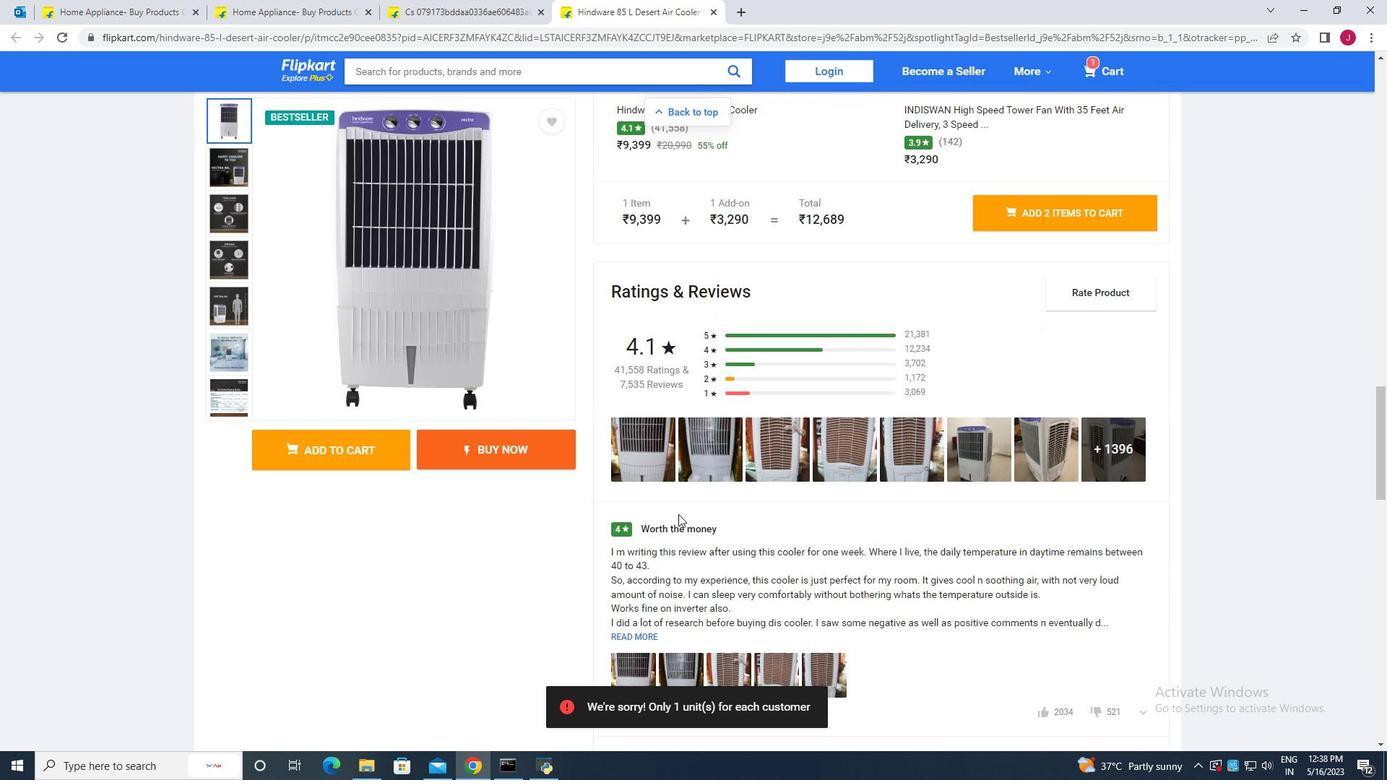 
Action: Mouse scrolled (679, 513) with delta (0, 0)
Screenshot: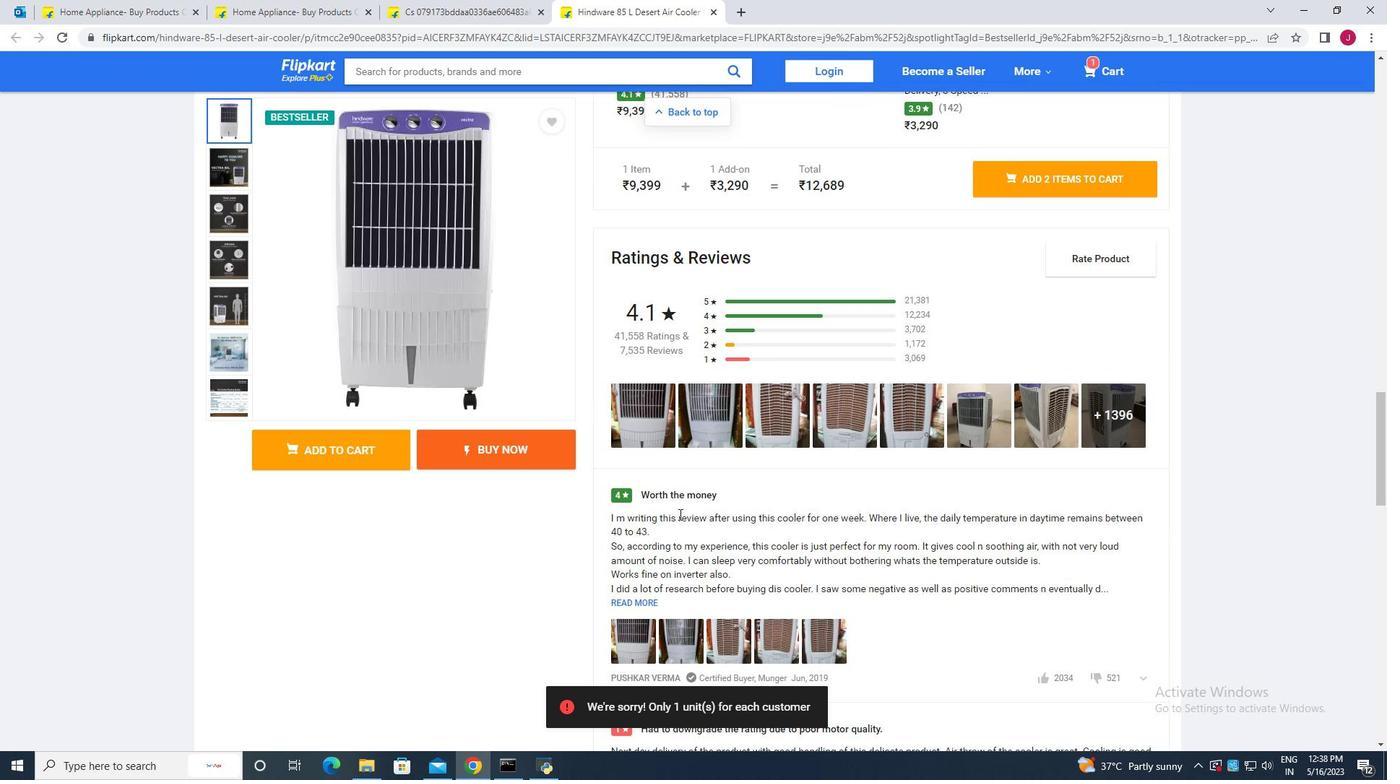 
Action: Mouse scrolled (679, 513) with delta (0, 0)
Screenshot: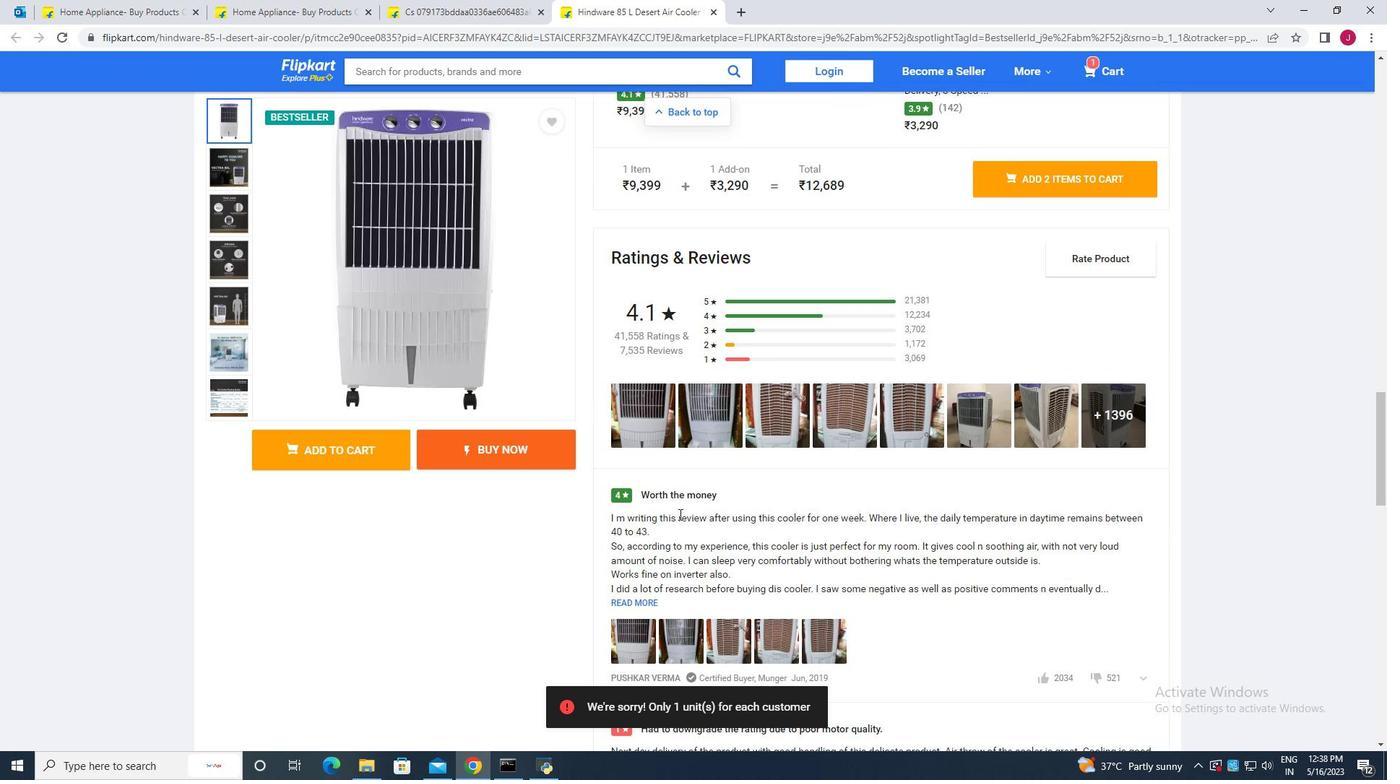 
Action: Mouse scrolled (679, 513) with delta (0, 0)
Screenshot: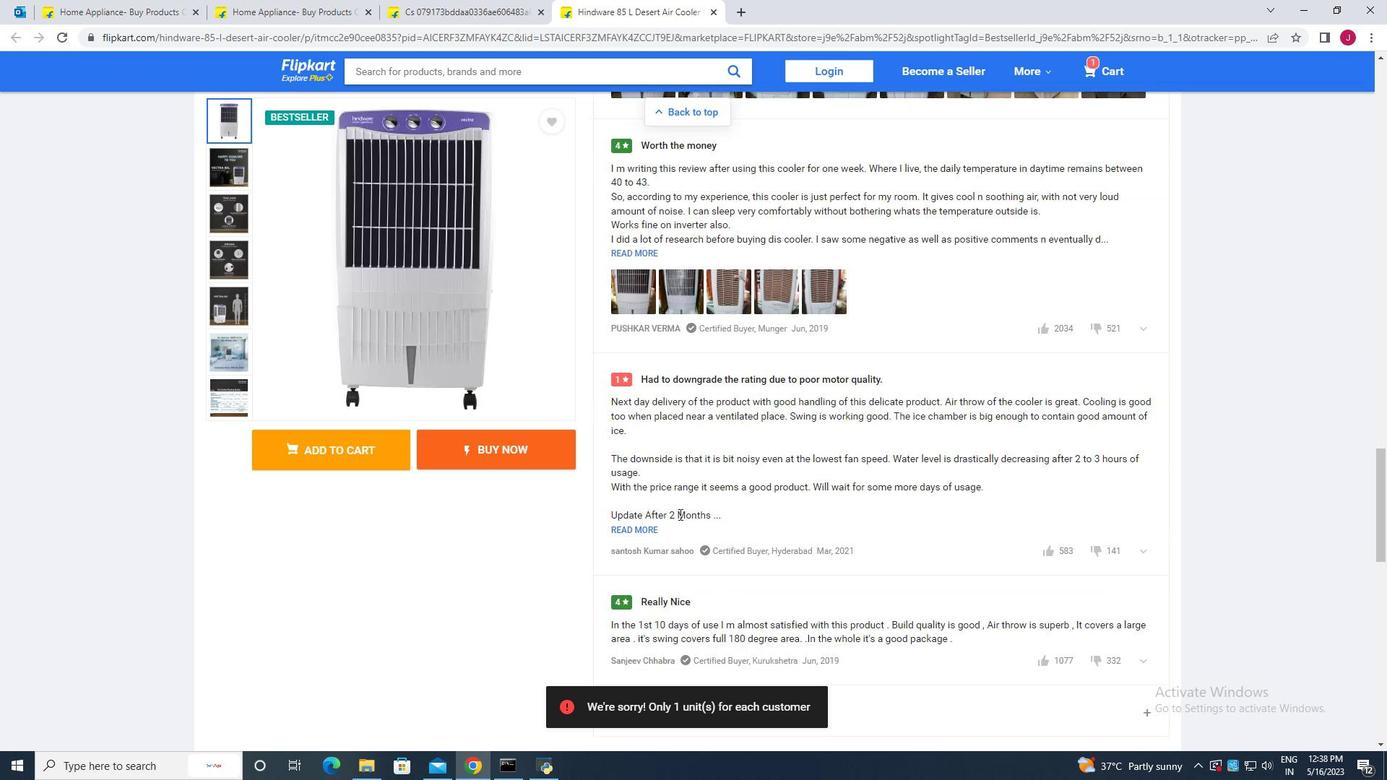 
Action: Mouse scrolled (679, 513) with delta (0, 0)
Screenshot: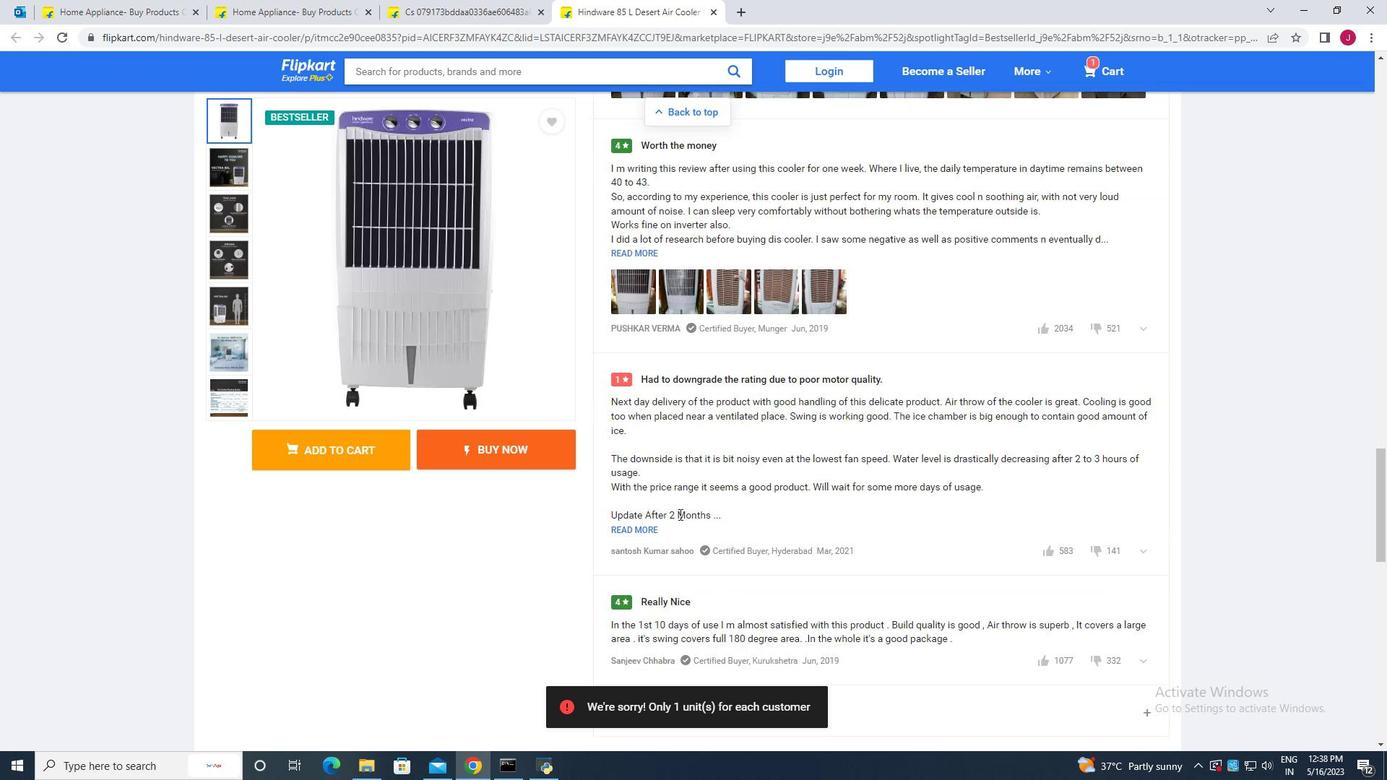 
Action: Mouse moved to (679, 514)
Screenshot: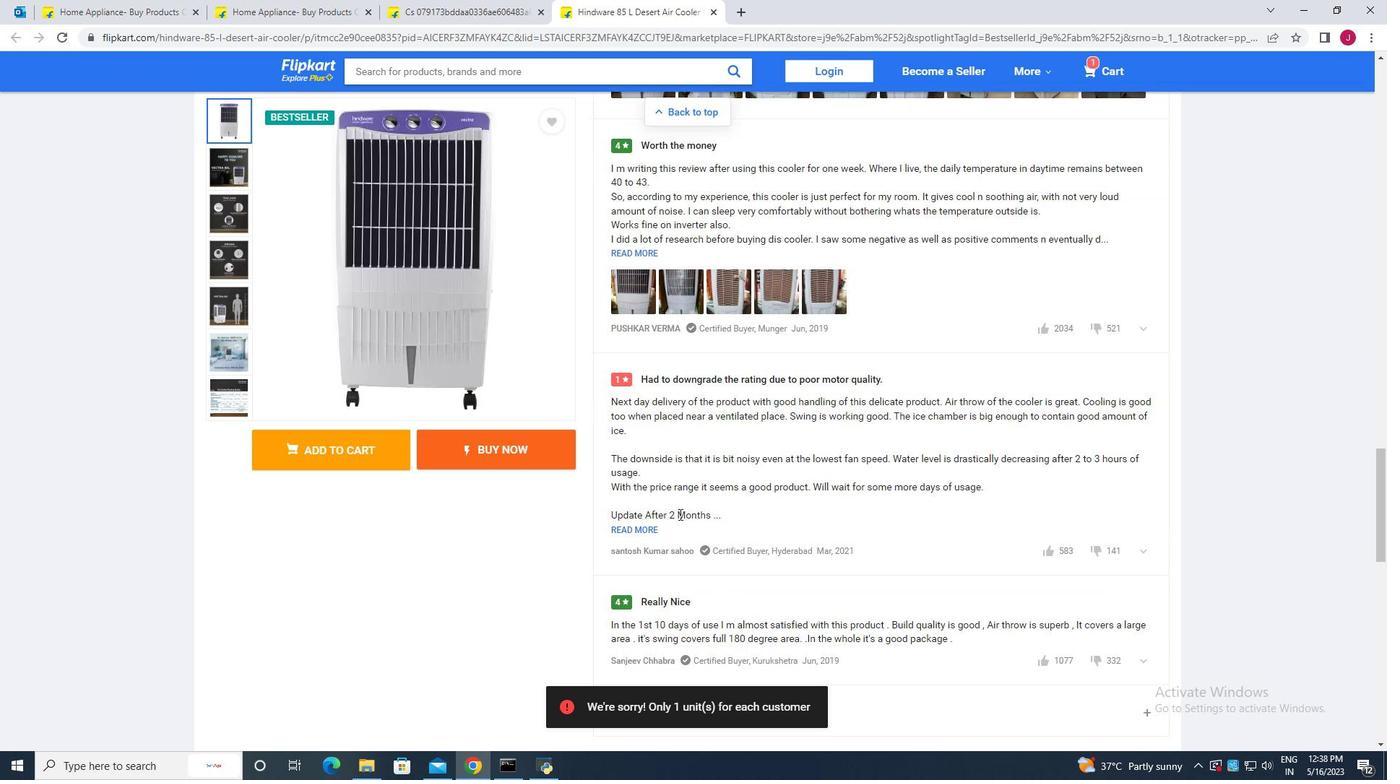 
Action: Mouse scrolled (679, 513) with delta (0, 0)
Screenshot: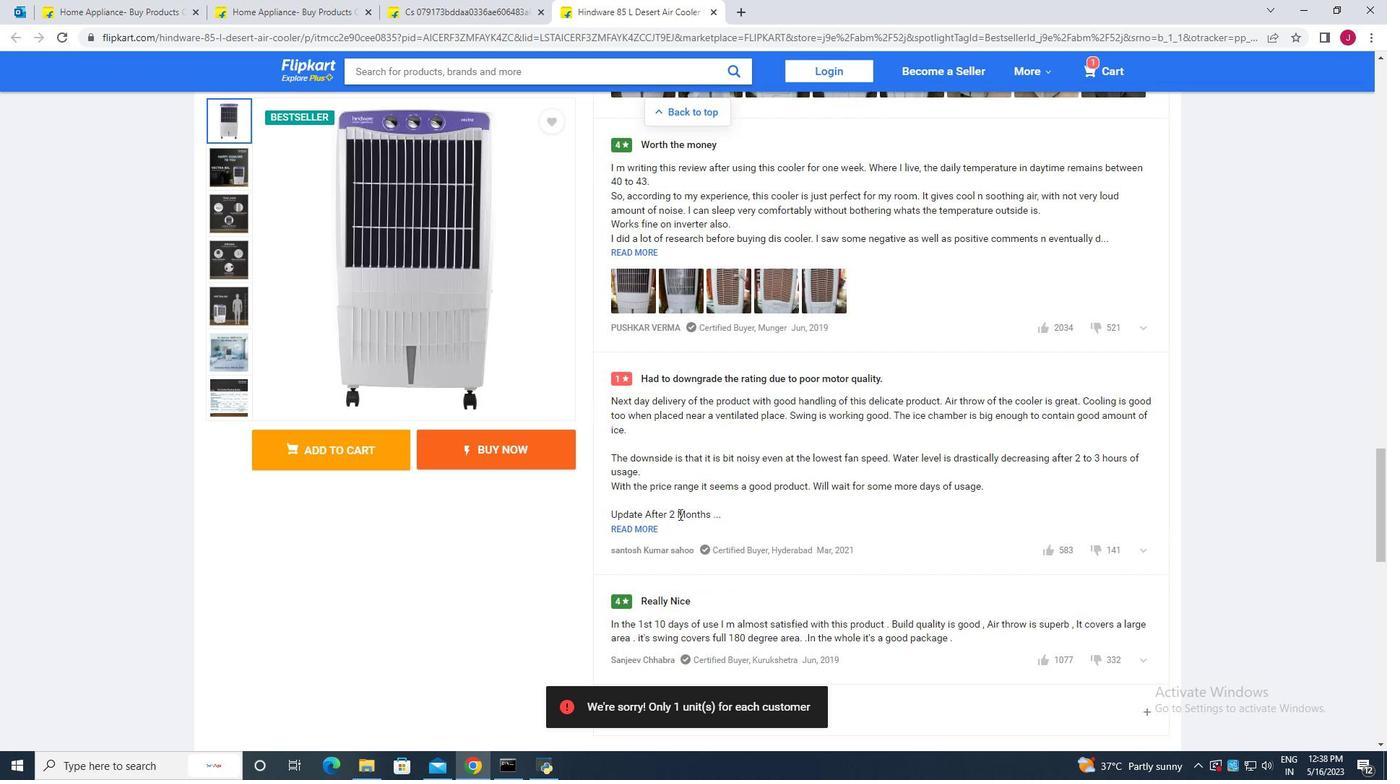 
Action: Mouse moved to (680, 514)
Screenshot: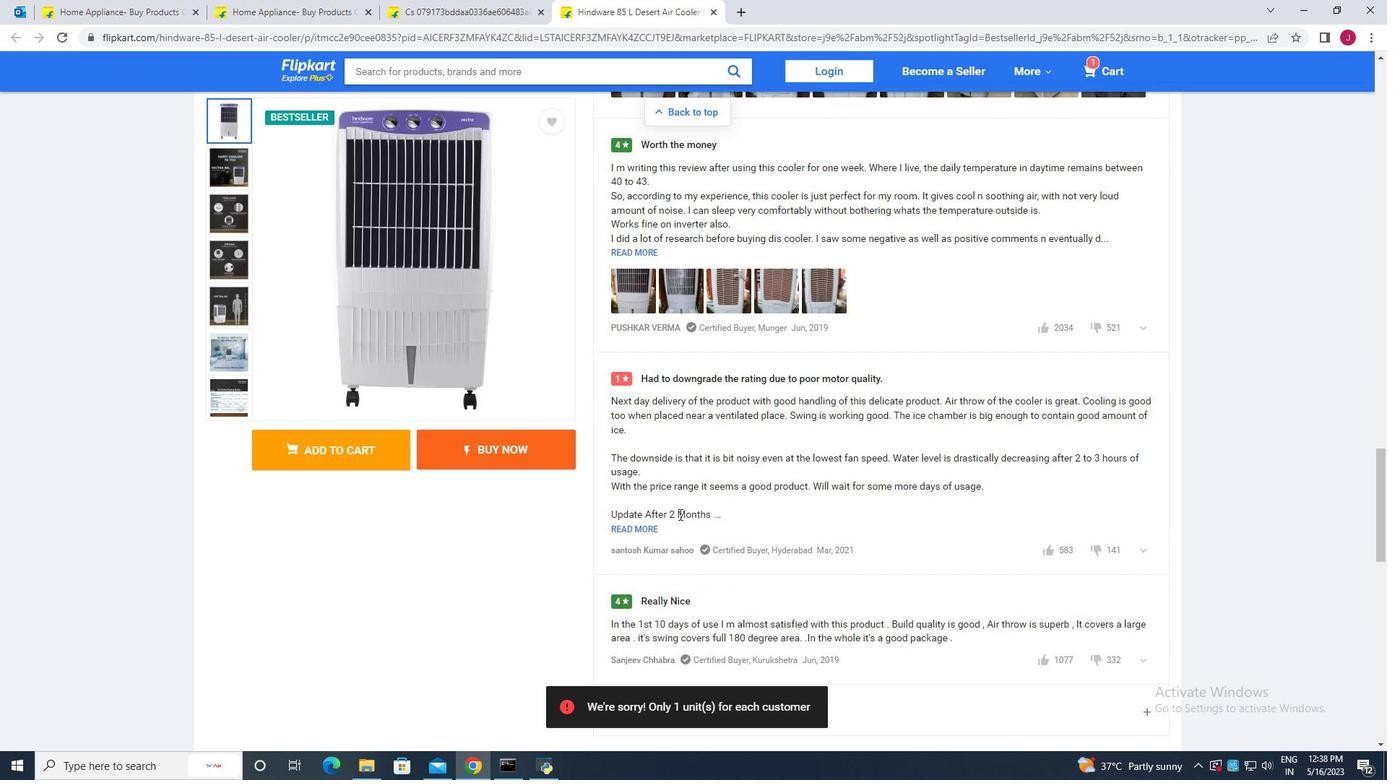 
Action: Mouse scrolled (680, 513) with delta (0, 0)
Screenshot: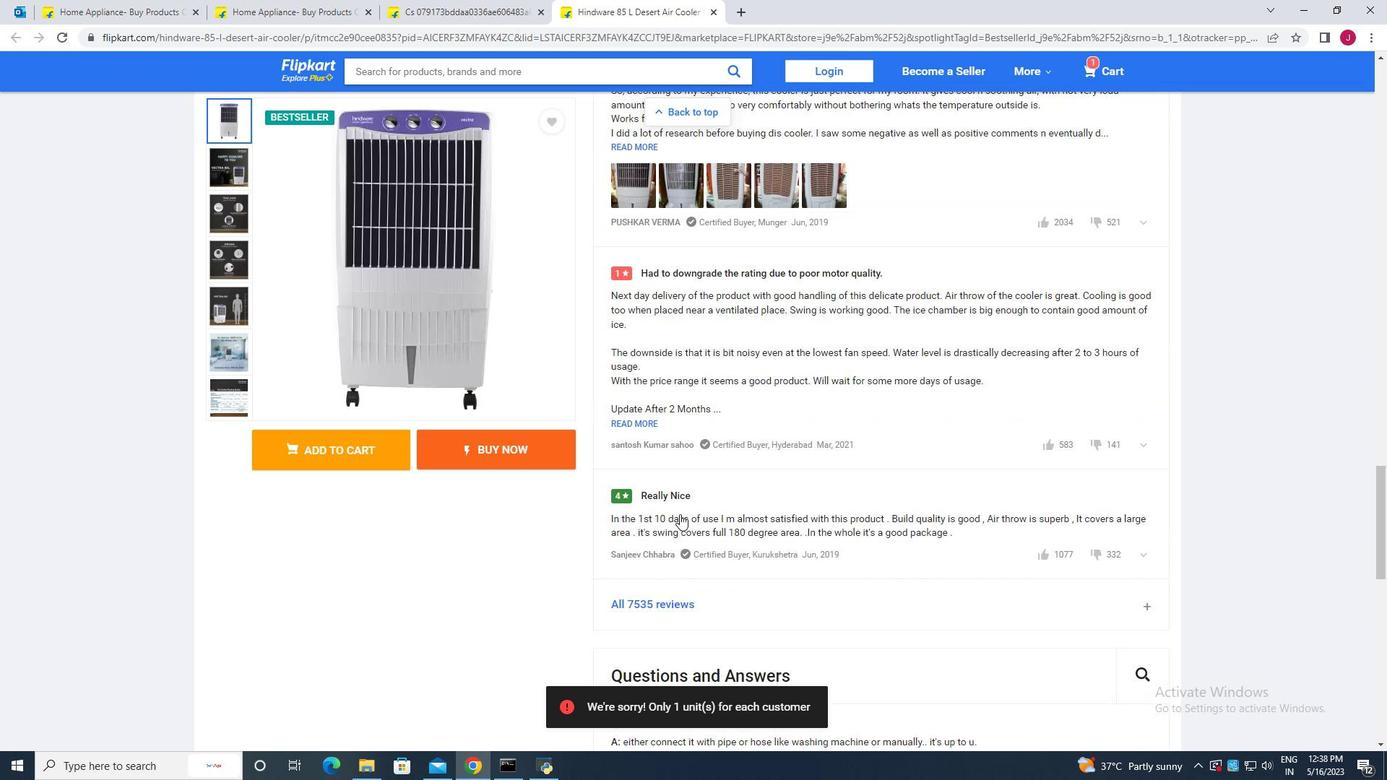 
Action: Mouse scrolled (680, 513) with delta (0, 0)
Screenshot: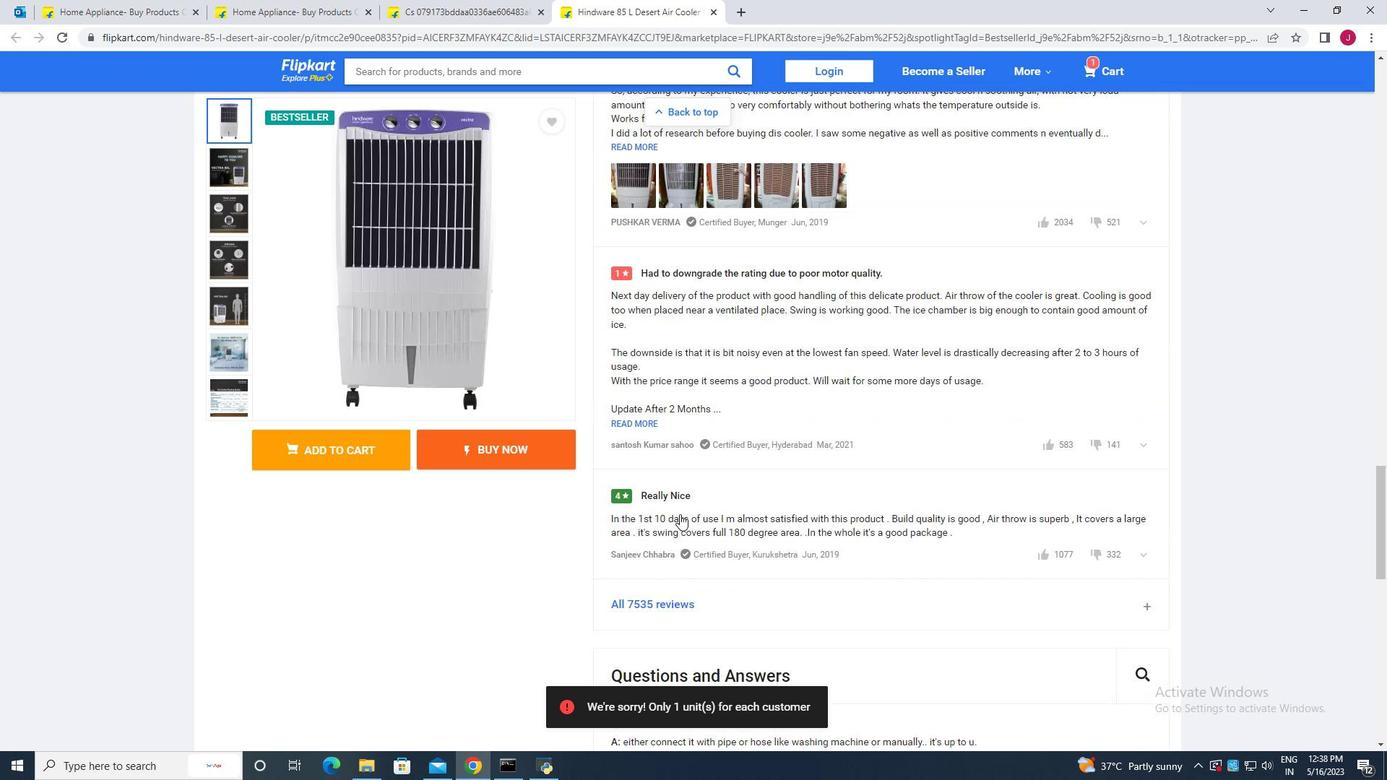 
Action: Mouse scrolled (680, 513) with delta (0, 0)
Screenshot: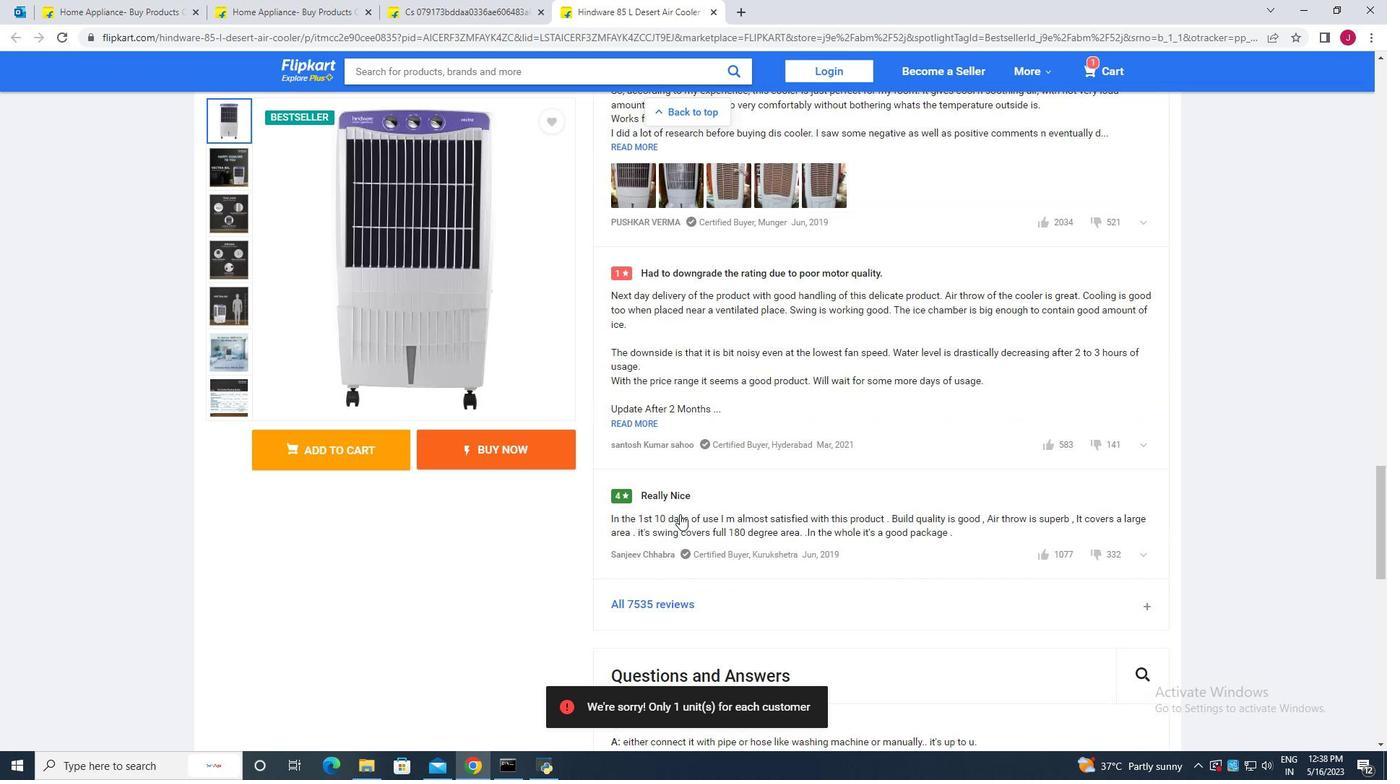 
Action: Mouse scrolled (680, 513) with delta (0, 0)
Screenshot: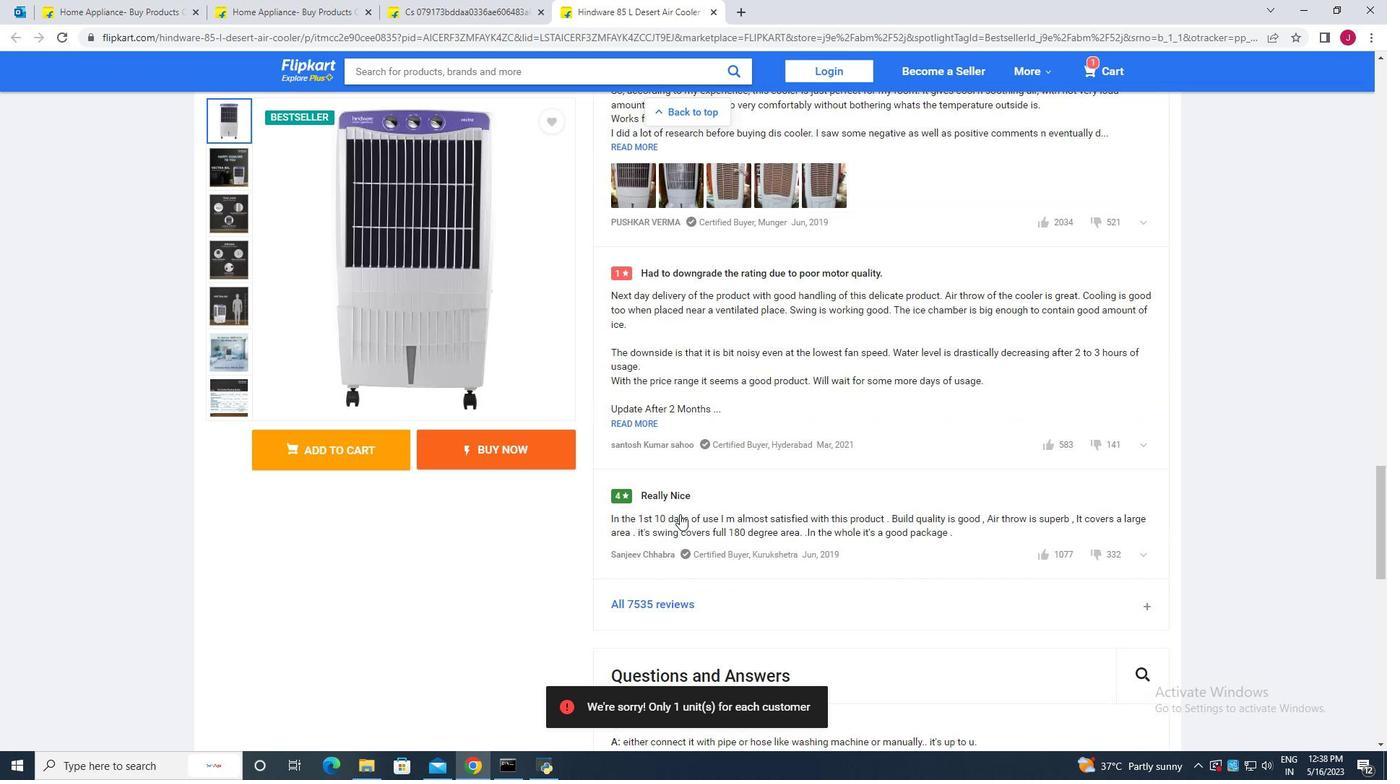
Action: Mouse scrolled (680, 513) with delta (0, 0)
Screenshot: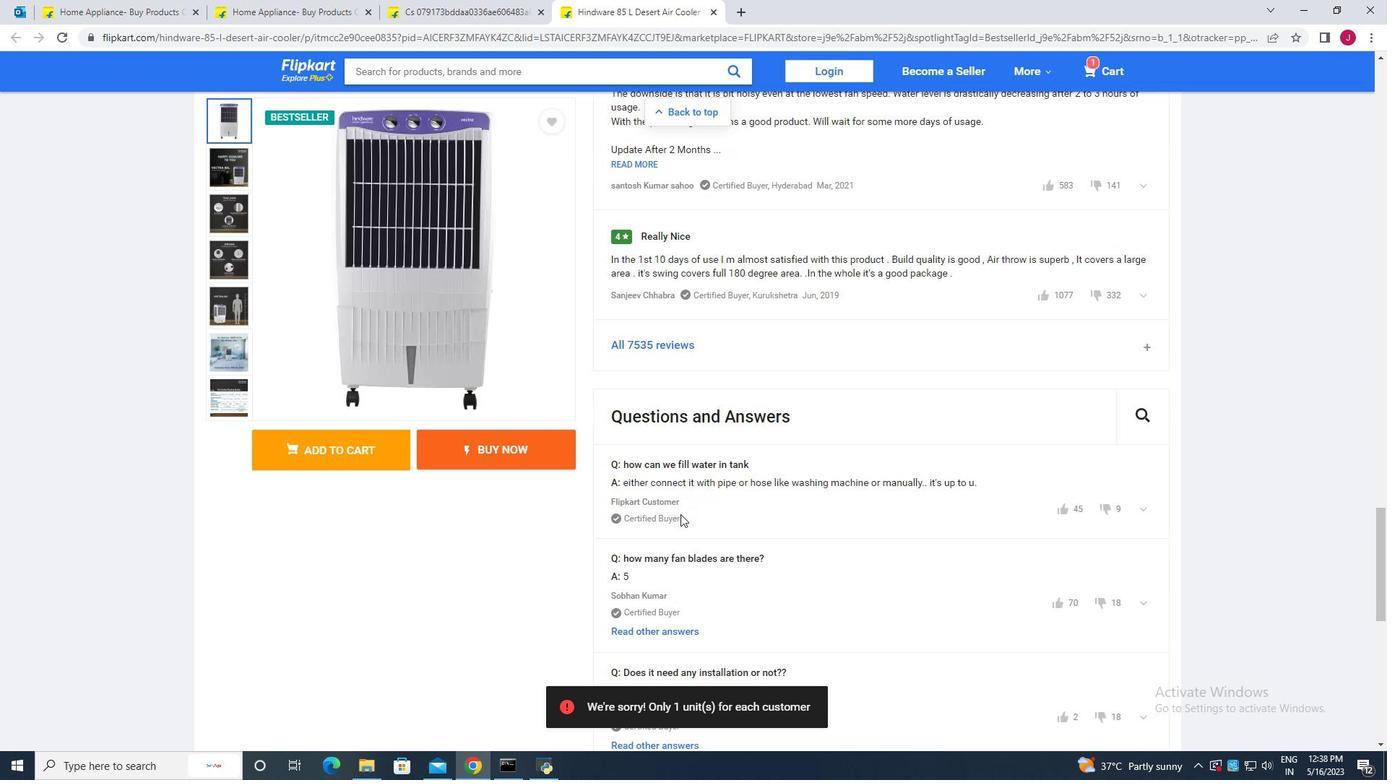 
Action: Mouse scrolled (680, 513) with delta (0, 0)
Screenshot: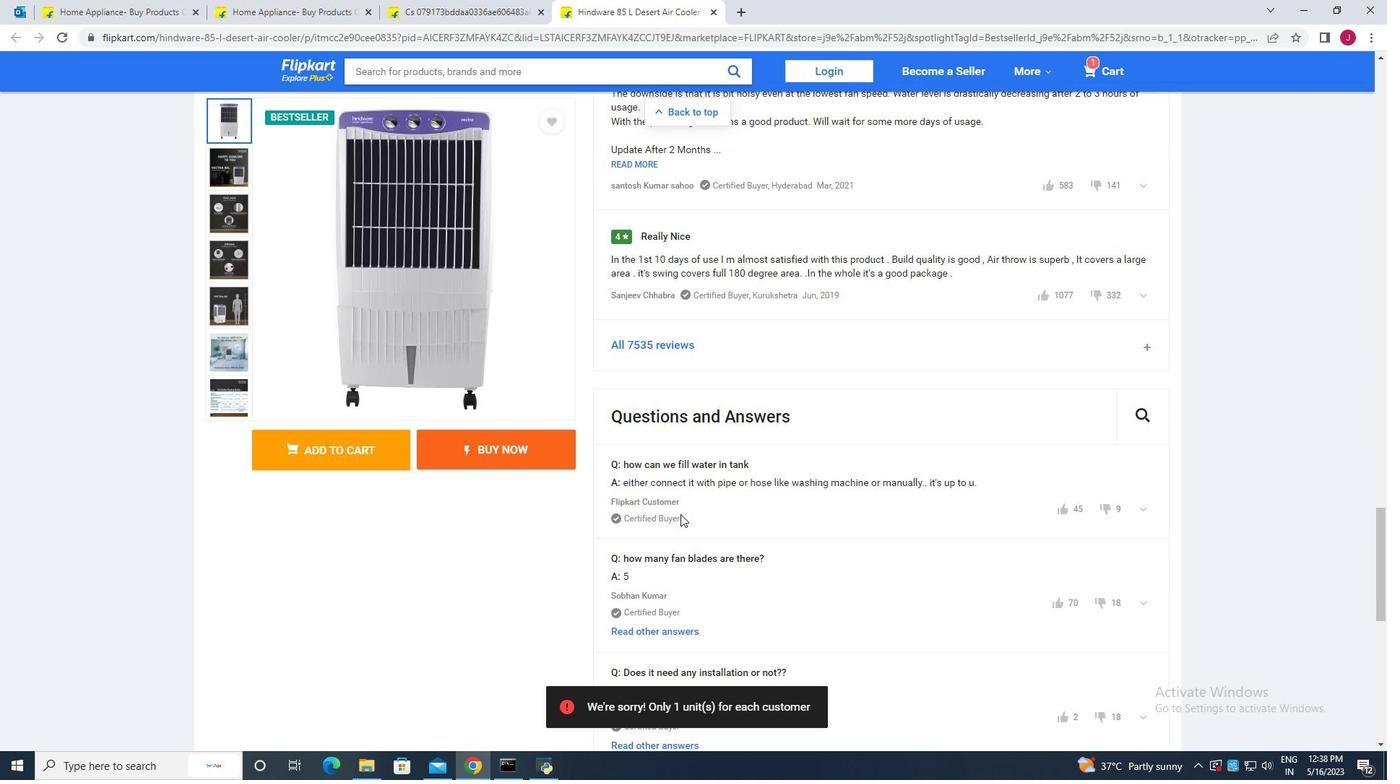 
Action: Mouse scrolled (680, 513) with delta (0, 0)
Screenshot: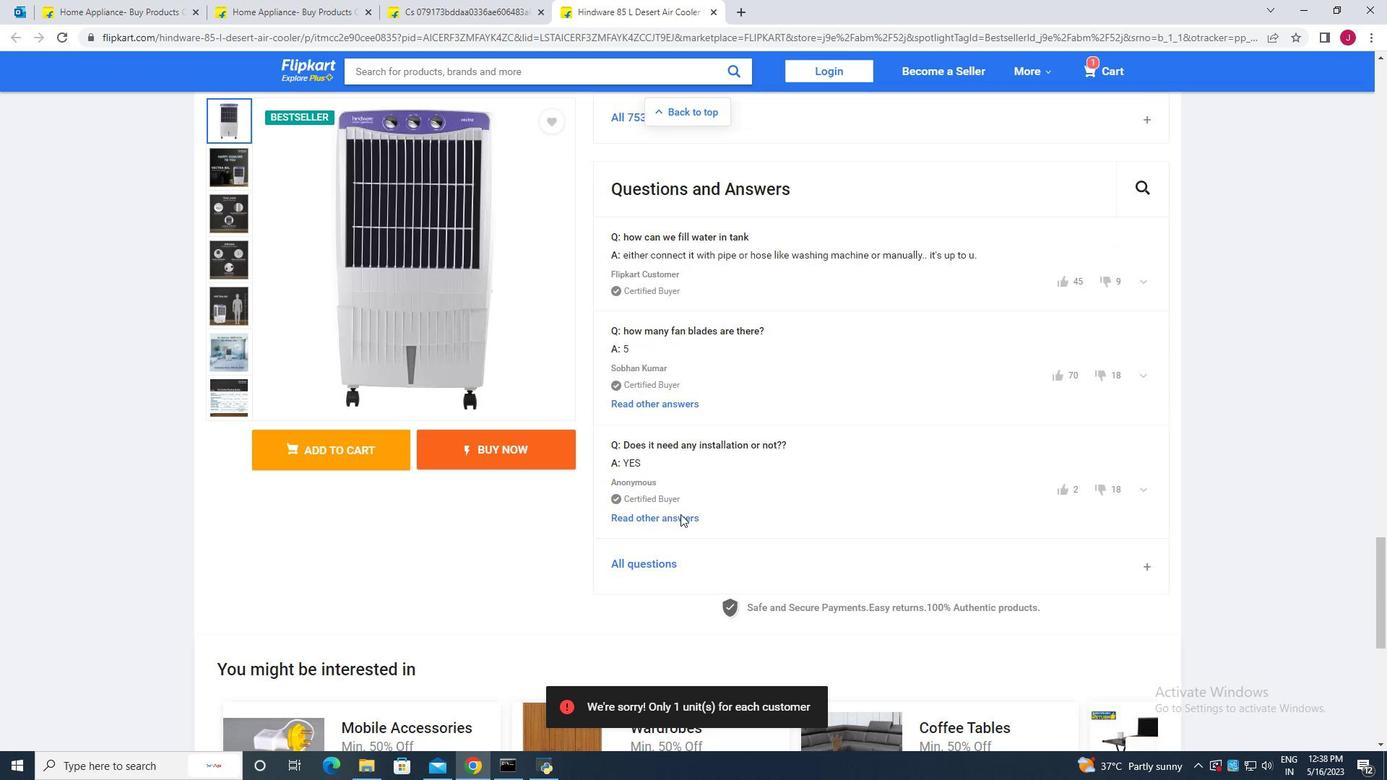 
Action: Mouse scrolled (680, 513) with delta (0, 0)
Screenshot: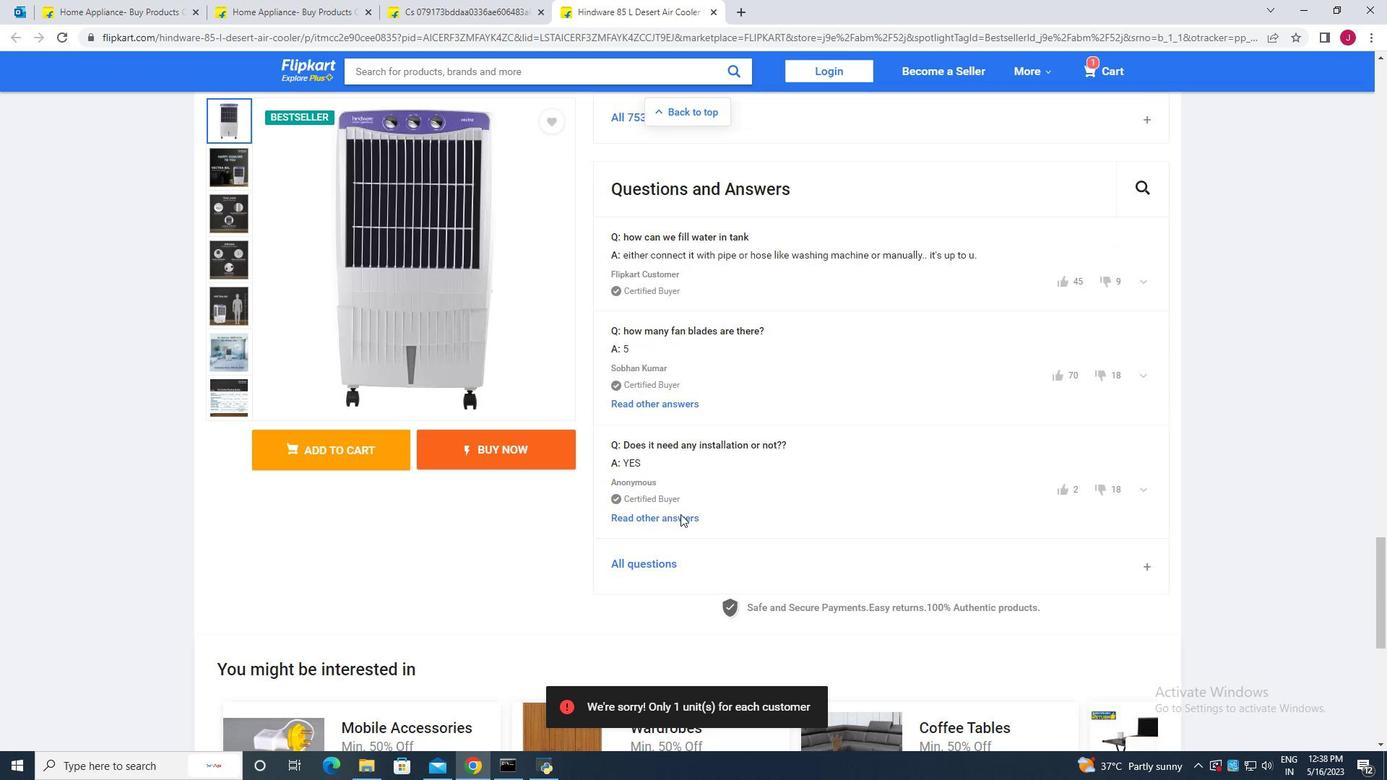 
Action: Mouse moved to (489, 444)
Screenshot: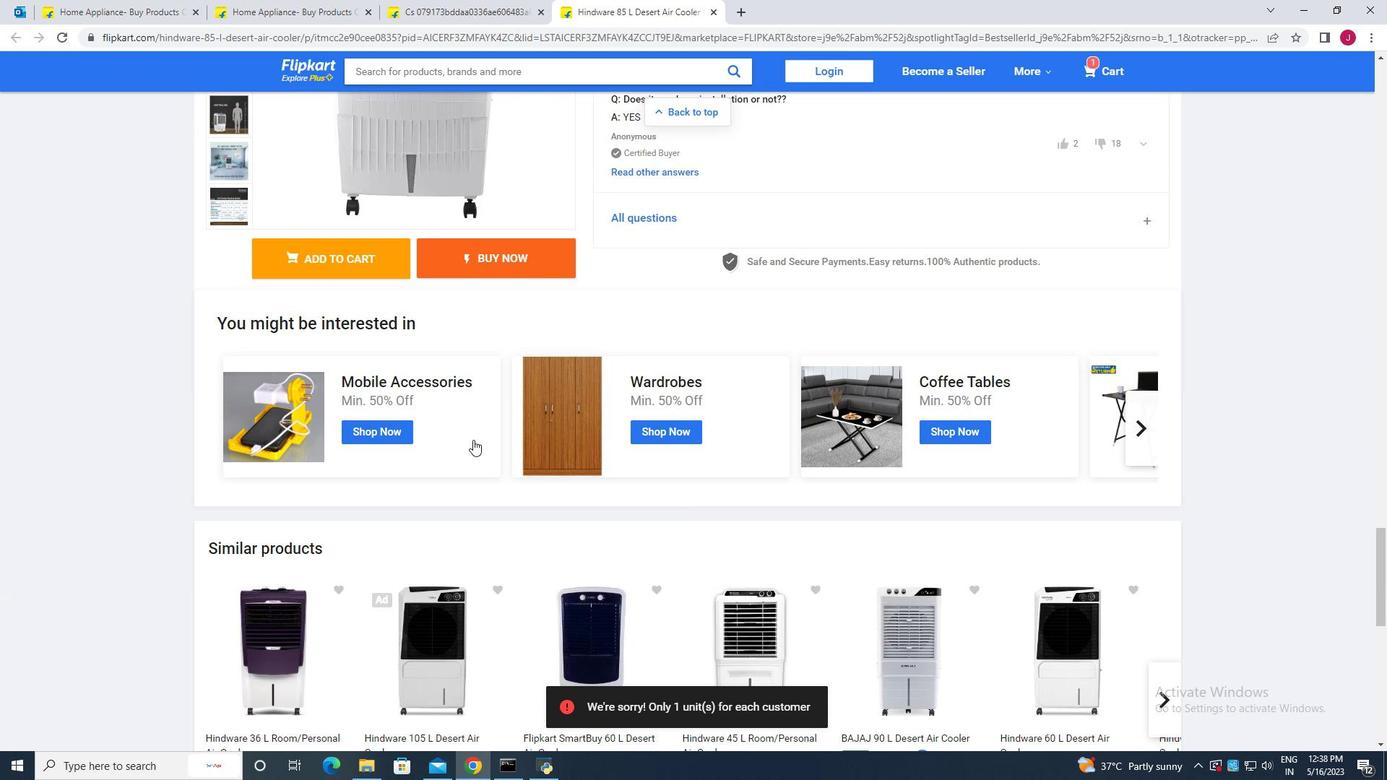 
Action: Mouse scrolled (489, 443) with delta (0, 0)
Screenshot: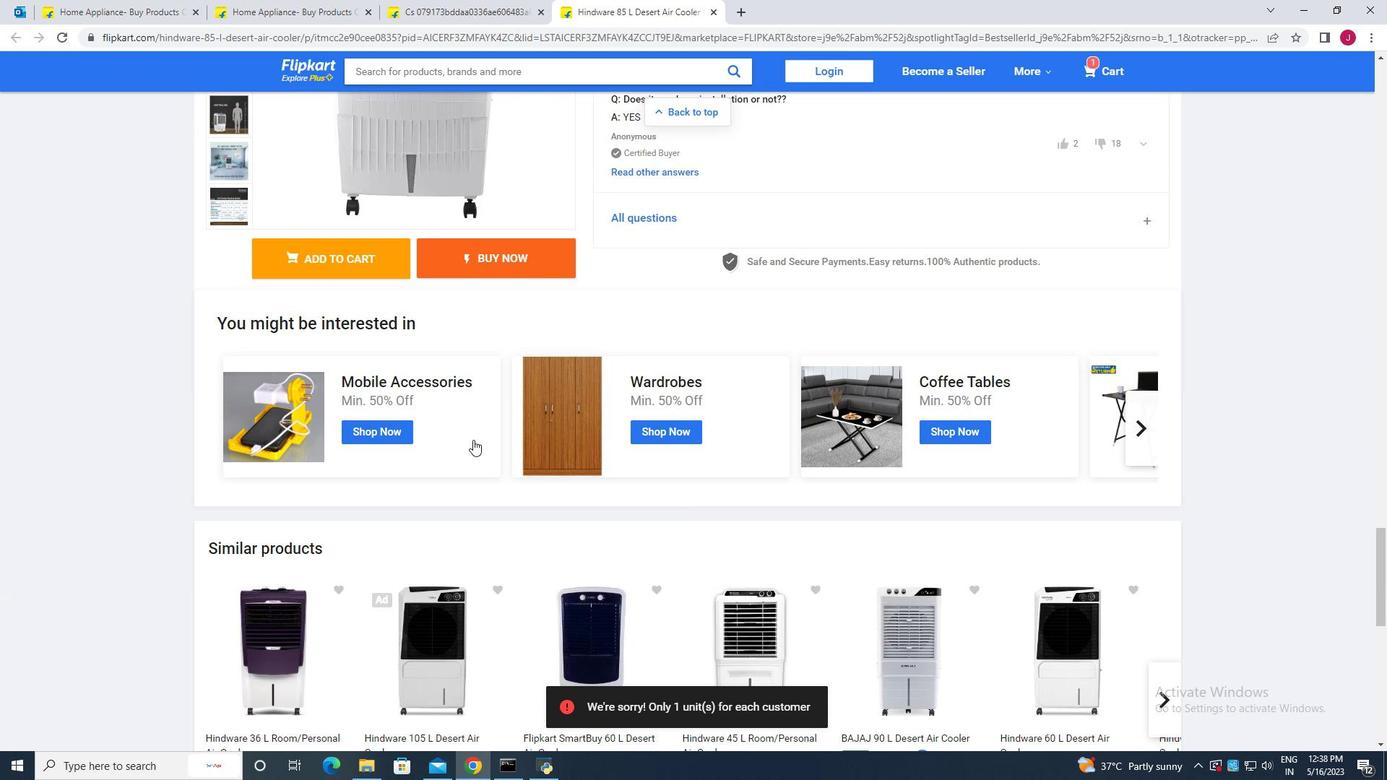 
Action: Mouse moved to (373, 184)
Screenshot: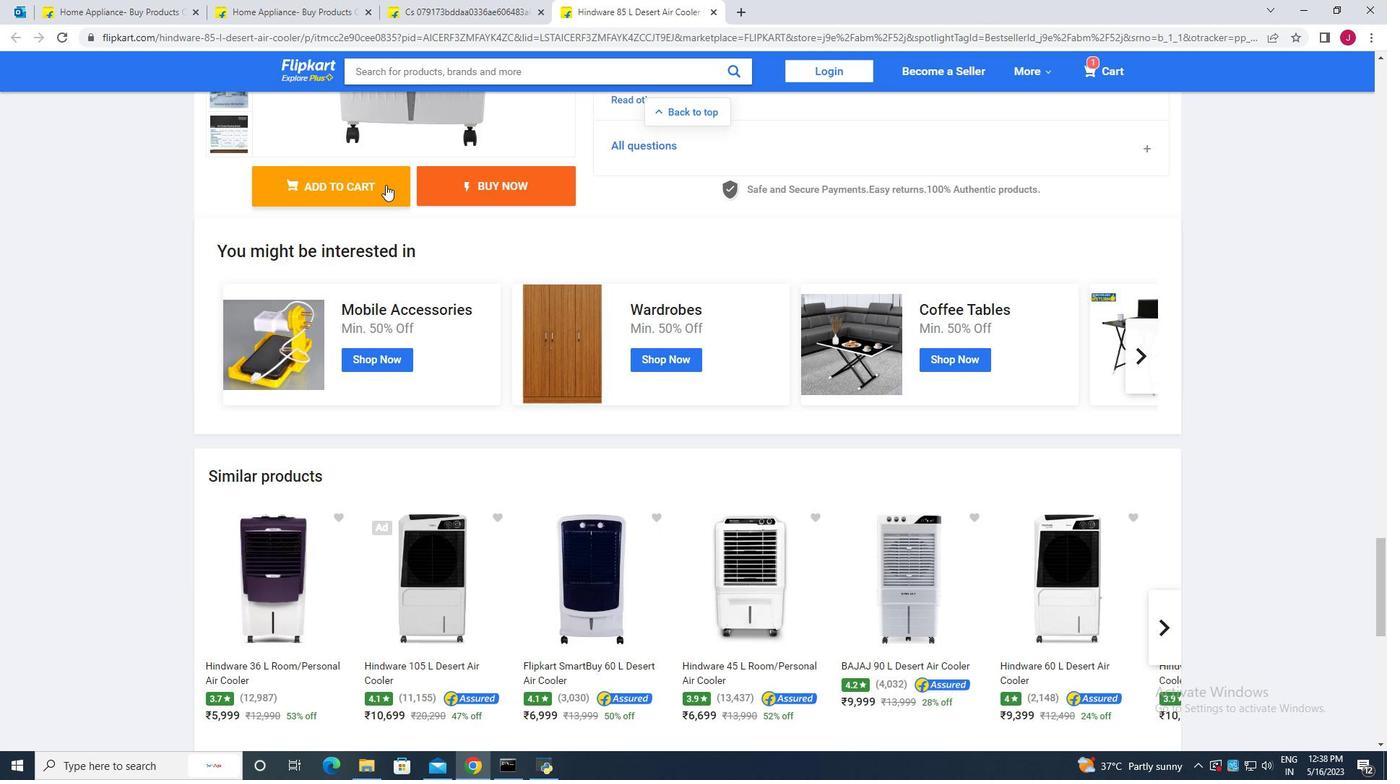 
Action: Mouse pressed left at (373, 184)
Screenshot: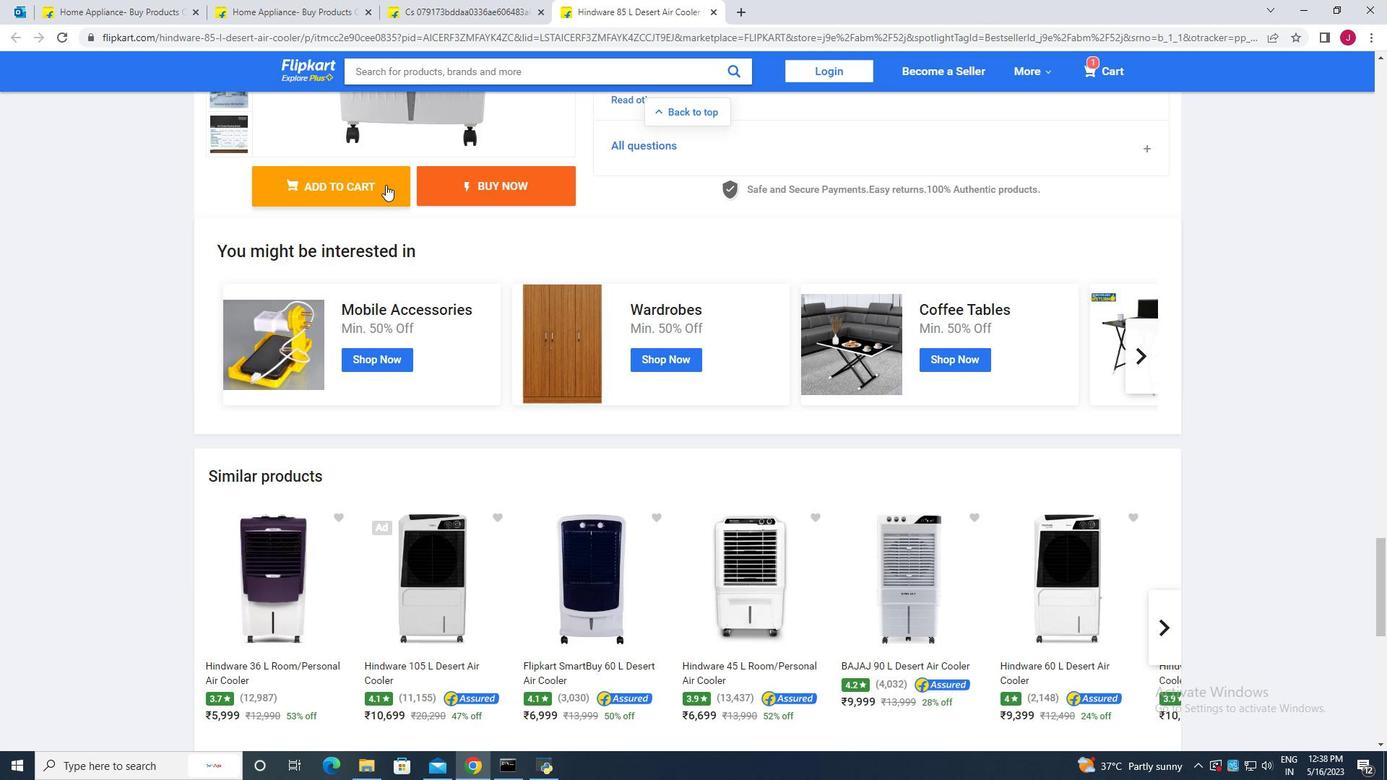 
Action: Mouse moved to (958, 430)
Screenshot: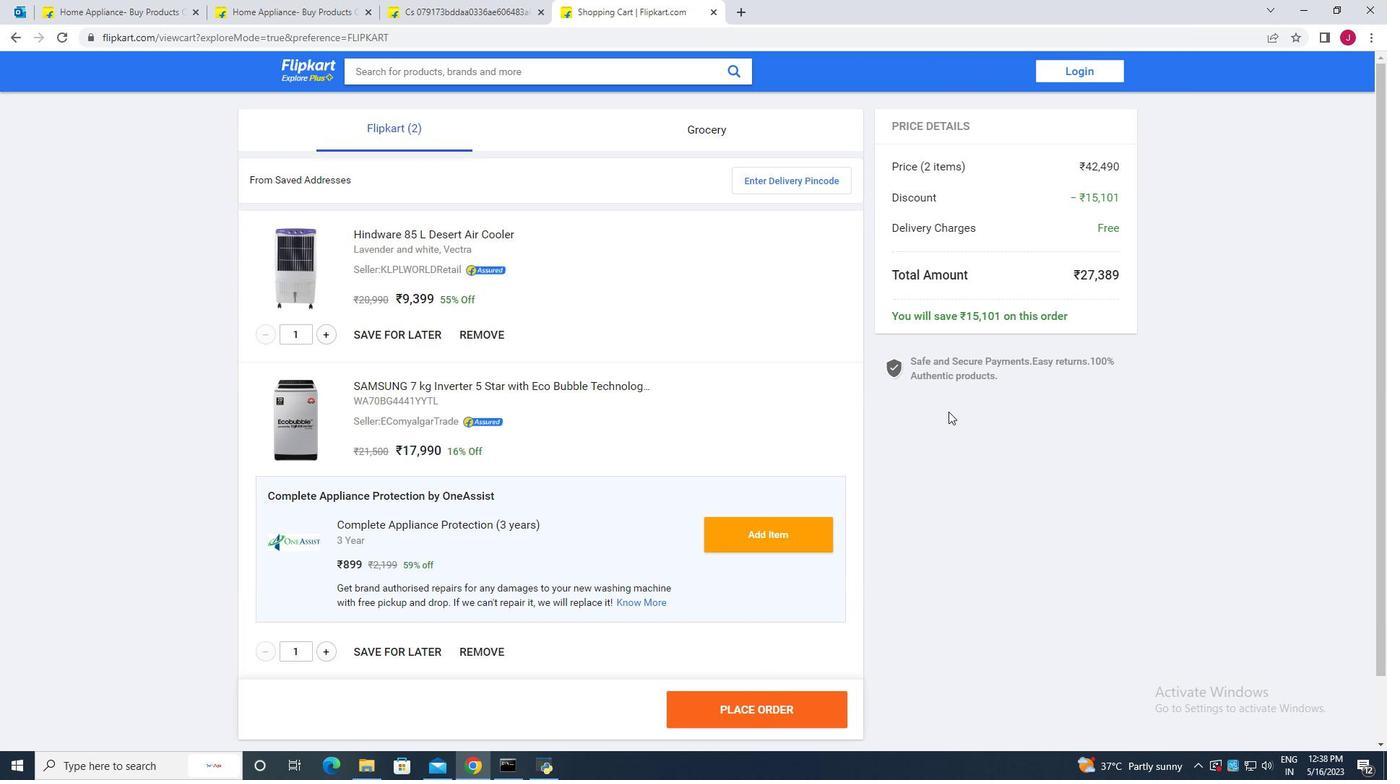 
Action: Mouse scrolled (958, 431) with delta (0, 0)
Screenshot: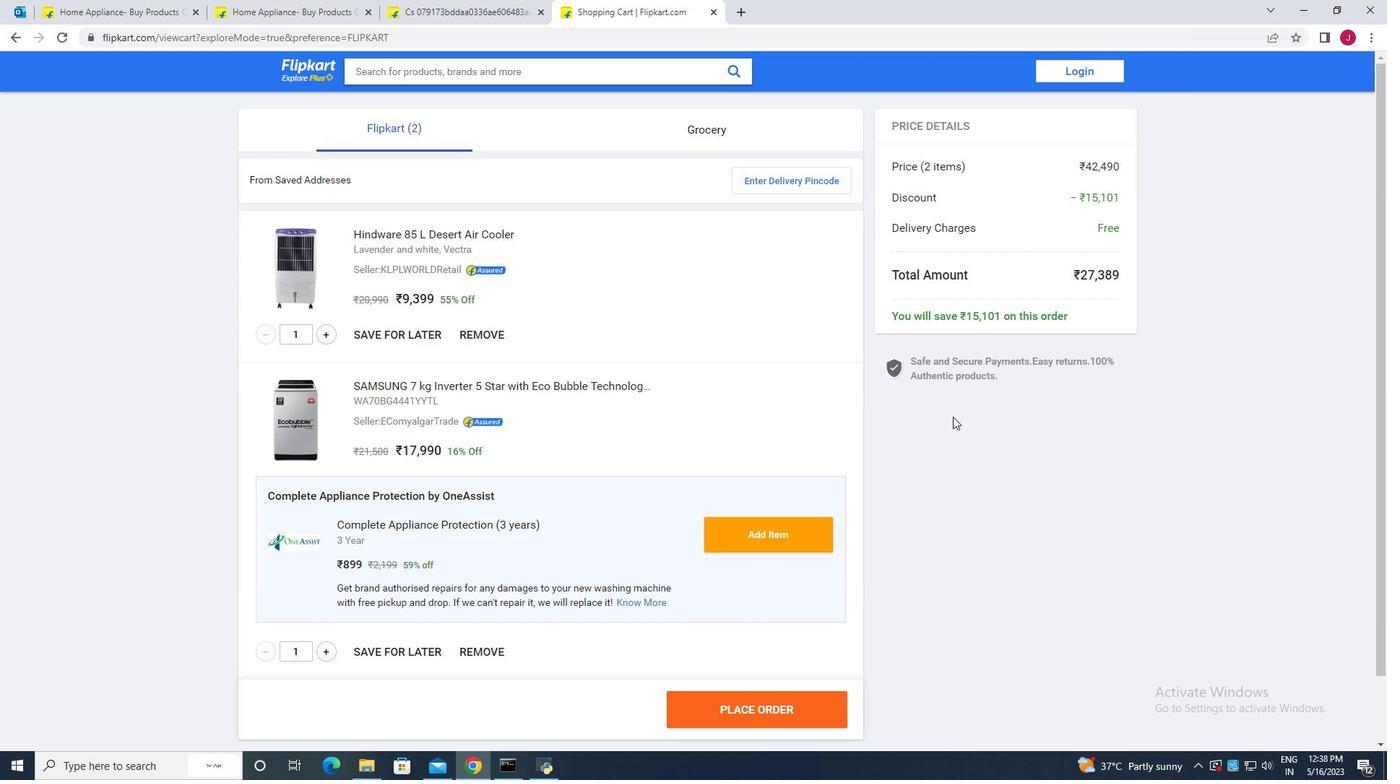 
Action: Mouse scrolled (958, 431) with delta (0, 0)
Screenshot: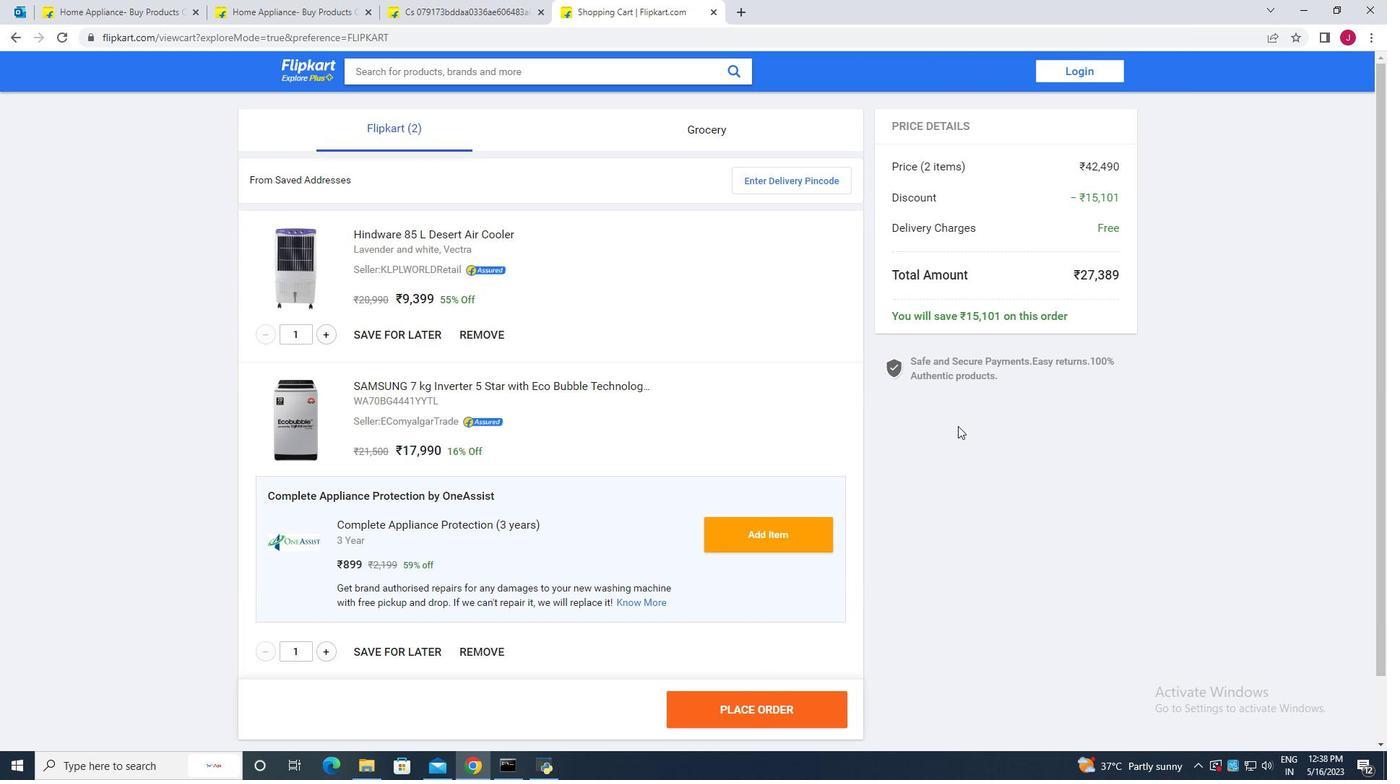 
Action: Mouse scrolled (958, 431) with delta (0, 0)
Screenshot: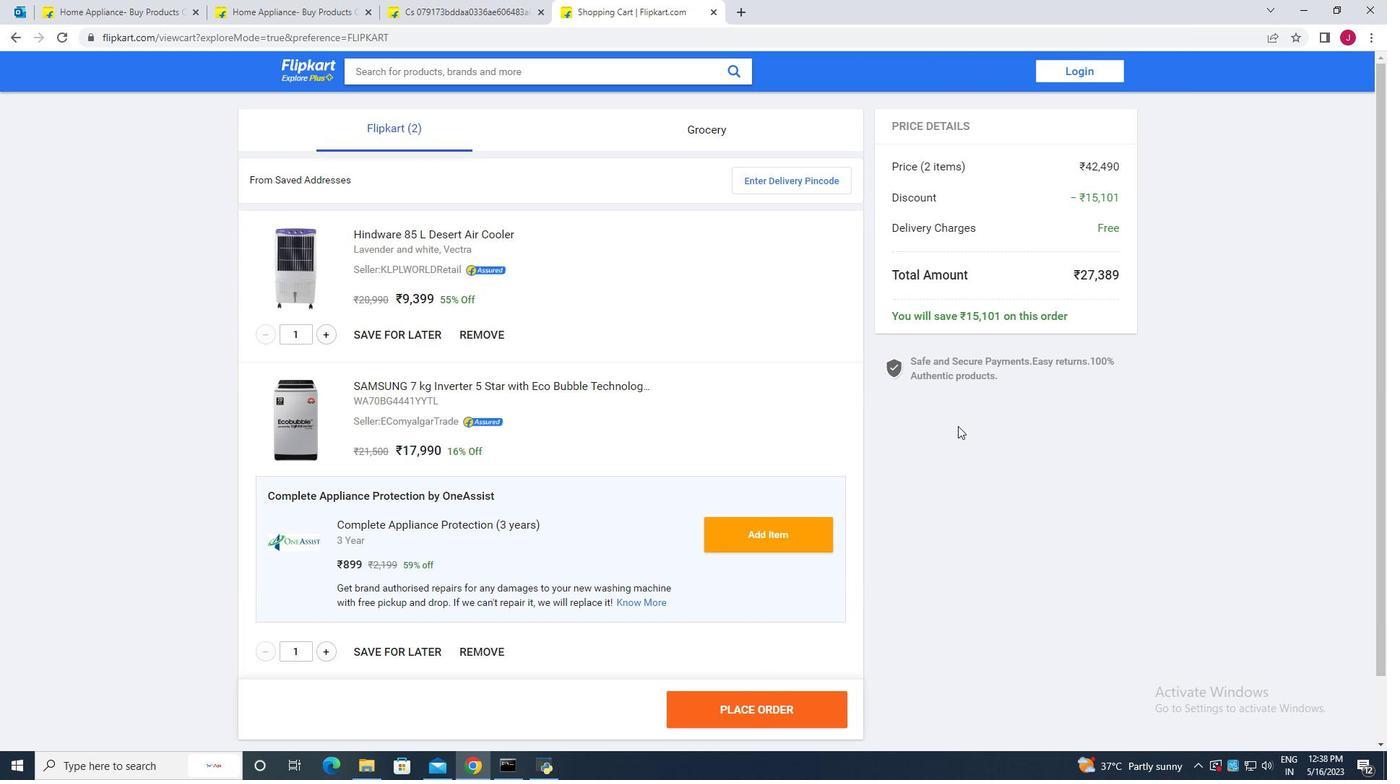 
Action: Mouse moved to (838, 425)
Screenshot: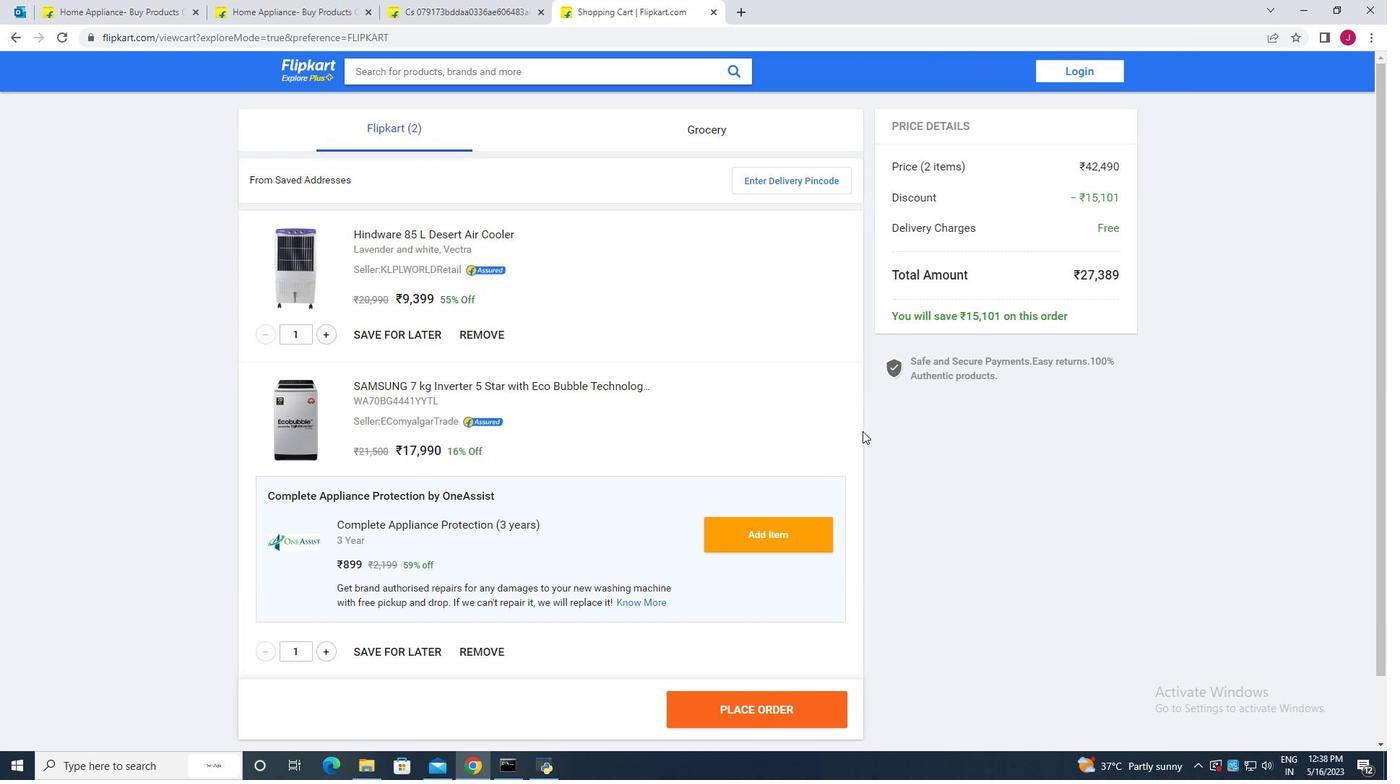 
Action: Mouse scrolled (838, 424) with delta (0, 0)
Screenshot: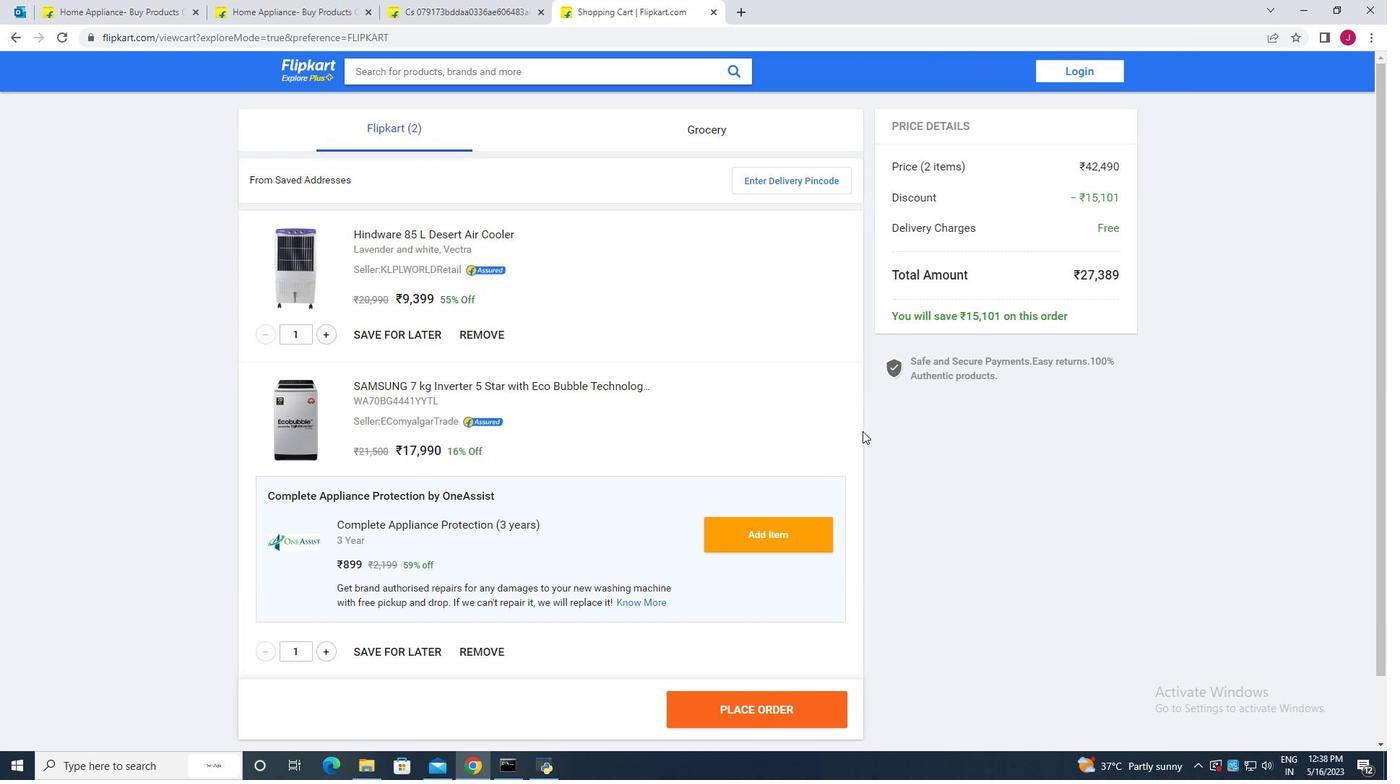 
Action: Mouse scrolled (838, 424) with delta (0, 0)
Screenshot: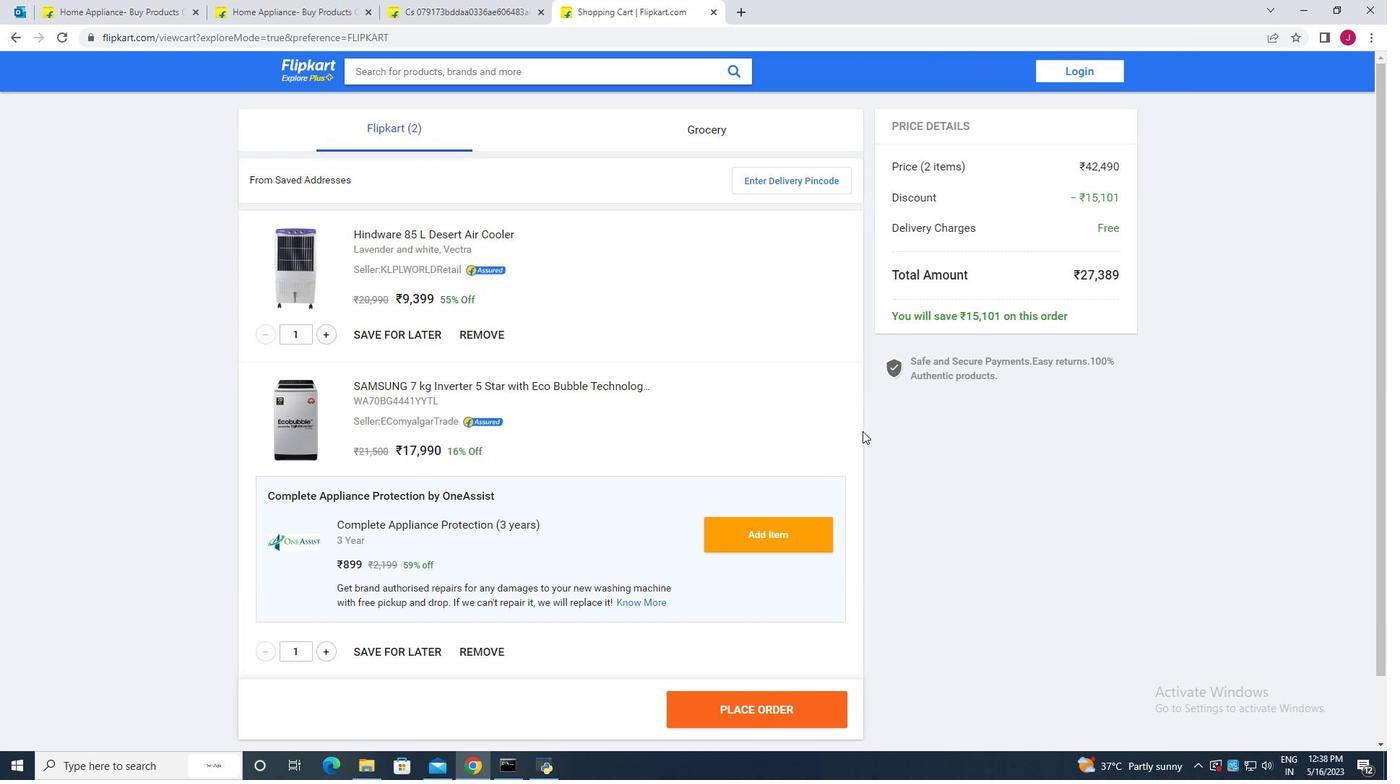 
Action: Mouse scrolled (838, 424) with delta (0, 0)
Screenshot: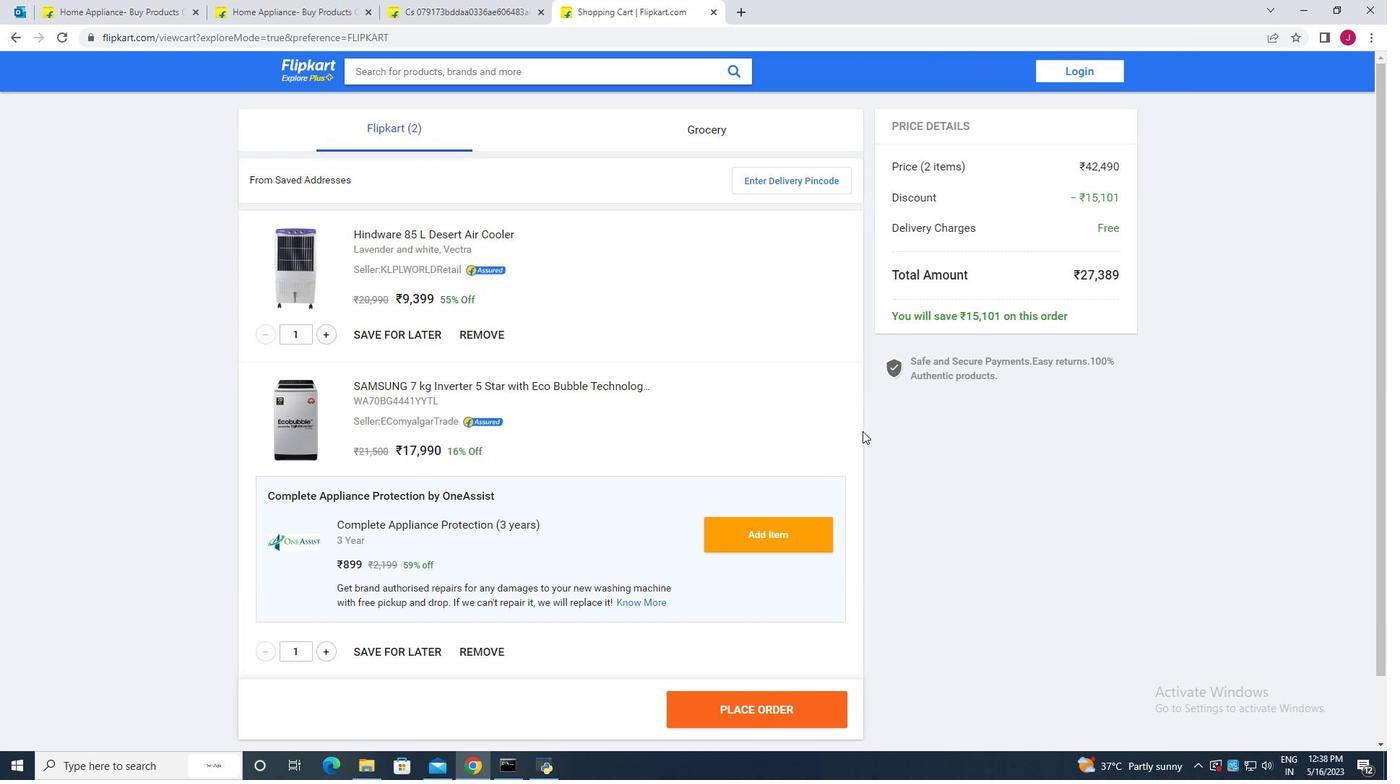 
Action: Mouse scrolled (838, 424) with delta (0, 0)
Screenshot: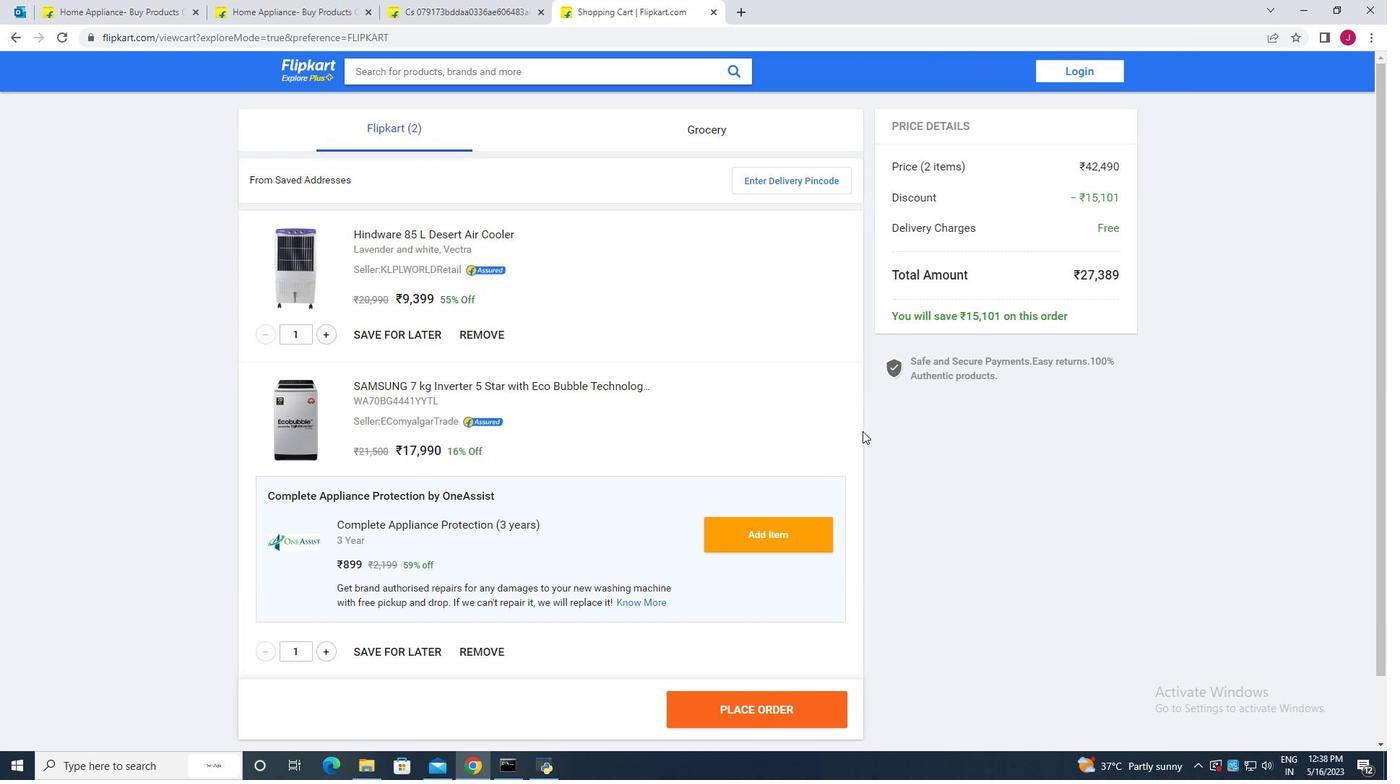 
Action: Mouse scrolled (838, 424) with delta (0, 0)
Screenshot: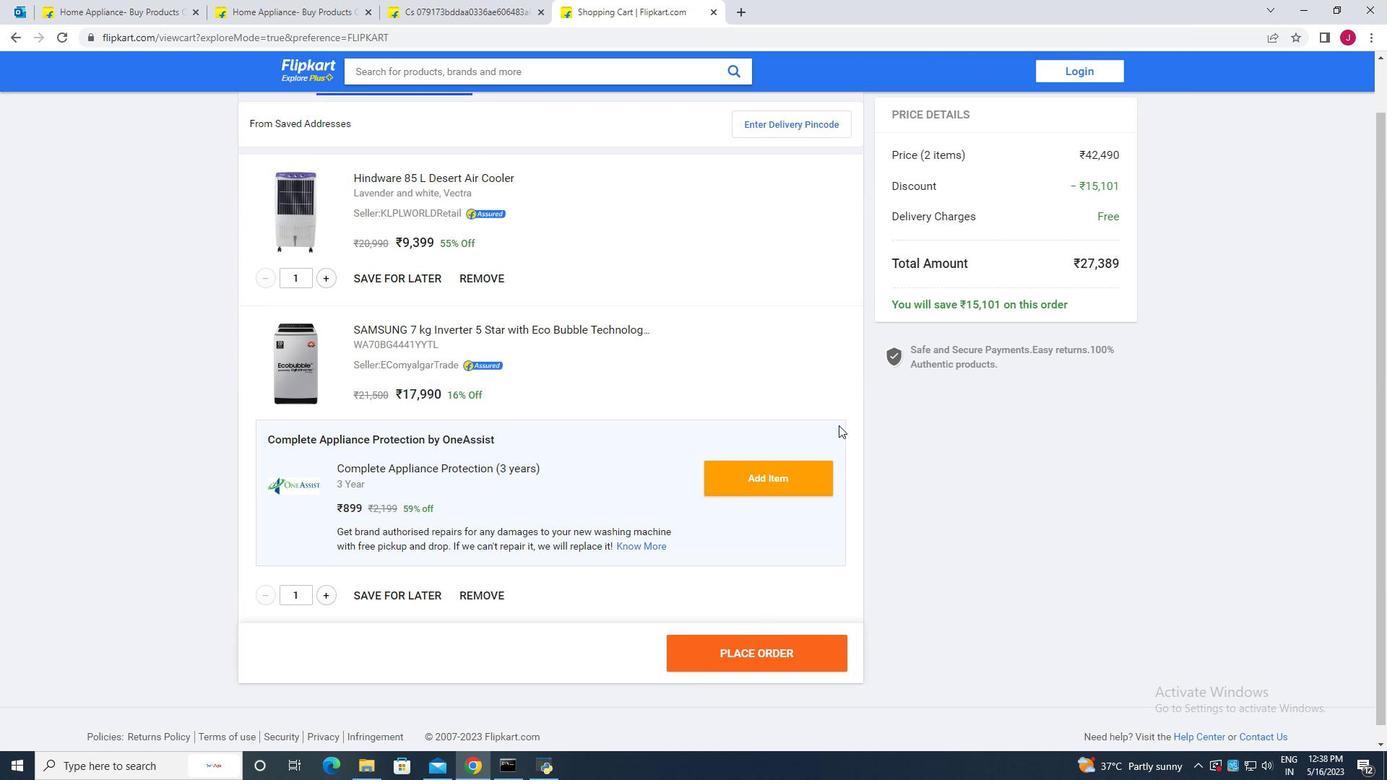 
Action: Mouse scrolled (838, 424) with delta (0, 0)
Screenshot: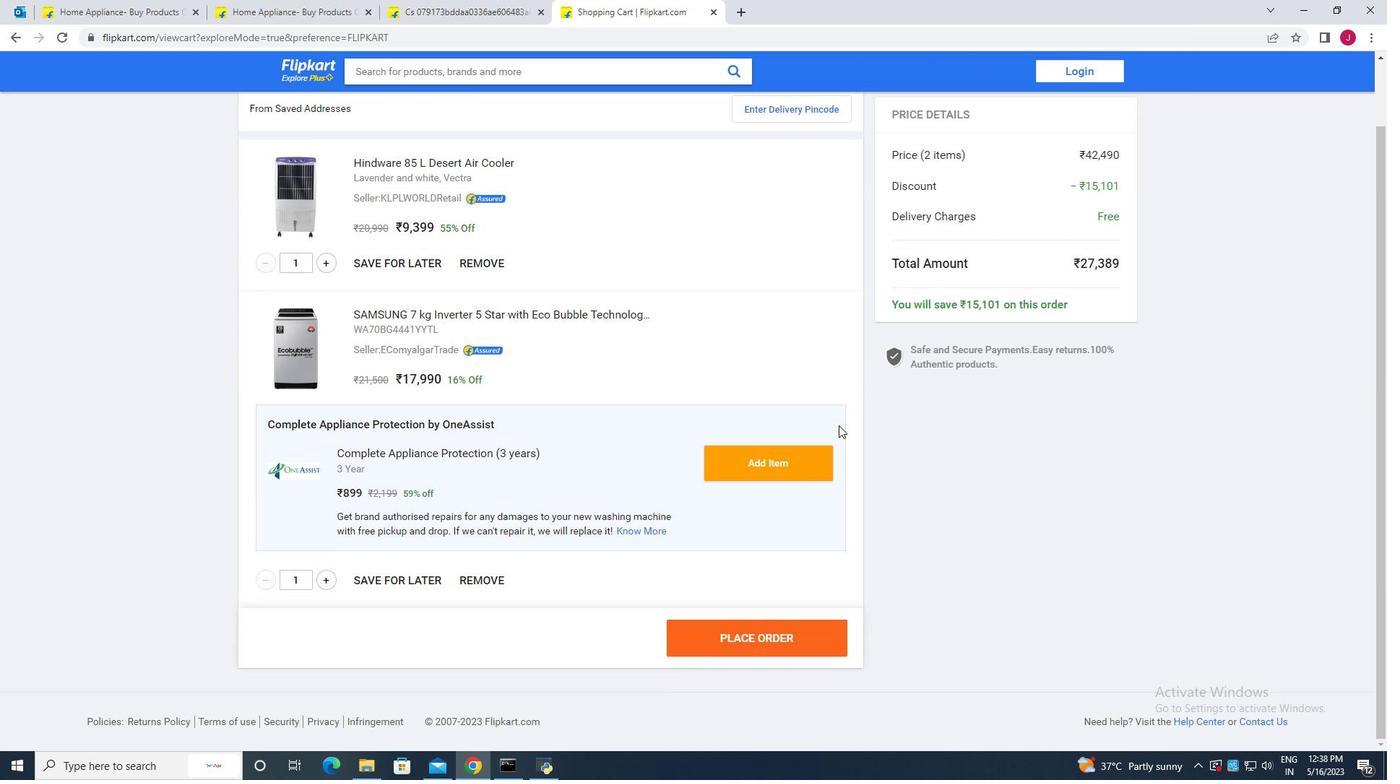
Action: Mouse scrolled (838, 424) with delta (0, 0)
Screenshot: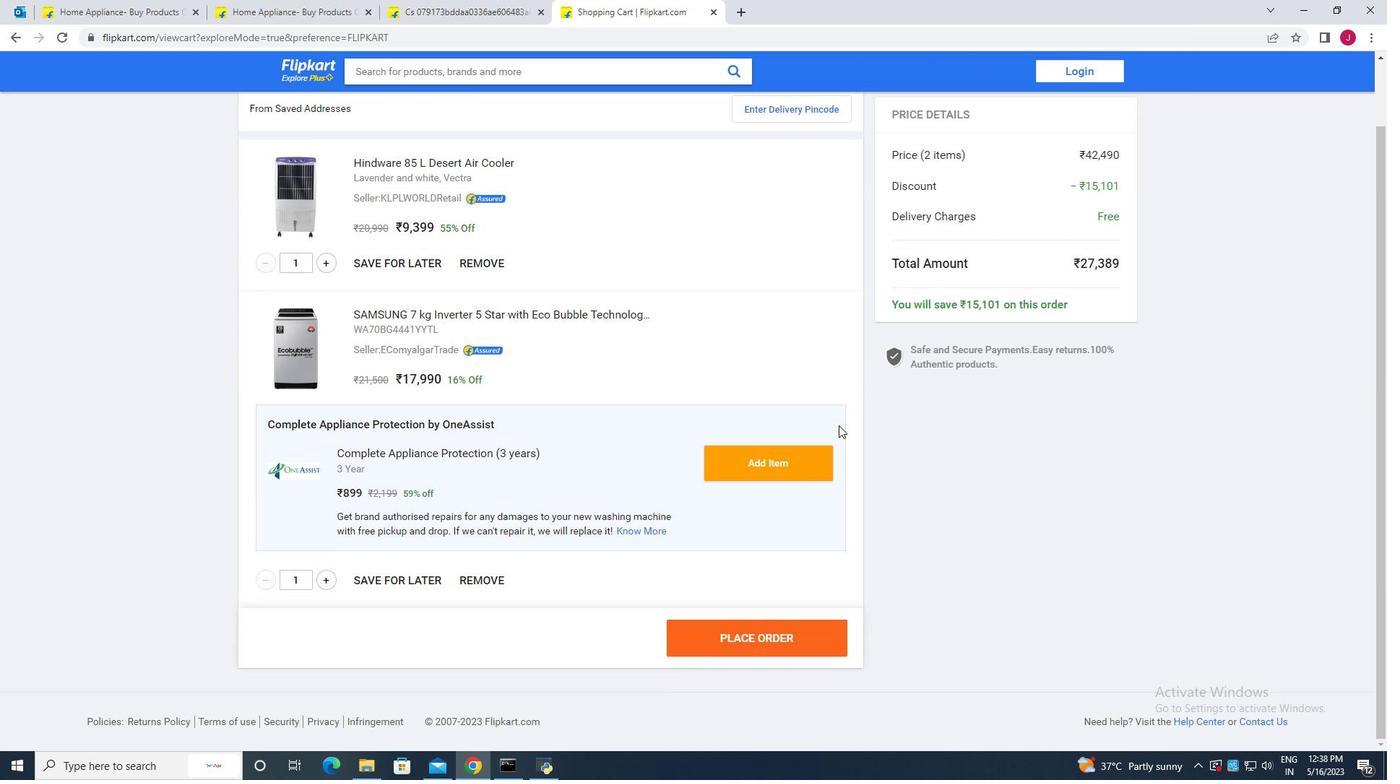 
Action: Mouse scrolled (838, 424) with delta (0, 0)
Screenshot: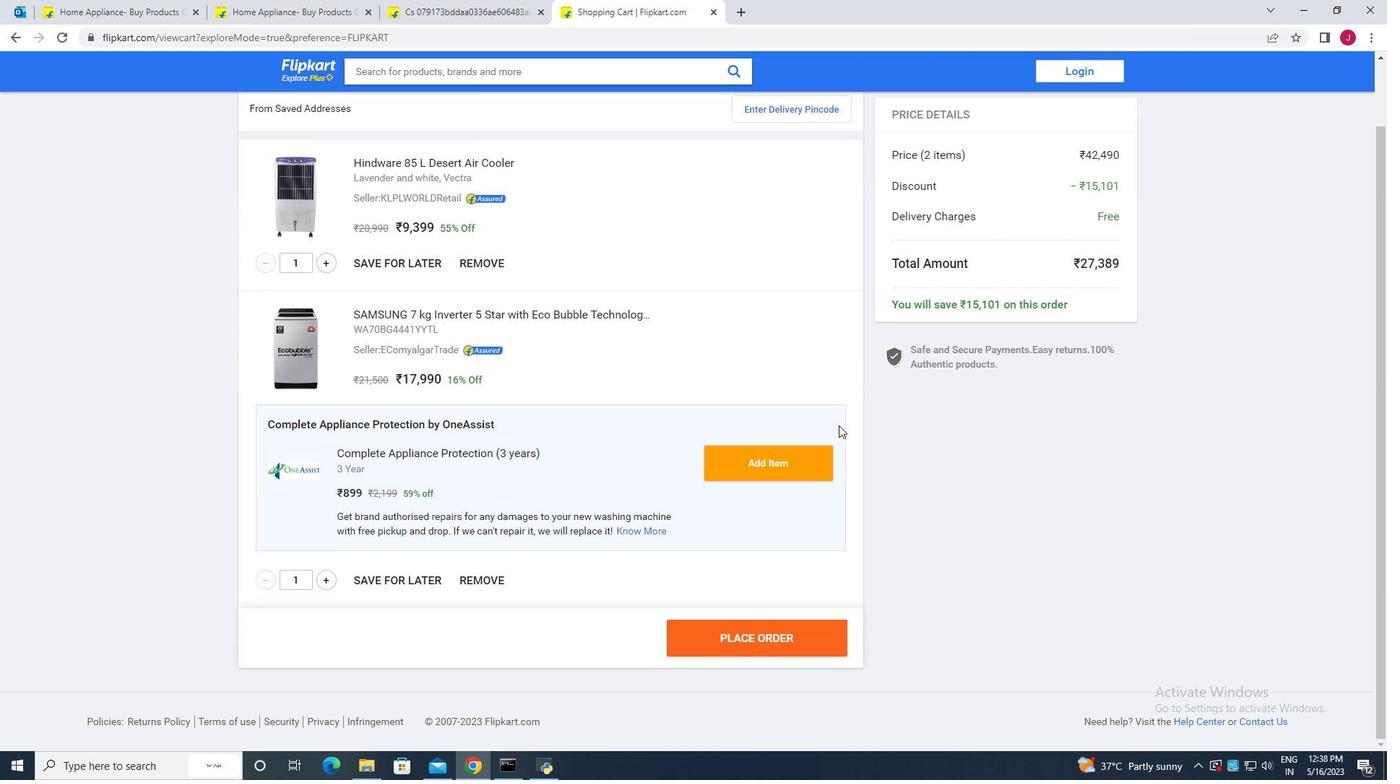 
Action: Mouse scrolled (838, 424) with delta (0, 0)
Screenshot: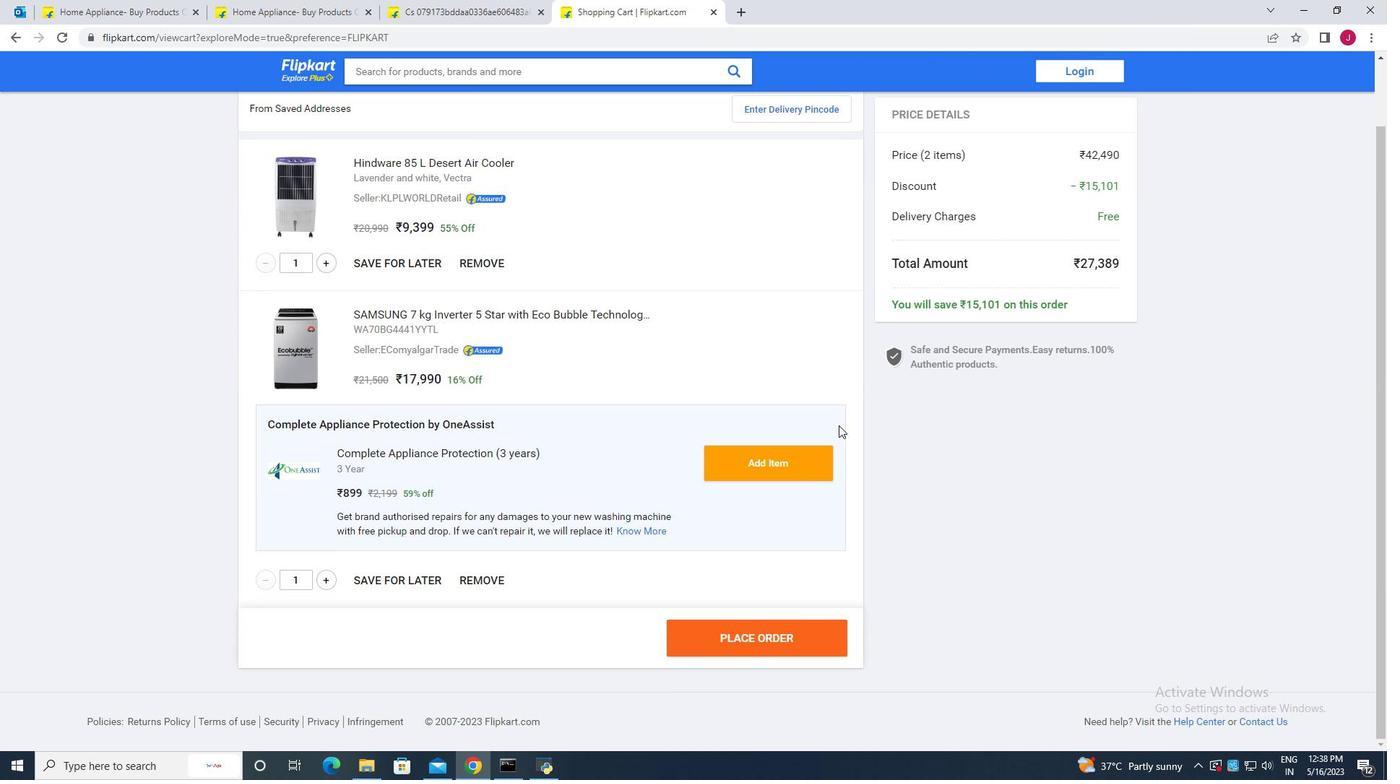
Action: Mouse moved to (840, 427)
Screenshot: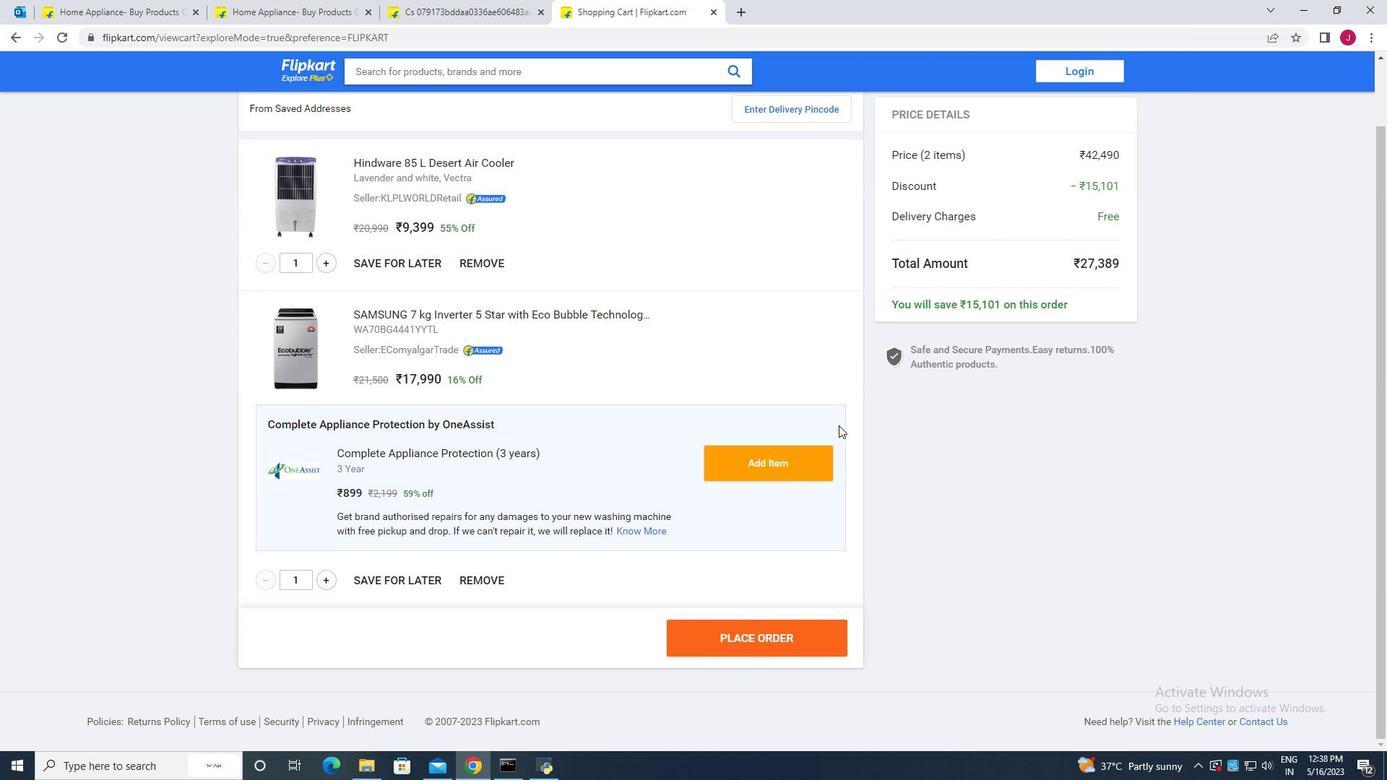 
Action: Mouse scrolled (840, 427) with delta (0, 0)
Screenshot: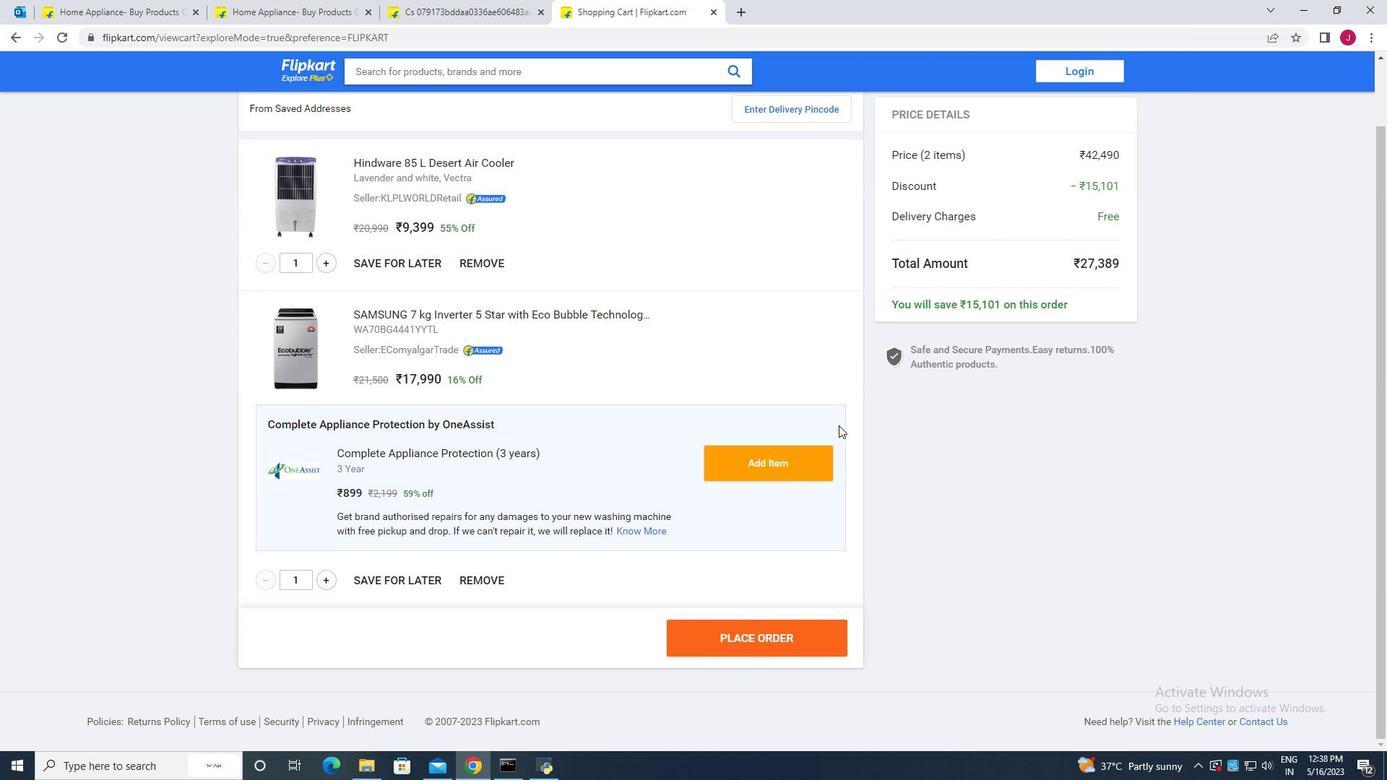 
Action: Mouse scrolled (840, 427) with delta (0, 0)
Screenshot: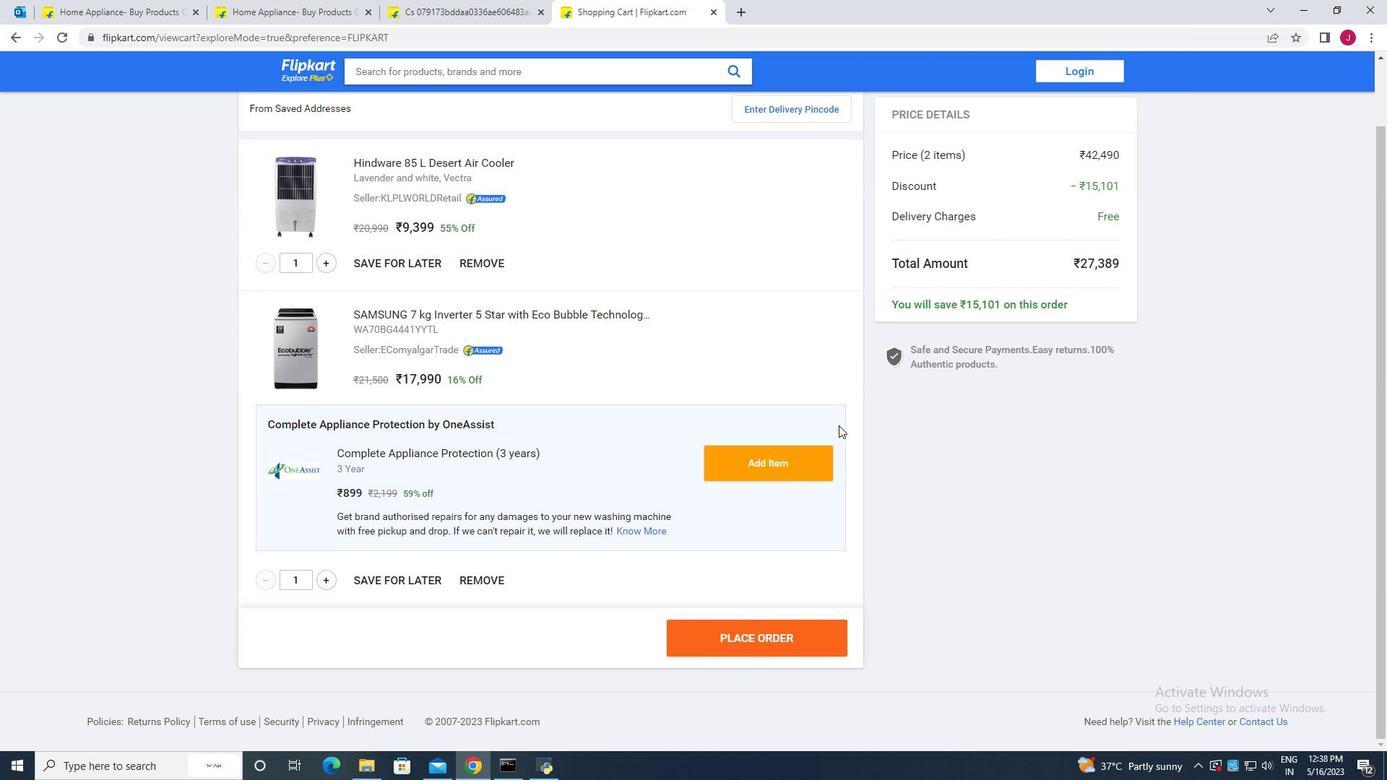 
Action: Mouse scrolled (840, 427) with delta (0, 0)
Screenshot: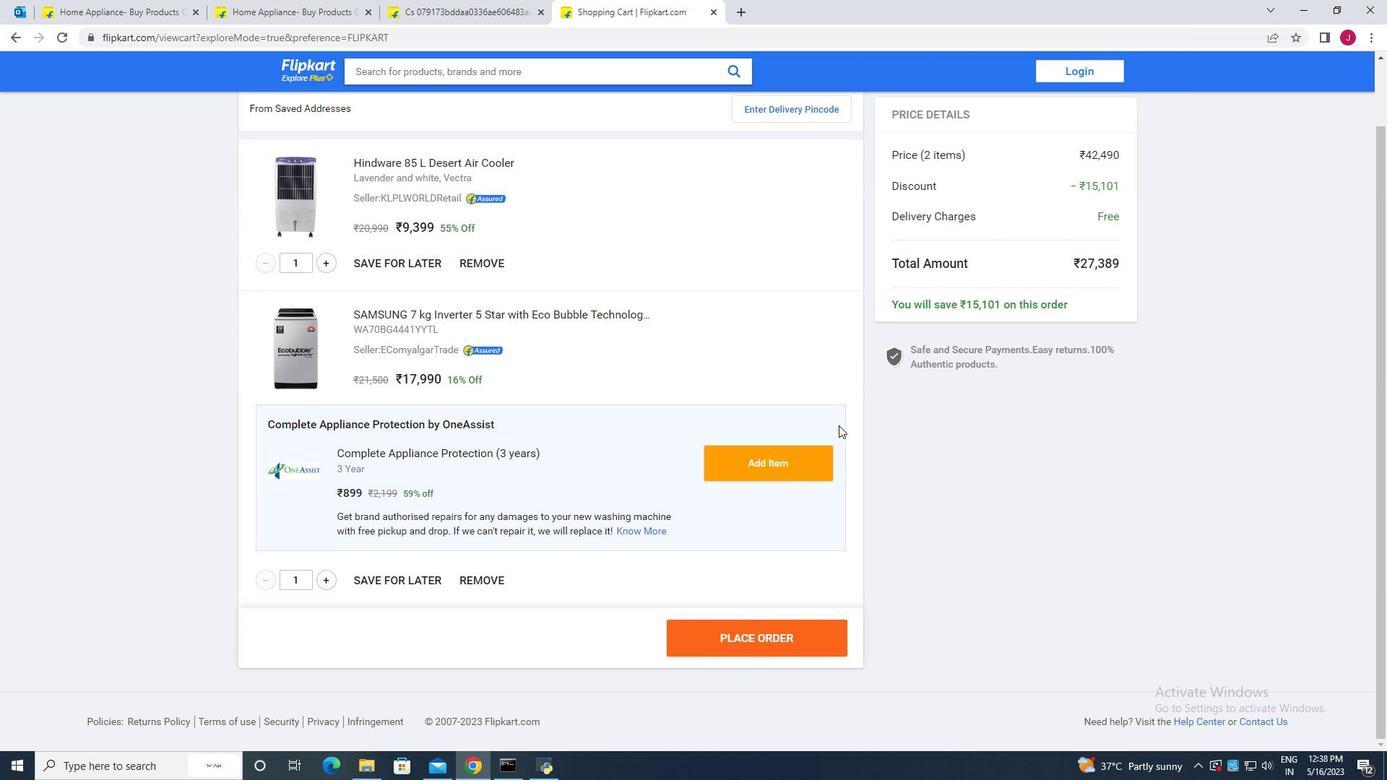 
Action: Mouse scrolled (840, 427) with delta (0, 0)
Screenshot: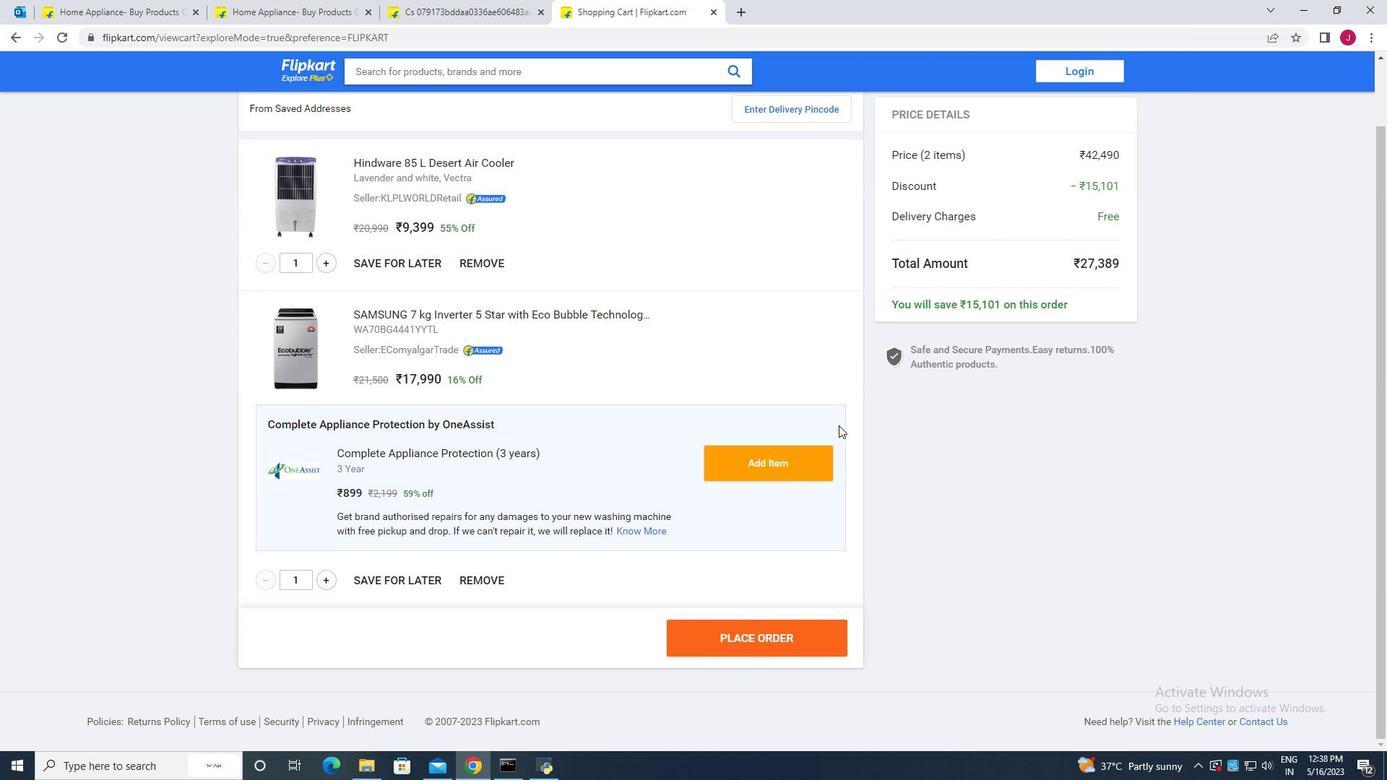 
Action: Mouse scrolled (840, 427) with delta (0, 0)
Screenshot: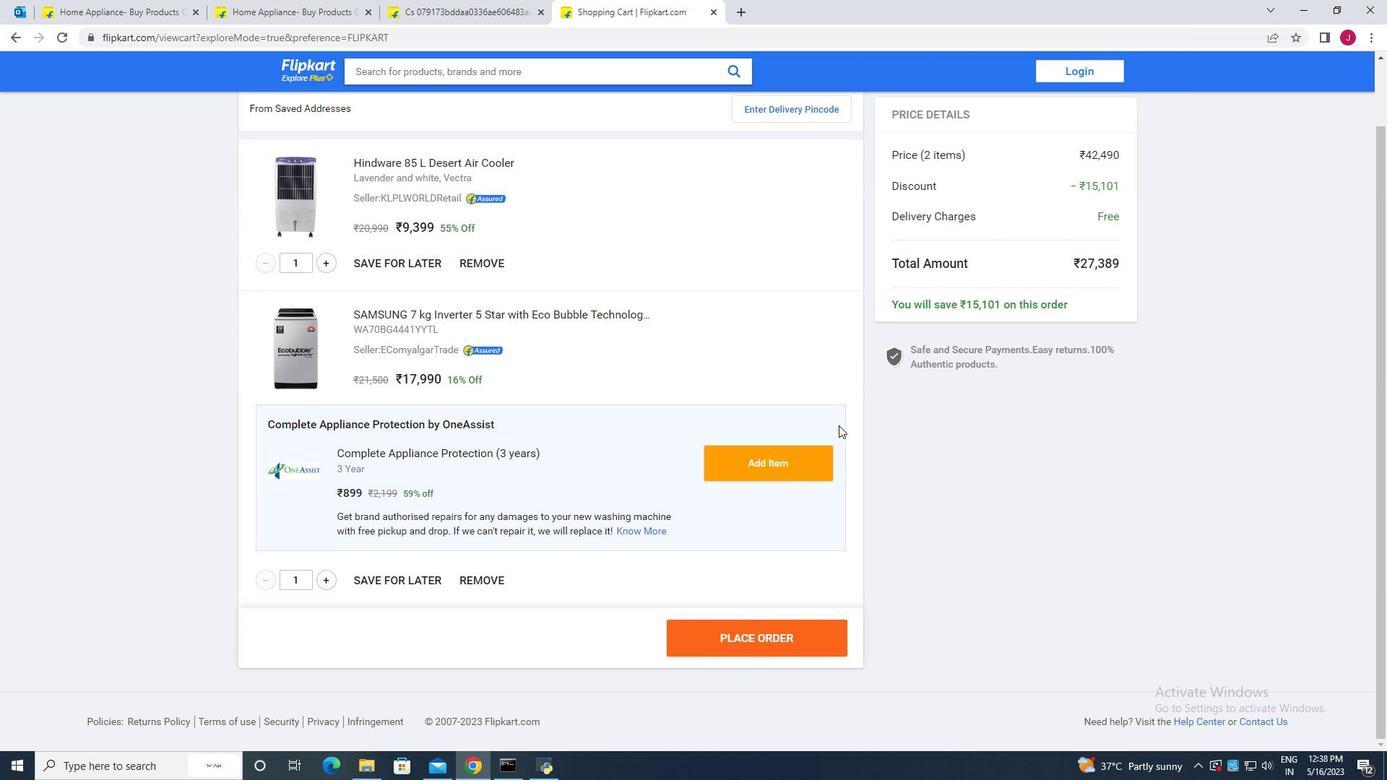 
Action: Mouse scrolled (840, 427) with delta (0, 0)
Screenshot: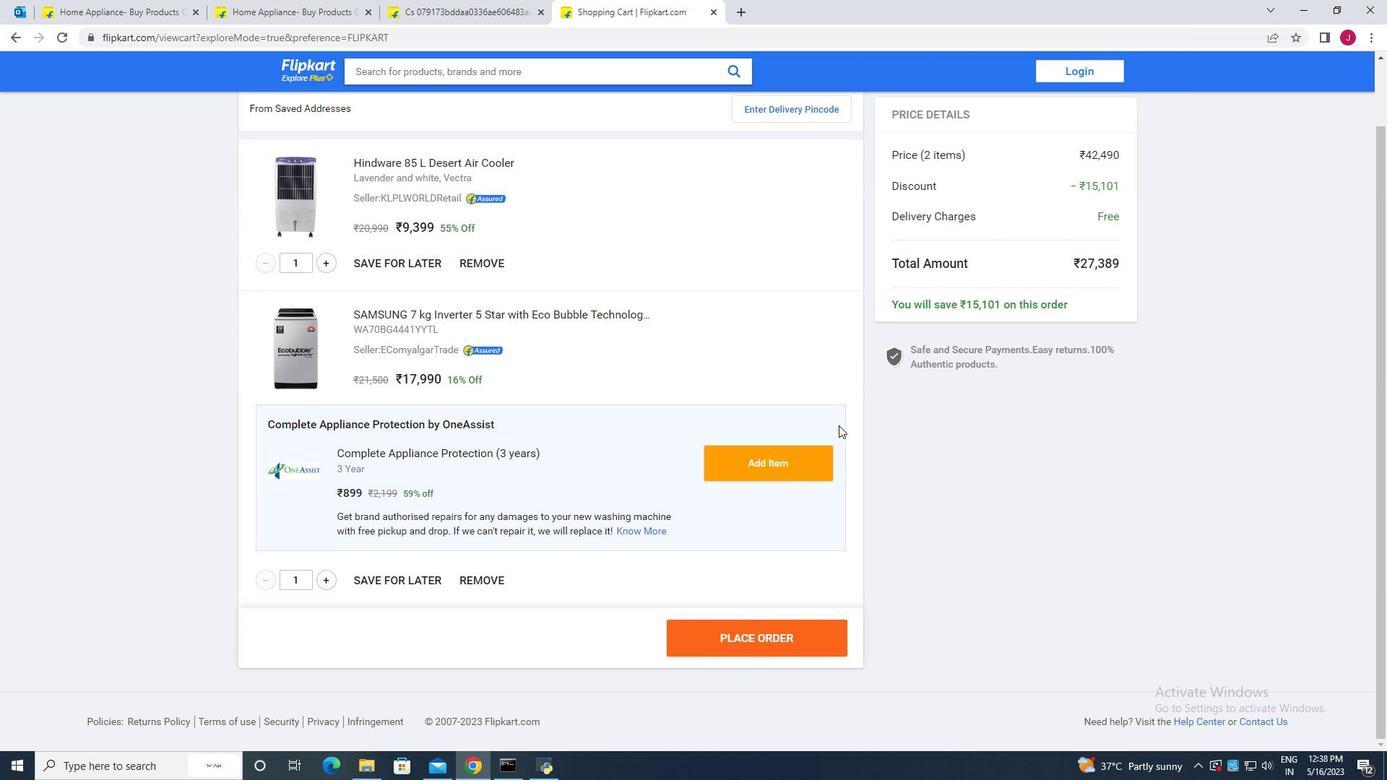 
Action: Mouse moved to (840, 426)
Screenshot: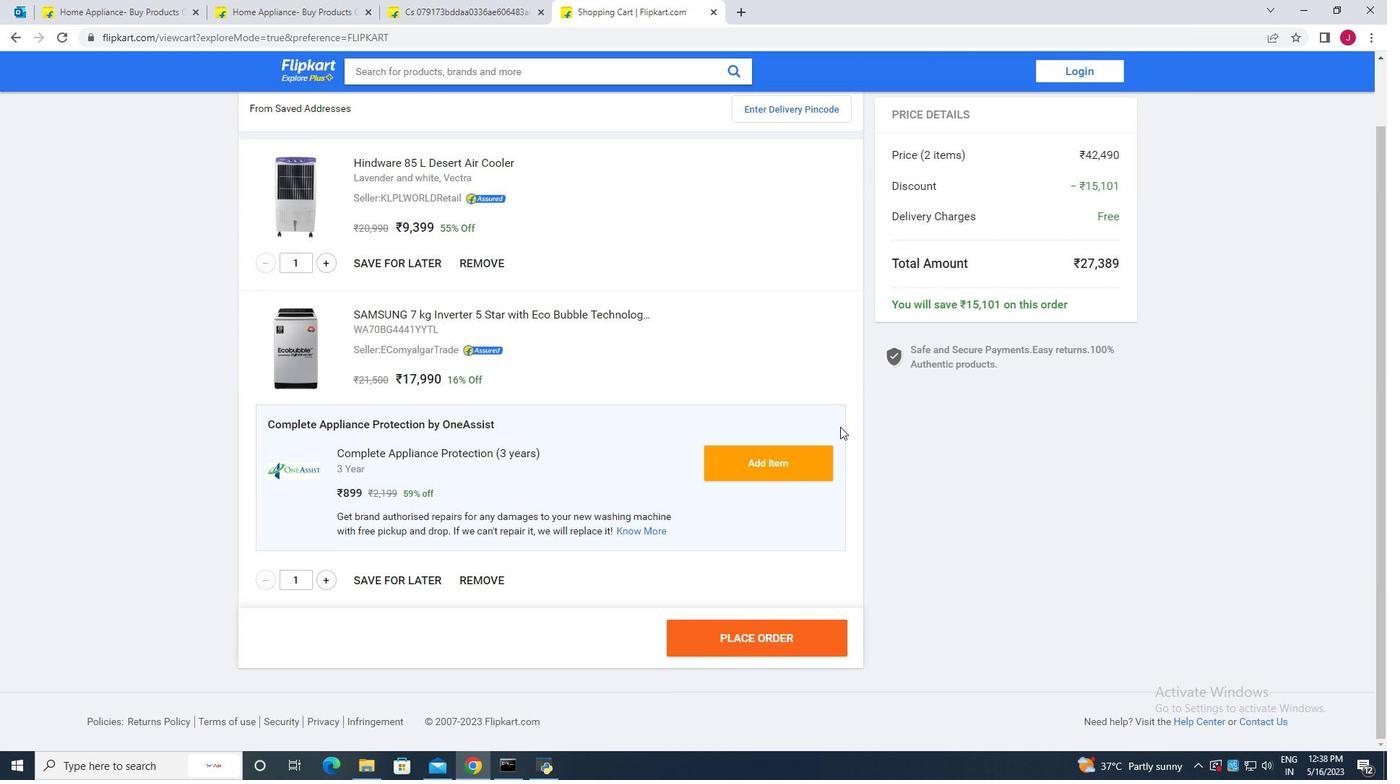 
Action: Mouse scrolled (840, 427) with delta (0, 0)
Screenshot: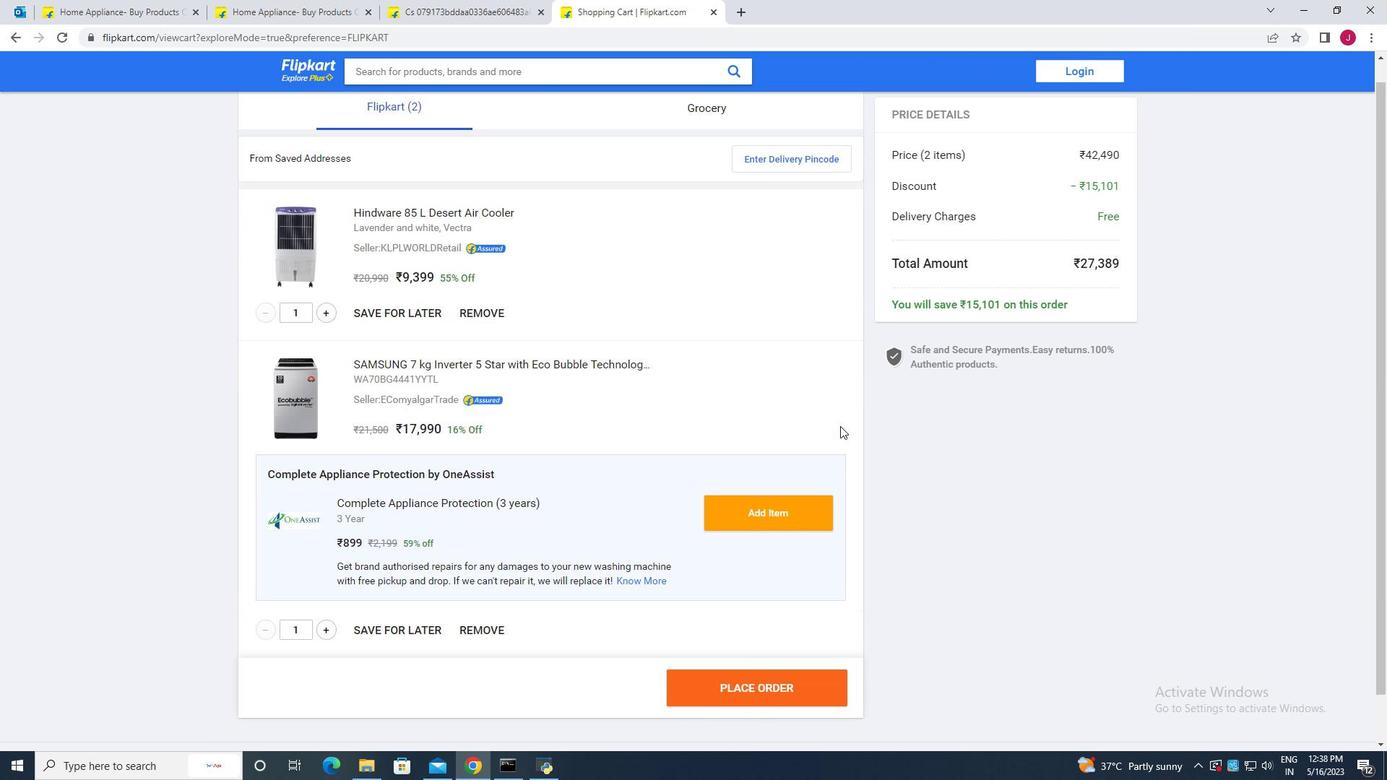 
Action: Mouse scrolled (840, 427) with delta (0, 0)
Screenshot: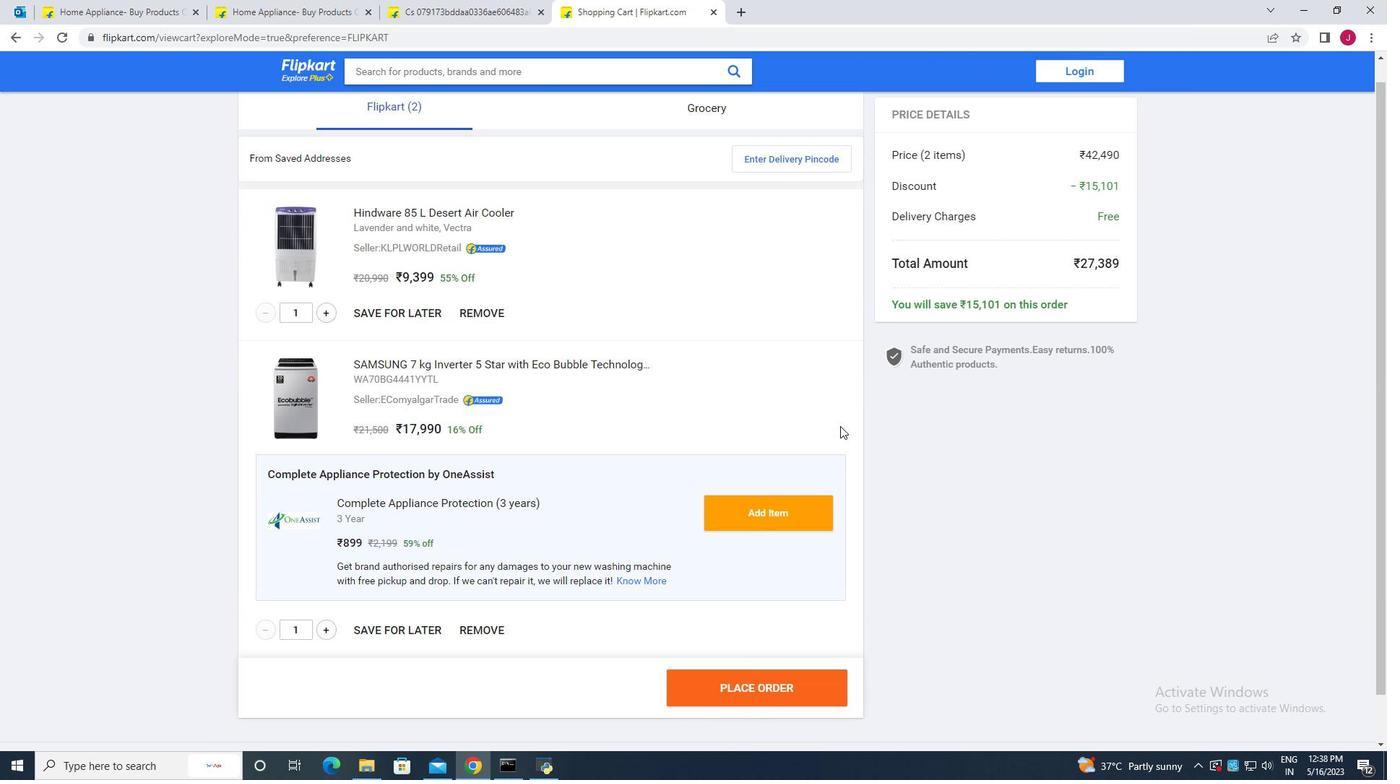 
Action: Mouse scrolled (840, 427) with delta (0, 0)
Screenshot: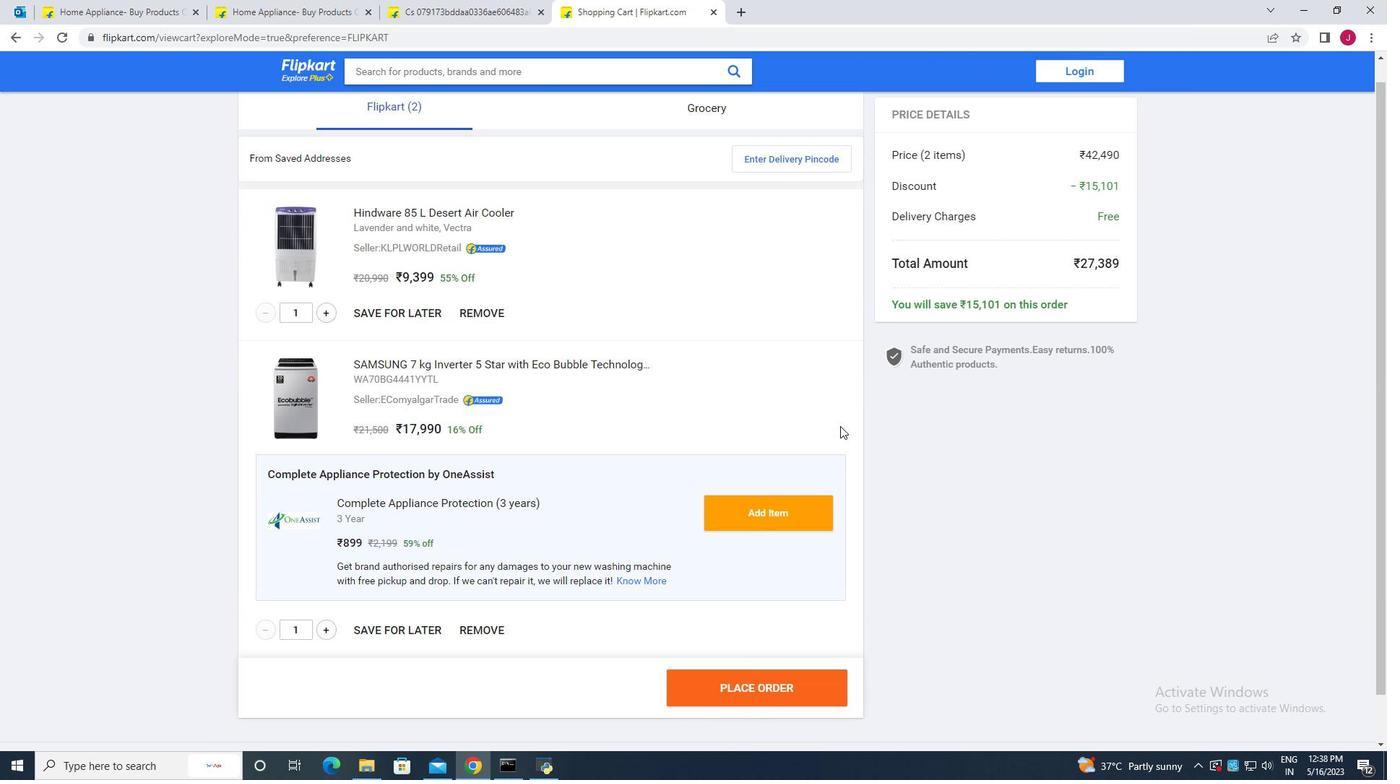 
Action: Mouse scrolled (840, 427) with delta (0, 0)
Screenshot: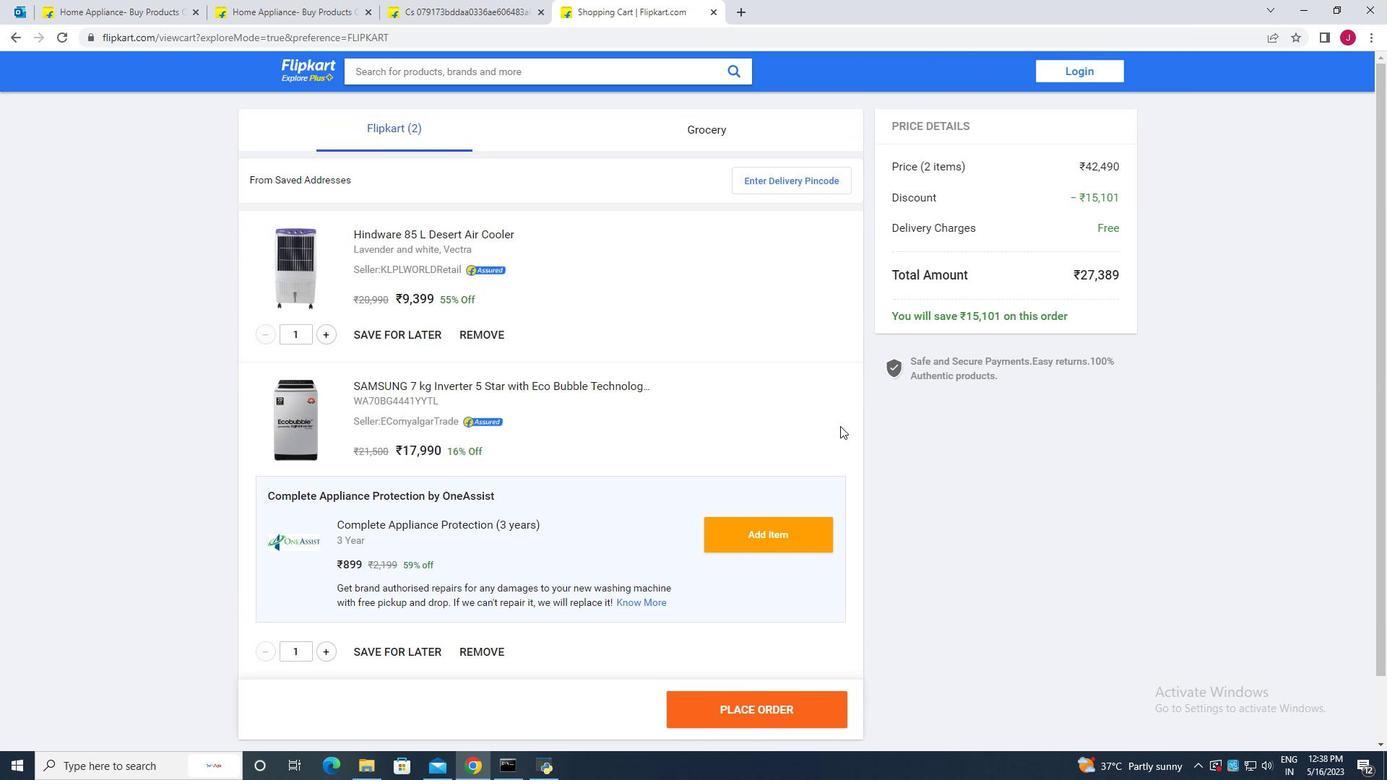 
Action: Mouse scrolled (840, 427) with delta (0, 0)
Screenshot: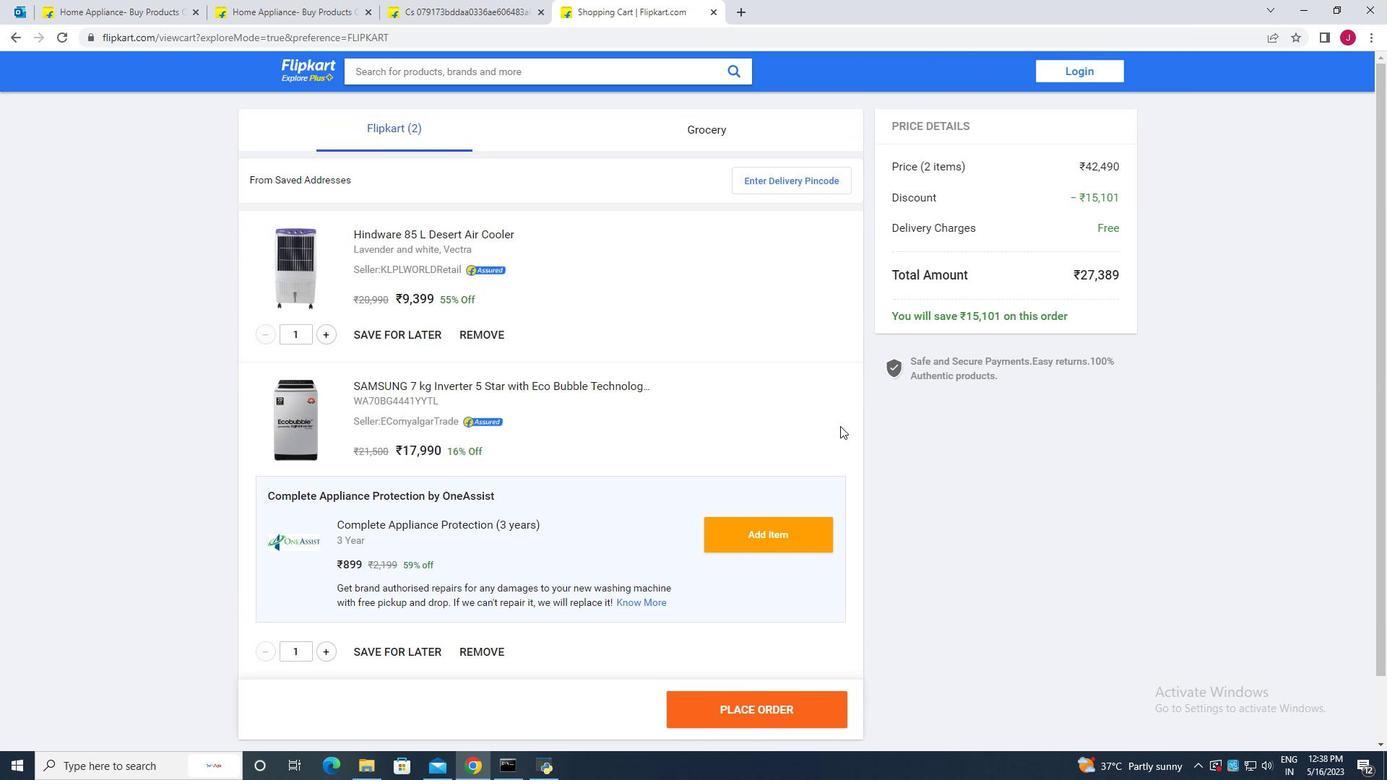 
Action: Mouse moved to (836, 399)
Screenshot: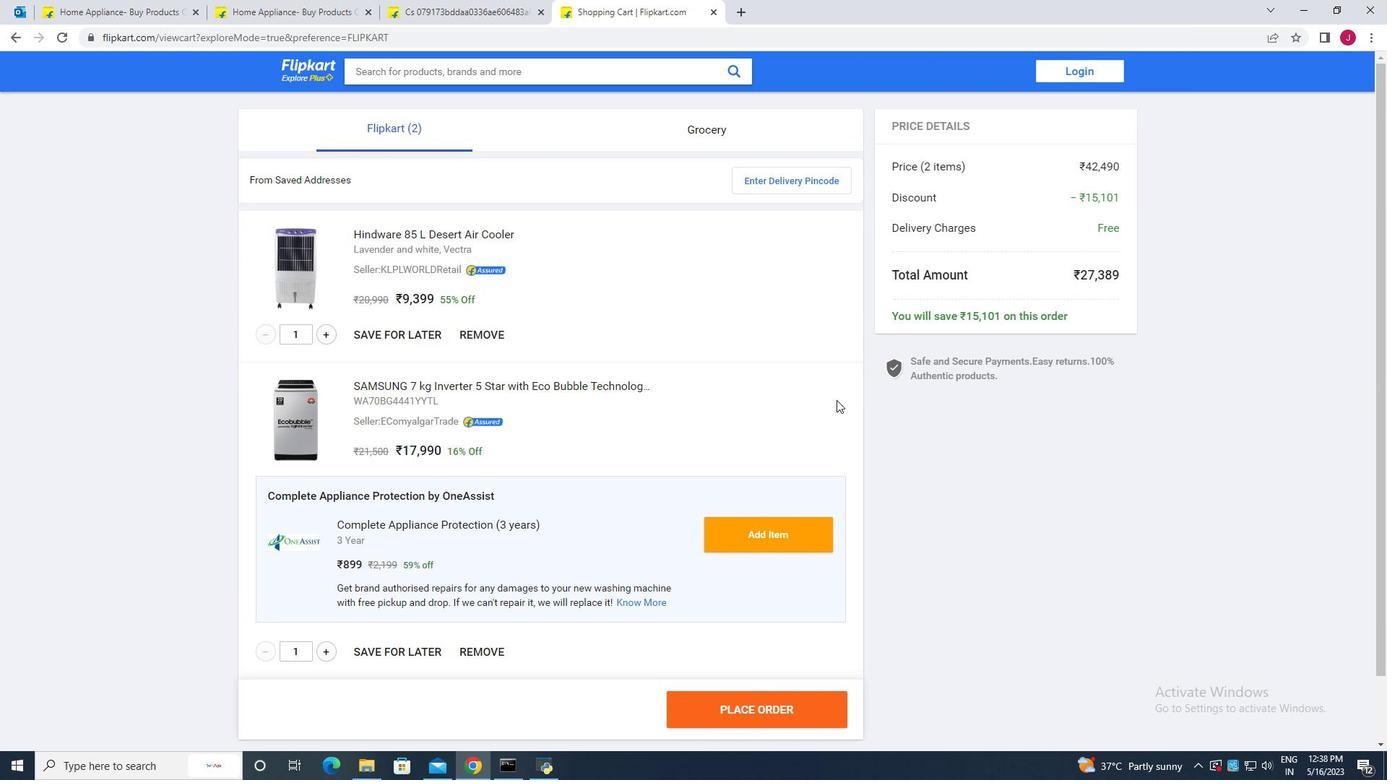 
Action: Mouse scrolled (836, 400) with delta (0, 0)
Screenshot: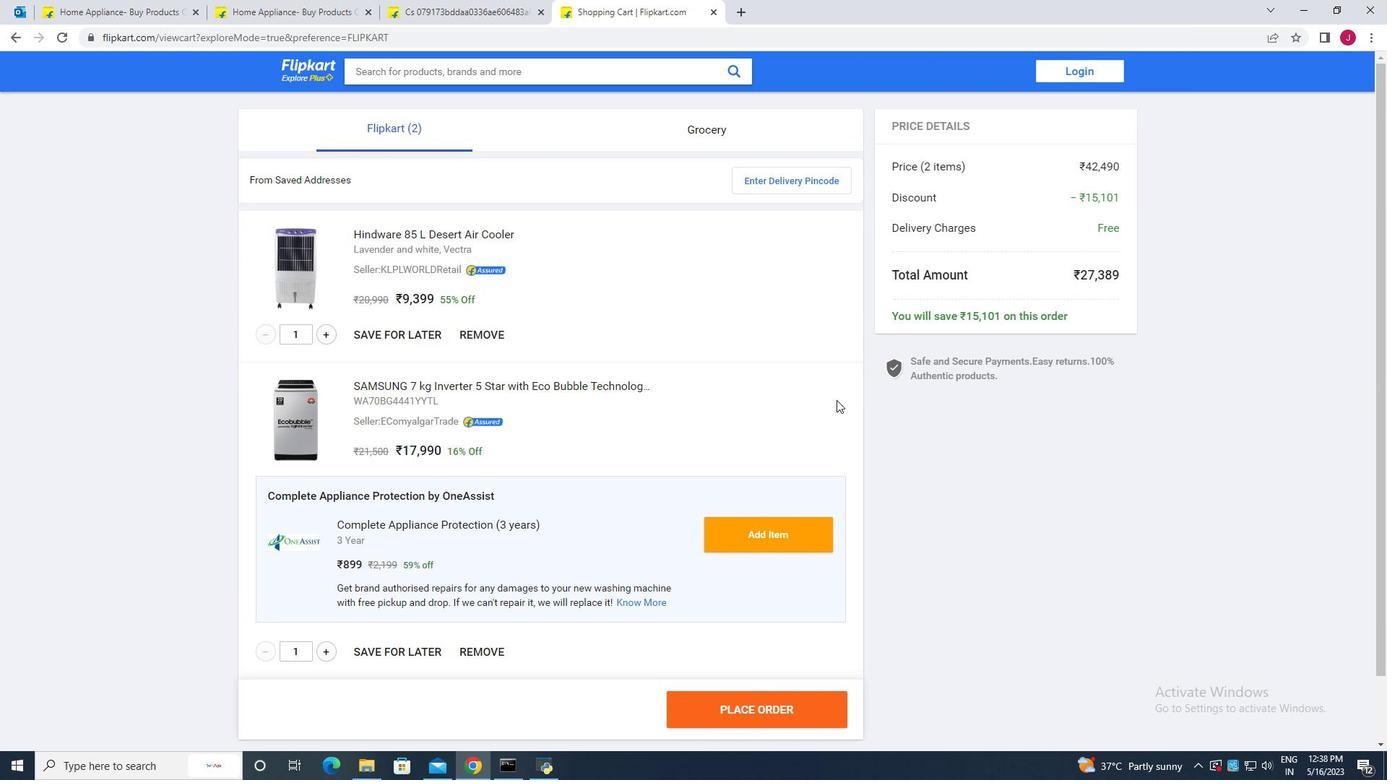 
Action: Mouse scrolled (836, 400) with delta (0, 0)
Screenshot: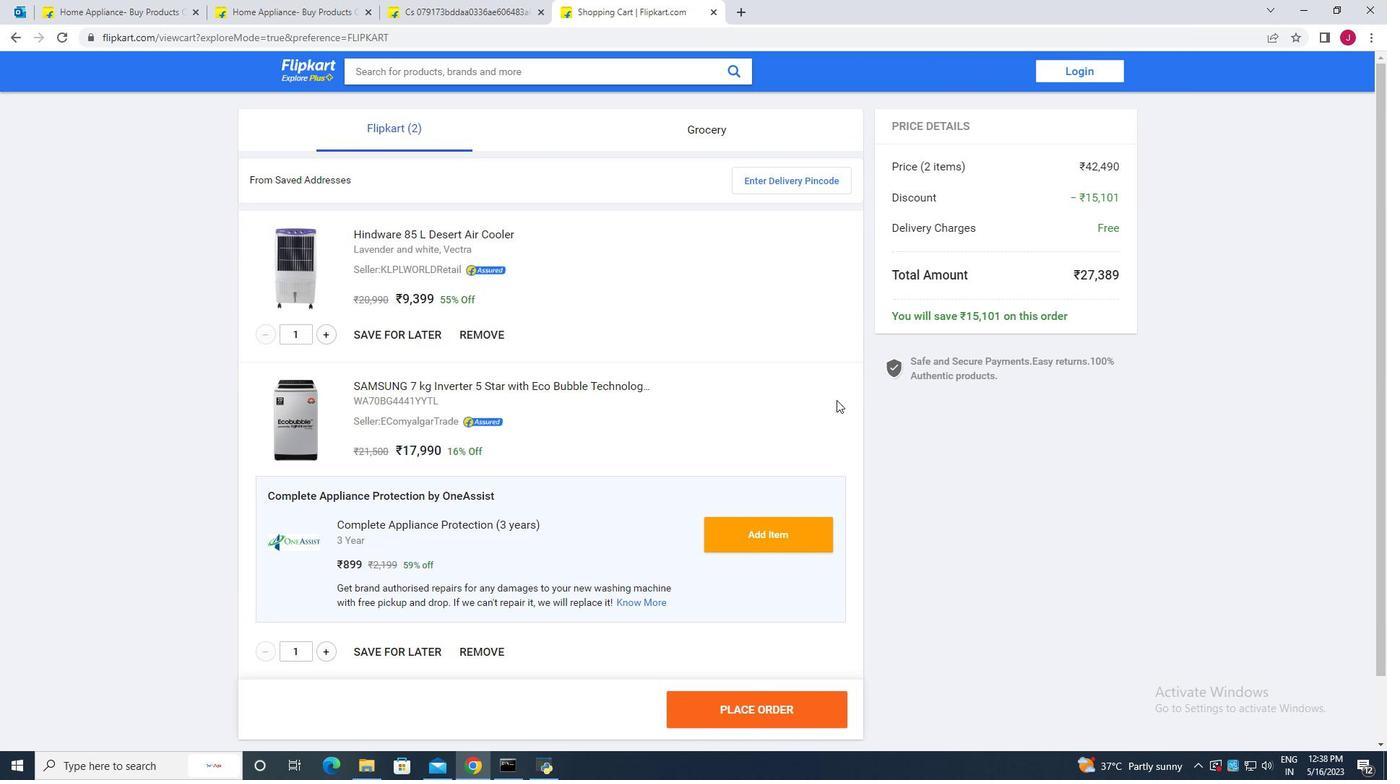 
Action: Mouse scrolled (836, 400) with delta (0, 0)
Screenshot: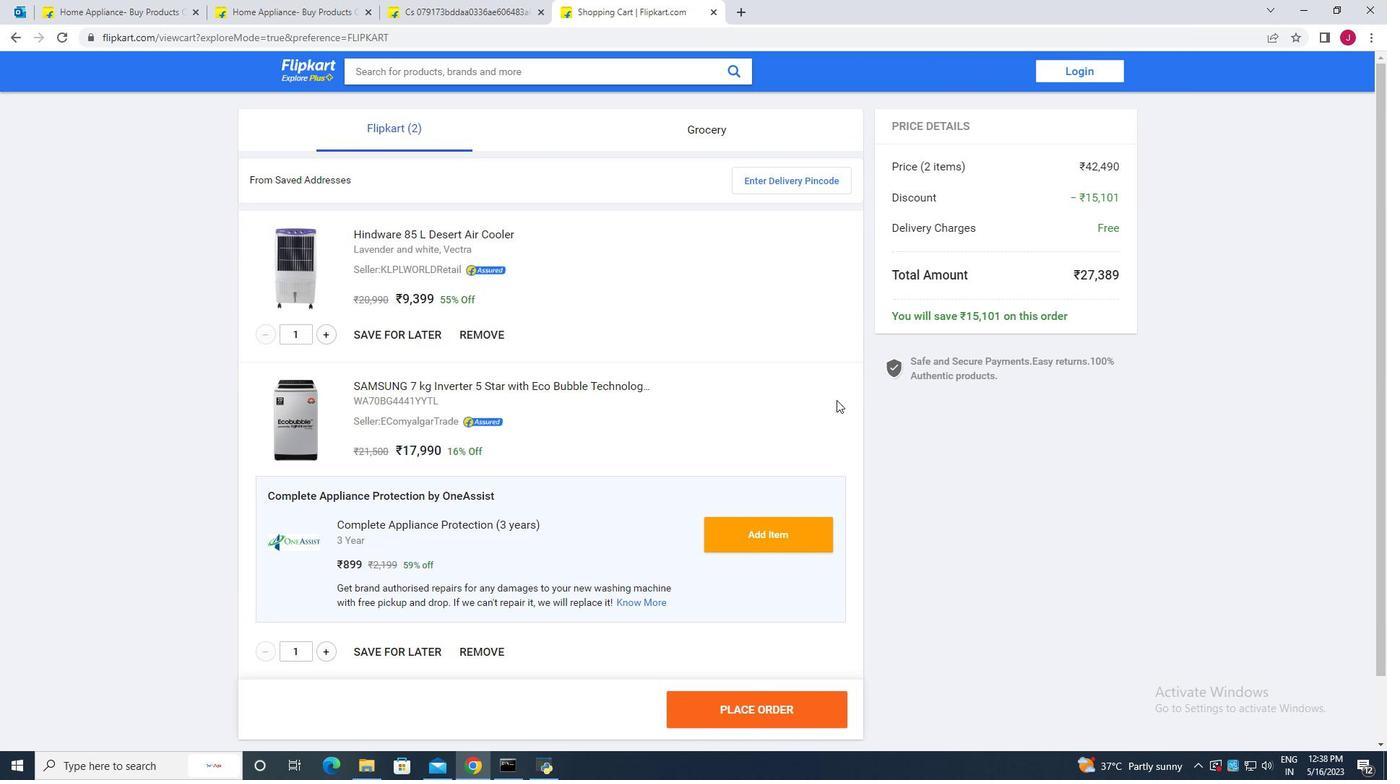 
Action: Mouse scrolled (836, 400) with delta (0, 0)
Screenshot: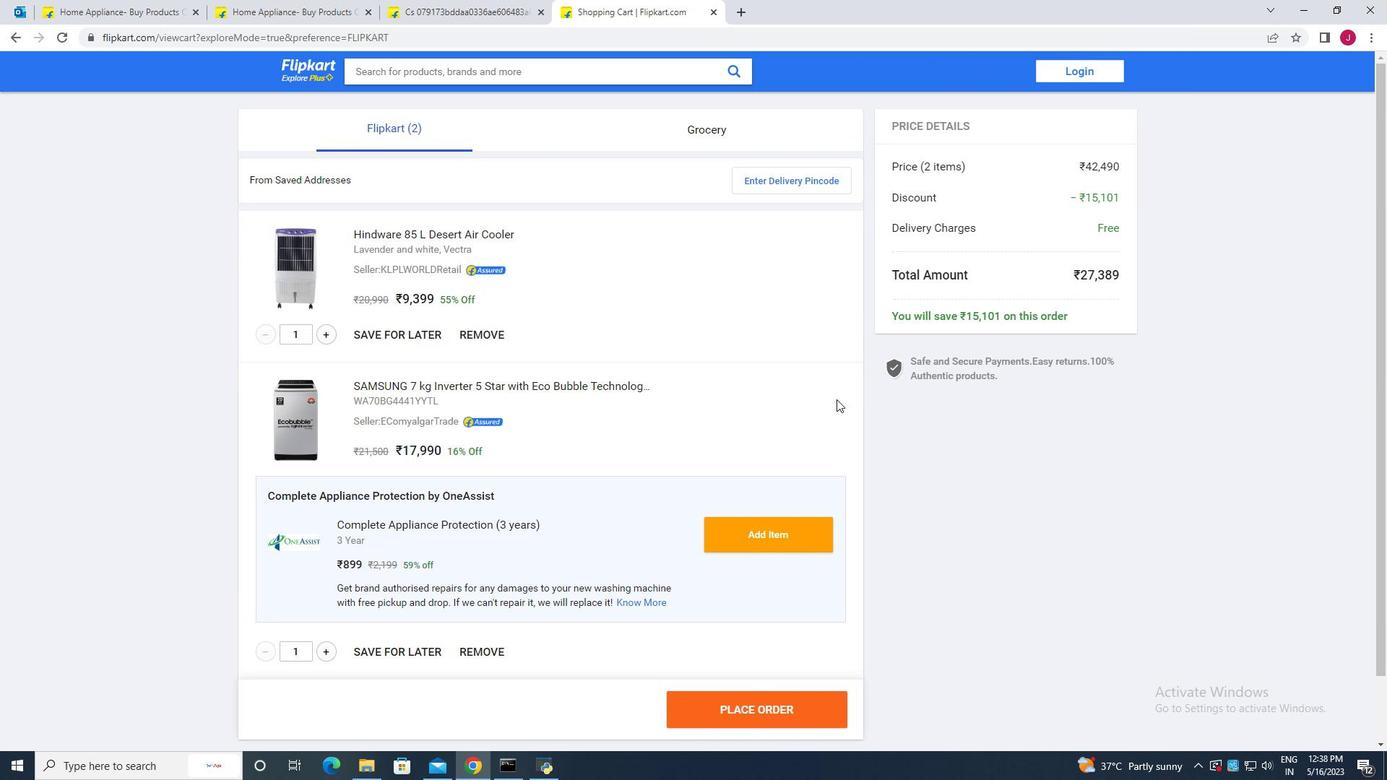 
Action: Mouse scrolled (836, 400) with delta (0, 0)
Screenshot: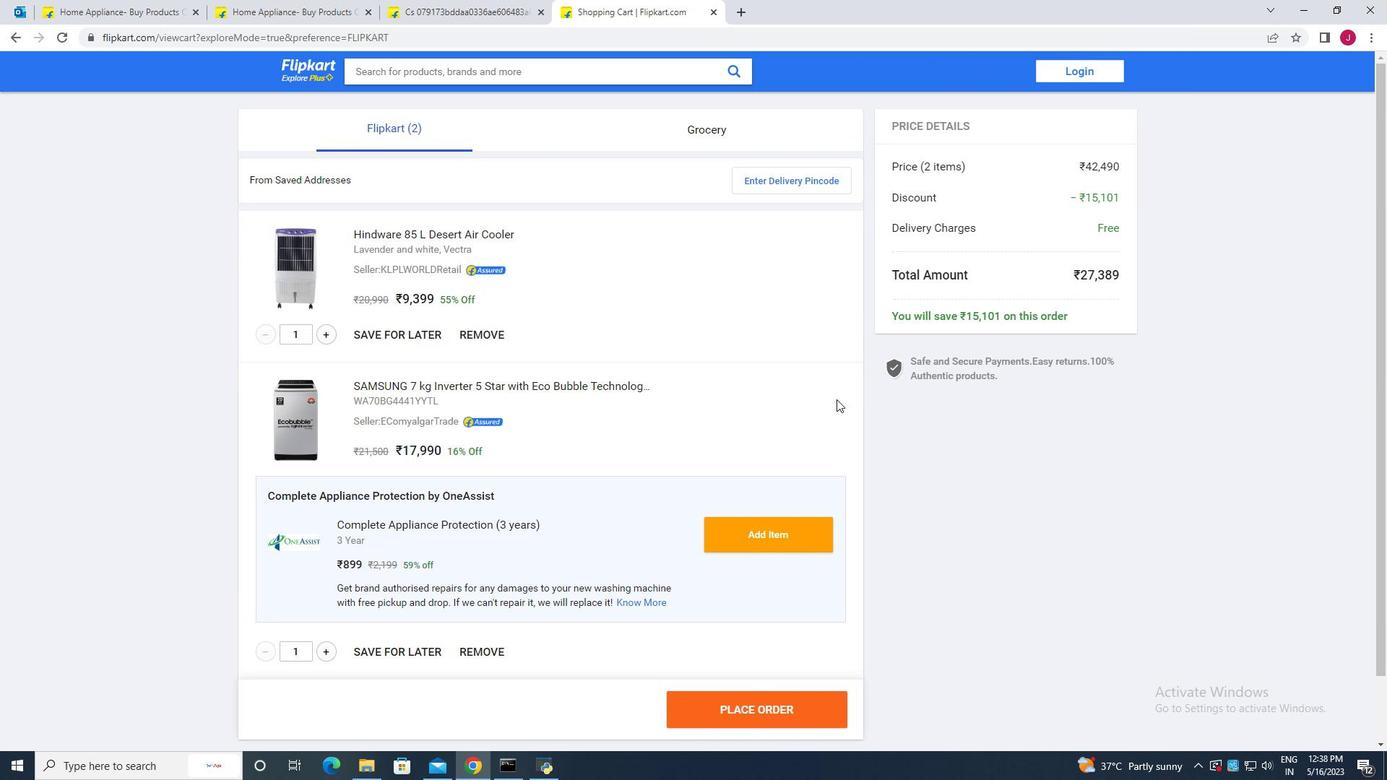 
Action: Mouse moved to (829, 387)
Screenshot: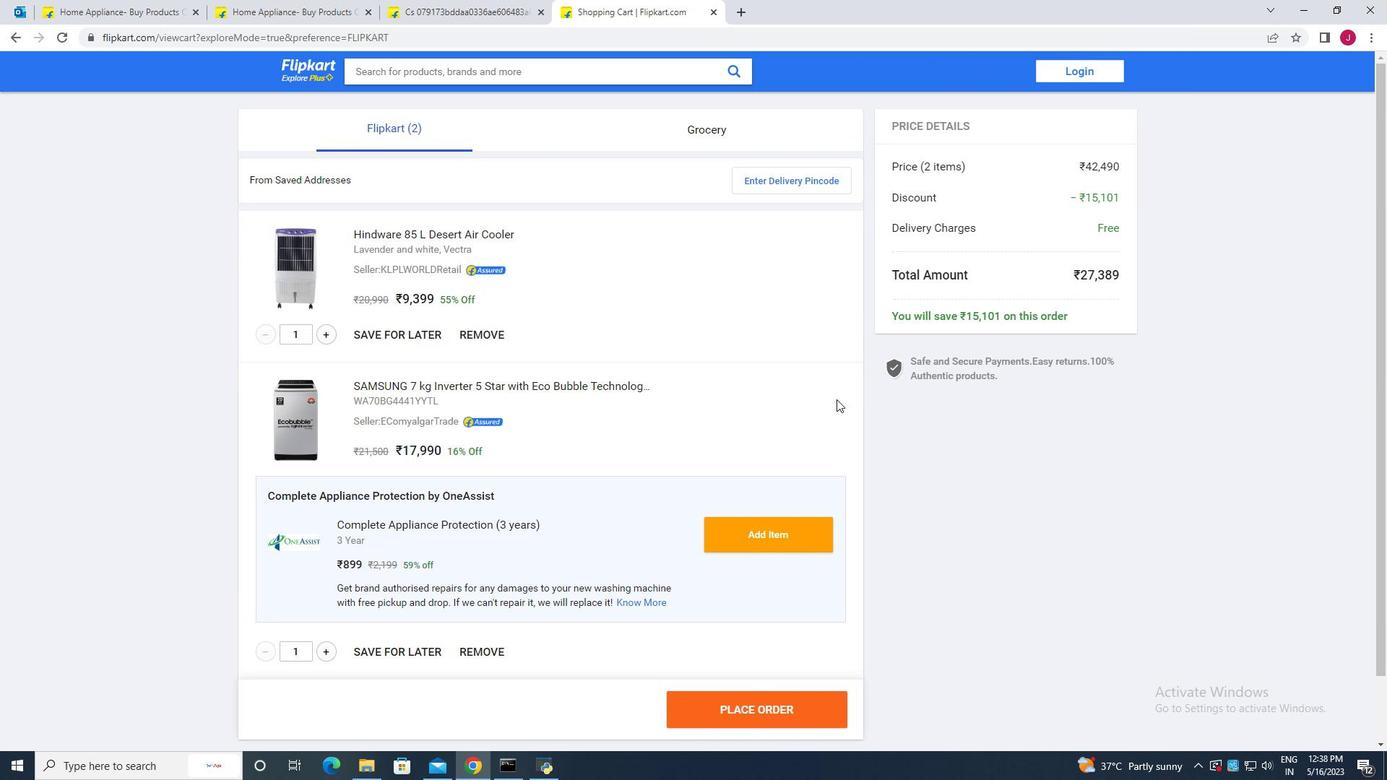 
Action: Mouse scrolled (829, 387) with delta (0, 0)
Screenshot: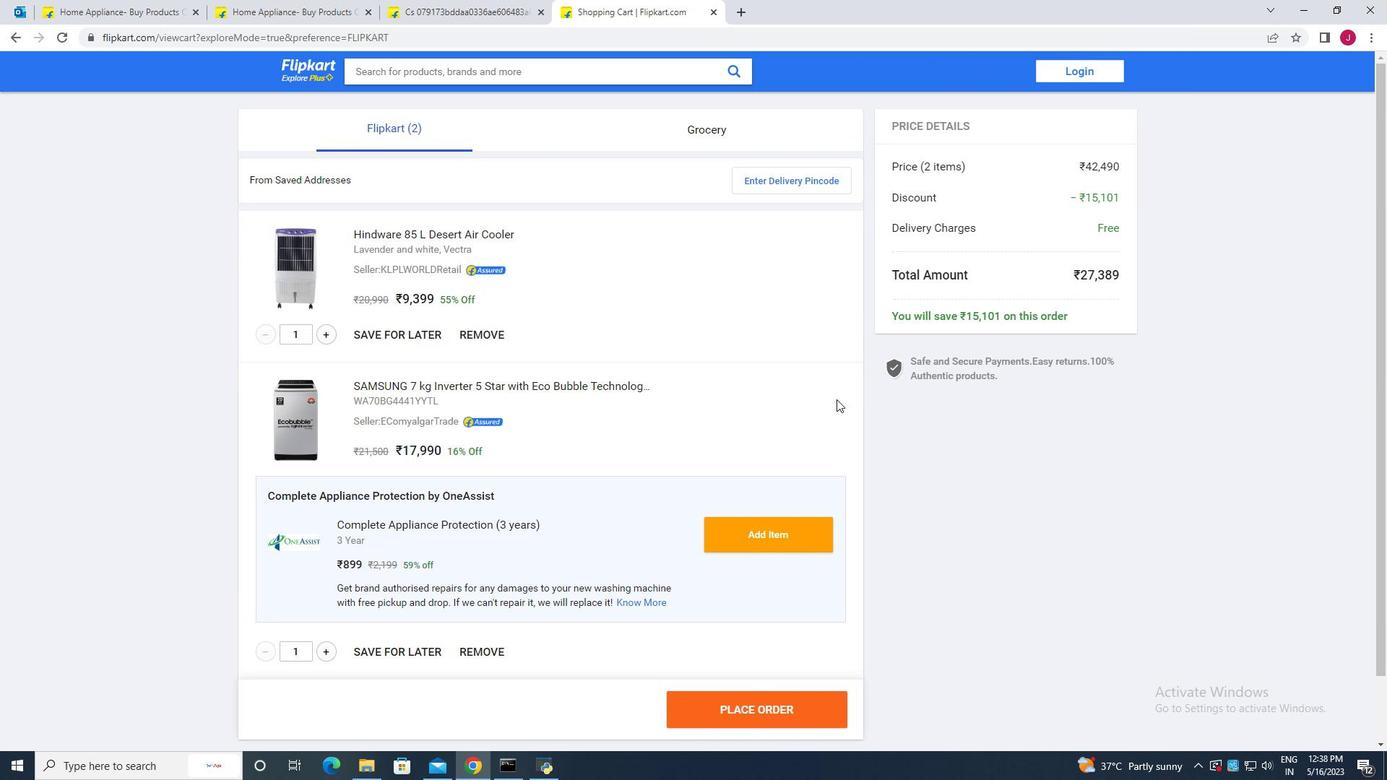
Action: Mouse moved to (294, 14)
Screenshot: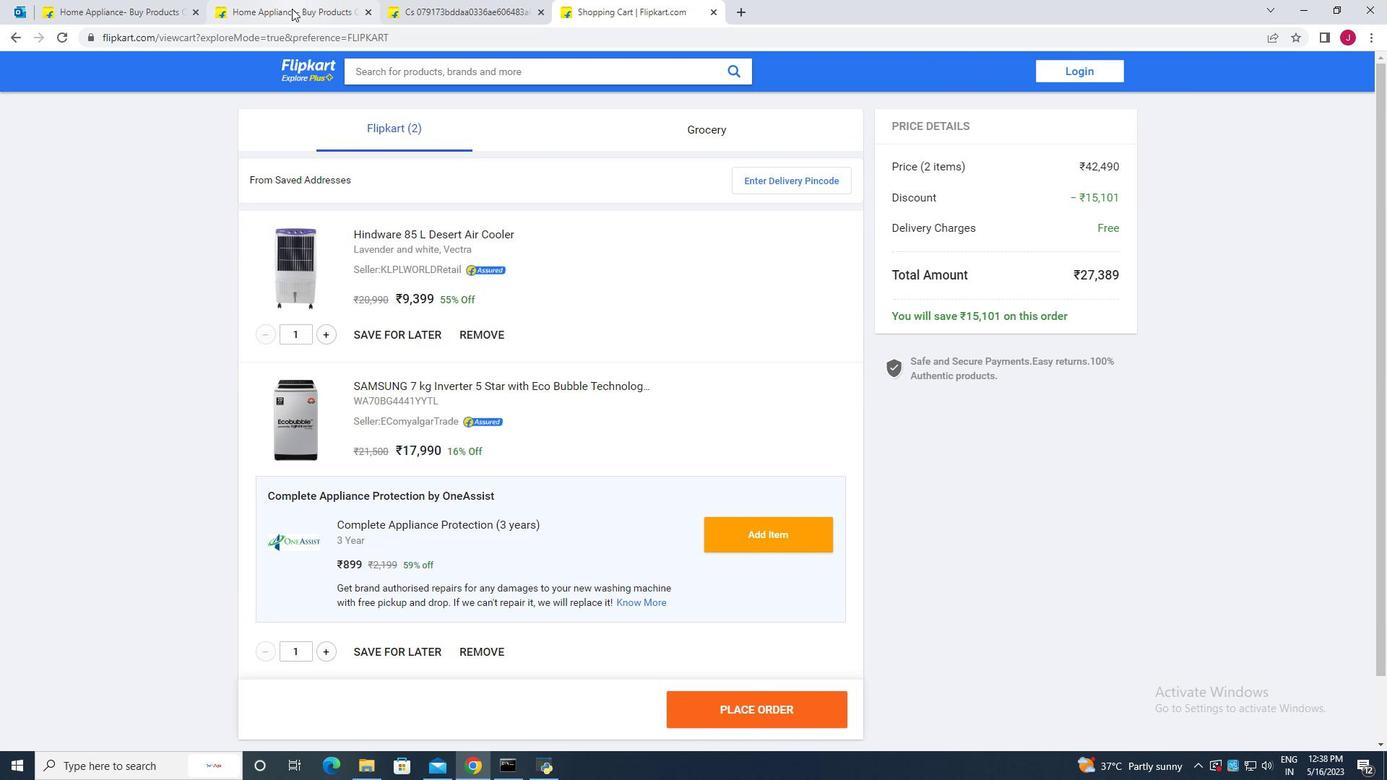 
Action: Mouse pressed left at (294, 14)
Screenshot: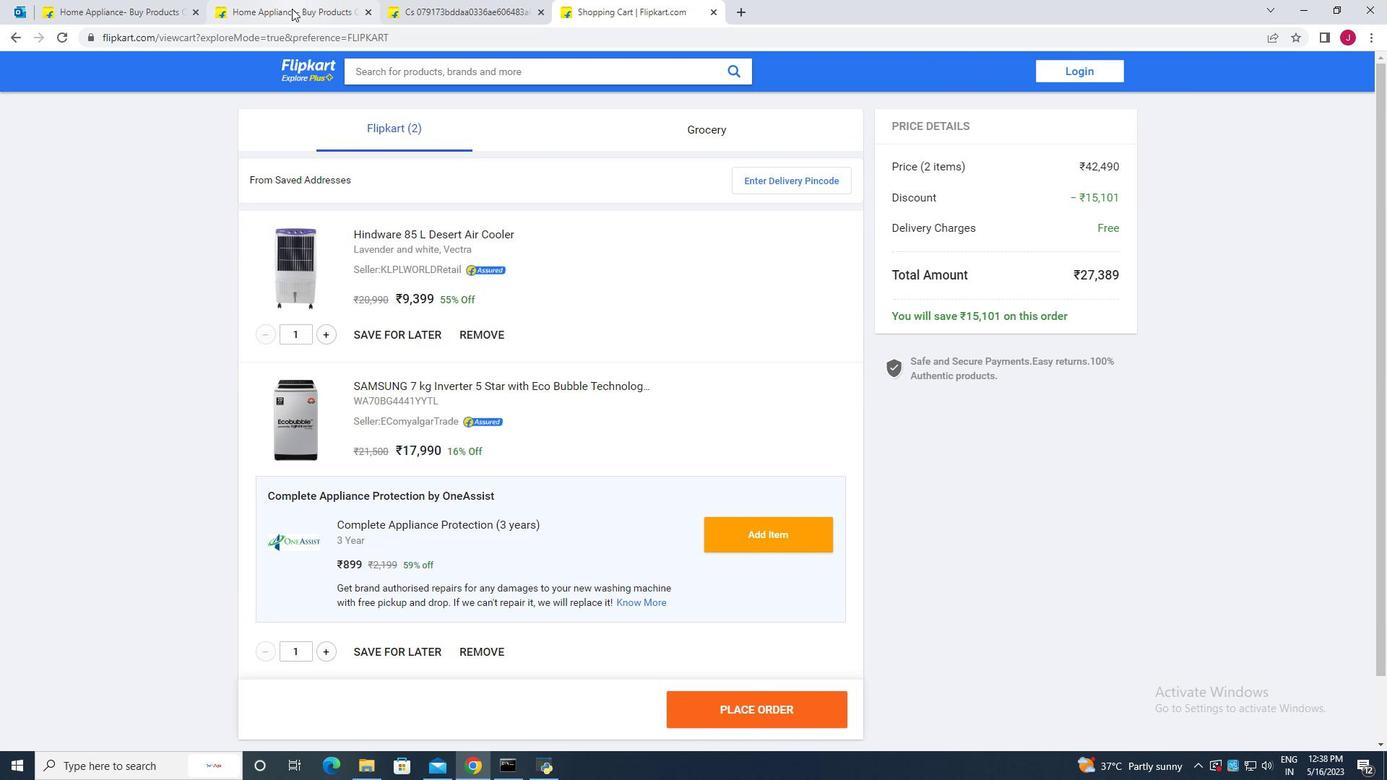 
Action: Mouse moved to (840, 375)
Screenshot: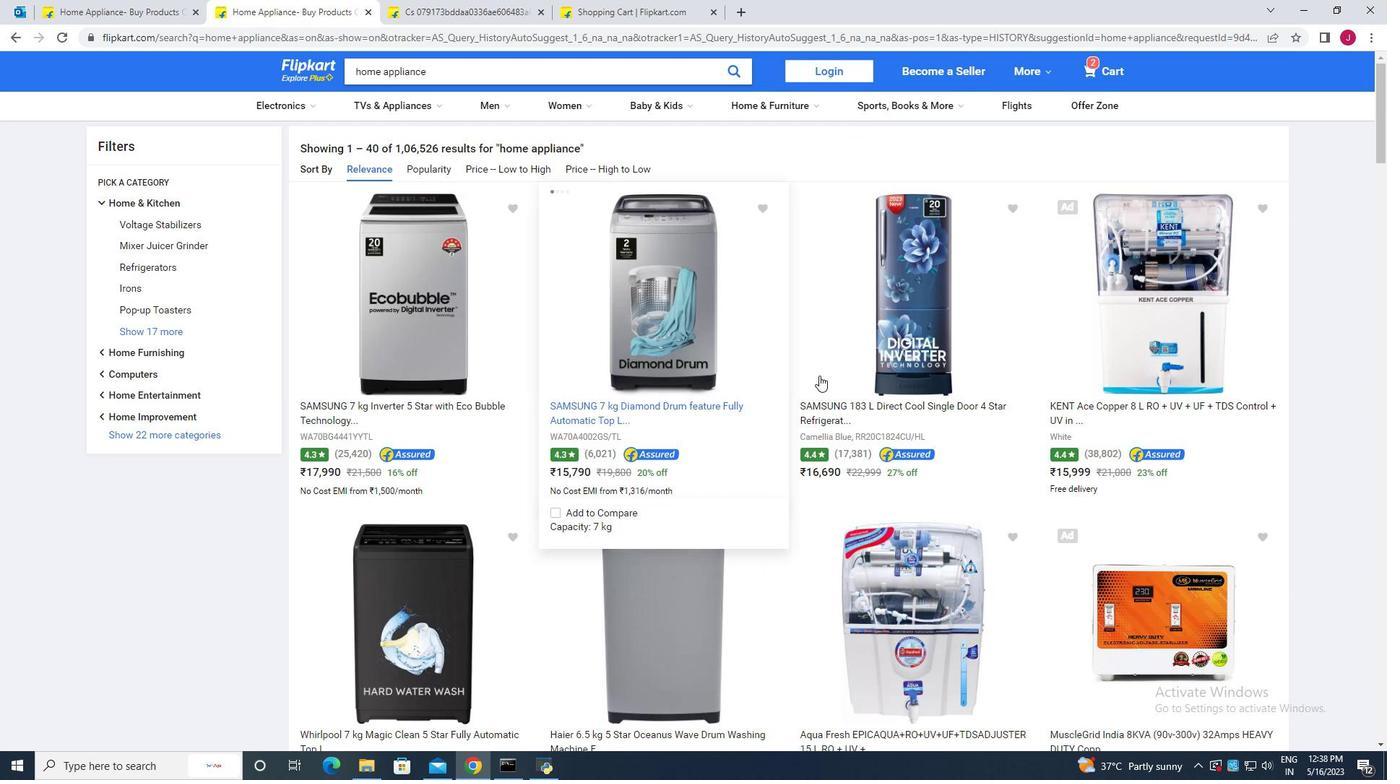 
Action: Mouse scrolled (840, 374) with delta (0, 0)
Screenshot: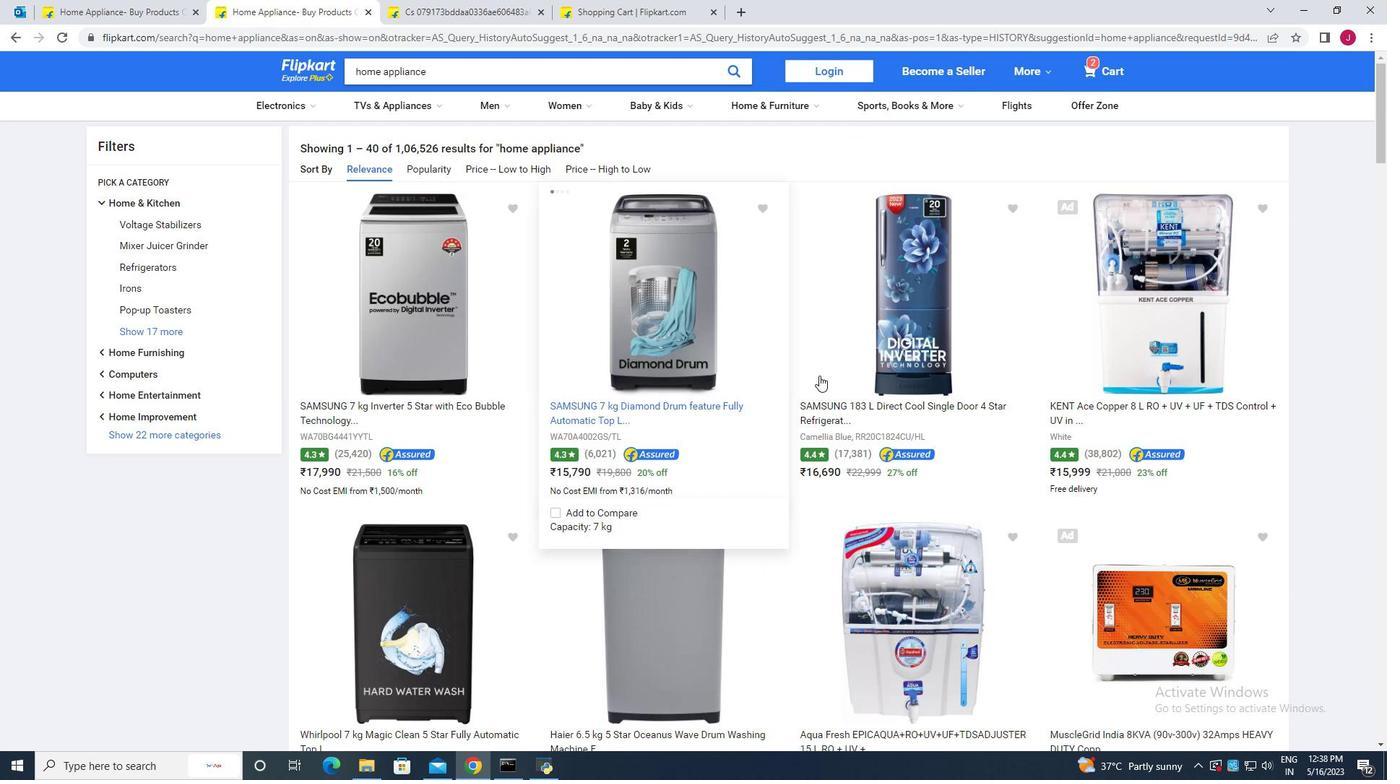 
Action: Mouse moved to (845, 375)
Screenshot: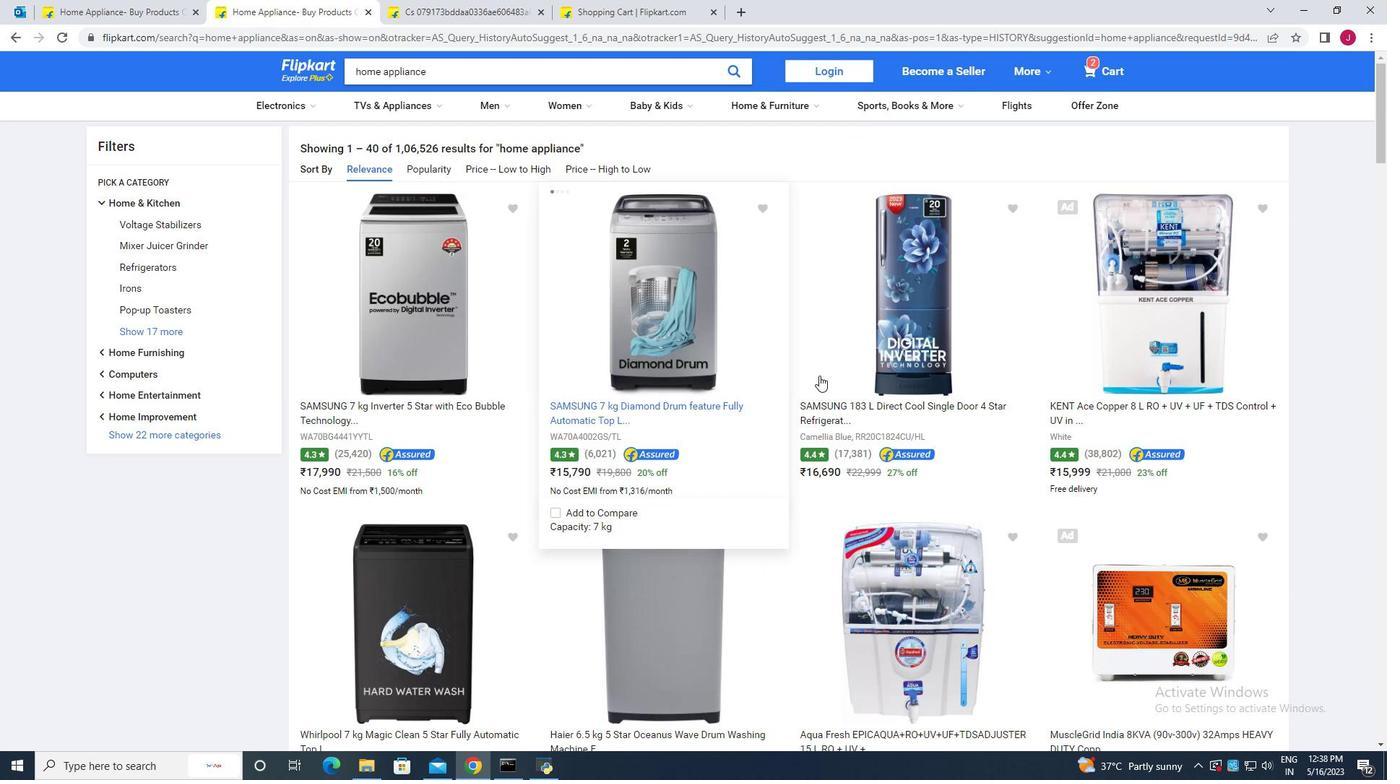 
Action: Mouse scrolled (845, 374) with delta (0, 0)
Screenshot: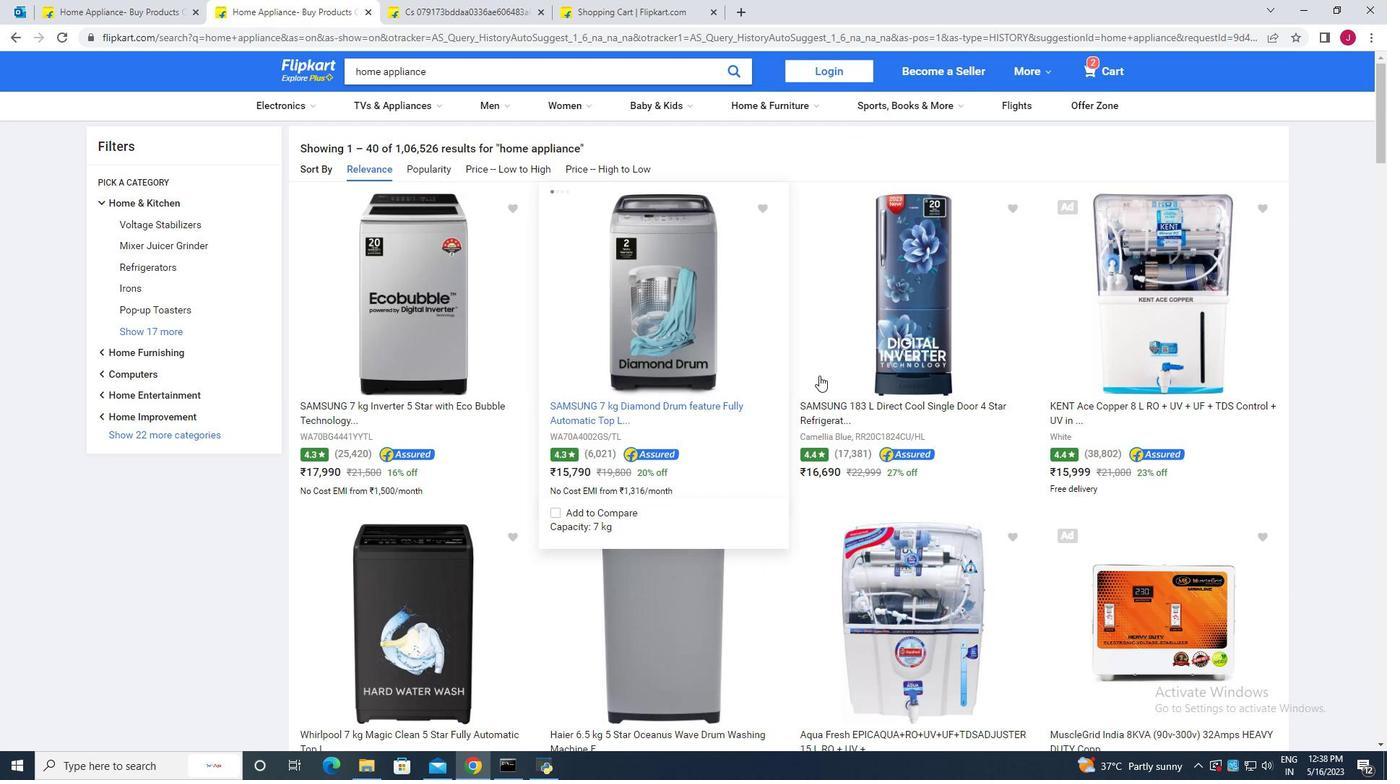 
Action: Mouse moved to (913, 471)
Screenshot: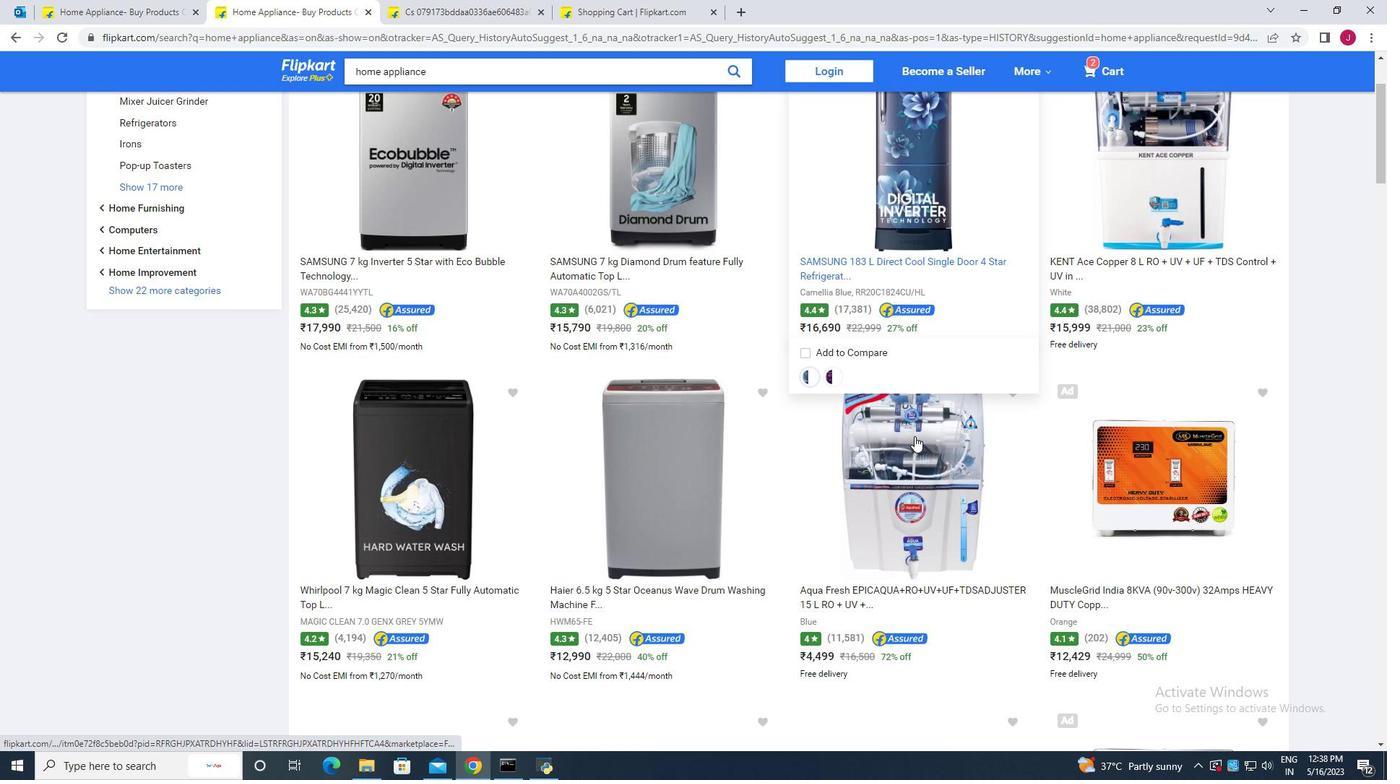 
Action: Mouse pressed left at (913, 471)
Screenshot: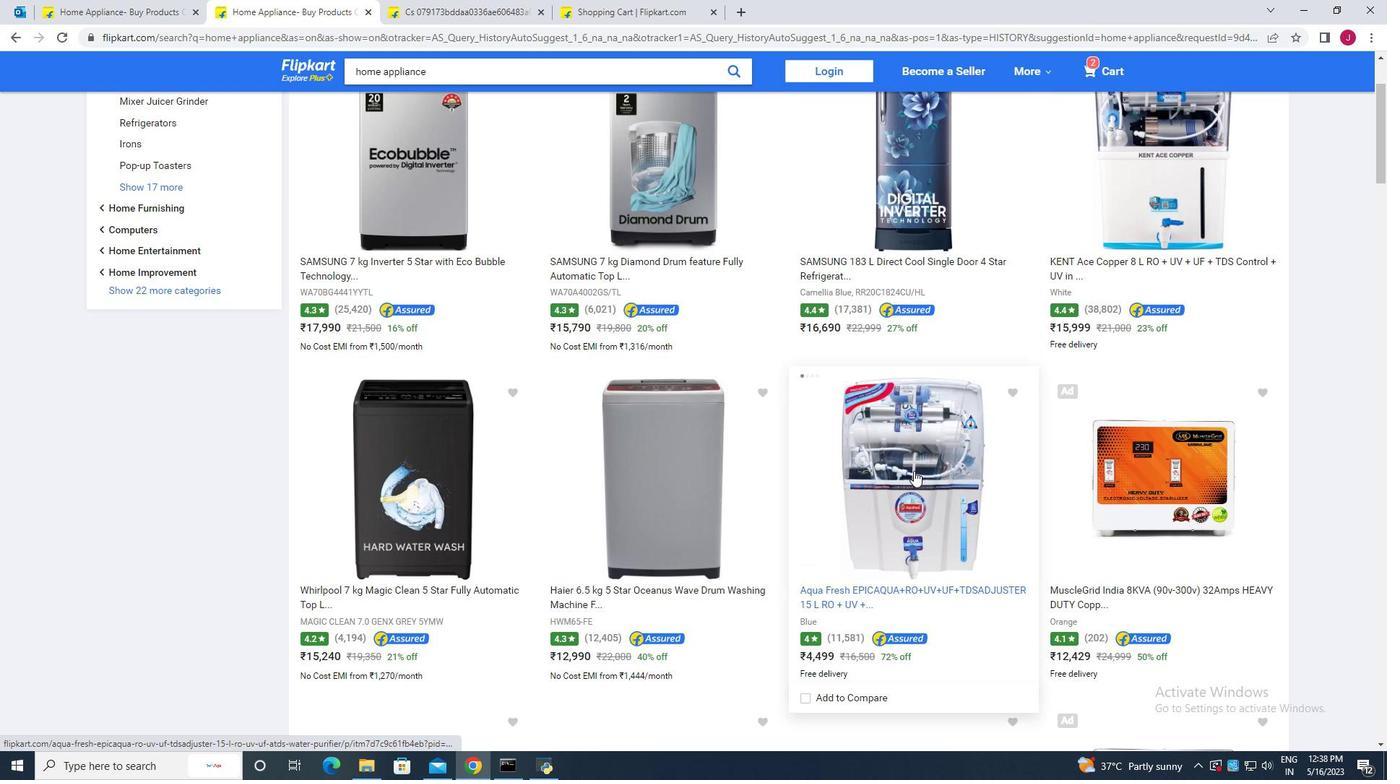 
Action: Mouse moved to (345, 484)
Screenshot: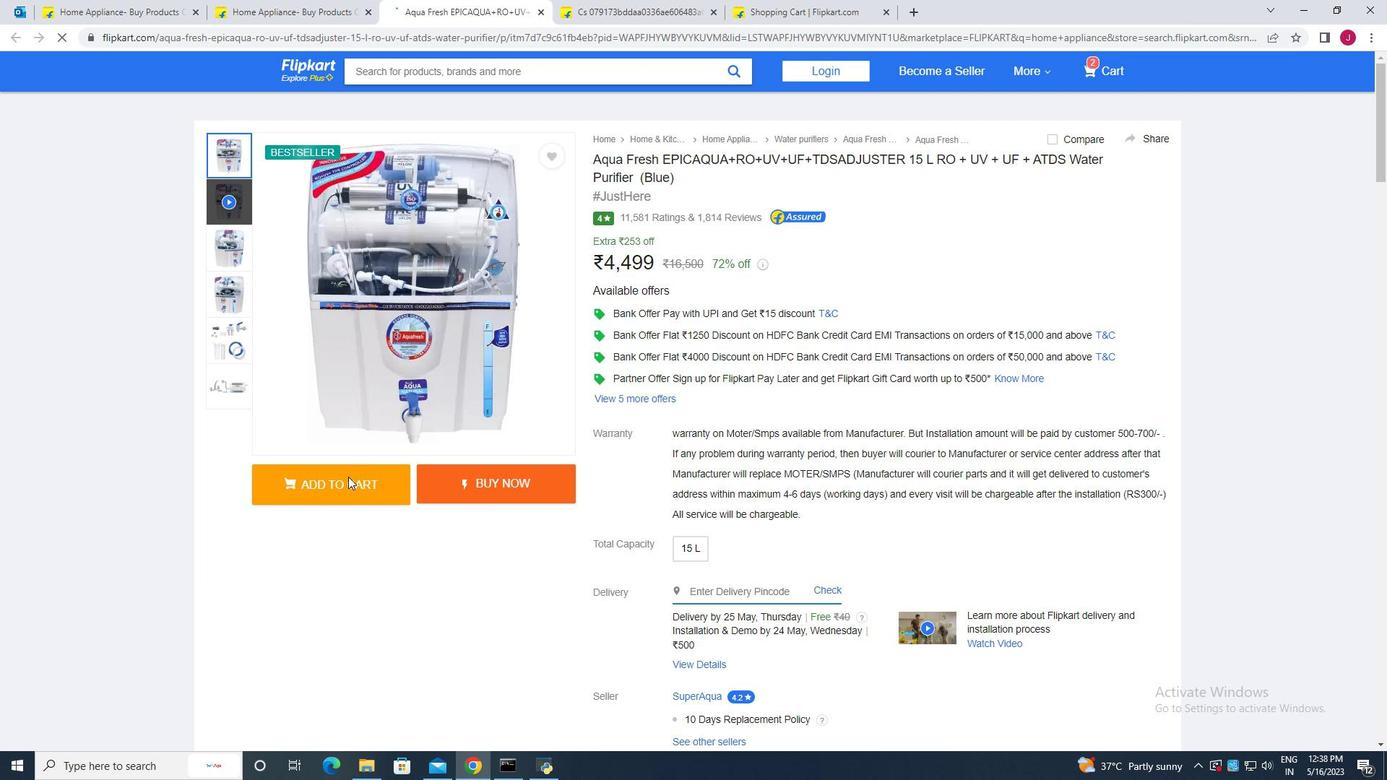 
Action: Mouse pressed left at (345, 484)
Screenshot: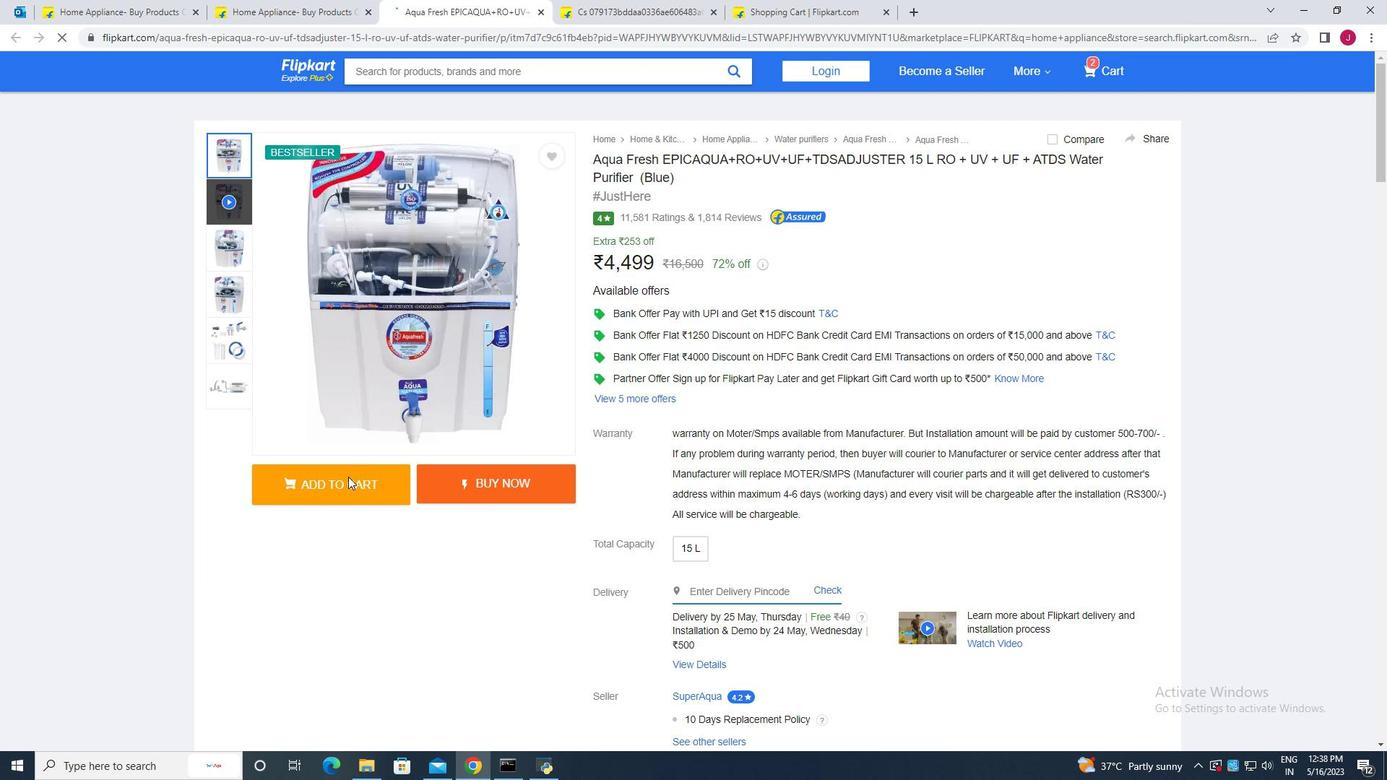 
Action: Mouse moved to (367, 487)
Screenshot: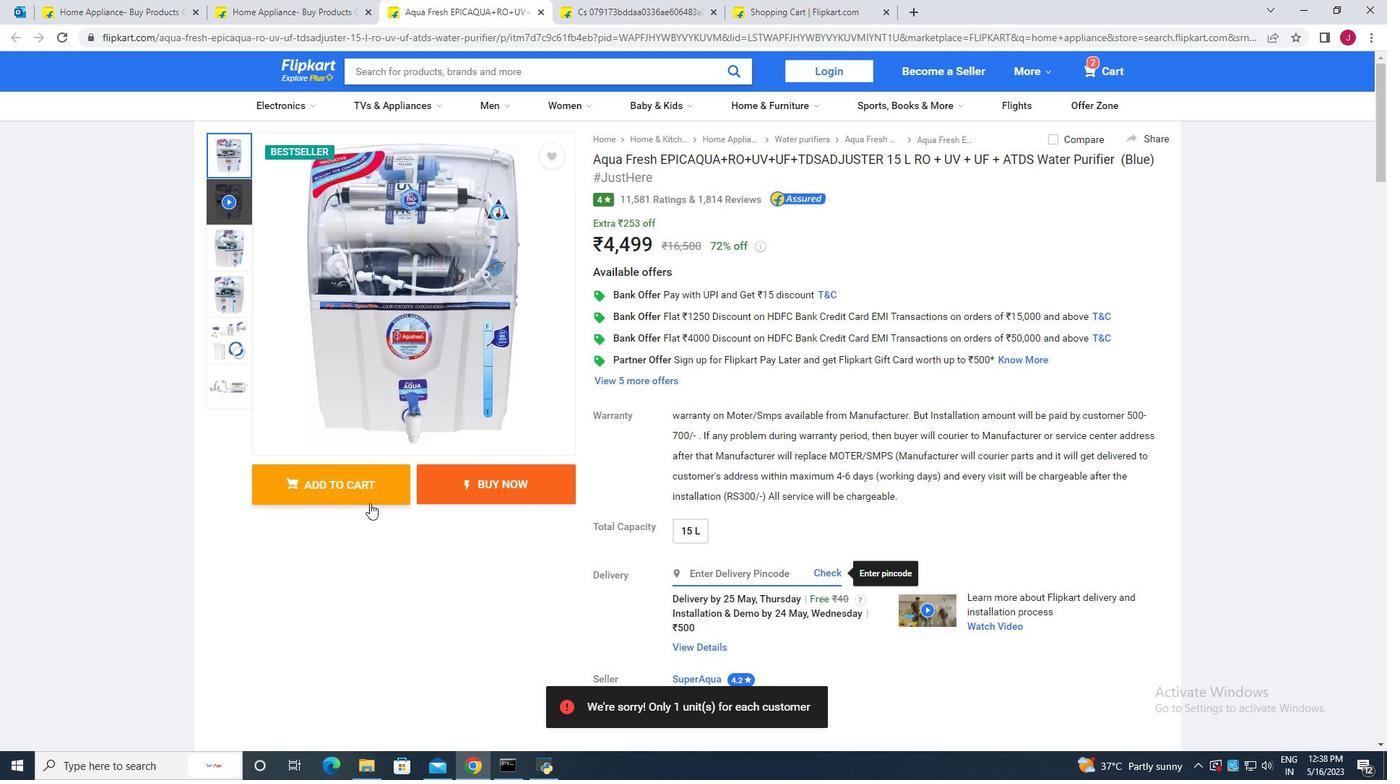 
Action: Mouse pressed left at (367, 487)
Screenshot: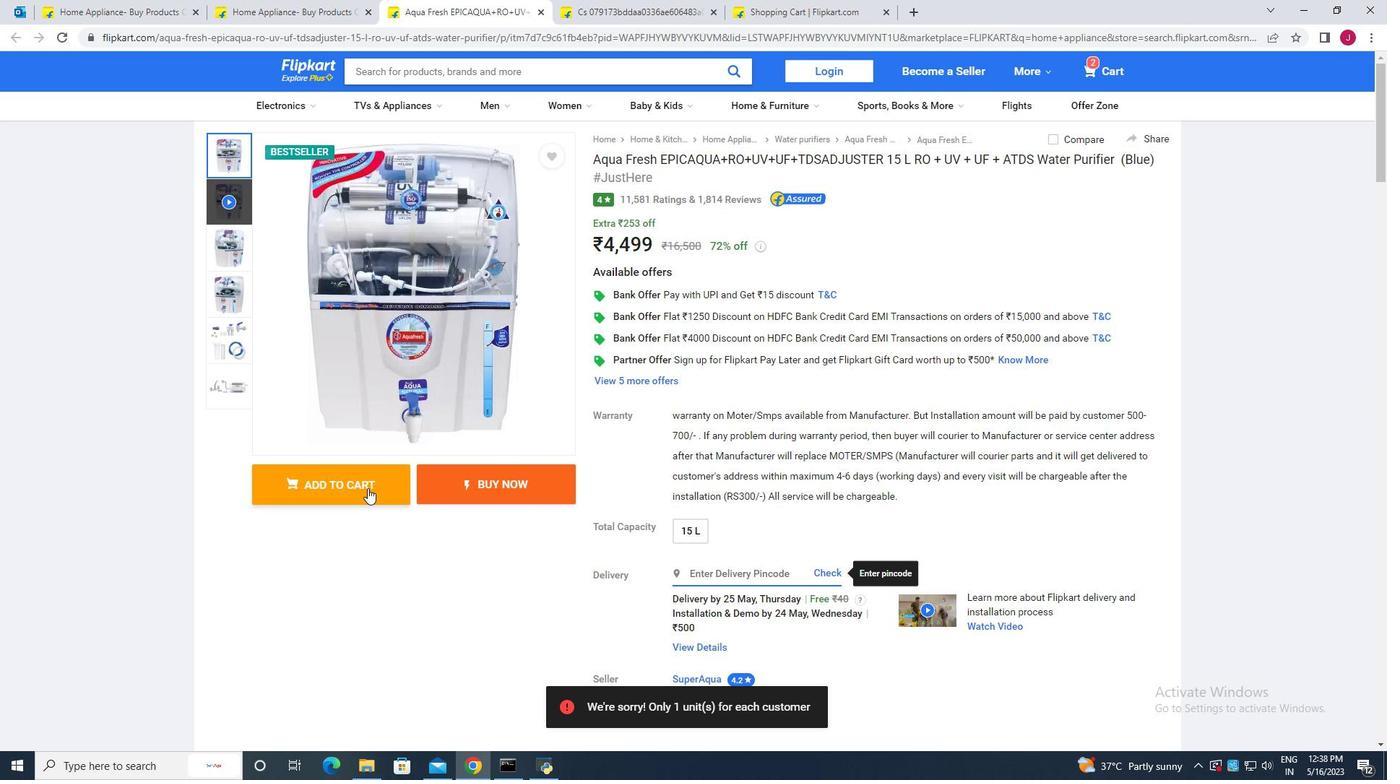 
Action: Mouse moved to (298, 7)
Screenshot: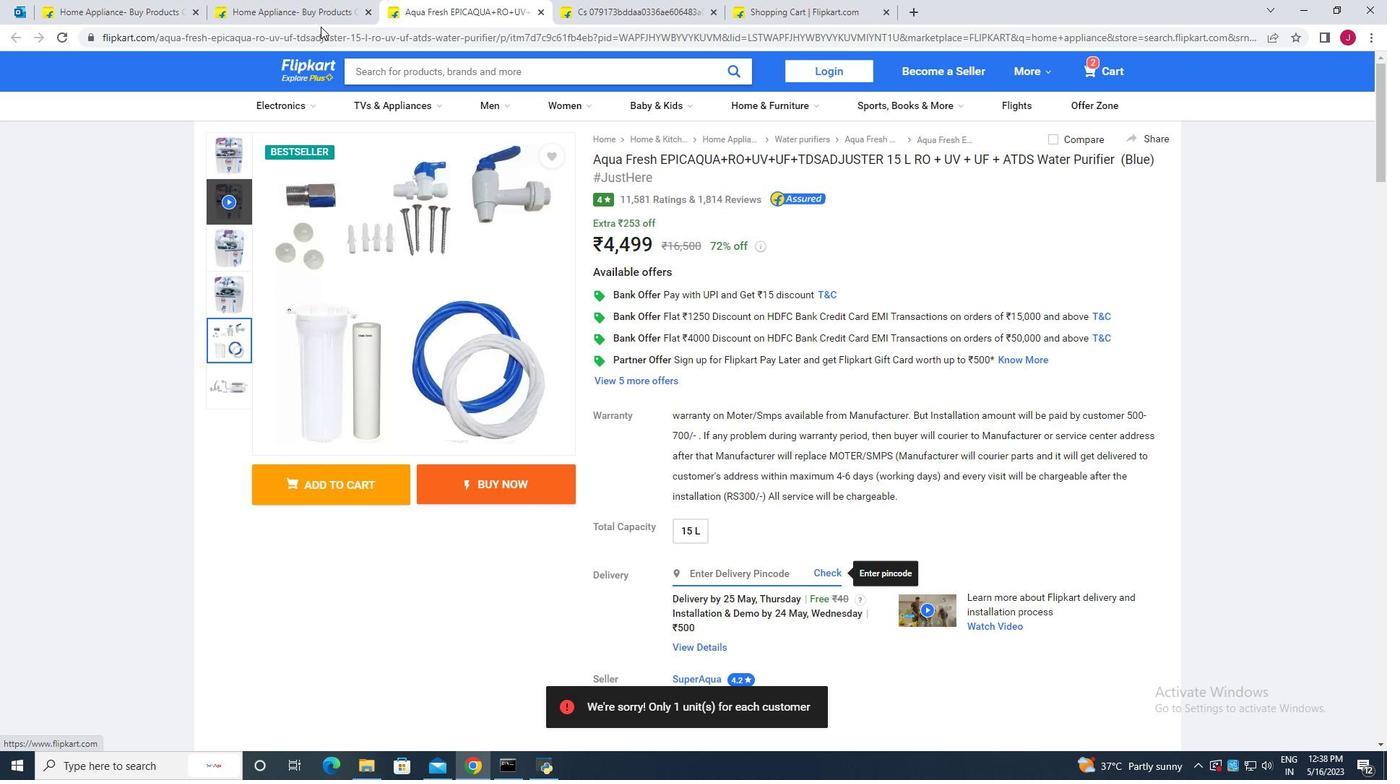 
Action: Mouse pressed left at (298, 7)
Screenshot: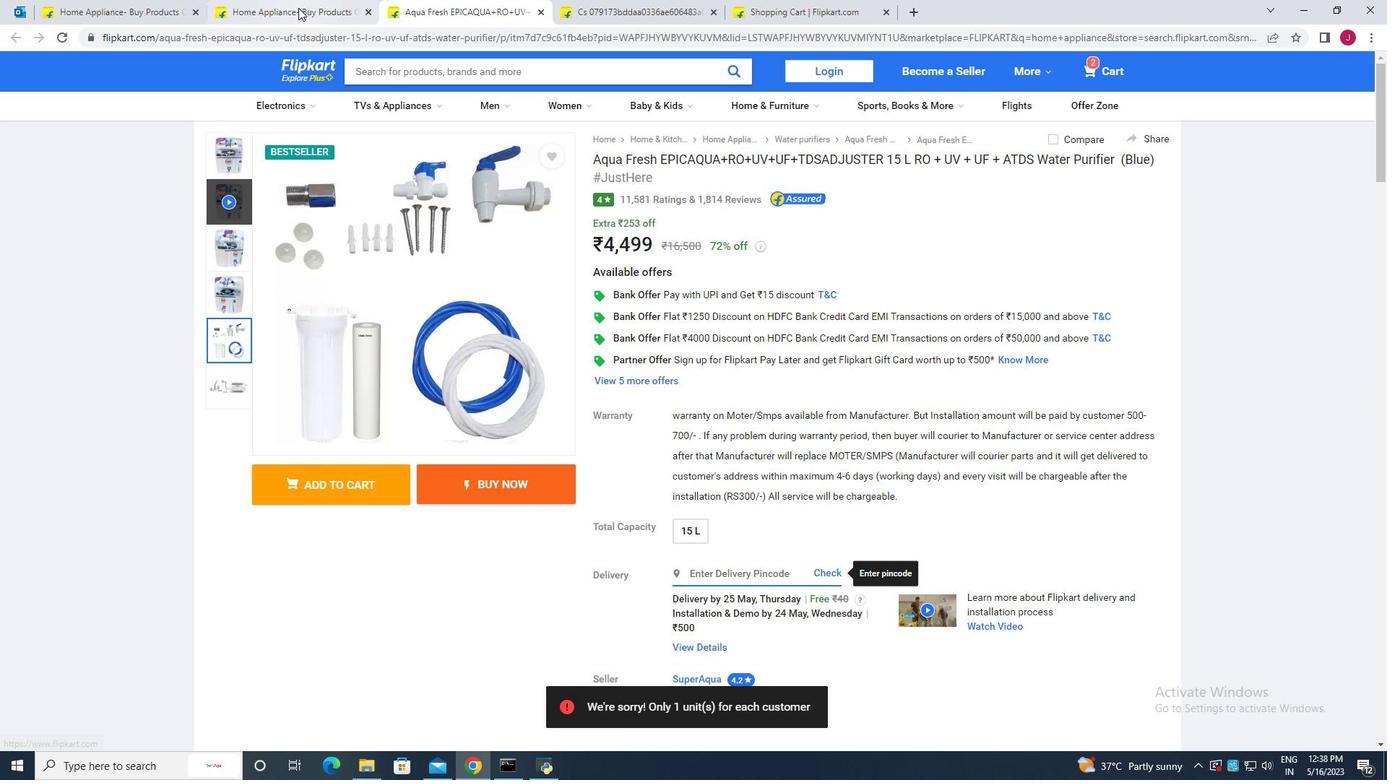 
Action: Mouse moved to (732, 480)
Screenshot: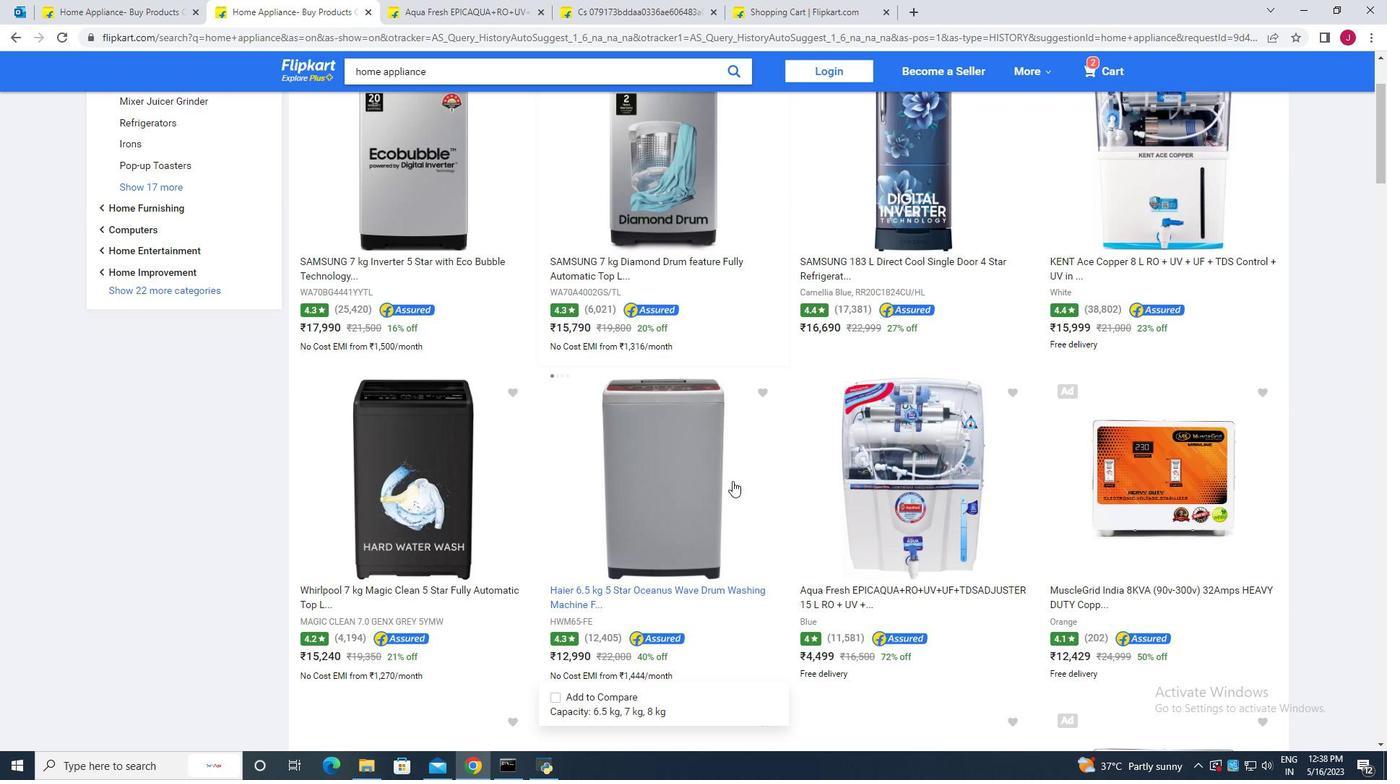 
Action: Mouse scrolled (732, 479) with delta (0, 0)
Screenshot: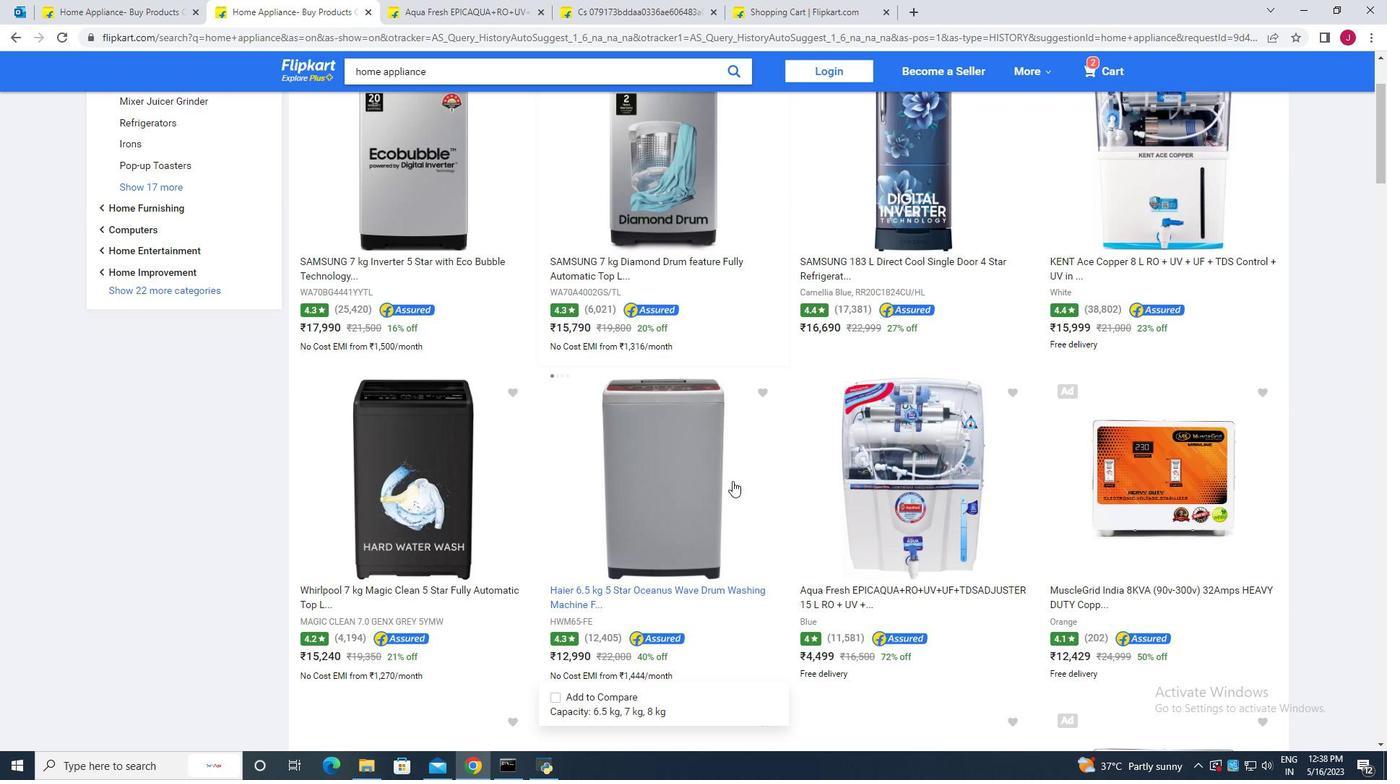 
Action: Mouse scrolled (732, 479) with delta (0, 0)
Screenshot: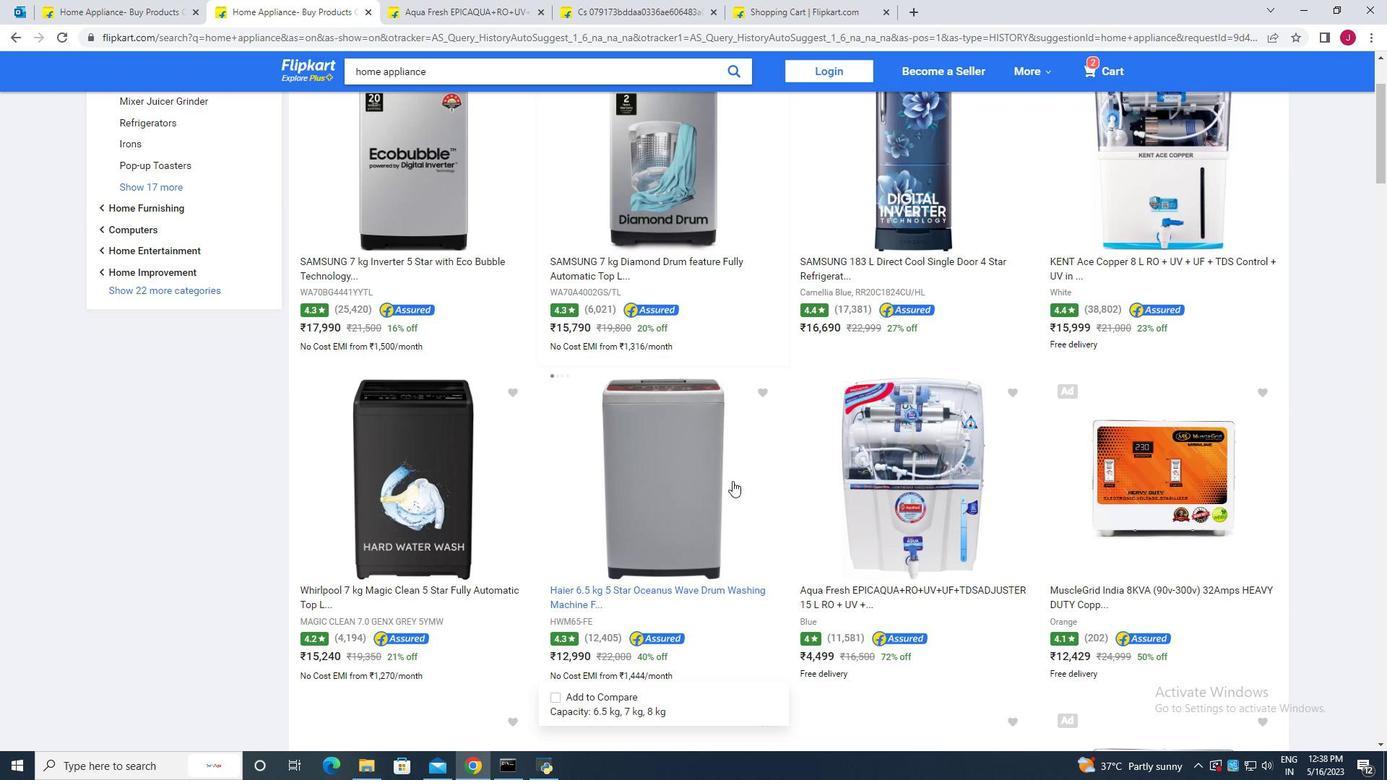
Action: Mouse scrolled (732, 479) with delta (0, 0)
Screenshot: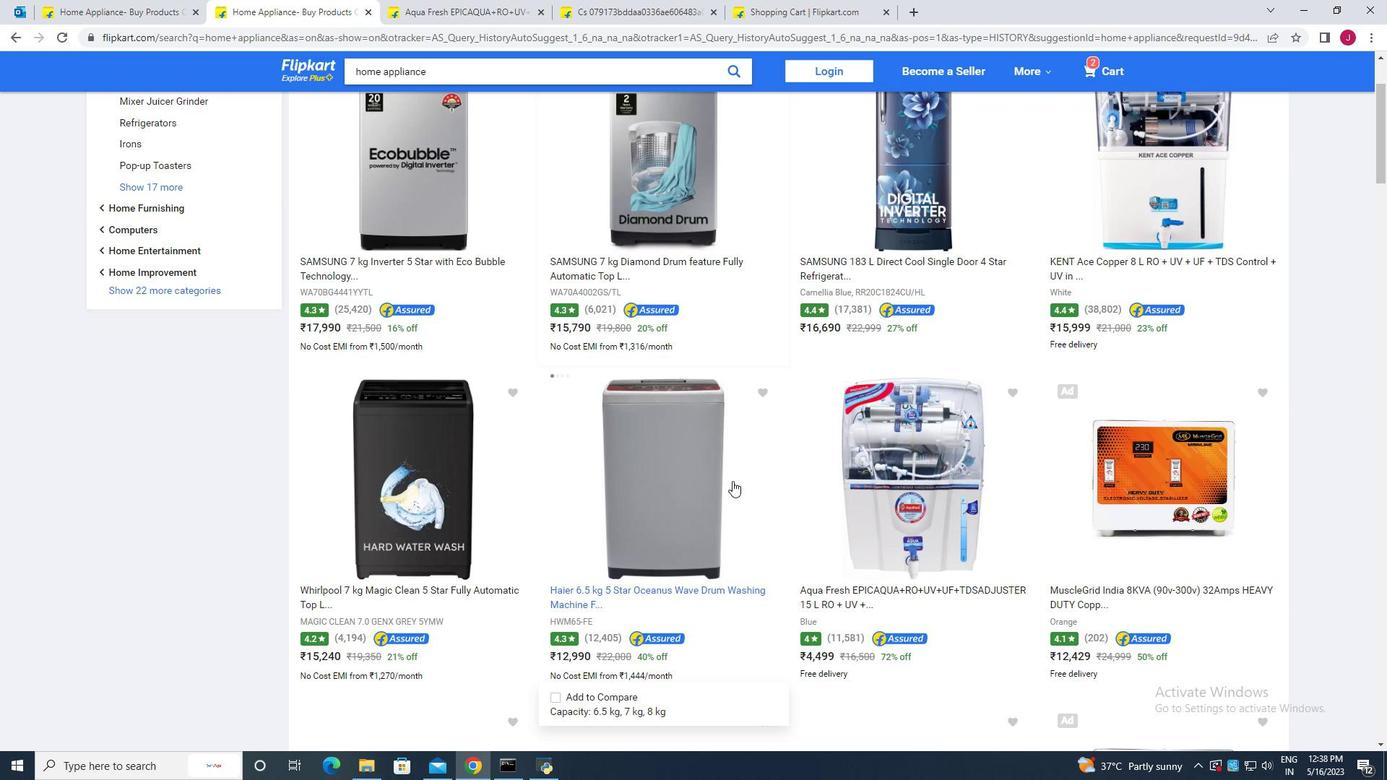 
Action: Mouse moved to (732, 479)
Screenshot: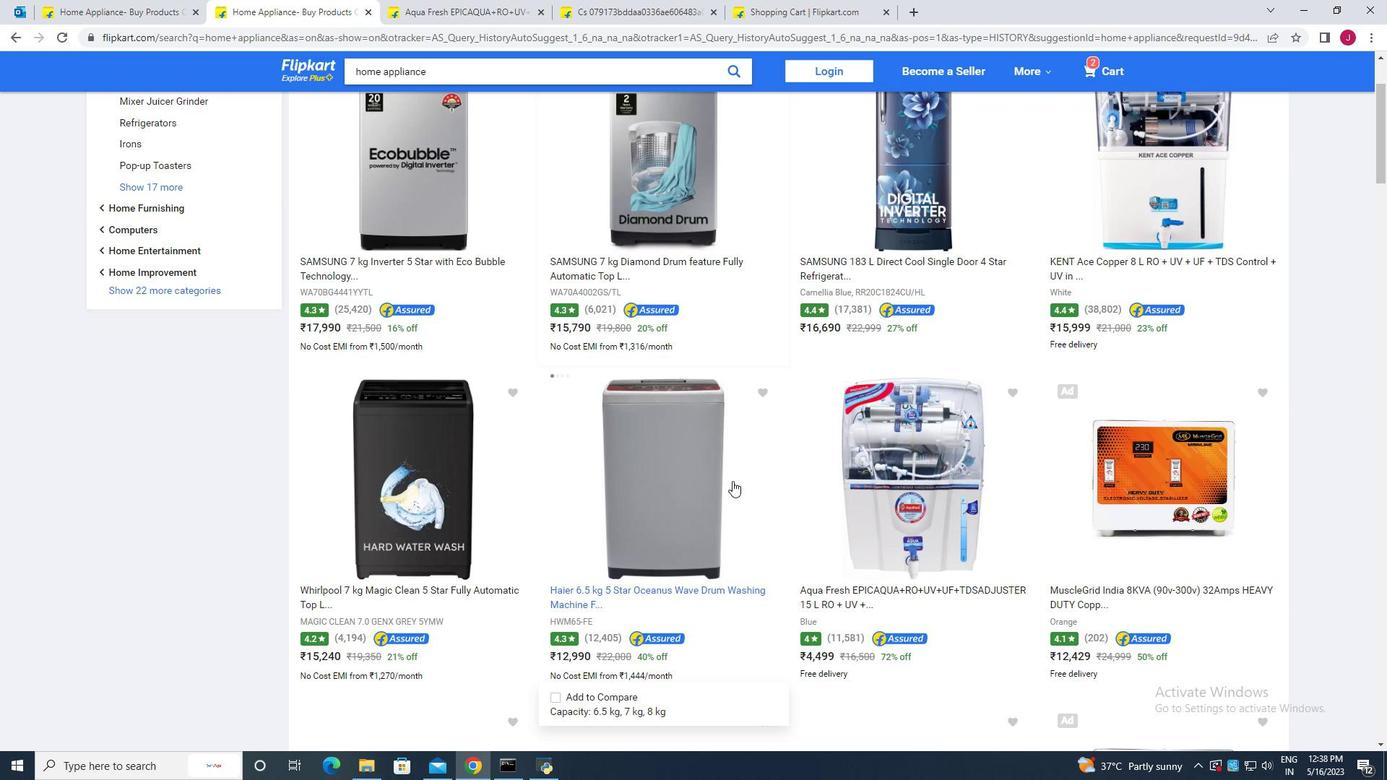 
Action: Mouse scrolled (732, 479) with delta (0, 0)
Screenshot: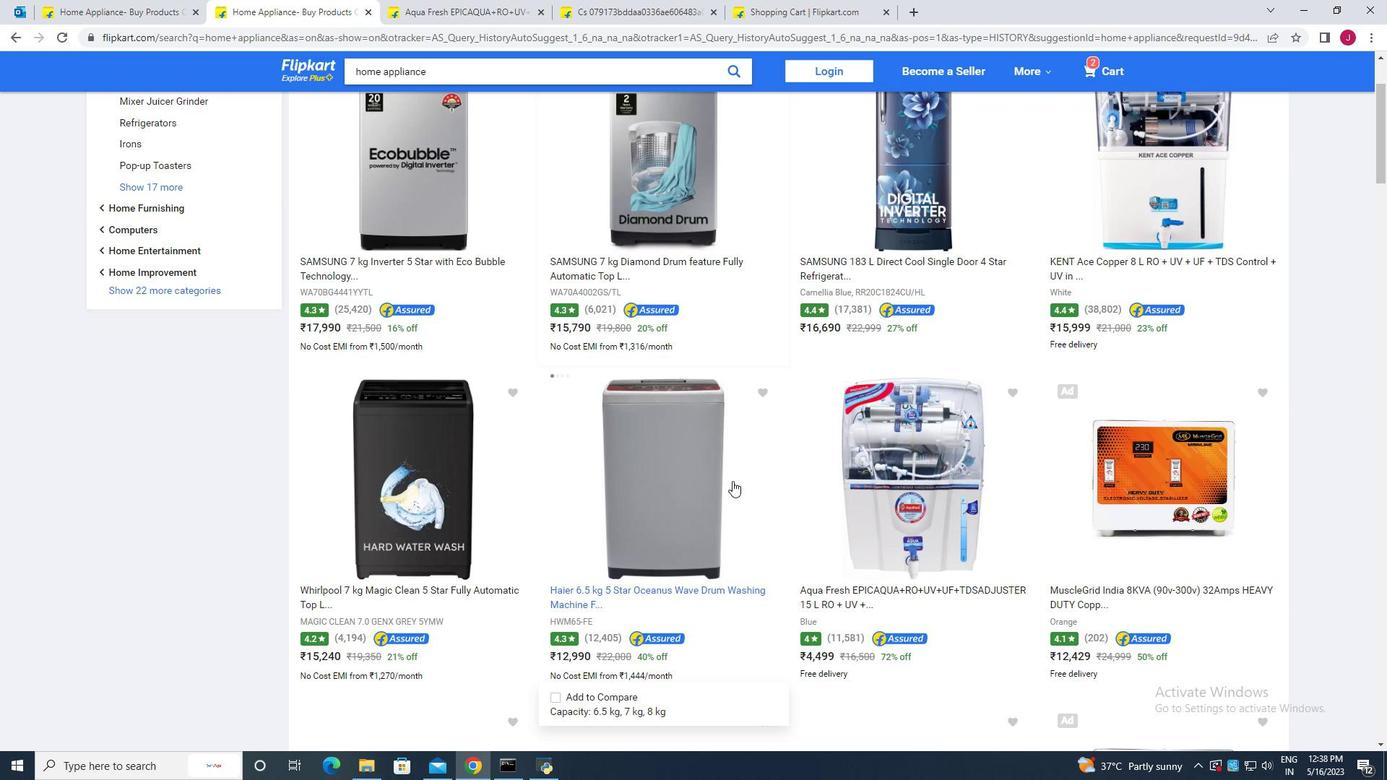 
Action: Mouse moved to (730, 476)
Screenshot: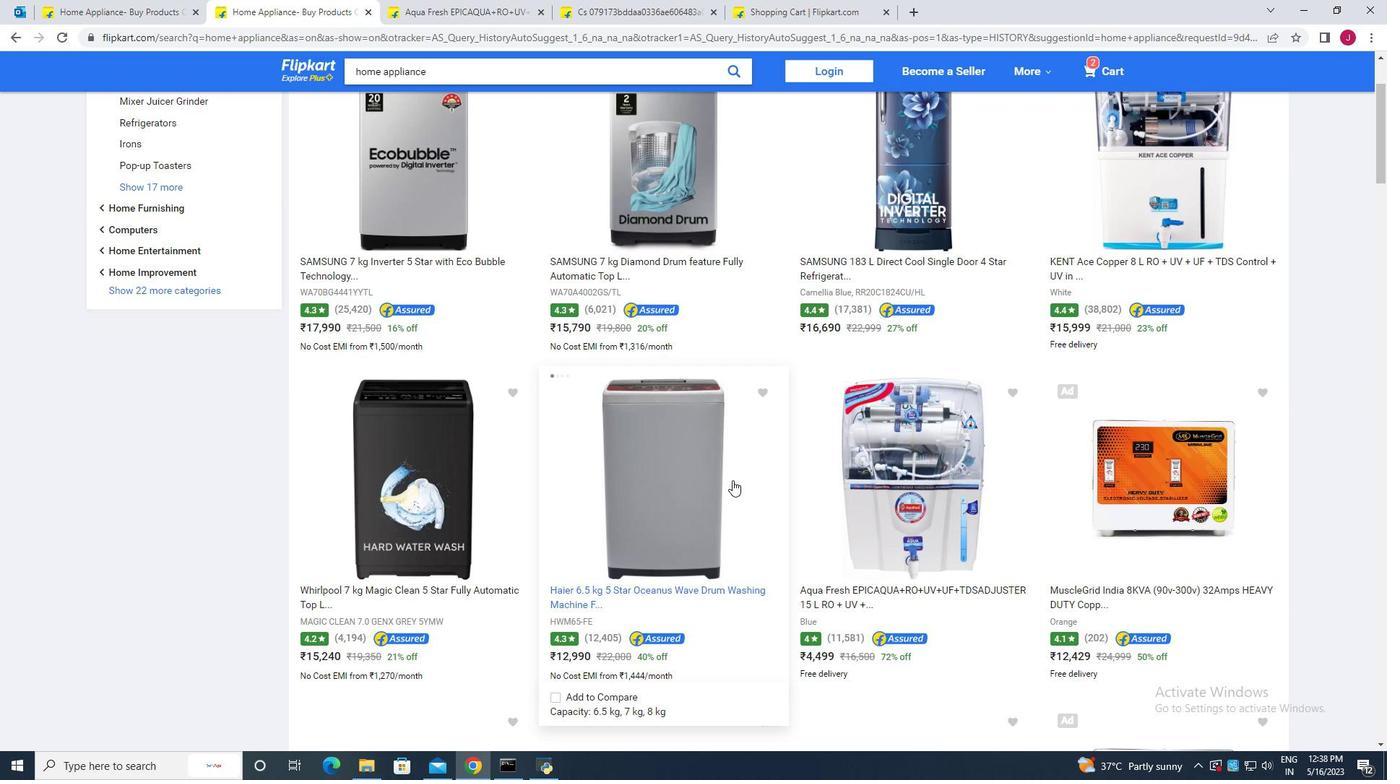 
Action: Mouse scrolled (730, 476) with delta (0, 0)
Screenshot: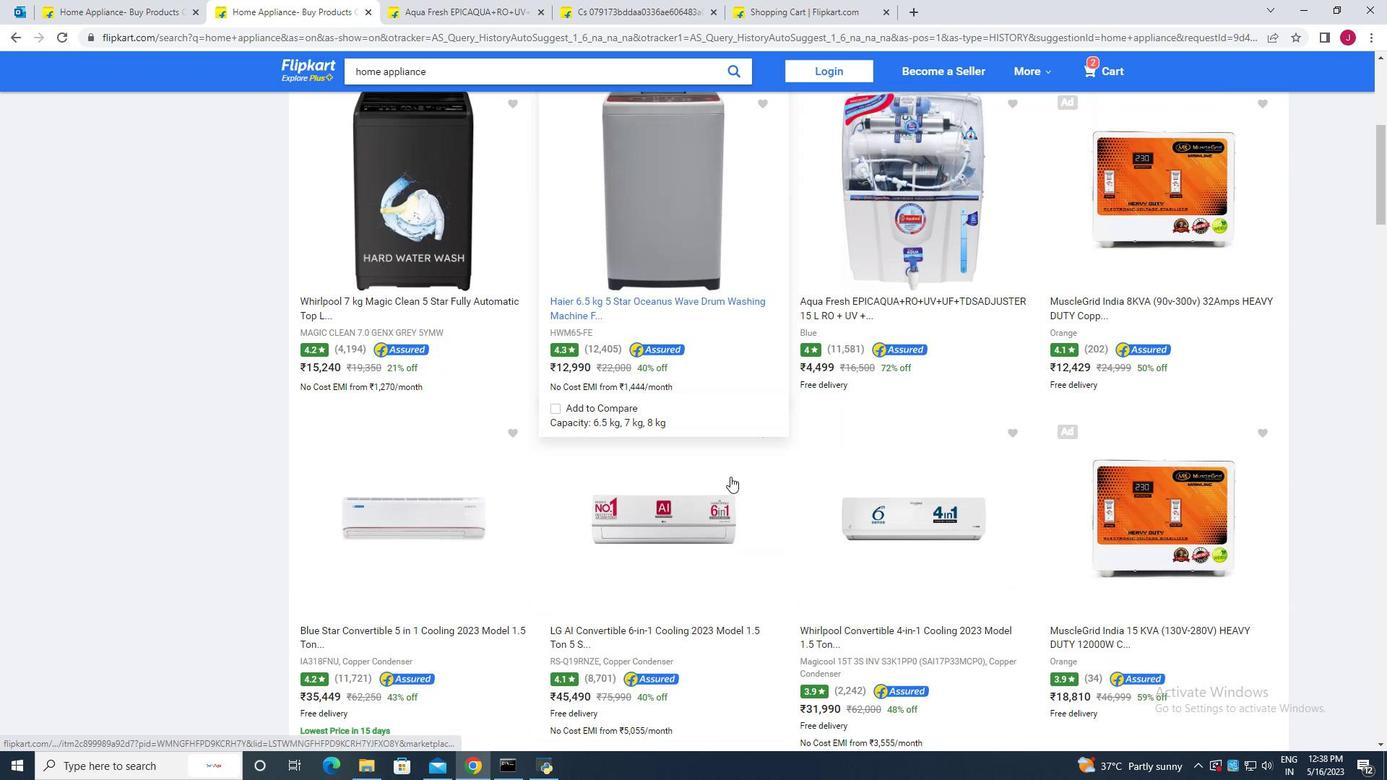 
Action: Mouse scrolled (730, 476) with delta (0, 0)
Screenshot: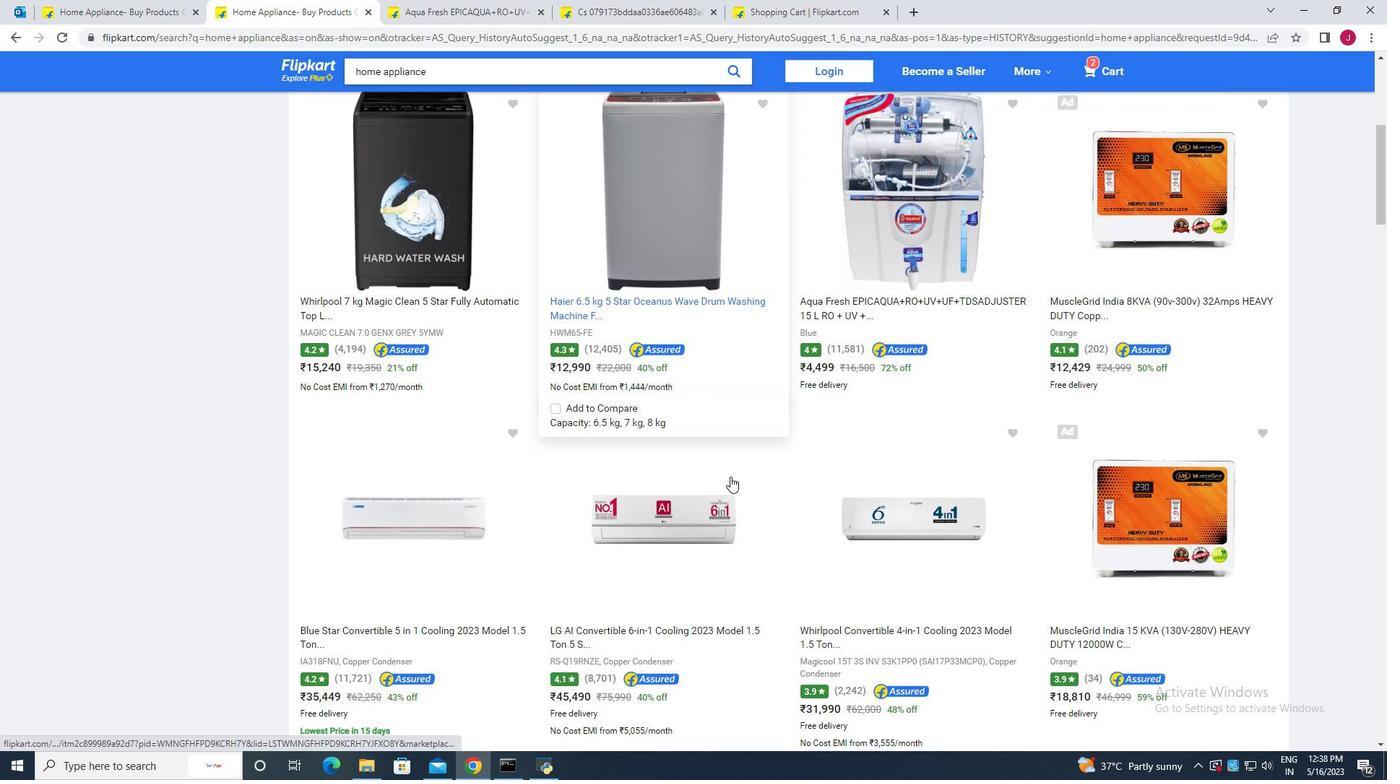 
Action: Mouse scrolled (730, 476) with delta (0, 0)
Screenshot: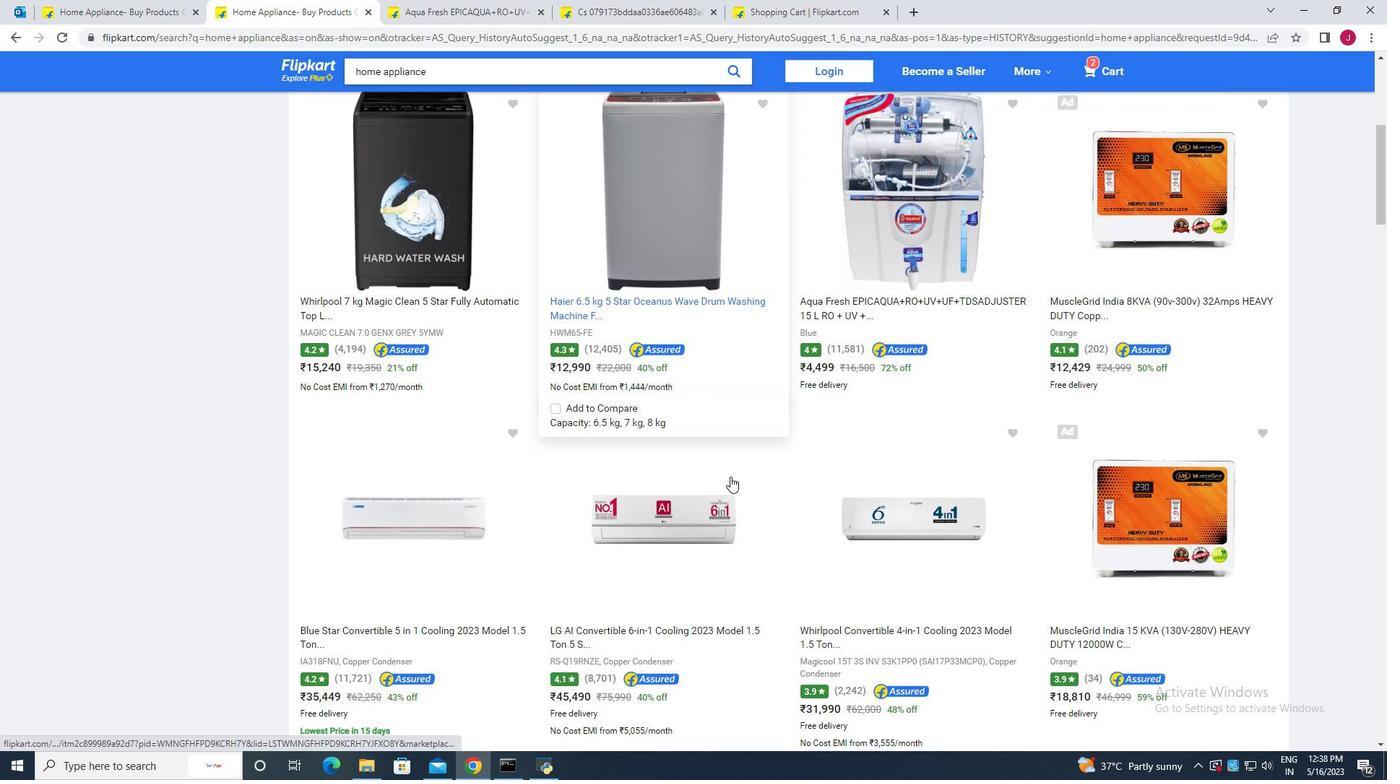 
Action: Mouse scrolled (730, 476) with delta (0, 0)
Screenshot: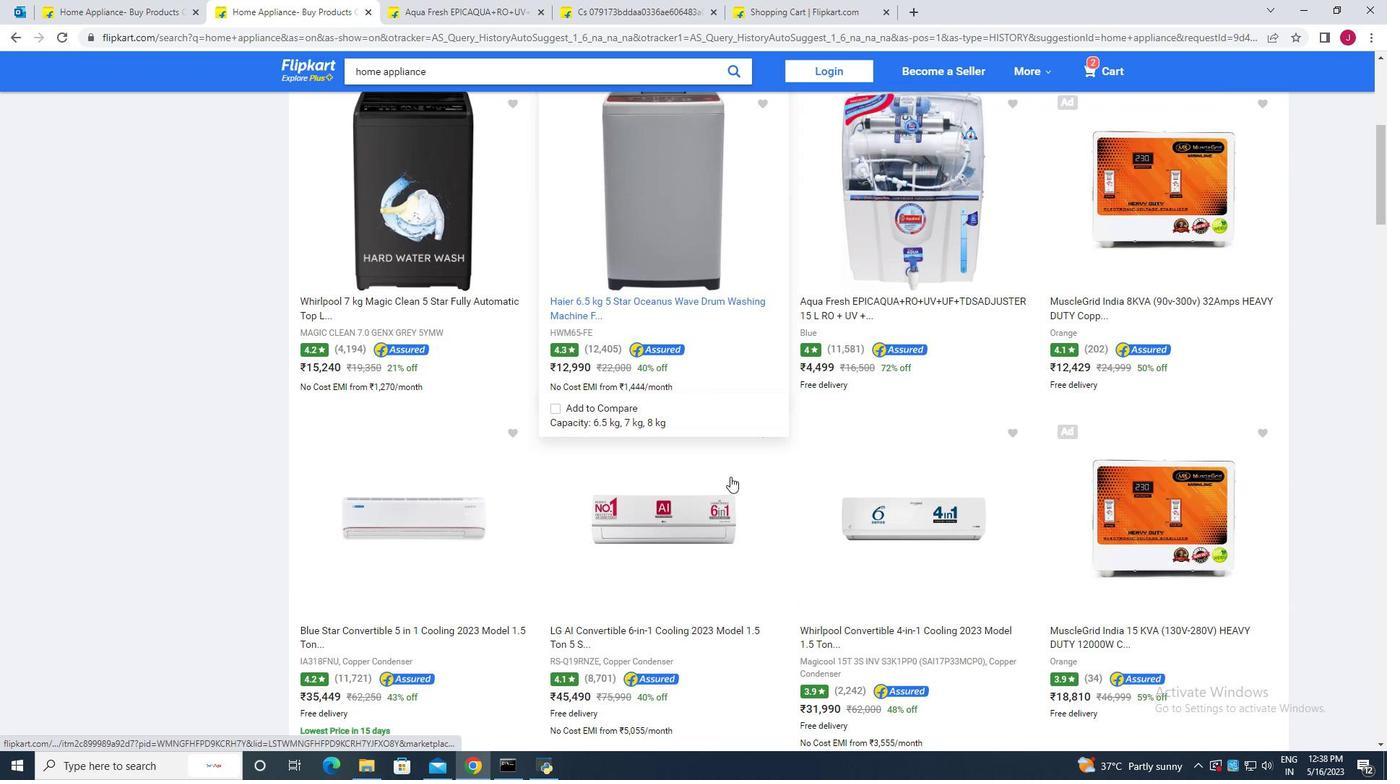
Action: Mouse moved to (432, 238)
Screenshot: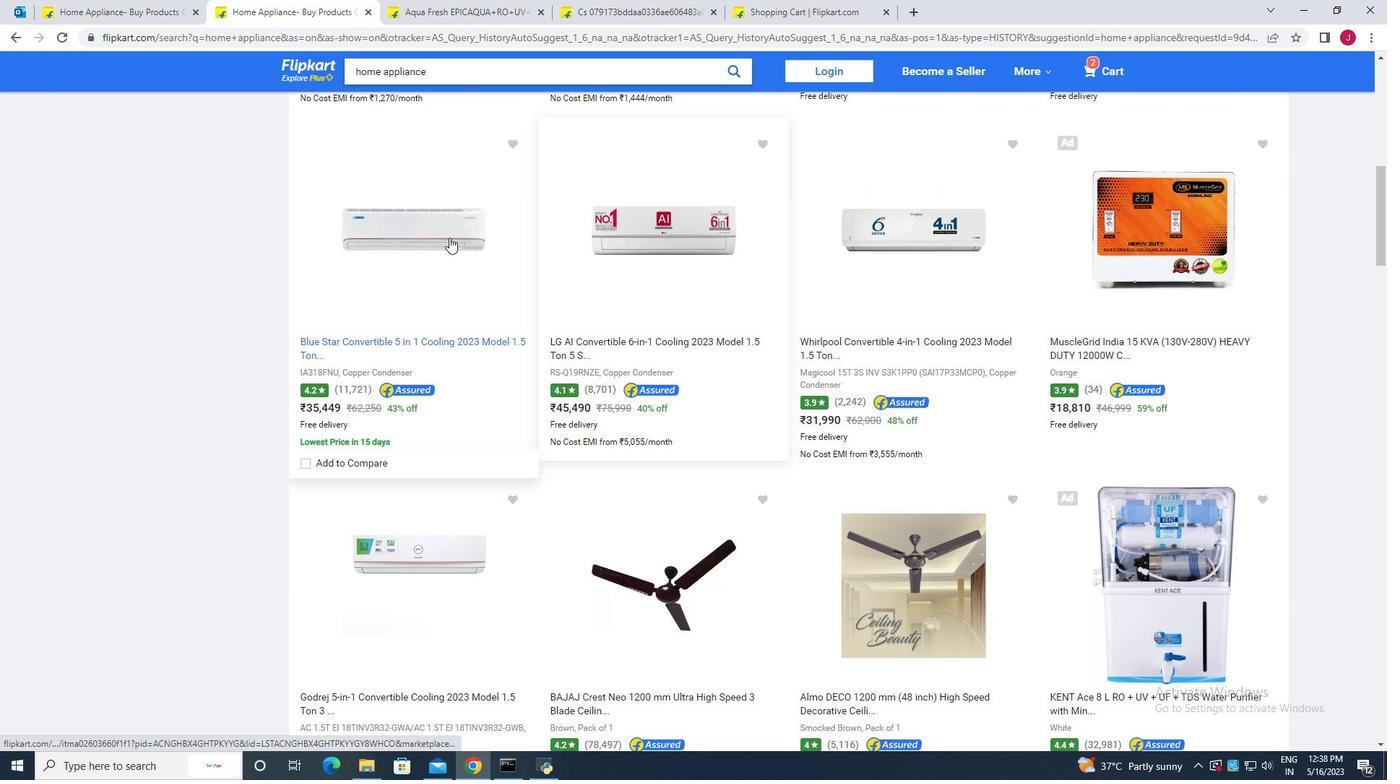 
Action: Mouse pressed left at (432, 238)
Screenshot: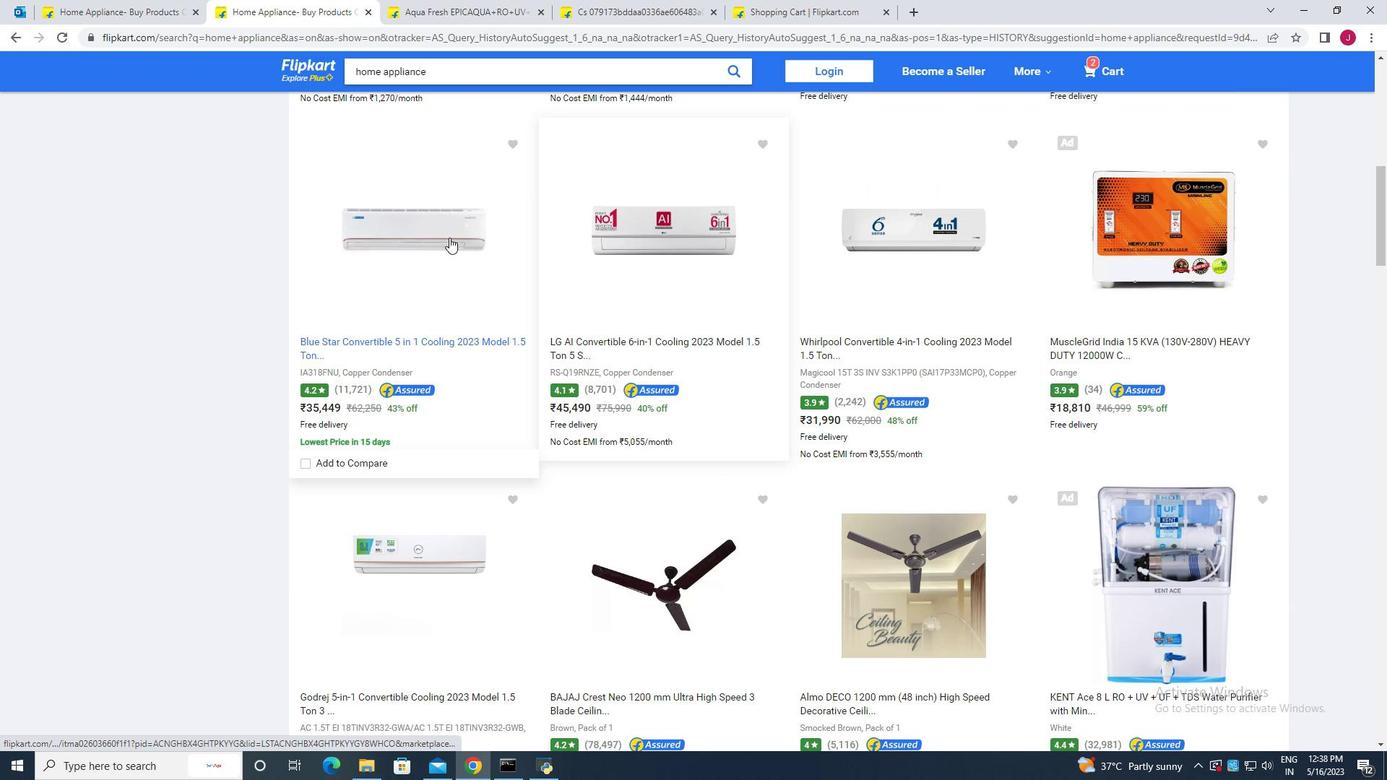 
Action: Mouse moved to (349, 491)
Screenshot: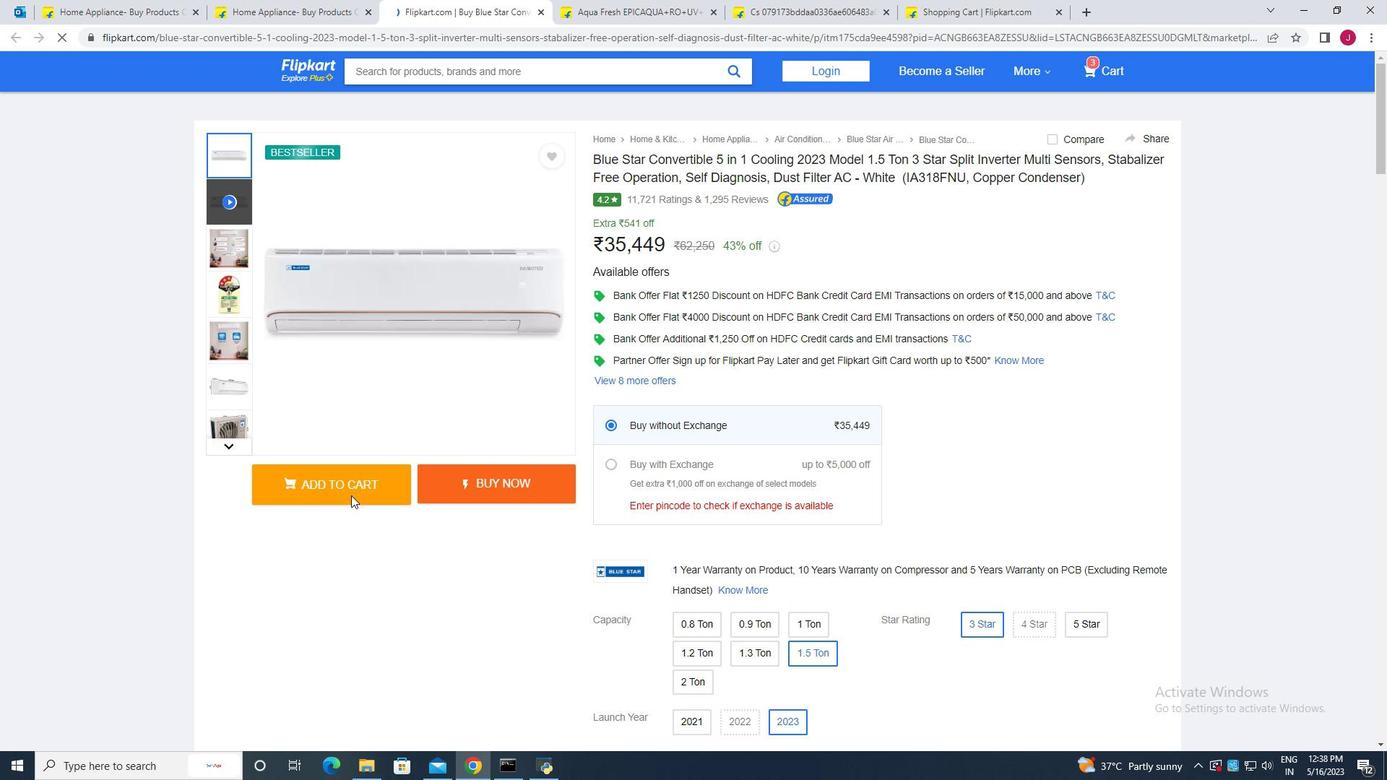 
Action: Mouse pressed left at (349, 491)
Screenshot: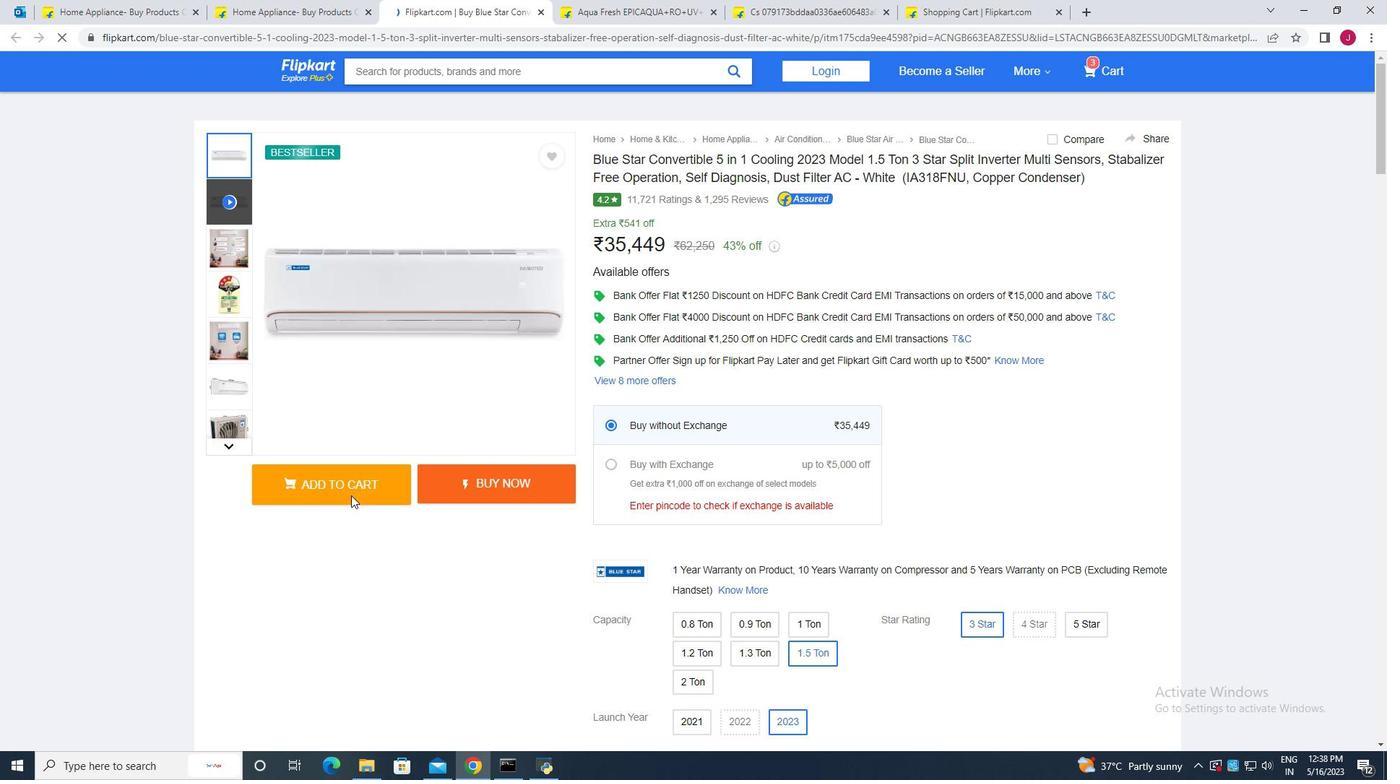 
Action: Mouse moved to (322, 7)
Screenshot: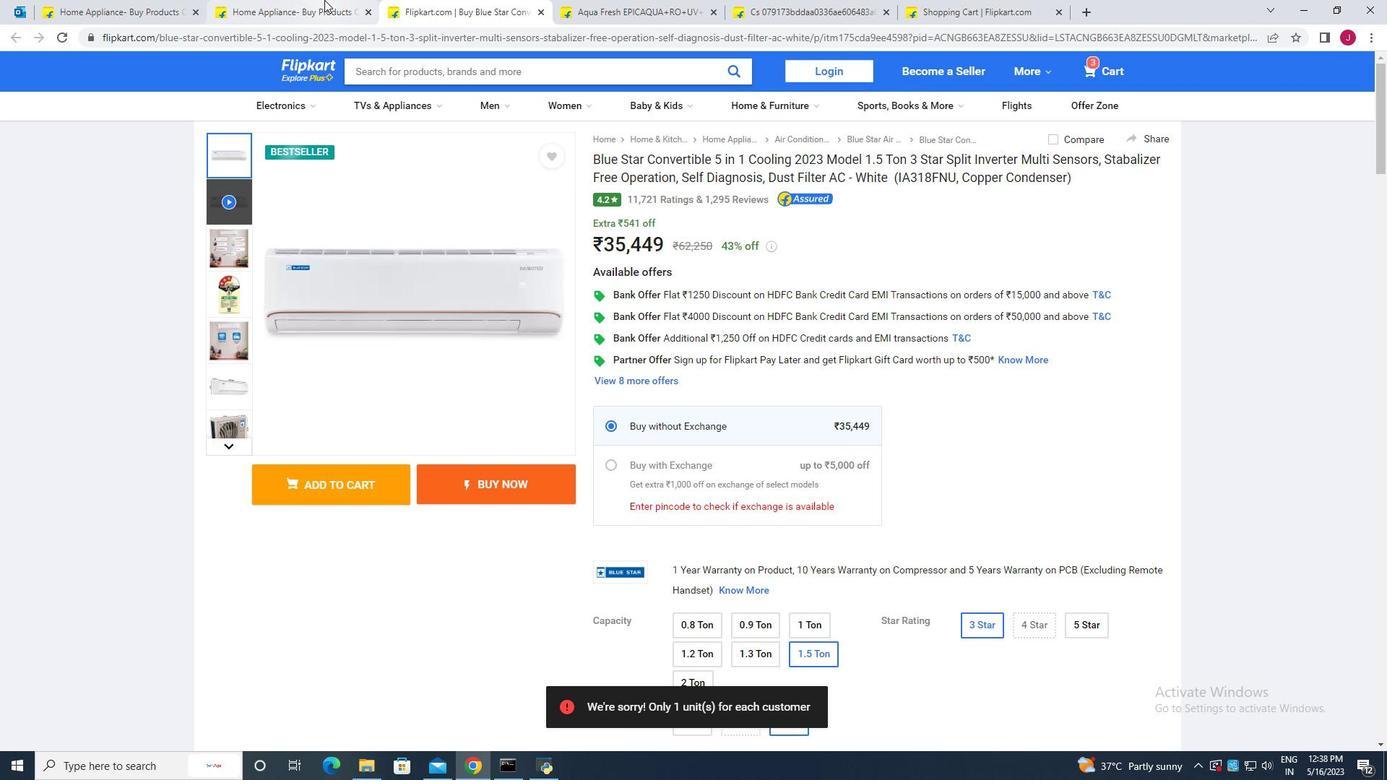 
Action: Mouse pressed left at (322, 7)
Screenshot: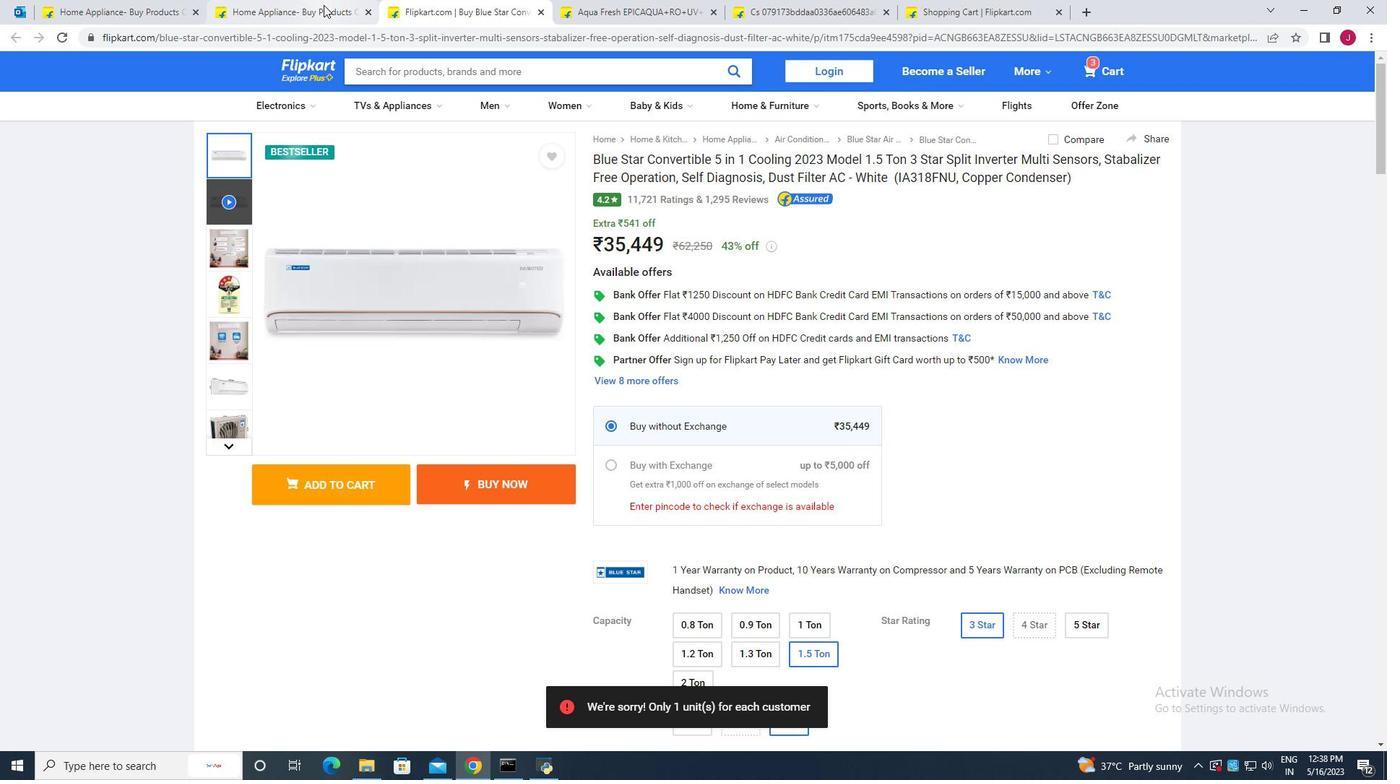 
Action: Mouse moved to (674, 434)
Screenshot: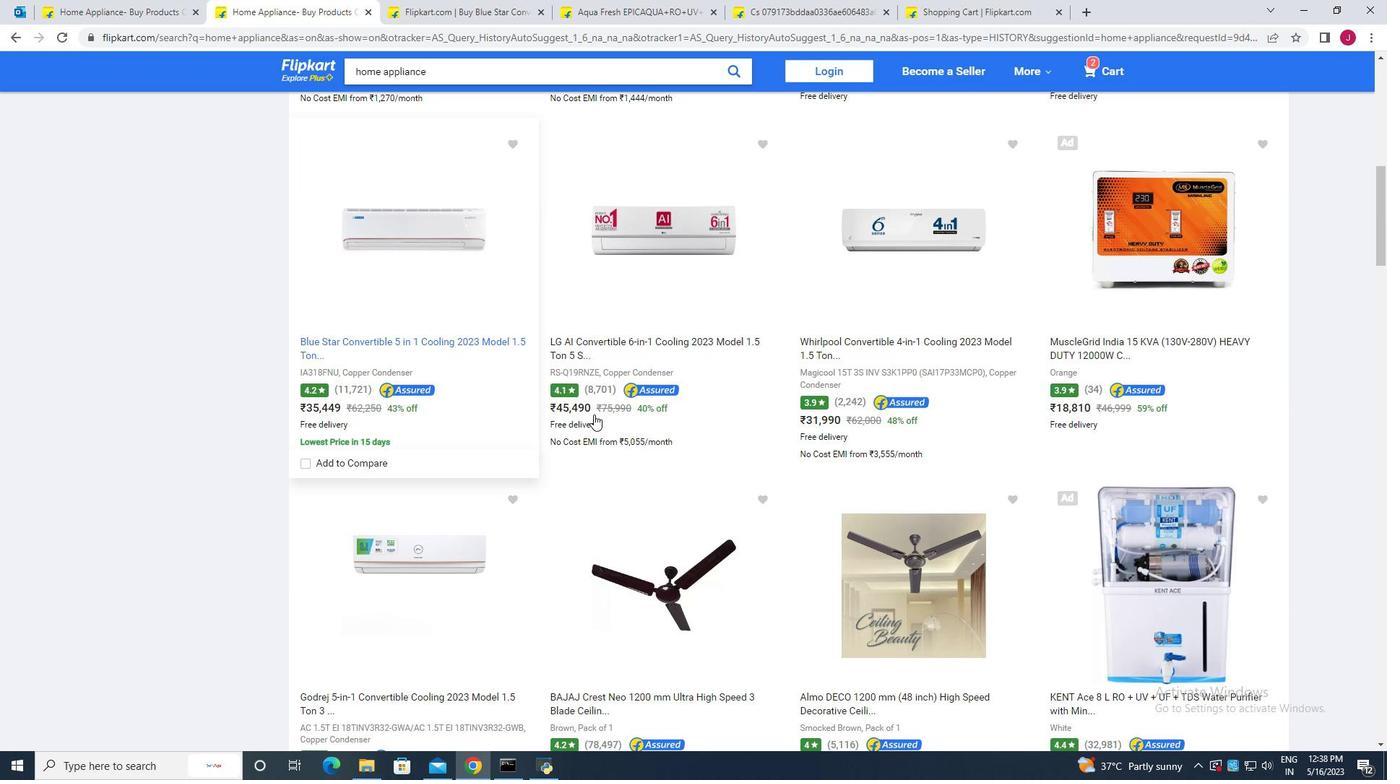 
Action: Mouse scrolled (674, 434) with delta (0, 0)
Screenshot: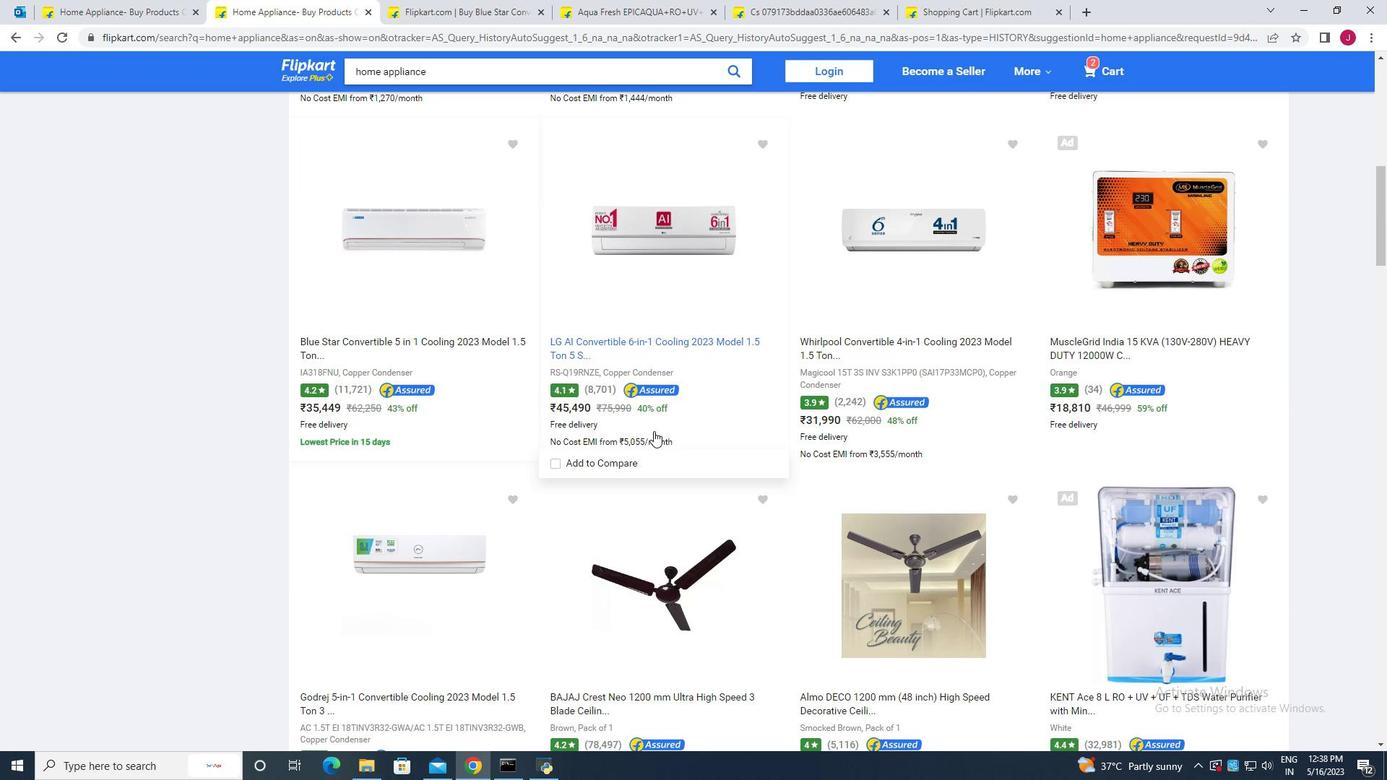 
Action: Mouse scrolled (674, 434) with delta (0, 0)
Screenshot: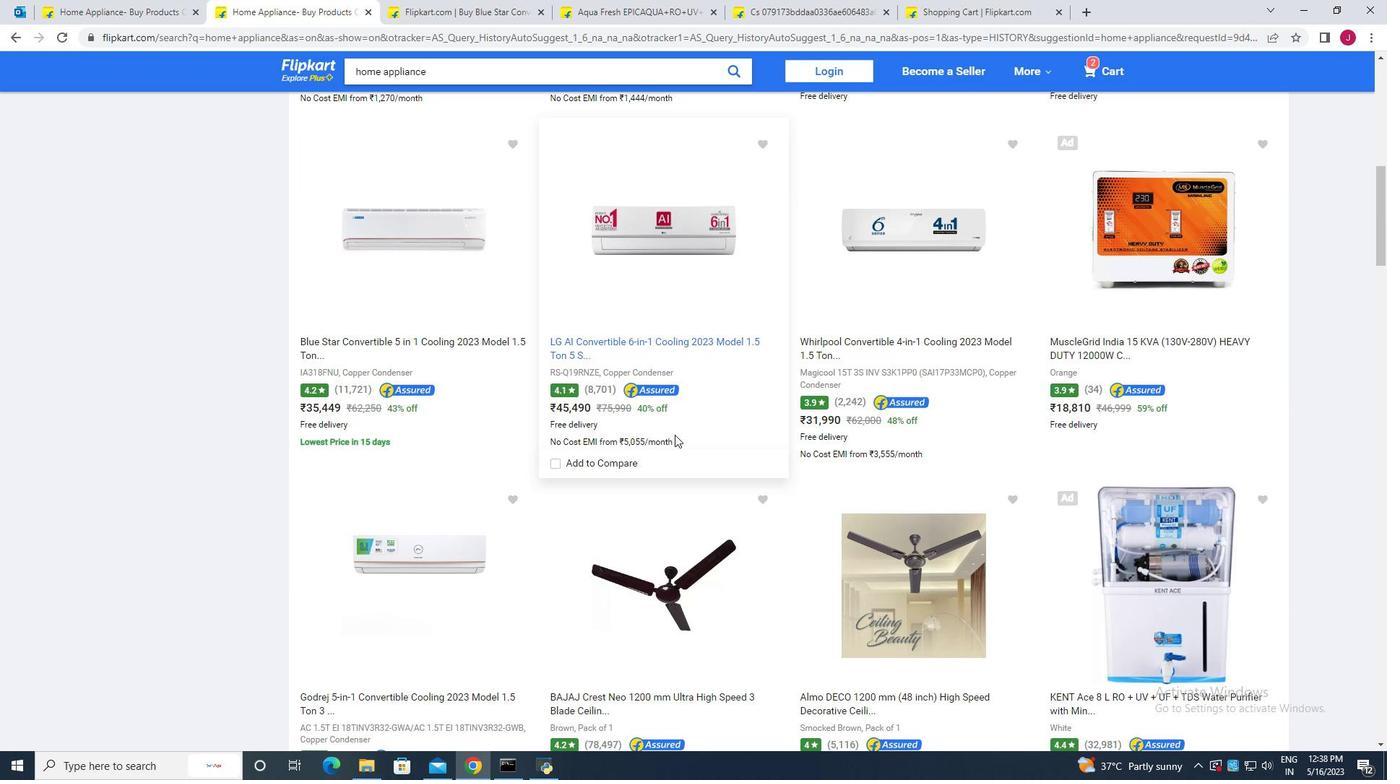 
Action: Mouse scrolled (674, 434) with delta (0, 0)
Screenshot: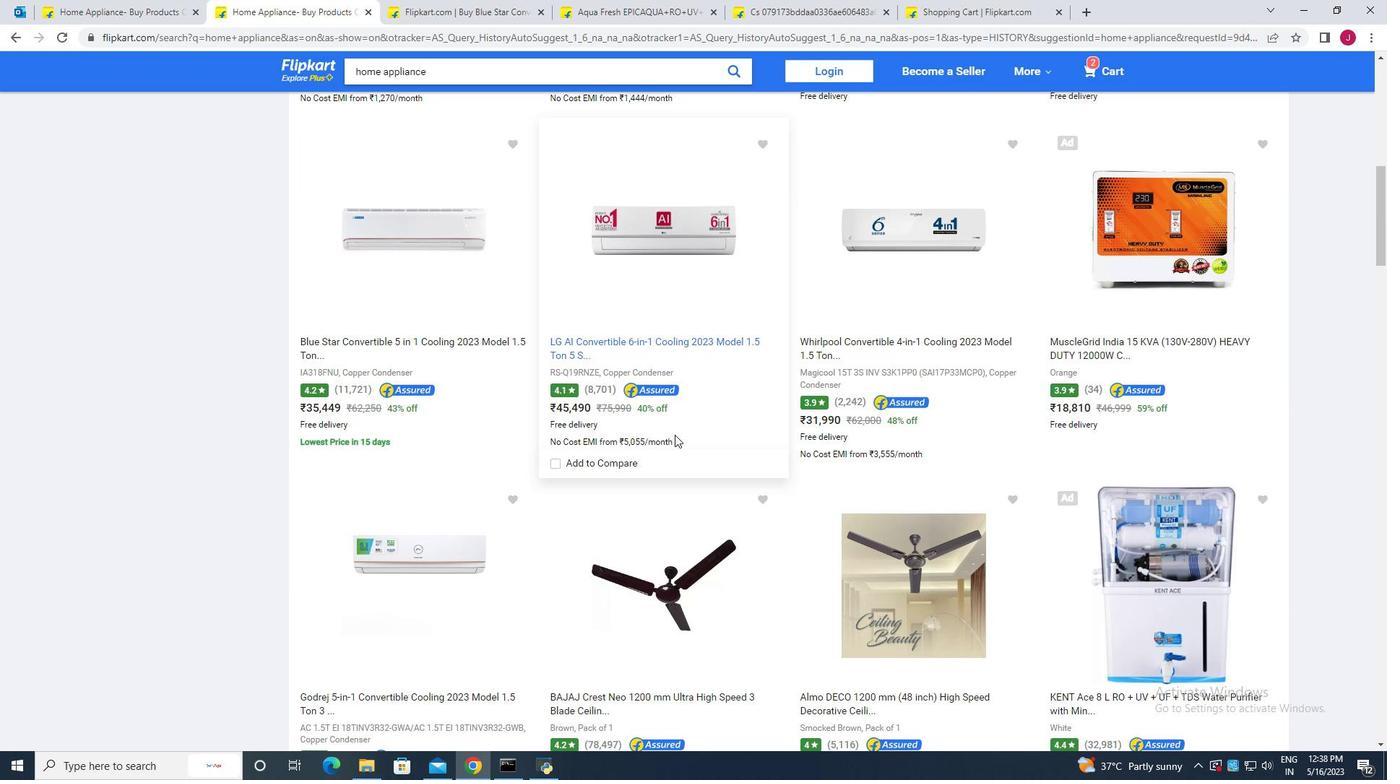 
Action: Mouse scrolled (674, 434) with delta (0, 0)
Screenshot: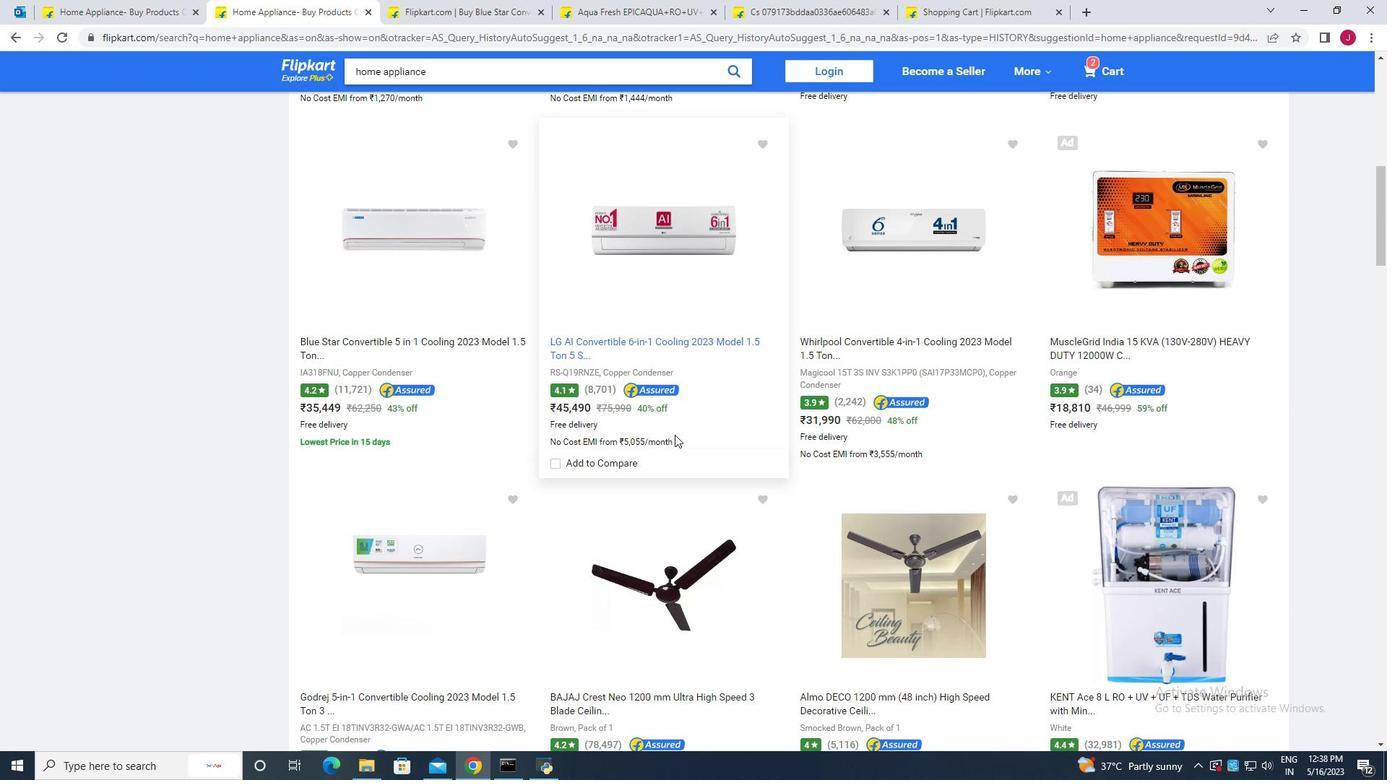 
Action: Mouse moved to (674, 301)
Screenshot: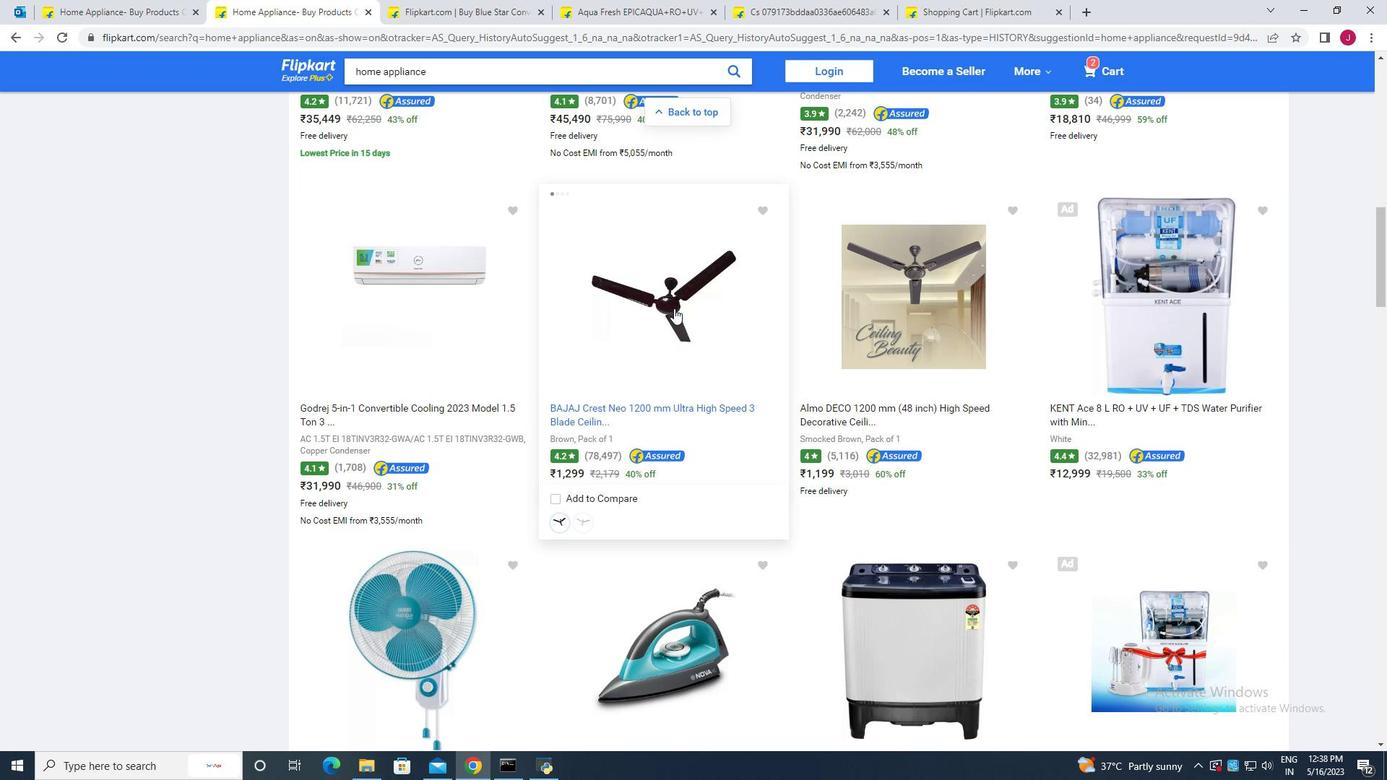 
Action: Mouse pressed left at (674, 301)
Screenshot: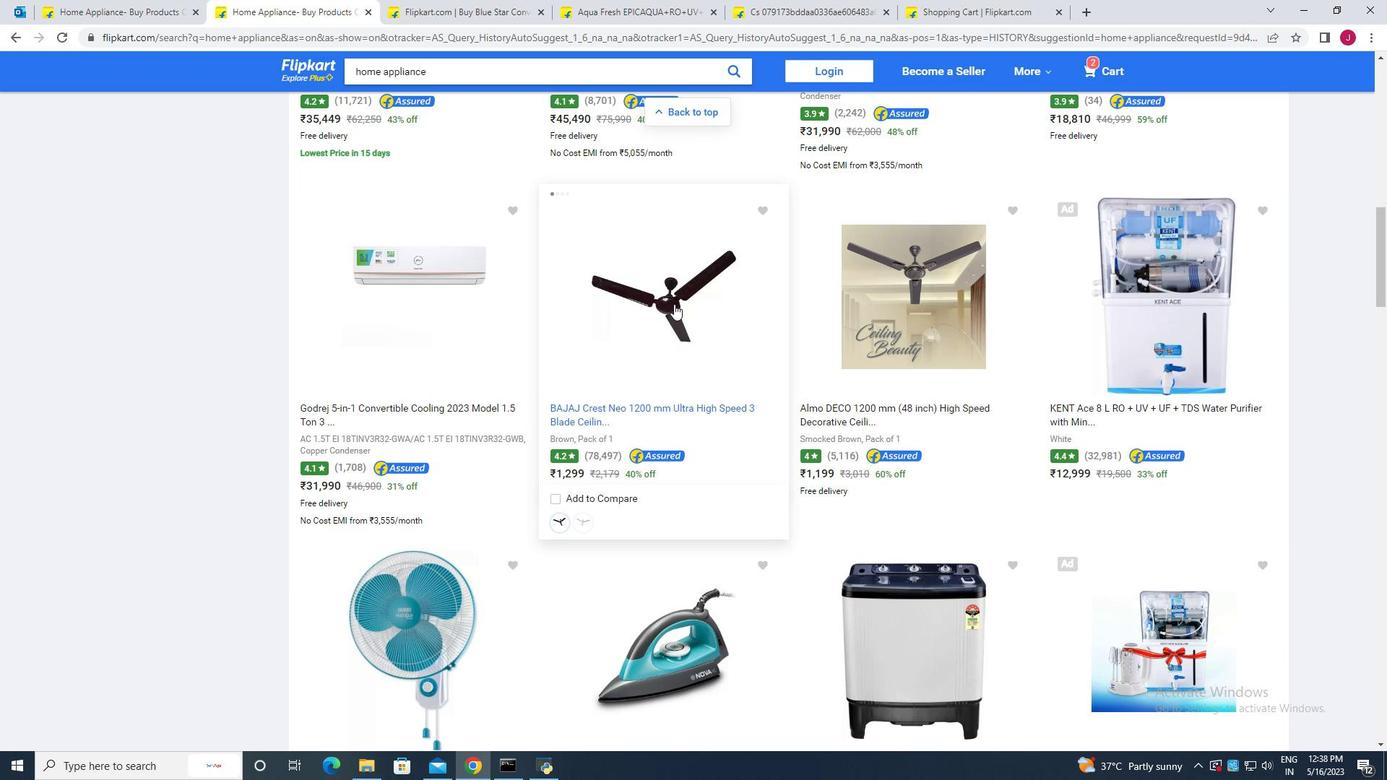 
Action: Mouse moved to (353, 481)
Screenshot: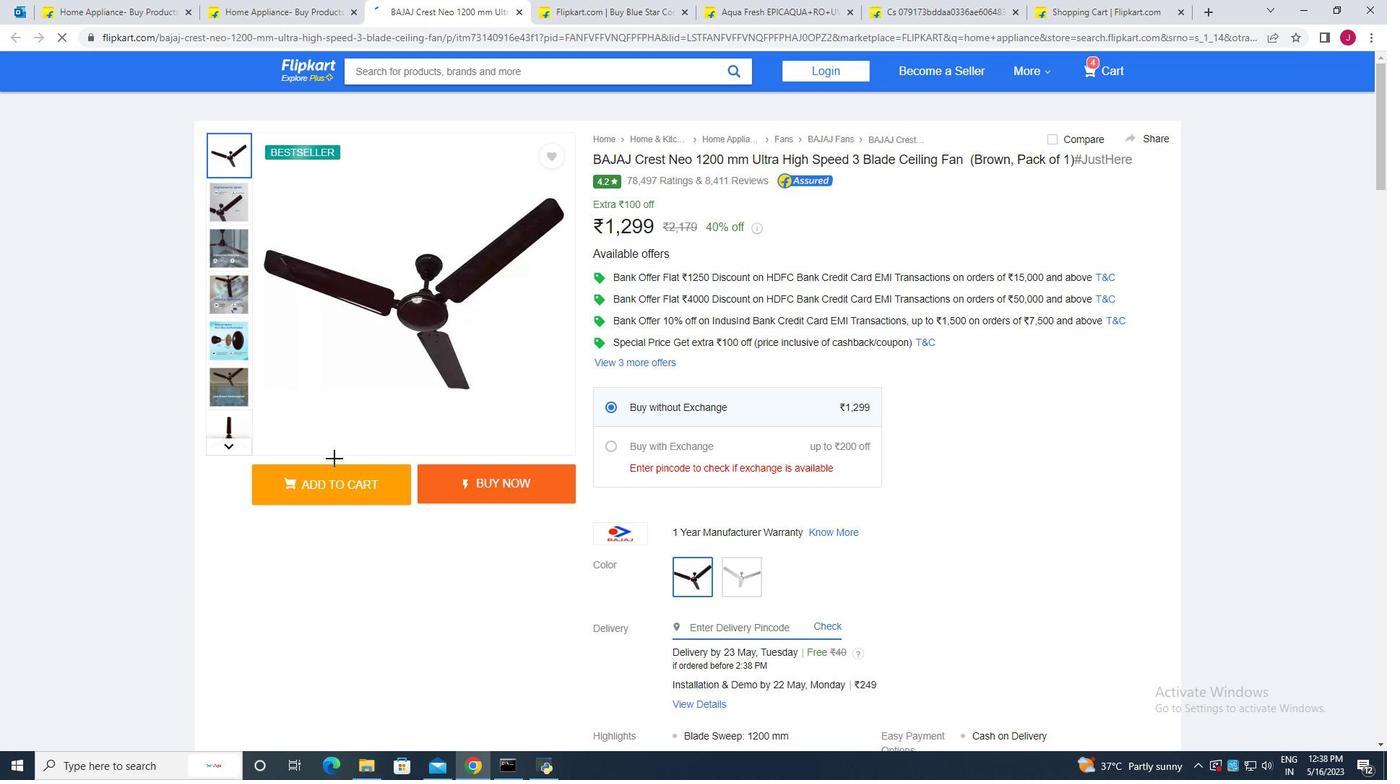 
Action: Mouse pressed left at (353, 481)
Screenshot: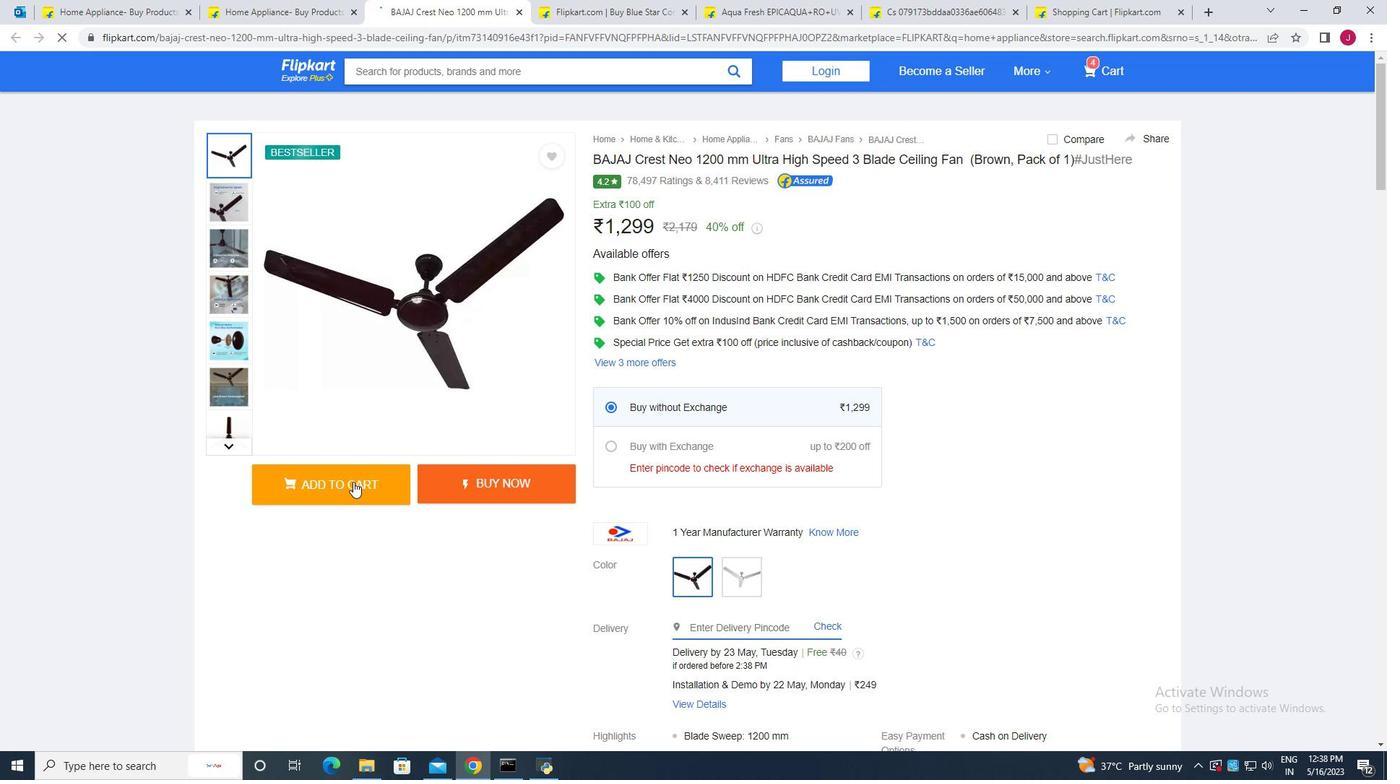 
Action: Mouse moved to (317, 5)
Screenshot: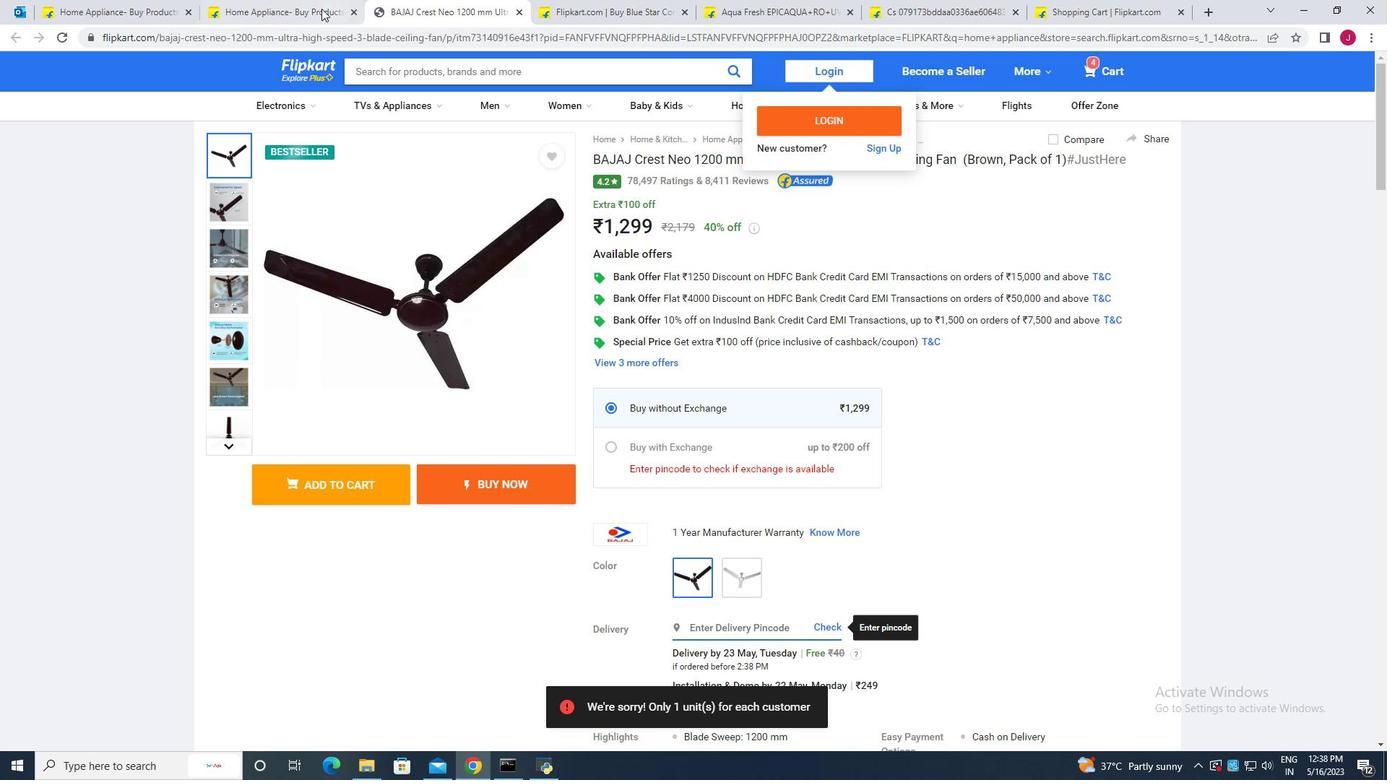 
Action: Mouse pressed left at (317, 5)
Screenshot: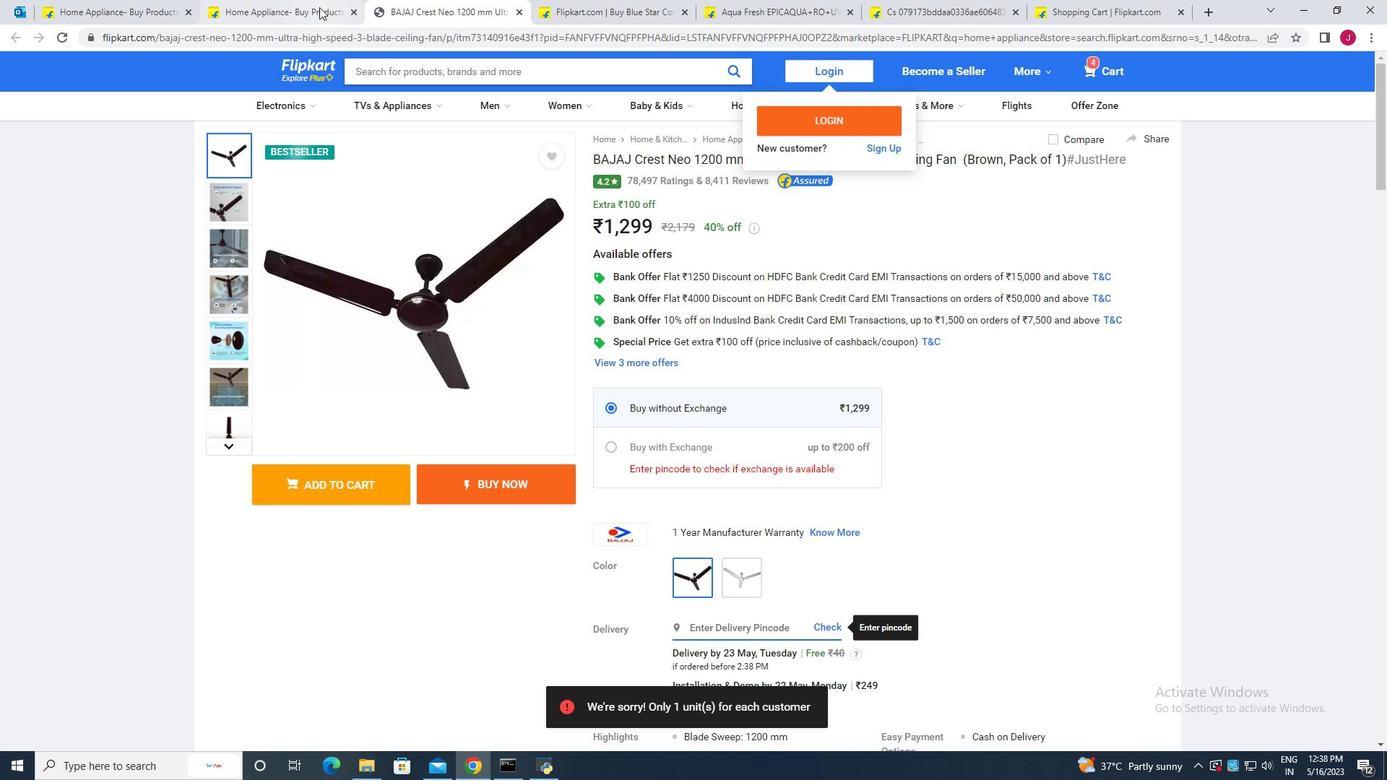 
Action: Mouse moved to (968, 559)
Screenshot: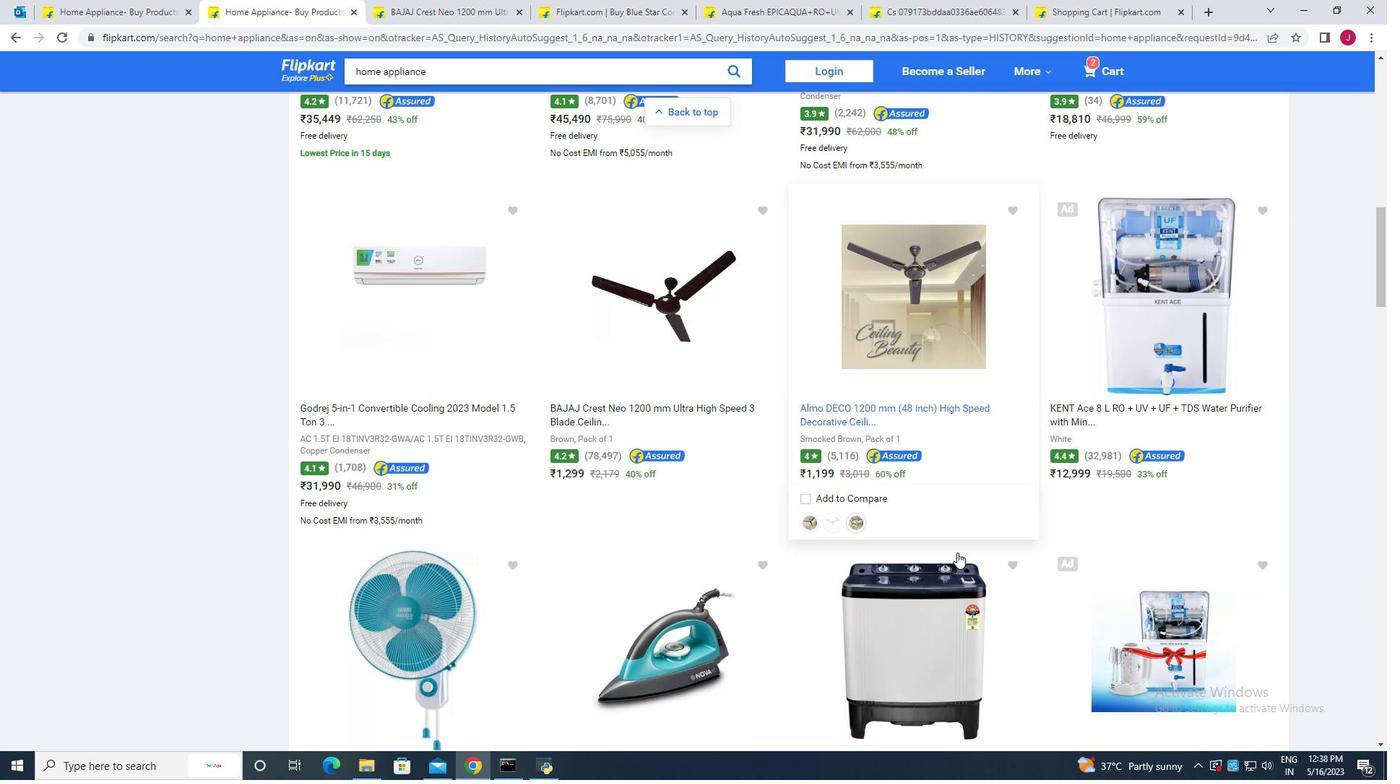 
Action: Mouse scrolled (968, 559) with delta (0, 0)
Screenshot: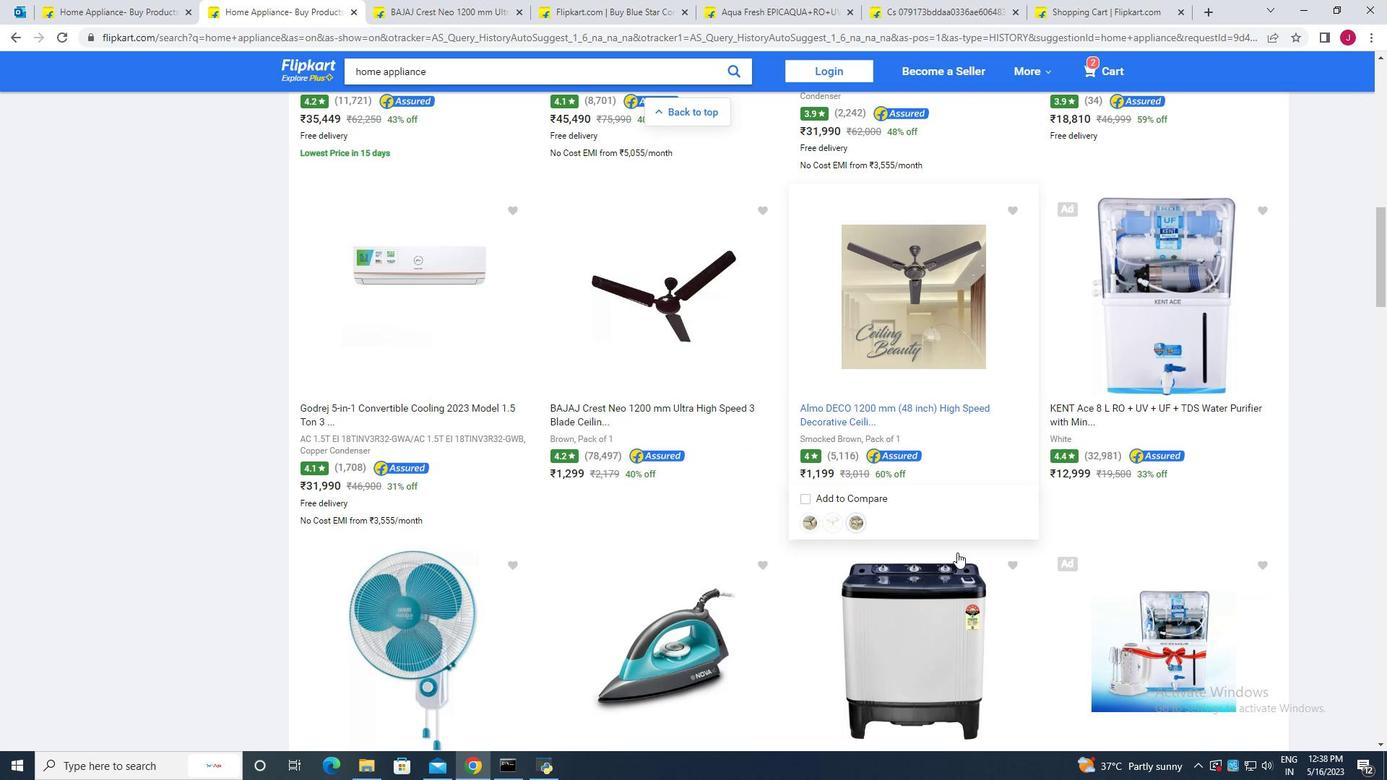 
Action: Mouse scrolled (968, 559) with delta (0, 0)
Screenshot: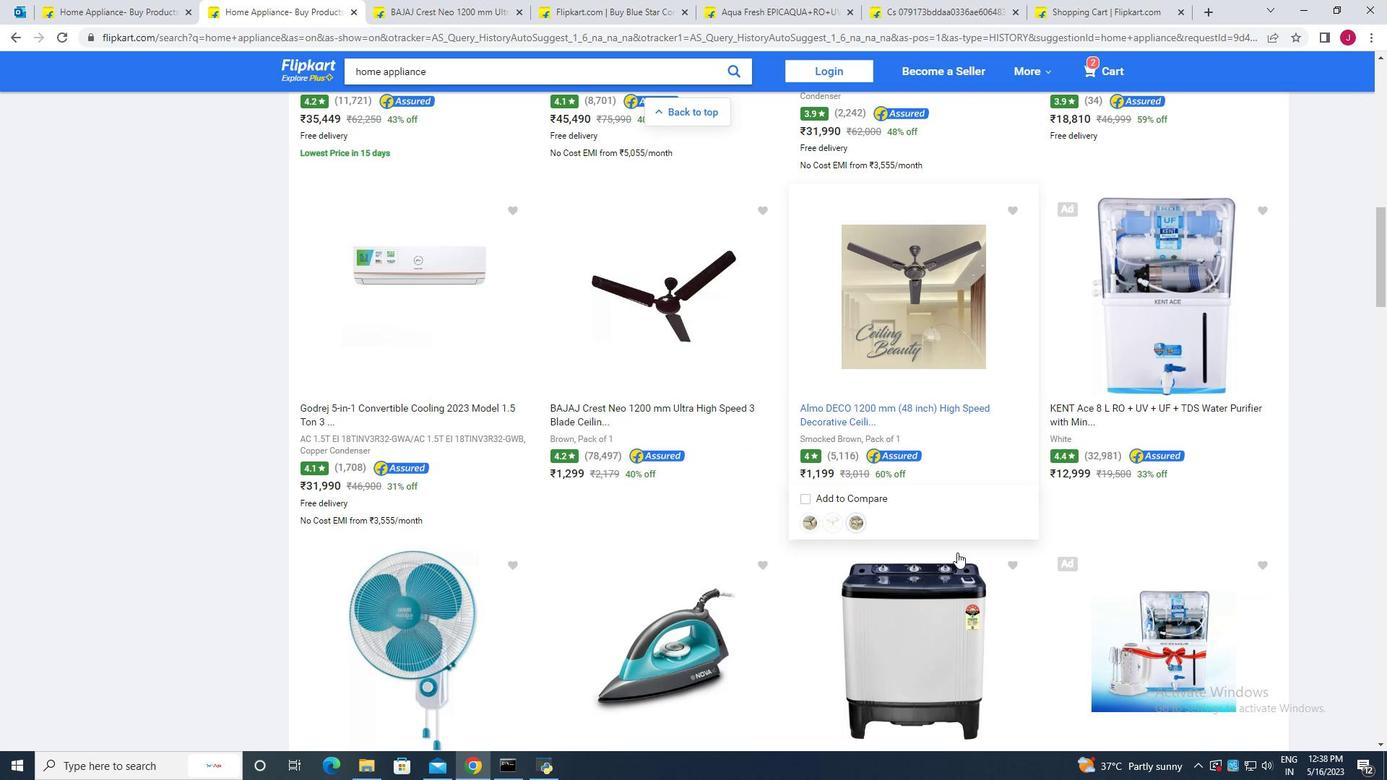 
Action: Mouse moved to (681, 505)
Screenshot: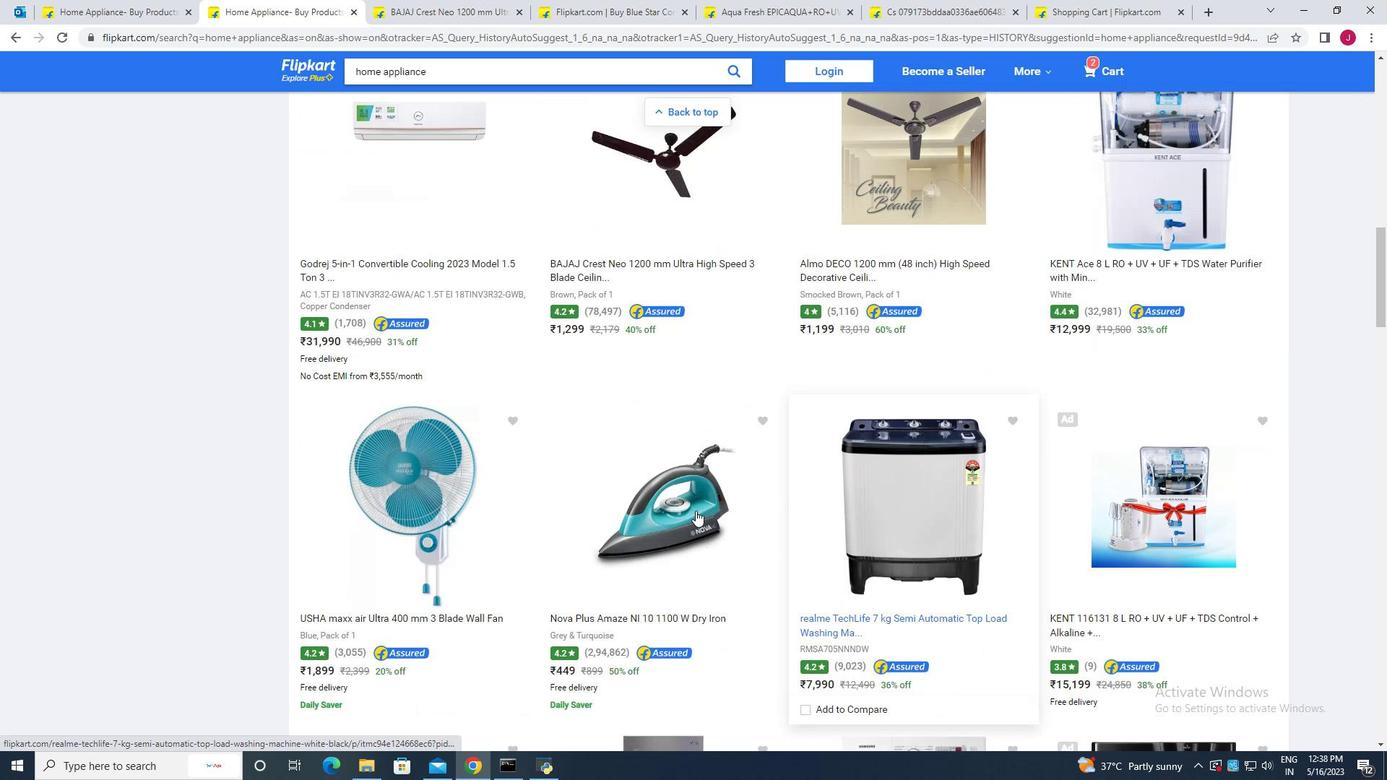
Action: Mouse pressed left at (681, 505)
Screenshot: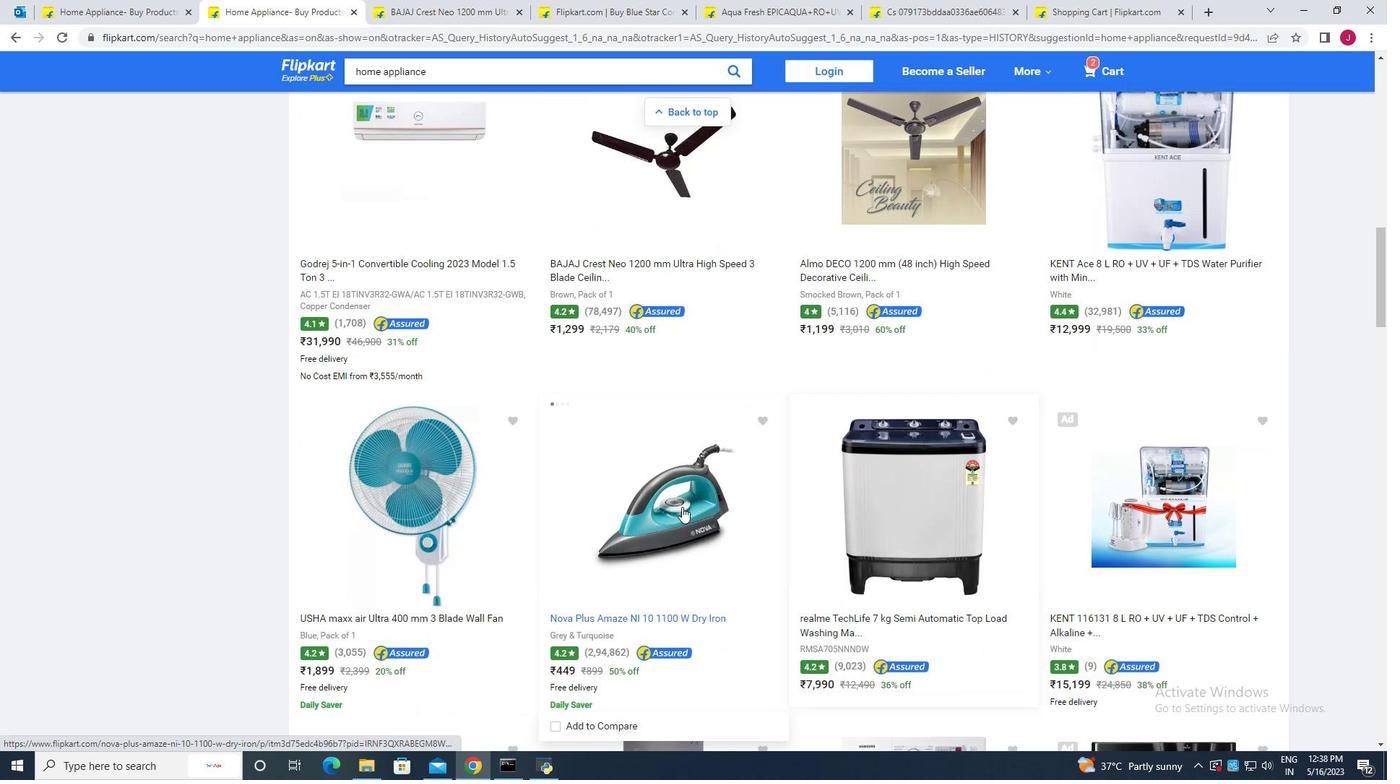 
Action: Mouse moved to (356, 484)
Screenshot: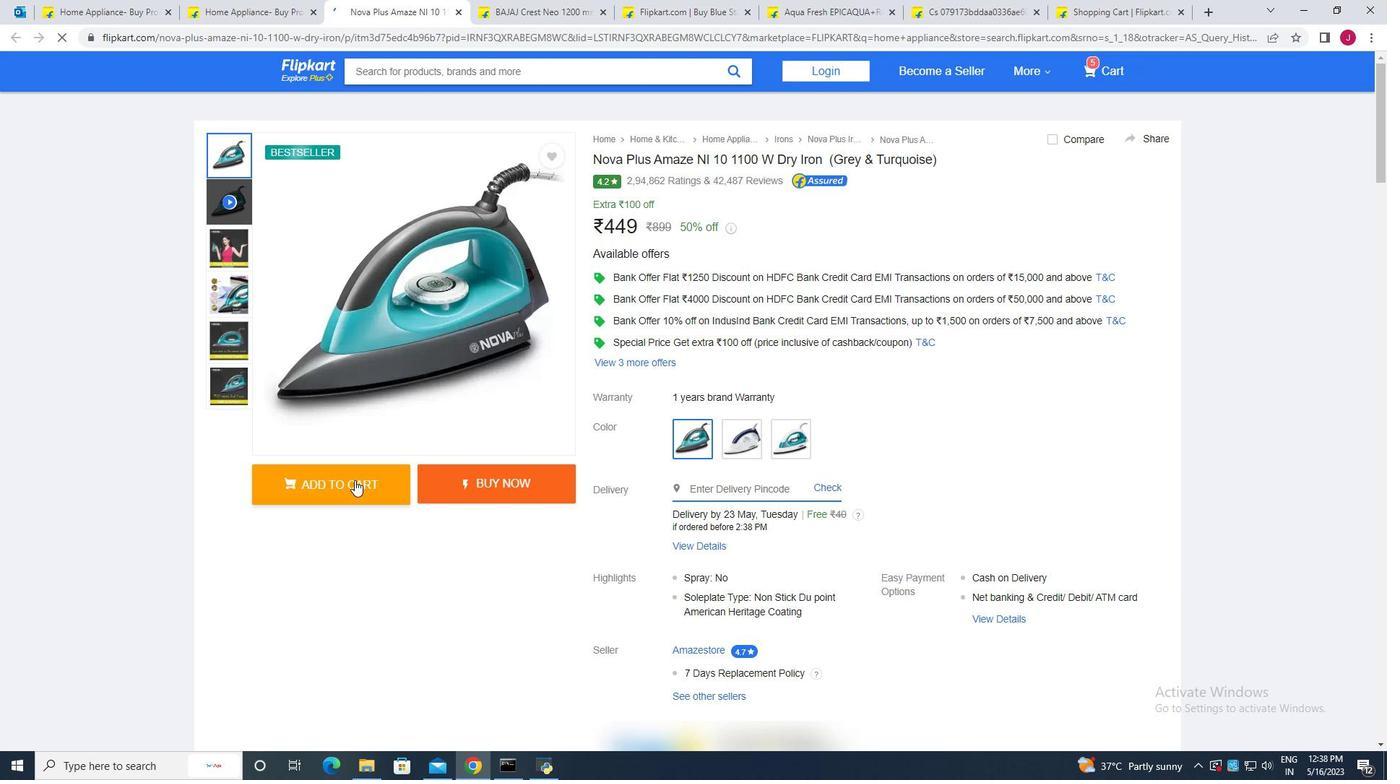 
Action: Mouse pressed left at (356, 484)
Screenshot: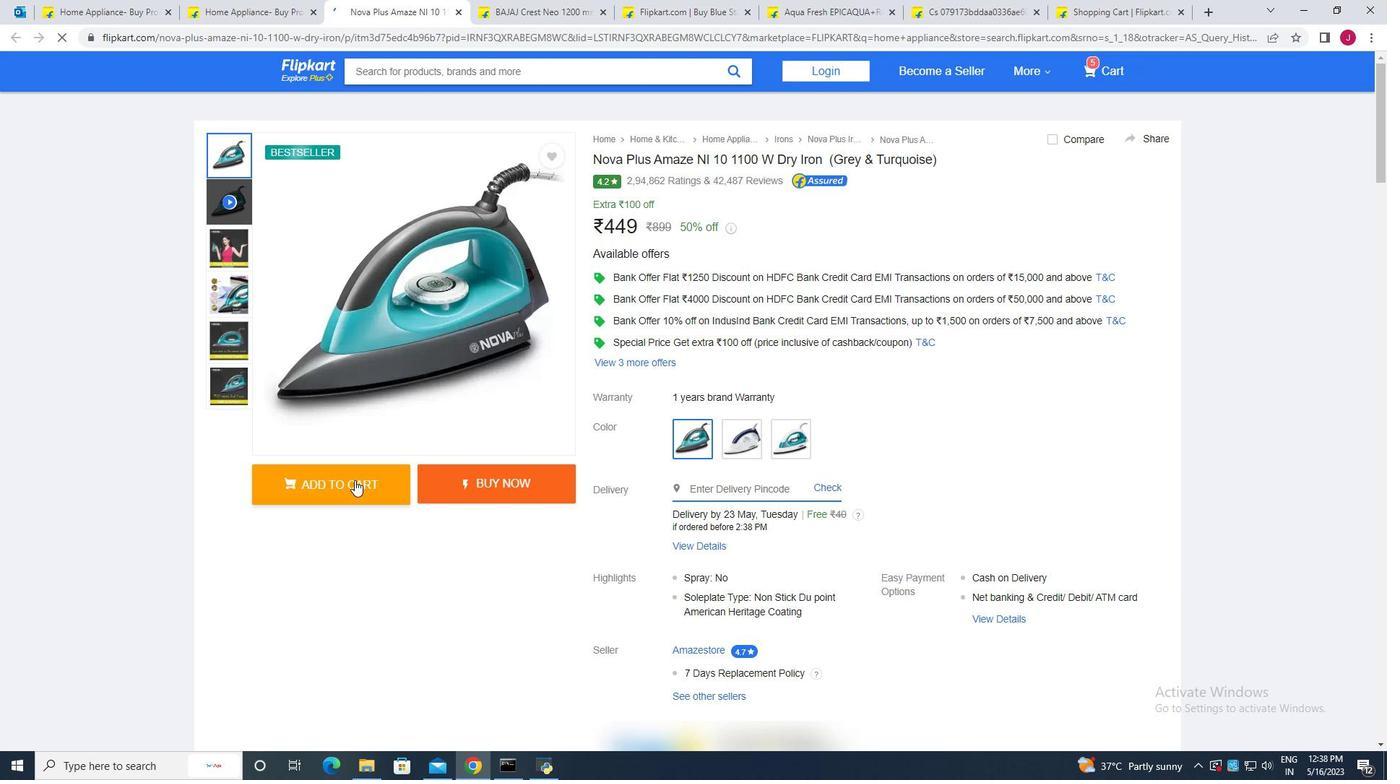 
Action: Mouse moved to (249, 10)
Screenshot: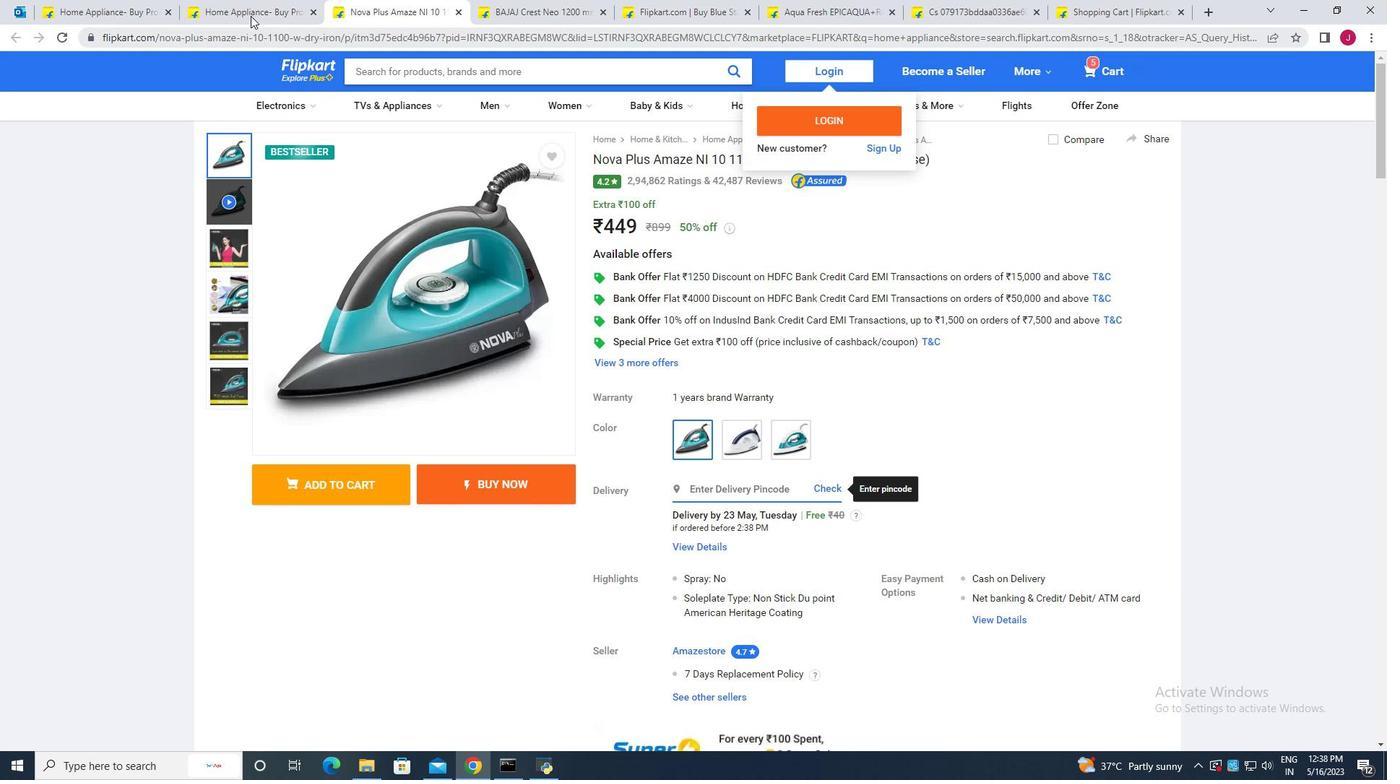 
Action: Mouse pressed left at (249, 10)
Screenshot: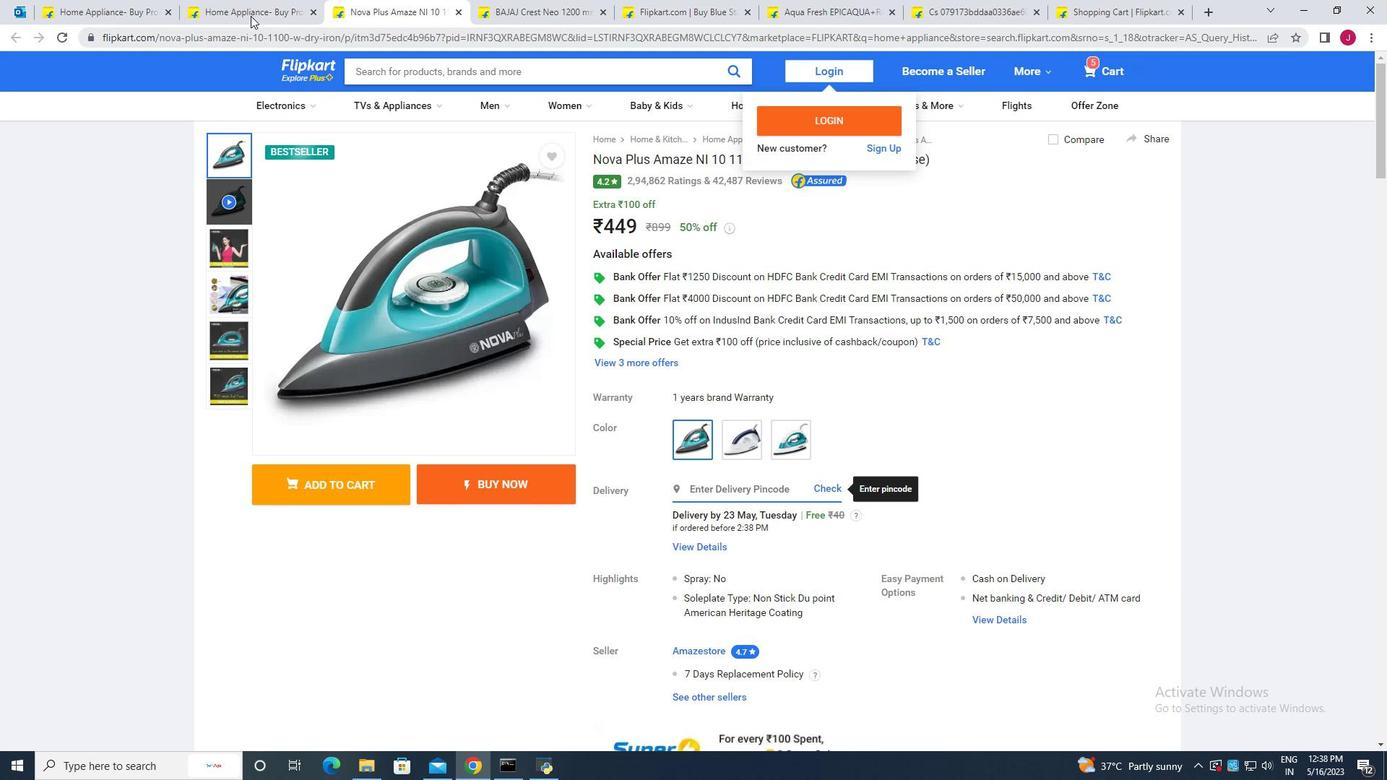 
Action: Mouse moved to (870, 366)
Screenshot: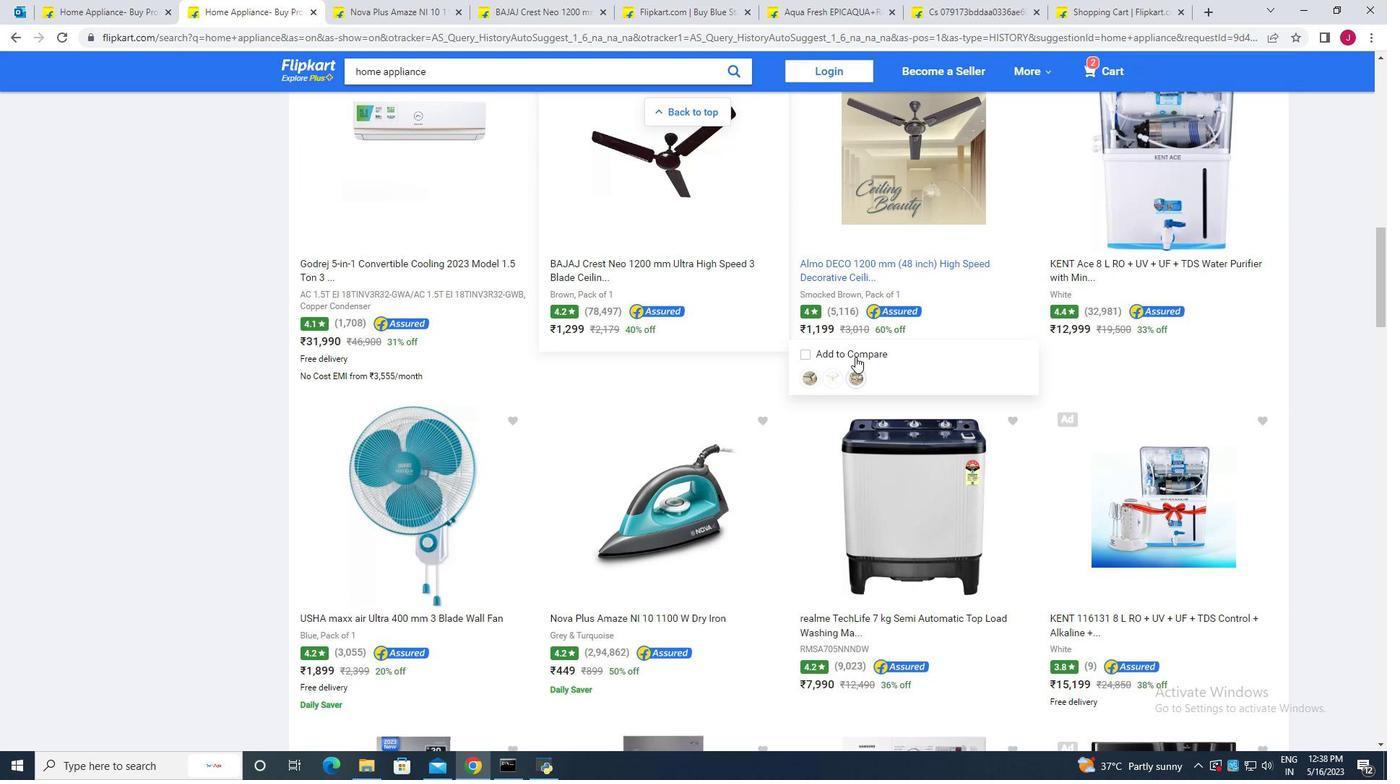 
Action: Mouse scrolled (870, 365) with delta (0, 0)
Screenshot: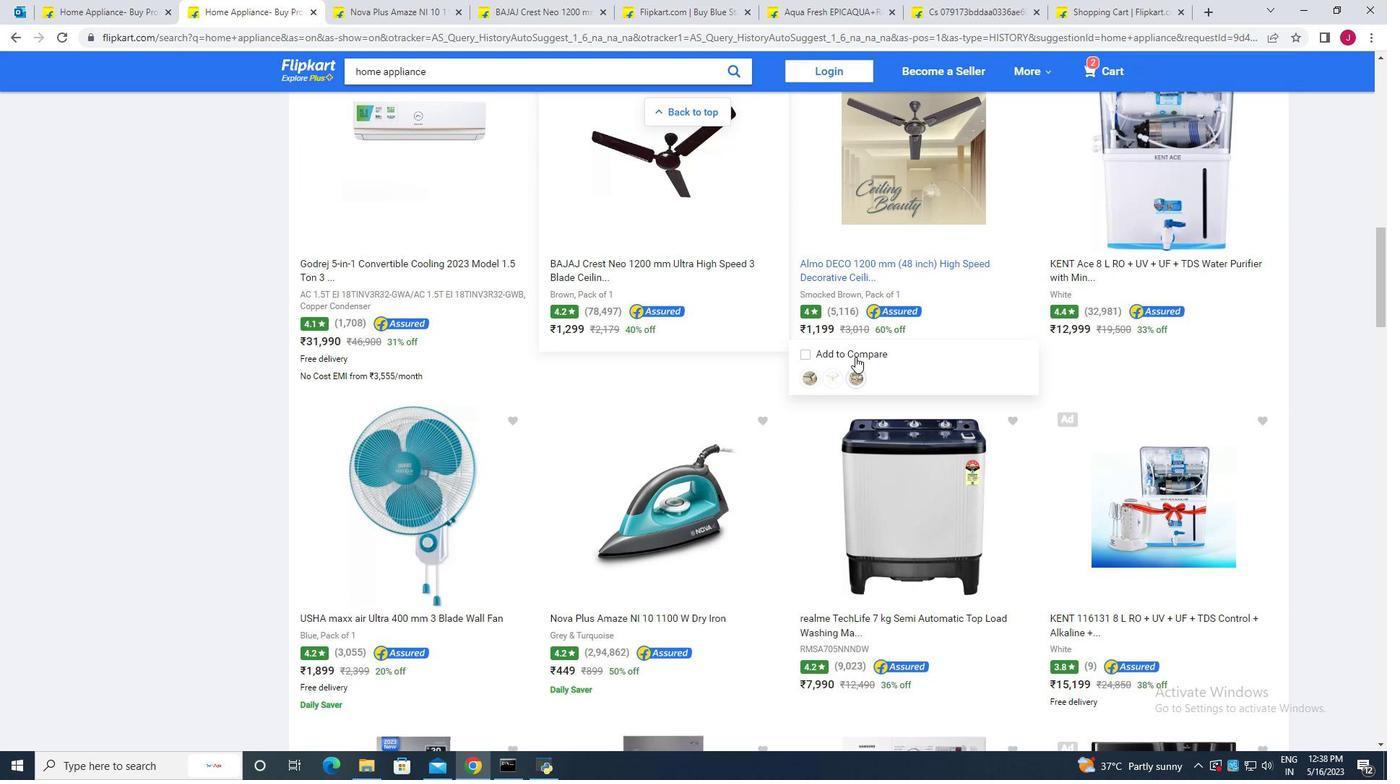 
Action: Mouse moved to (871, 367)
Screenshot: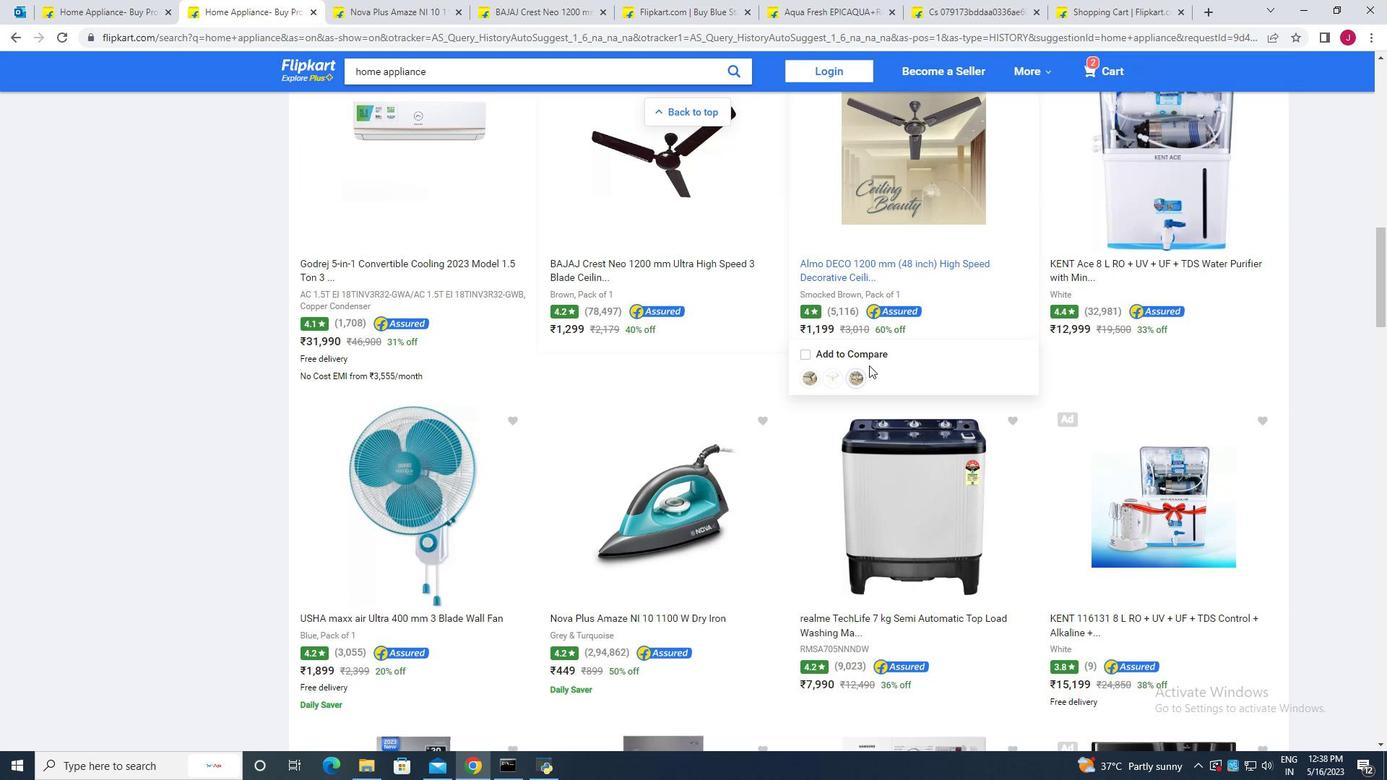 
Action: Mouse scrolled (871, 366) with delta (0, 0)
Screenshot: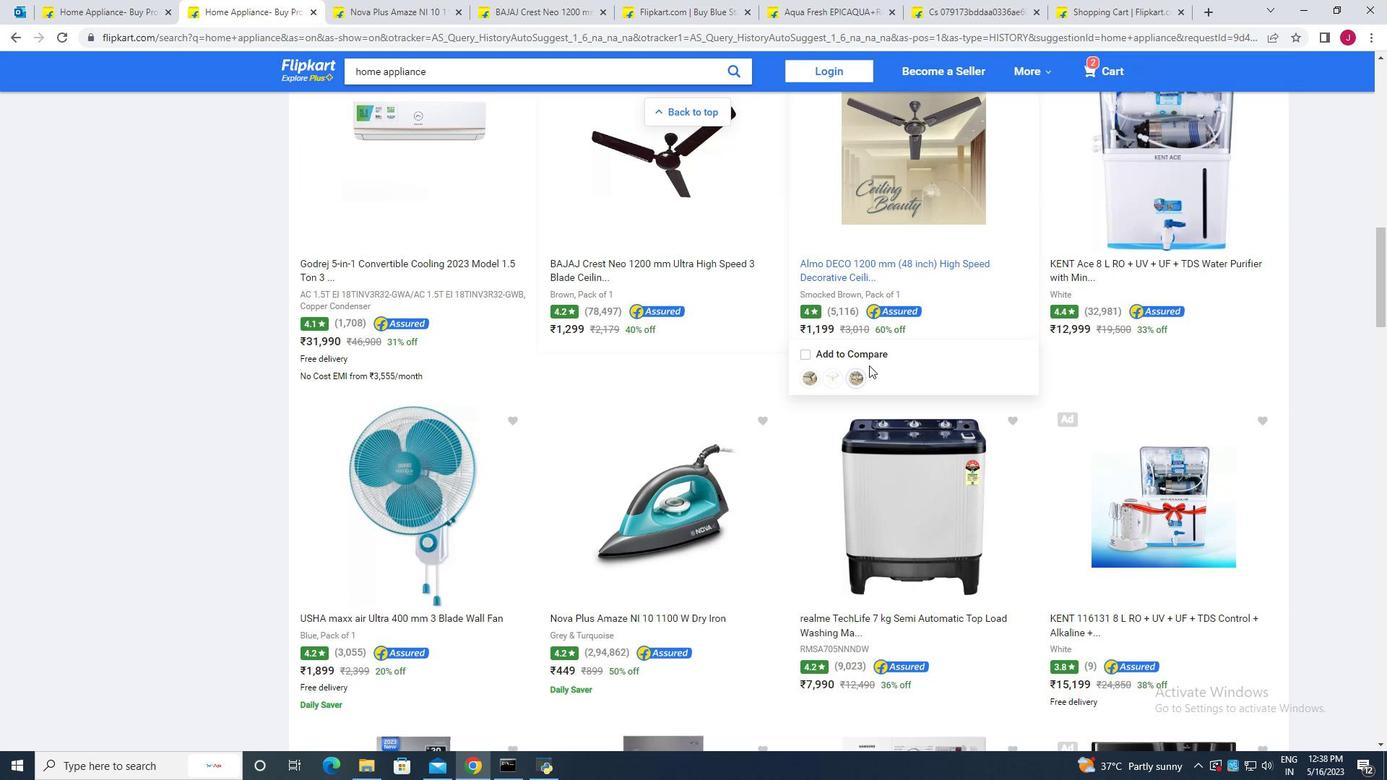 
Action: Mouse moved to (871, 367)
Screenshot: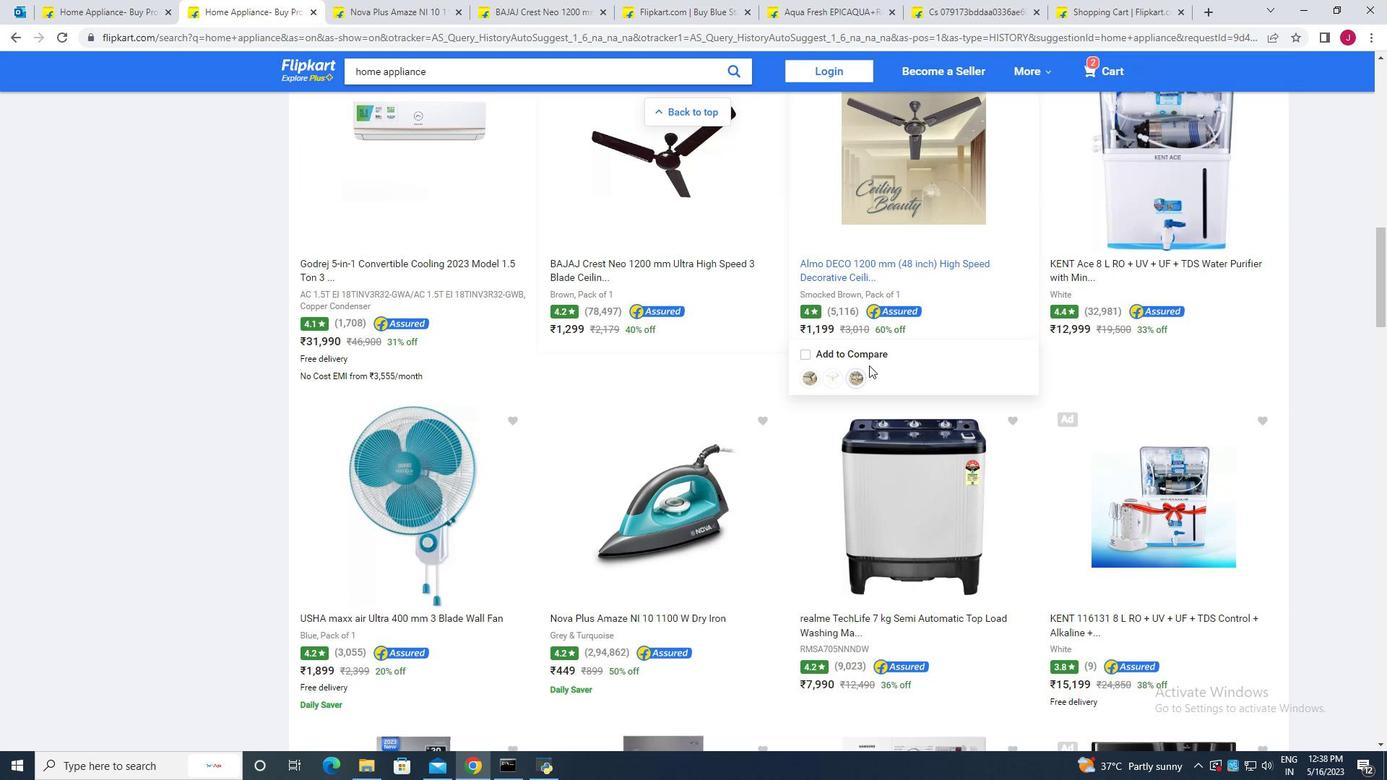 
Action: Mouse scrolled (871, 366) with delta (0, 0)
Screenshot: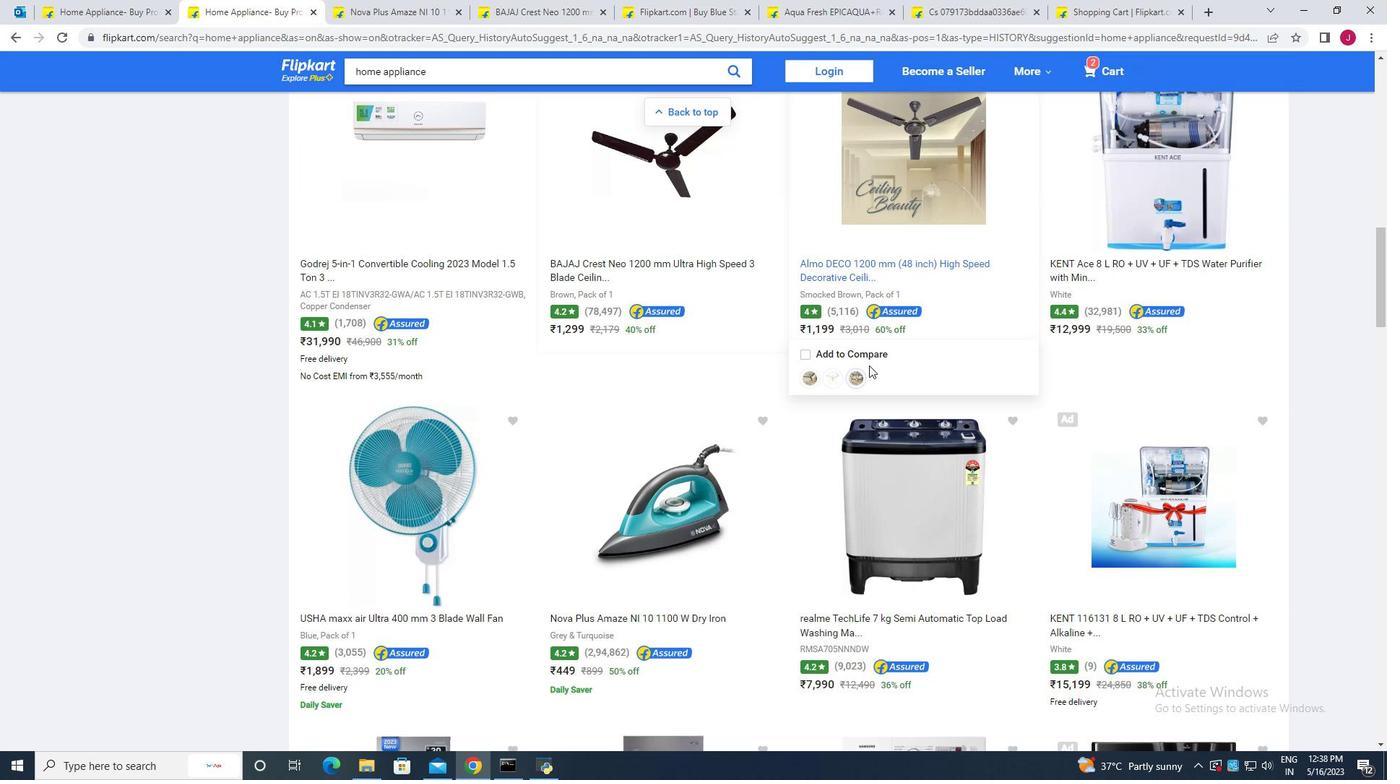 
Action: Mouse scrolled (871, 366) with delta (0, 0)
Screenshot: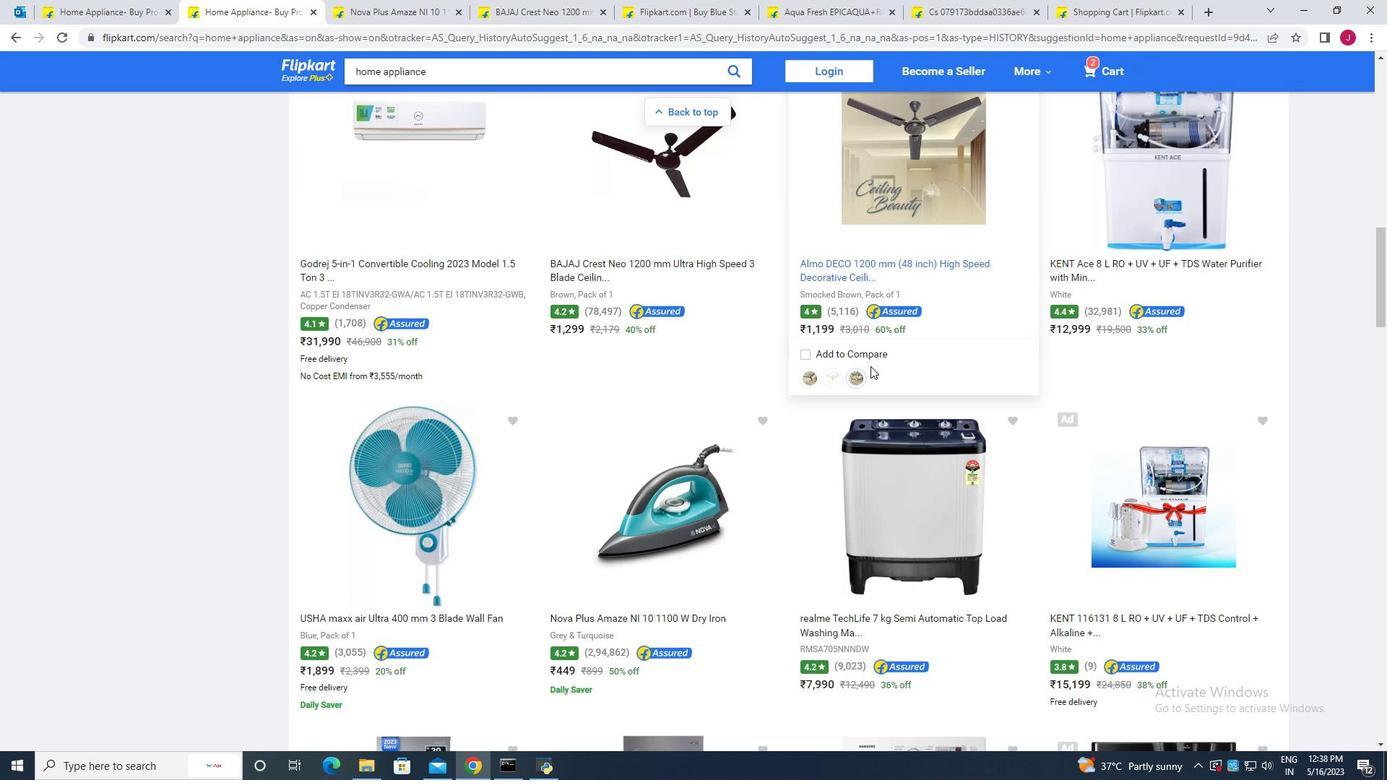 
Action: Mouse moved to (641, 578)
Screenshot: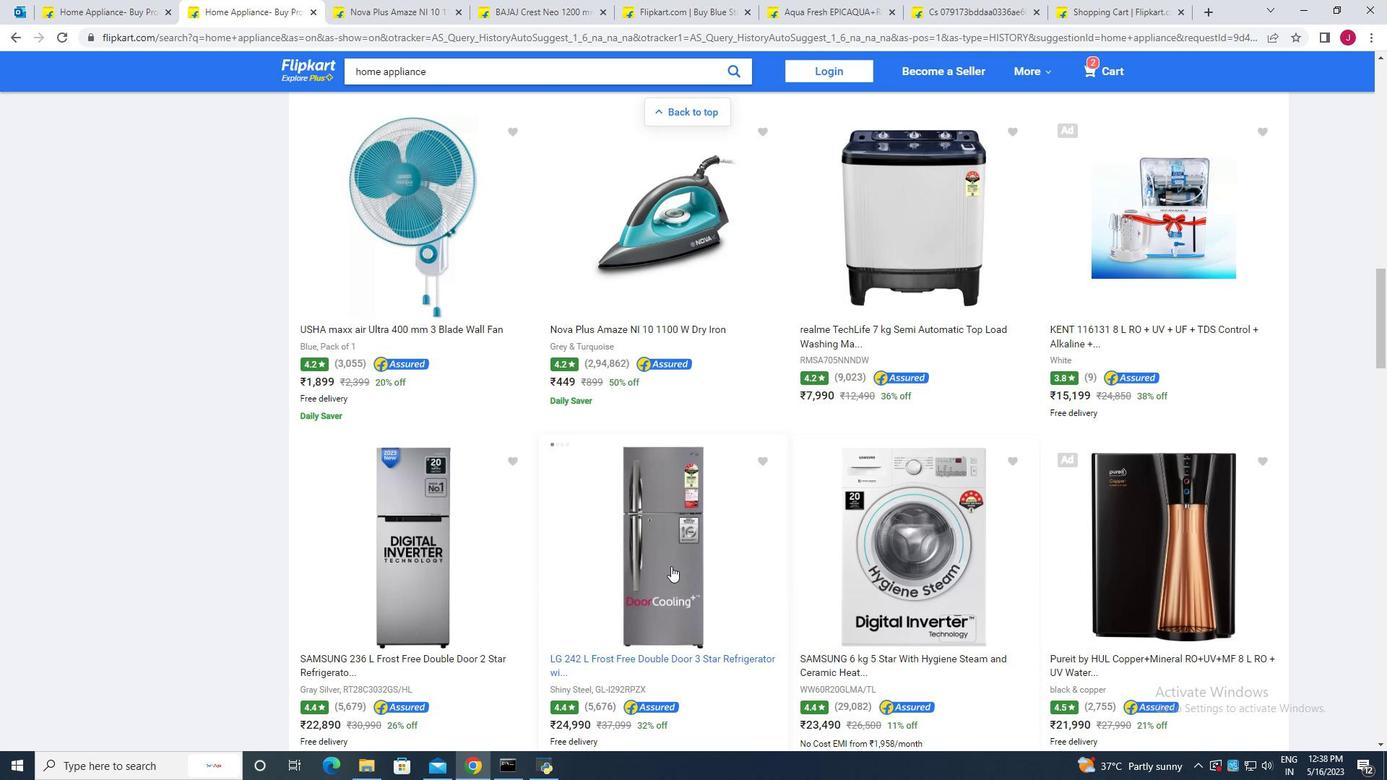 
Action: Mouse scrolled (641, 577) with delta (0, 0)
Screenshot: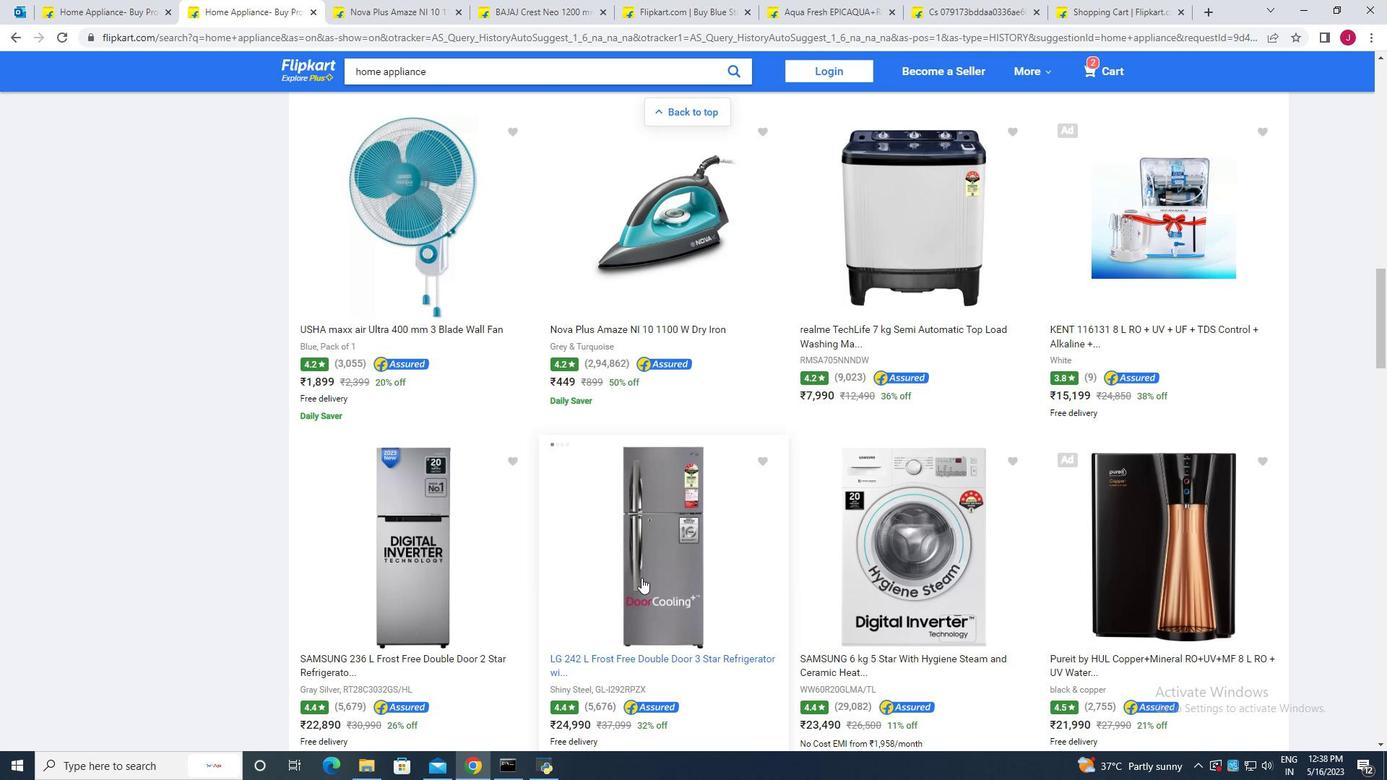 
Action: Mouse scrolled (641, 577) with delta (0, 0)
Screenshot: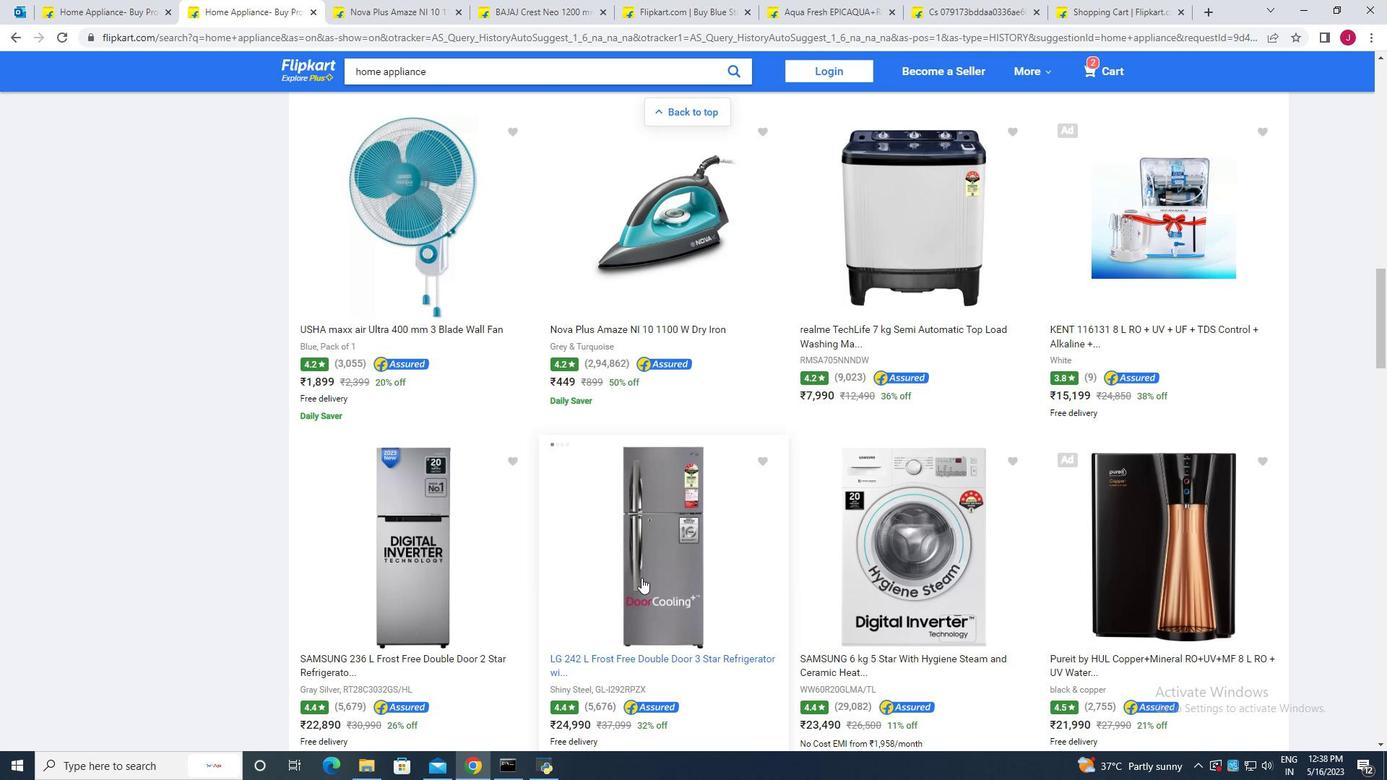 
Action: Mouse moved to (643, 558)
Screenshot: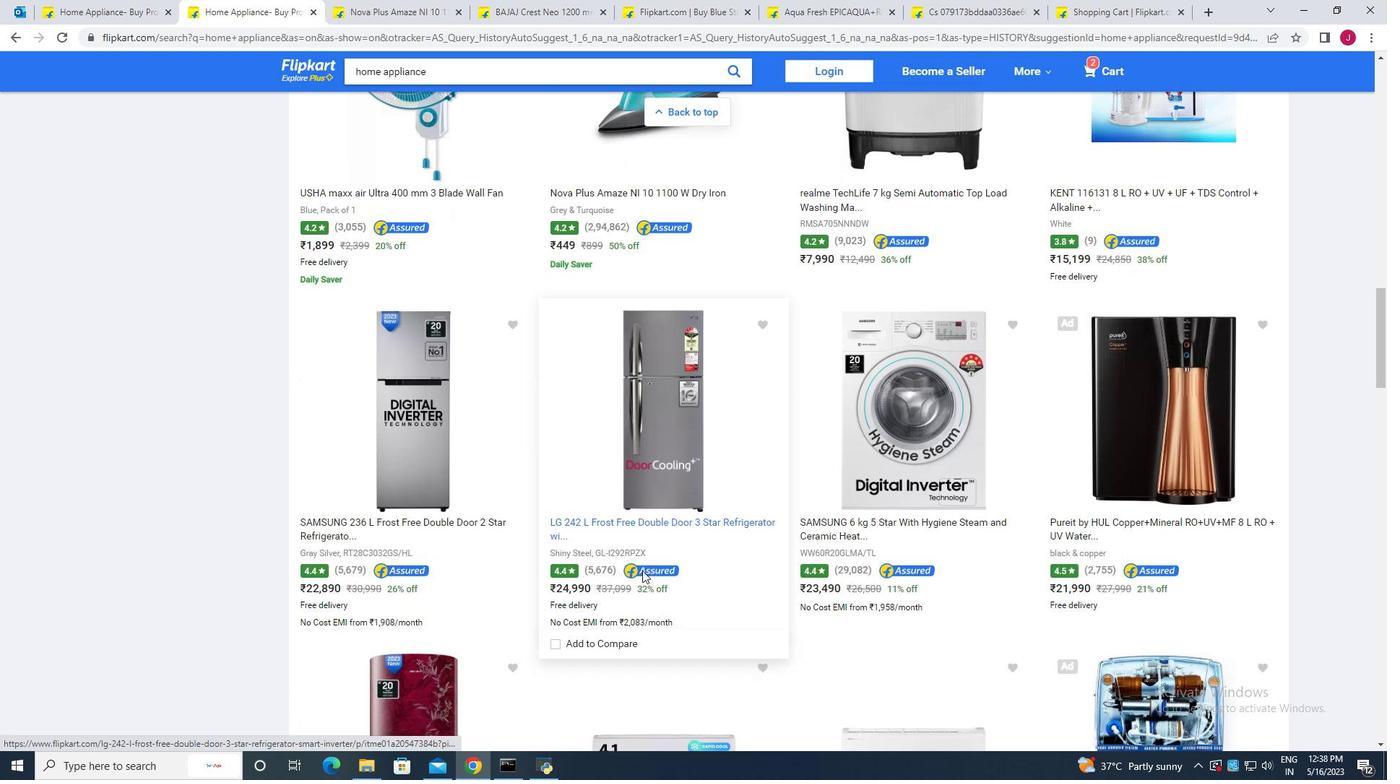 
Action: Mouse scrolled (643, 557) with delta (0, 0)
Screenshot: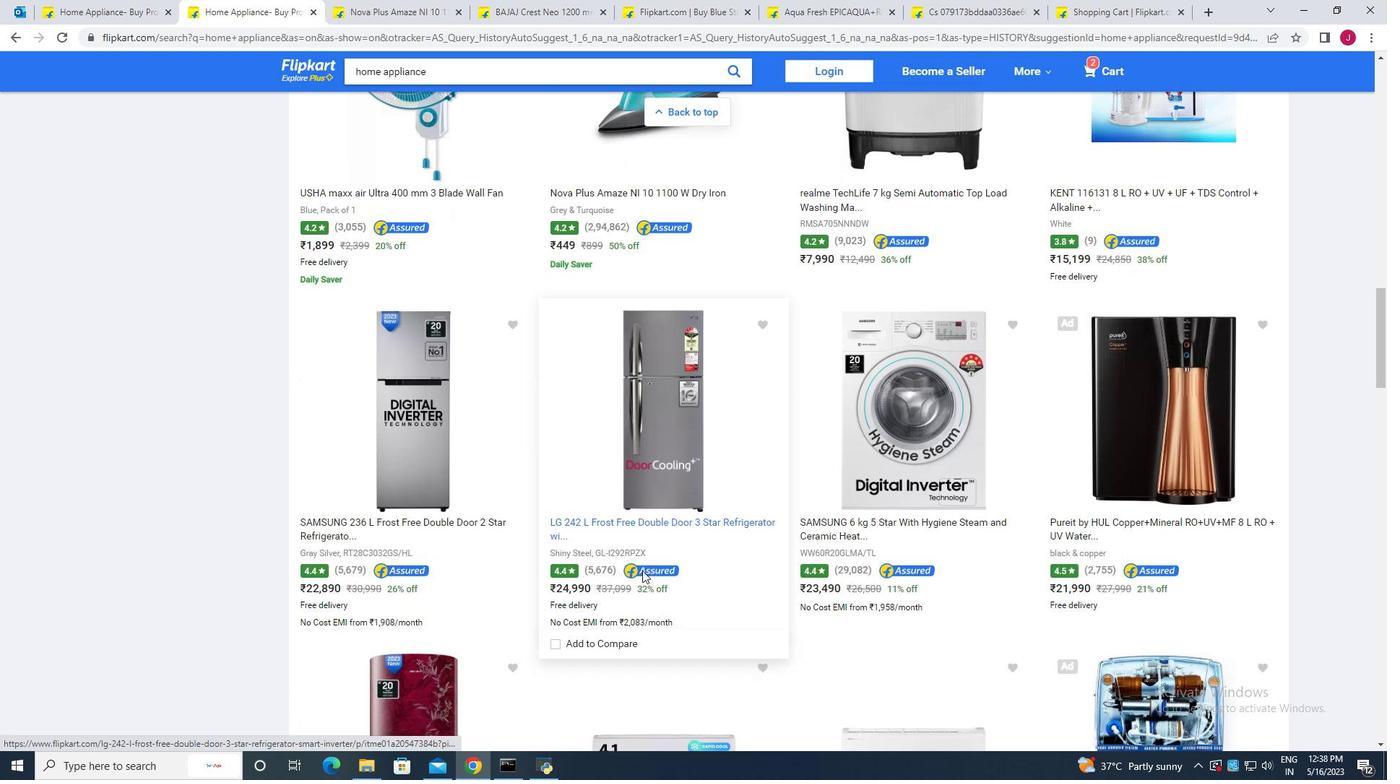 
Action: Mouse moved to (643, 556)
Screenshot: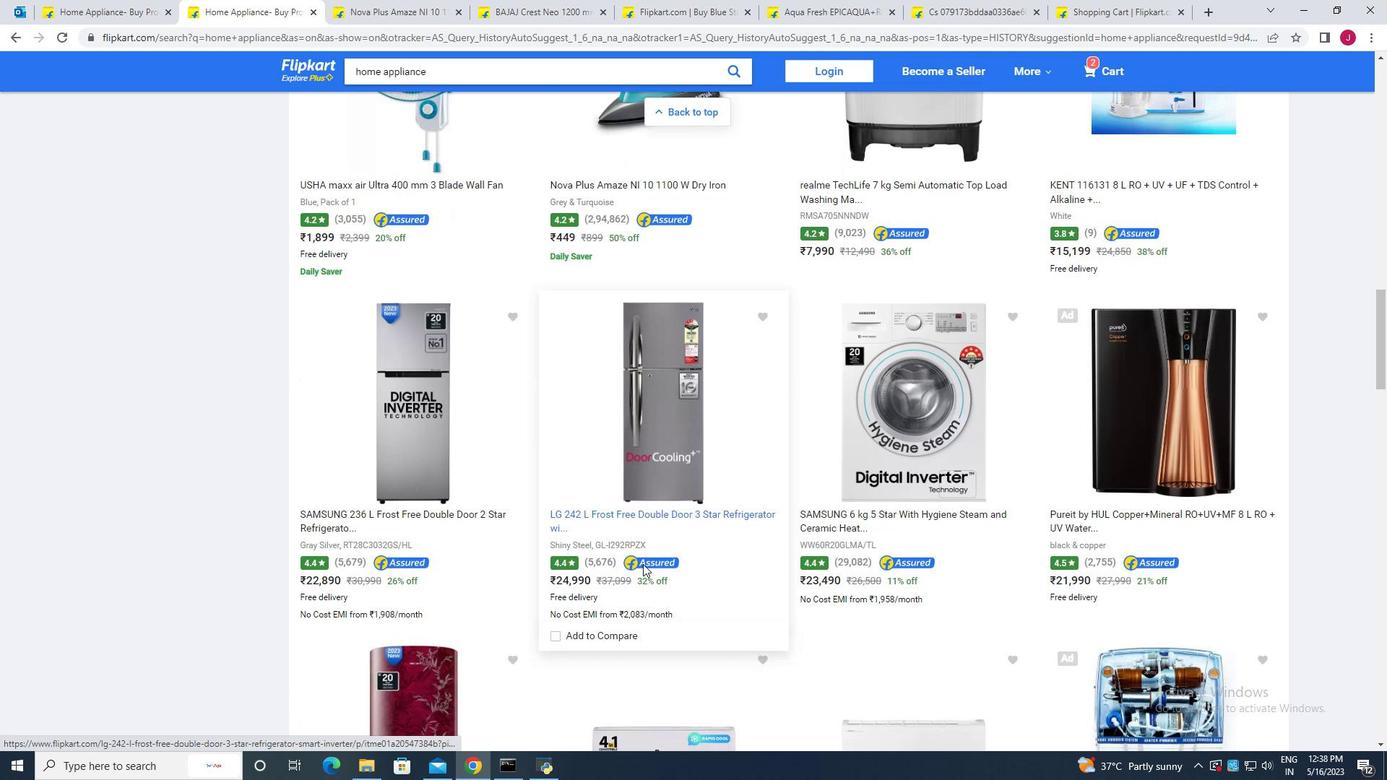 
Action: Mouse scrolled (643, 556) with delta (0, 0)
Screenshot: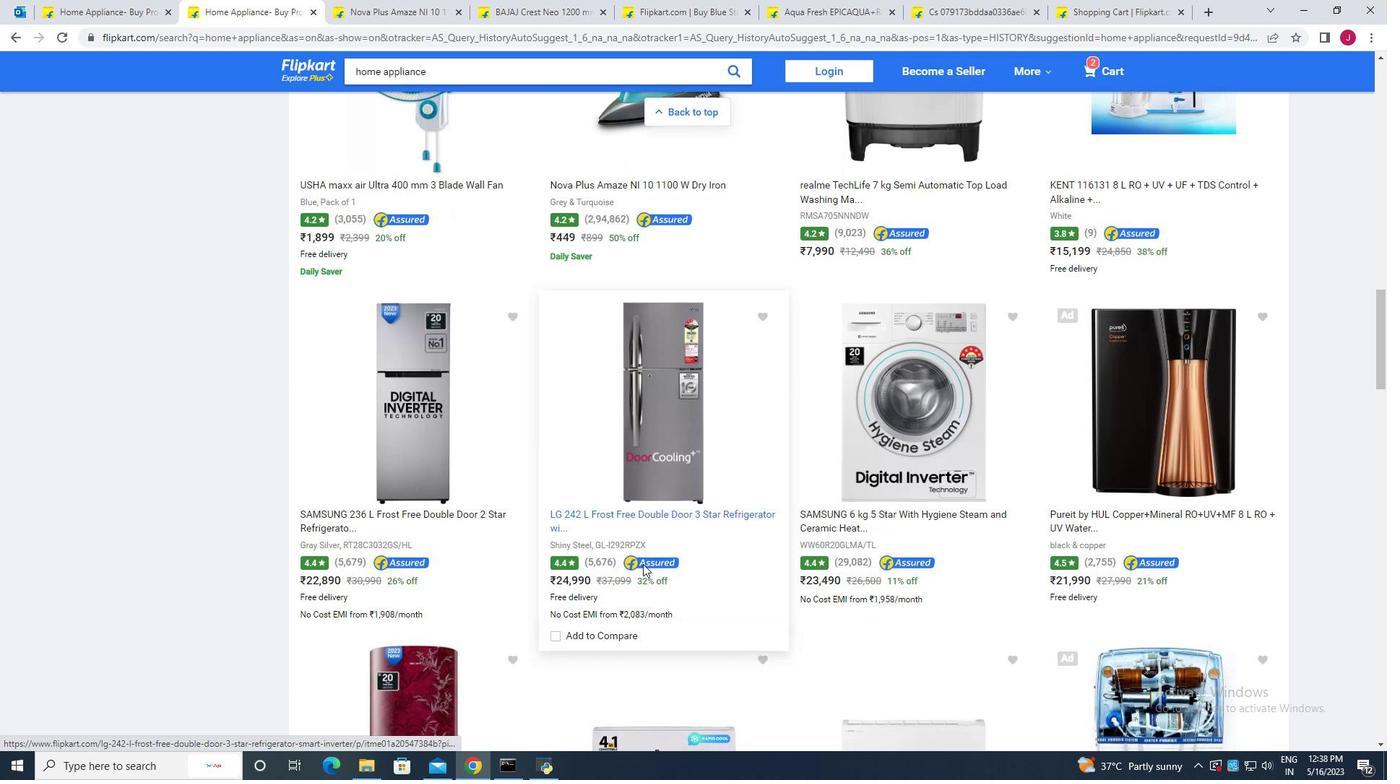 
Action: Mouse moved to (948, 310)
